 Task: Look for Airbnb options in Comitancillo, Guatemala from 3rd December, 2023 to 17th December, 2023 for 3 adults, 1 child.3 bedrooms having 4 beds and 2 bathrooms. Property type can be house. Amenities needed are: washing machine. Look for 3 properties as per requirement.
Action: Key pressed <Key.caps_lock>C<Key.caps_lock>omitanci
Screenshot: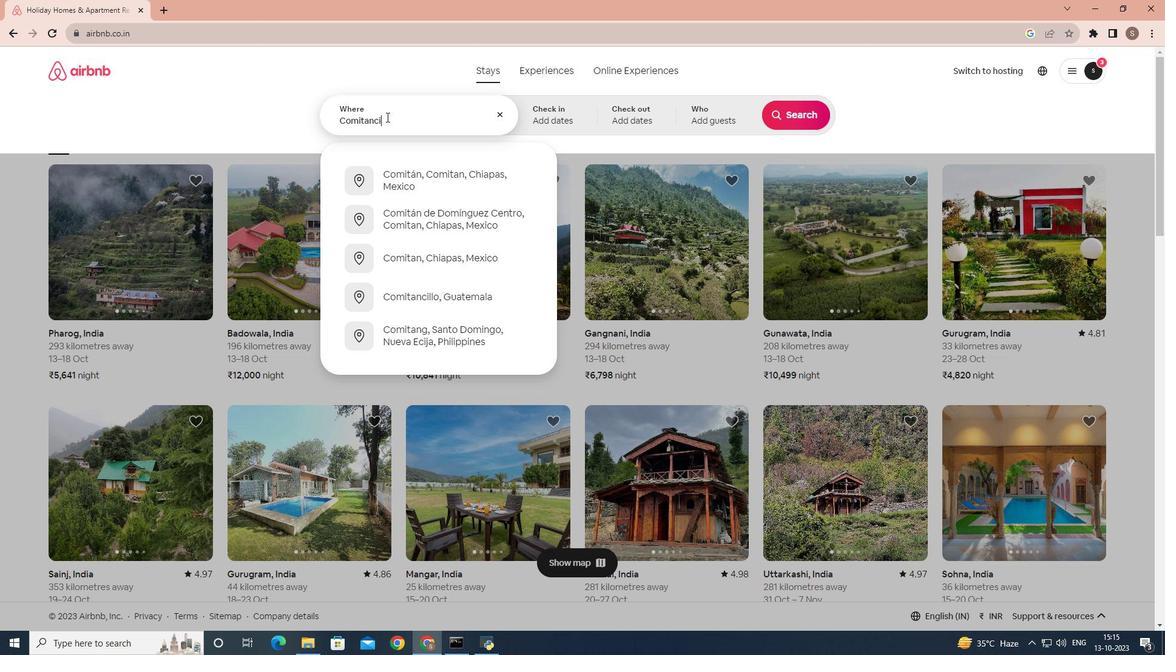
Action: Mouse moved to (412, 183)
Screenshot: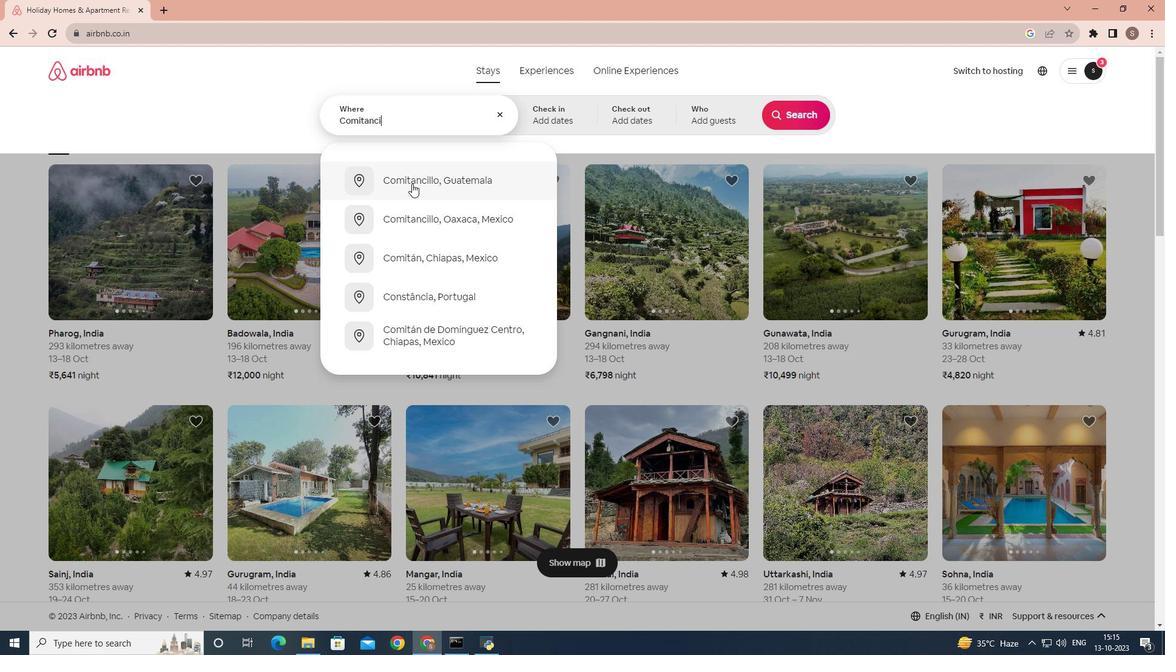 
Action: Mouse pressed left at (412, 183)
Screenshot: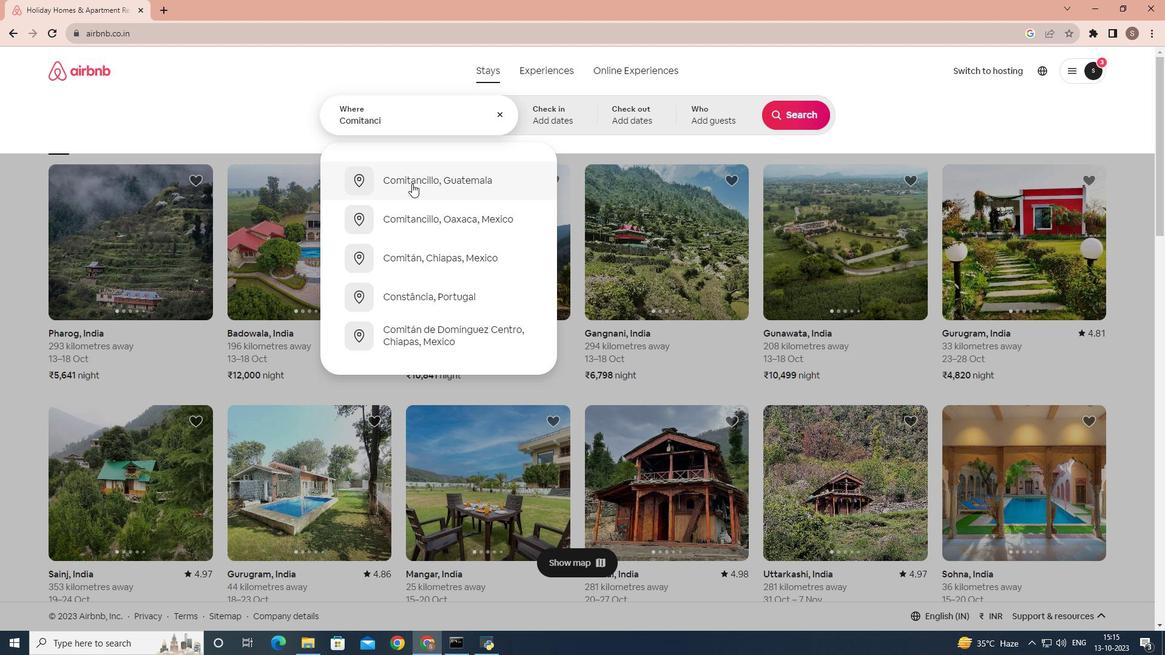 
Action: Mouse moved to (791, 217)
Screenshot: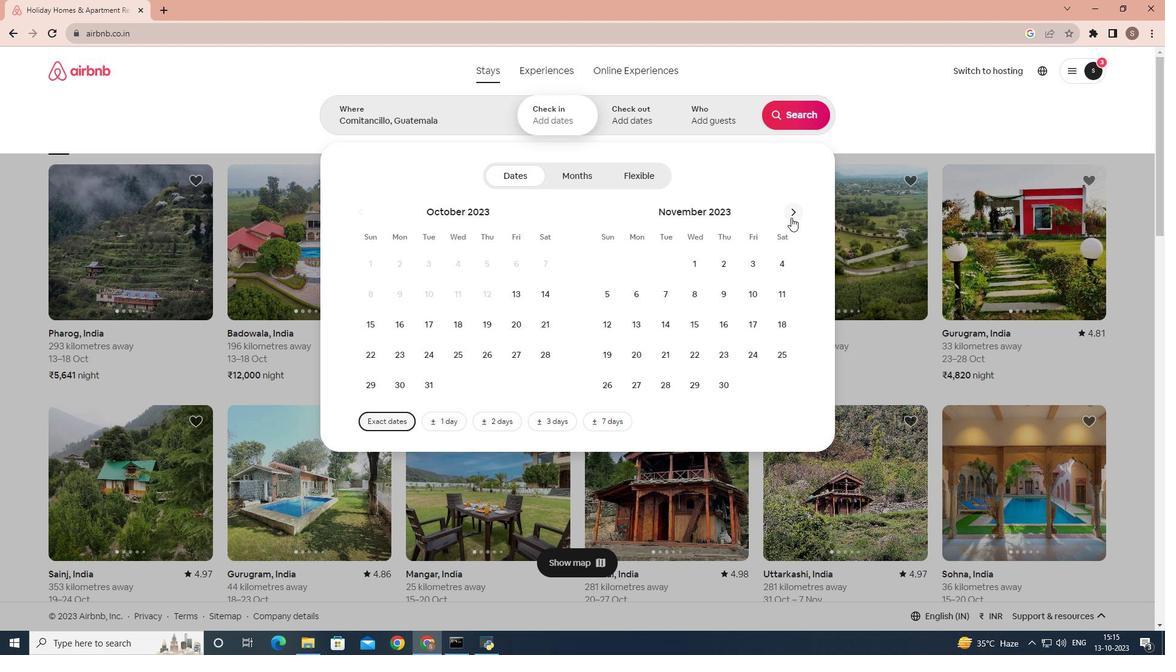 
Action: Mouse pressed left at (791, 217)
Screenshot: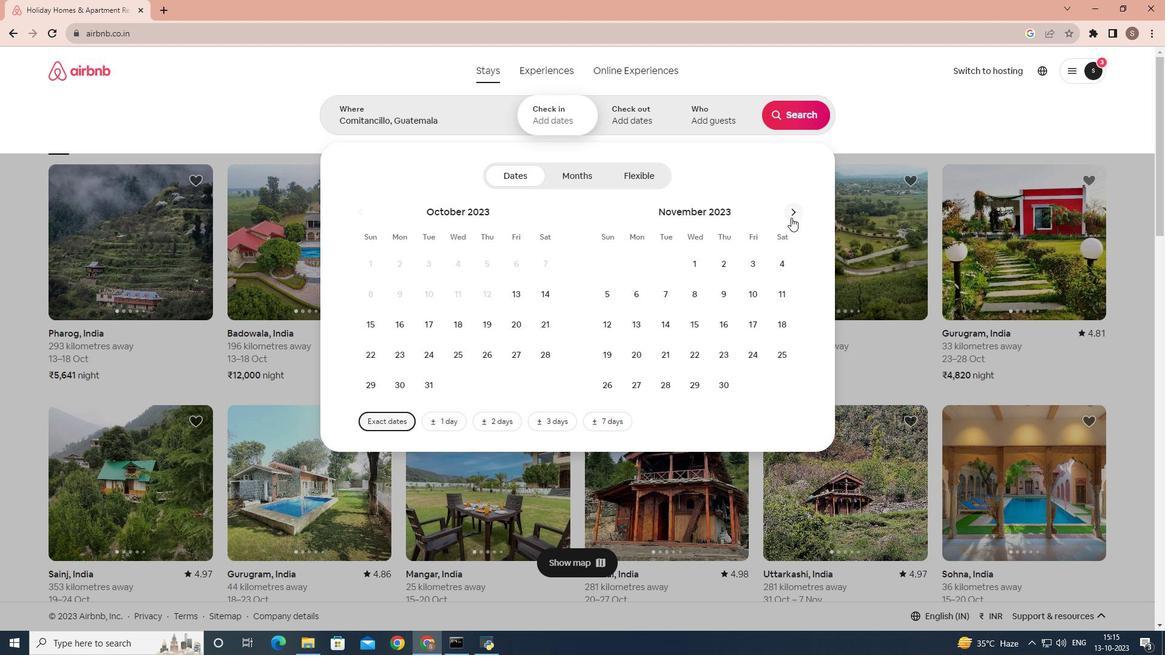 
Action: Mouse moved to (600, 293)
Screenshot: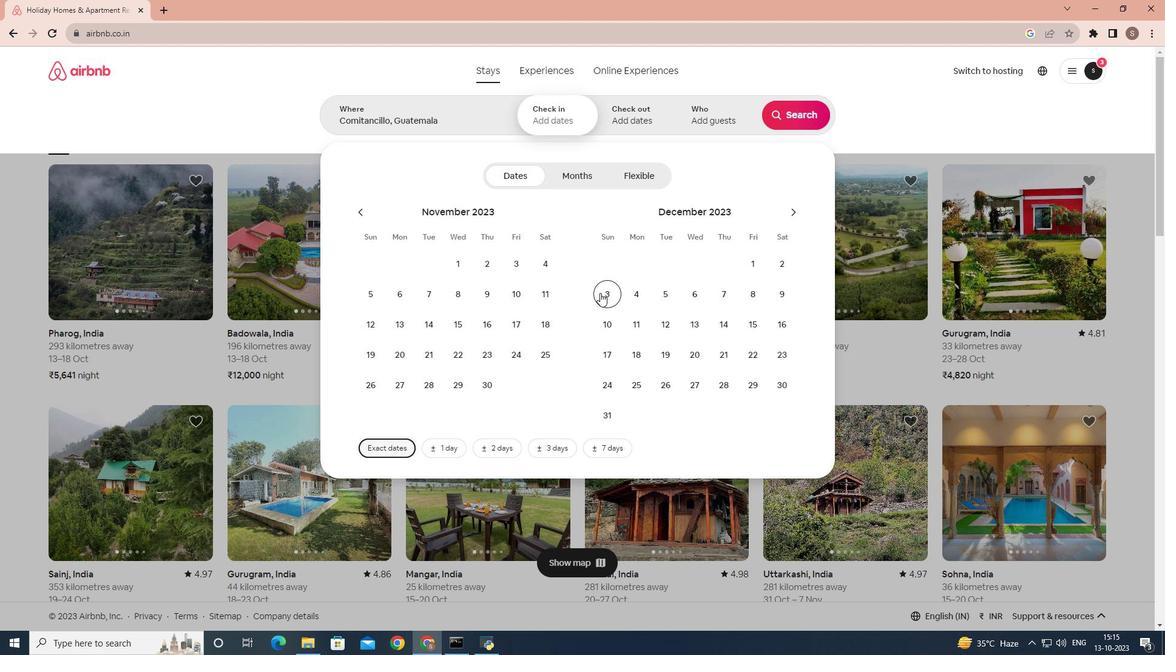 
Action: Mouse pressed left at (600, 293)
Screenshot: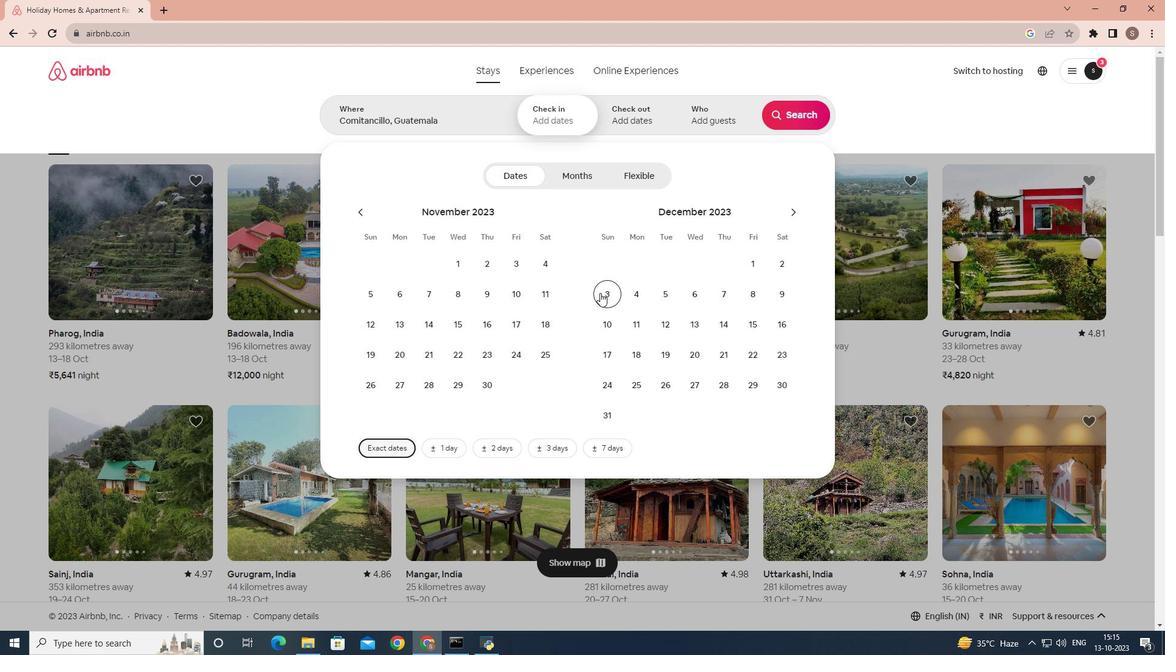 
Action: Mouse moved to (617, 355)
Screenshot: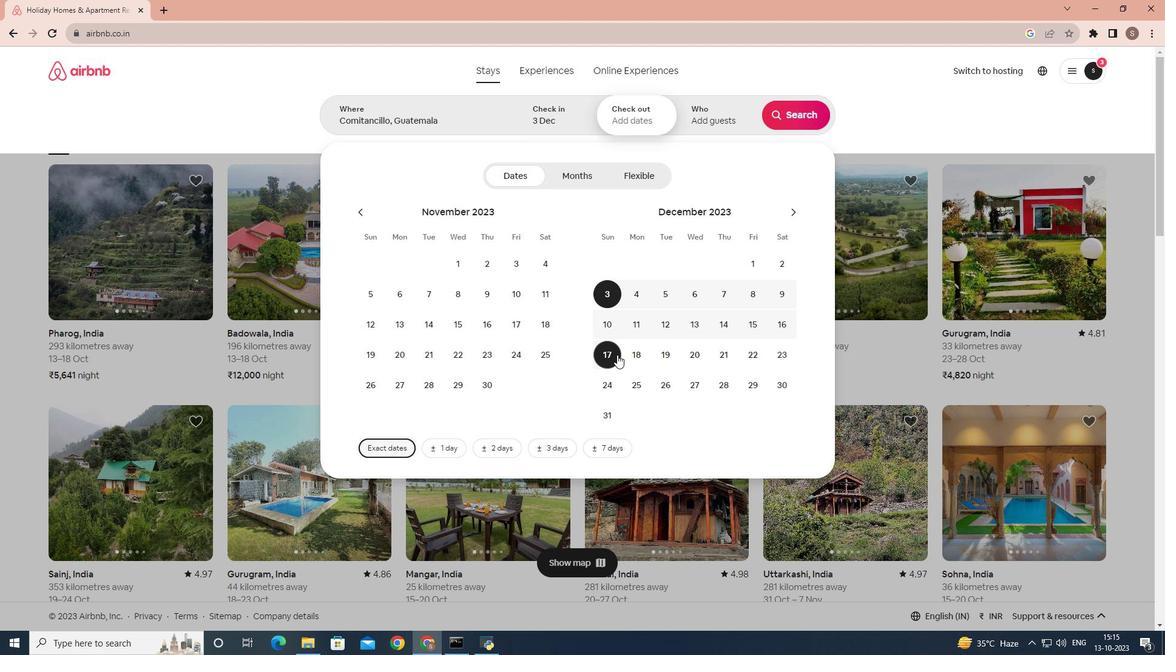 
Action: Mouse pressed left at (617, 355)
Screenshot: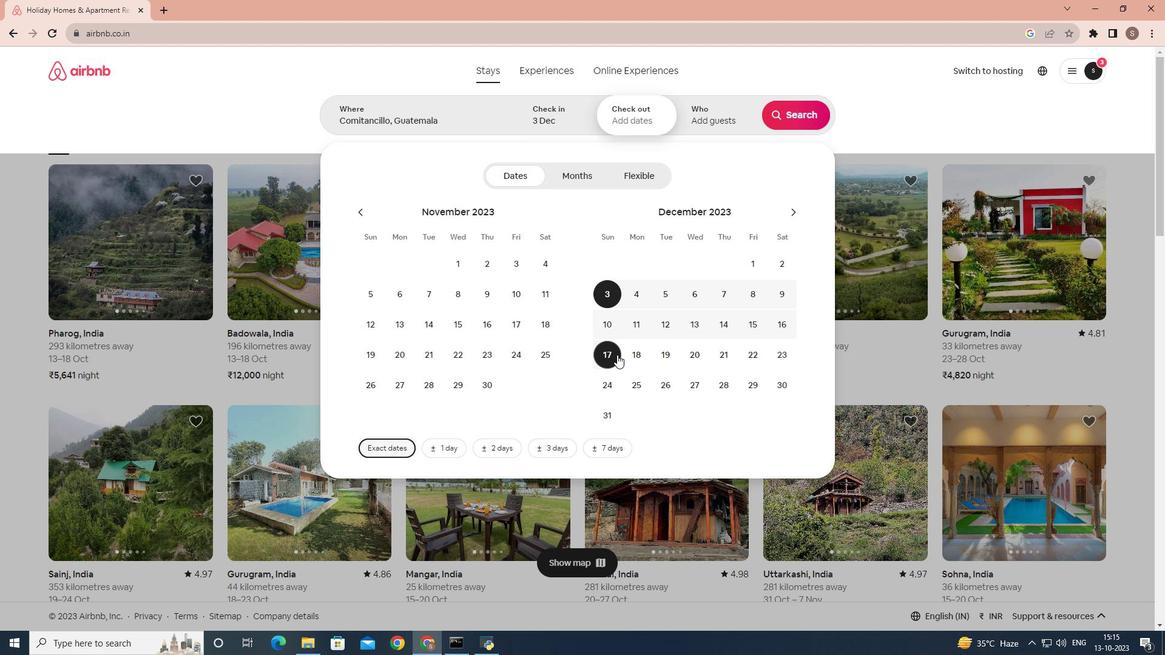 
Action: Mouse moved to (738, 113)
Screenshot: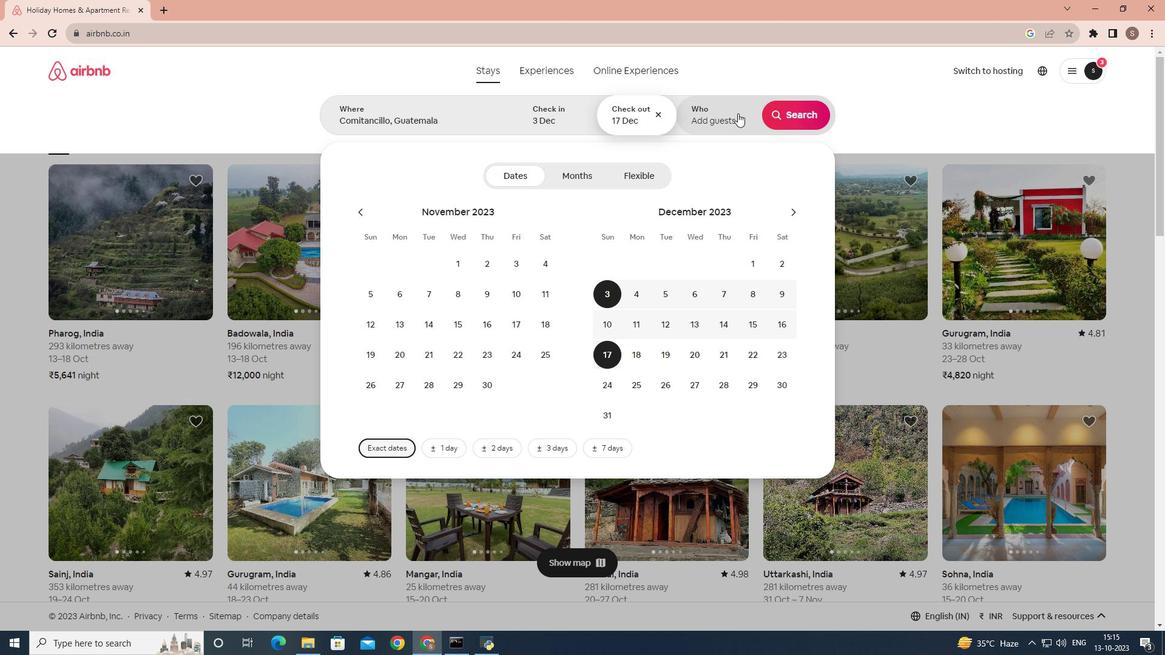 
Action: Mouse pressed left at (738, 113)
Screenshot: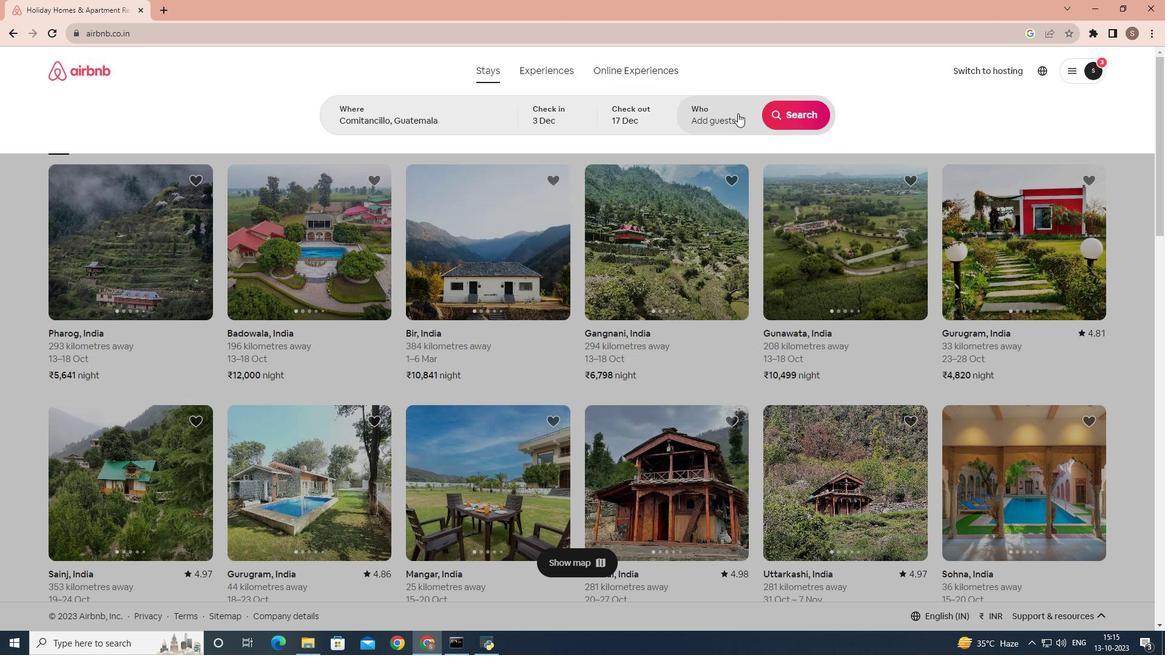 
Action: Mouse moved to (803, 180)
Screenshot: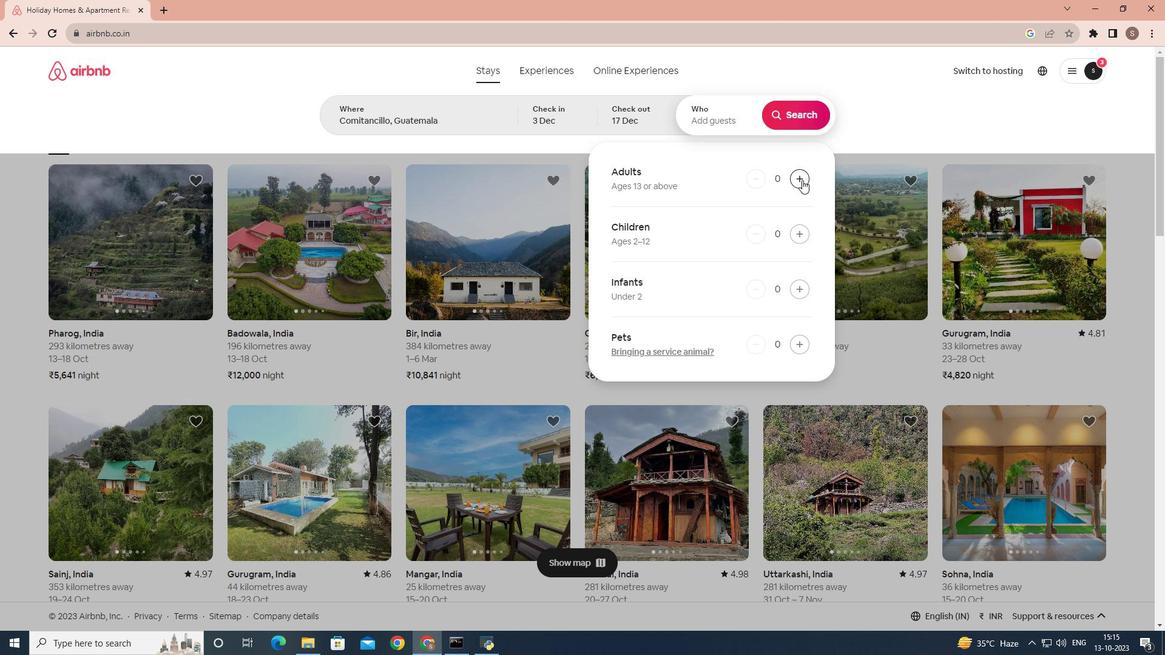 
Action: Mouse pressed left at (803, 180)
Screenshot: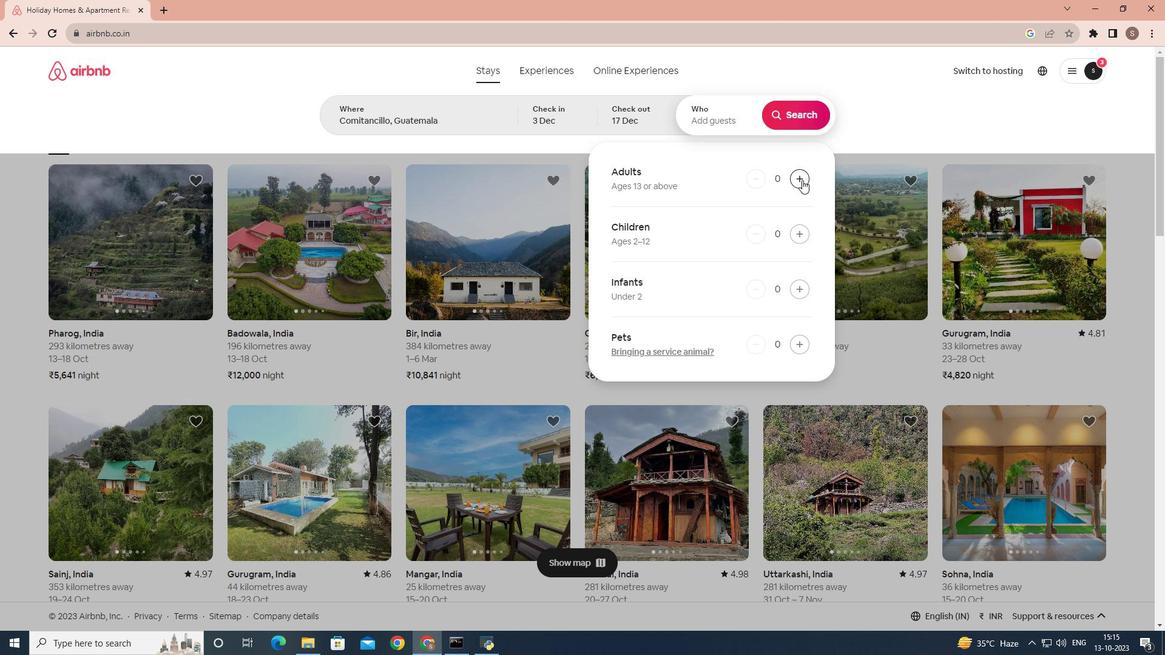 
Action: Mouse moved to (802, 180)
Screenshot: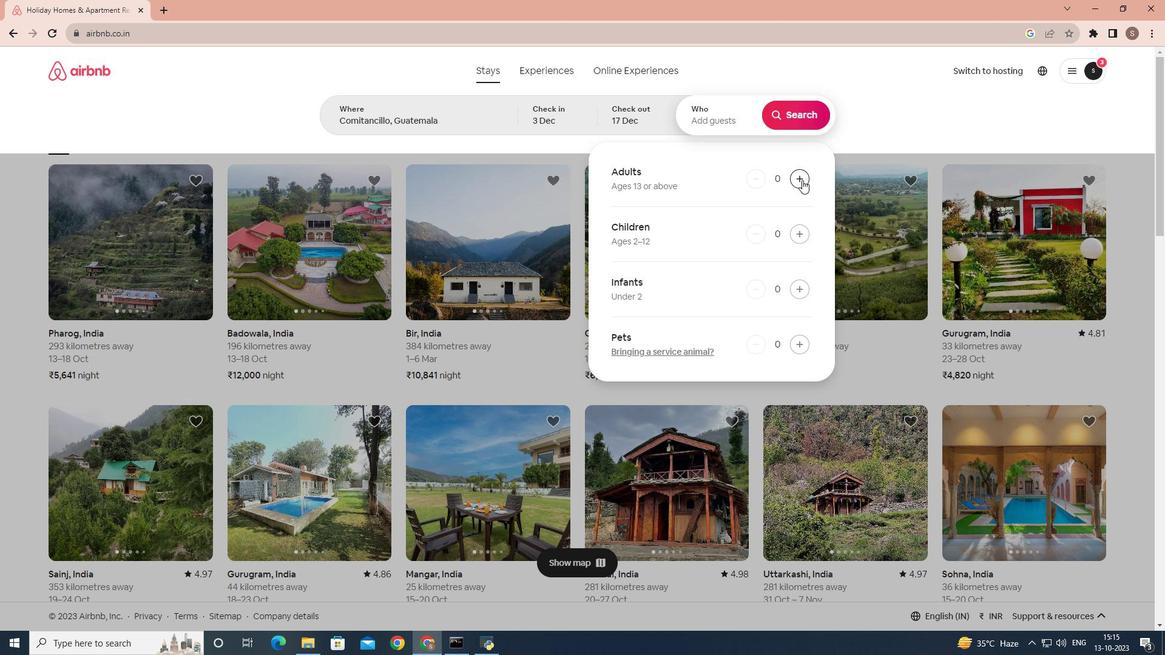 
Action: Mouse pressed left at (802, 180)
Screenshot: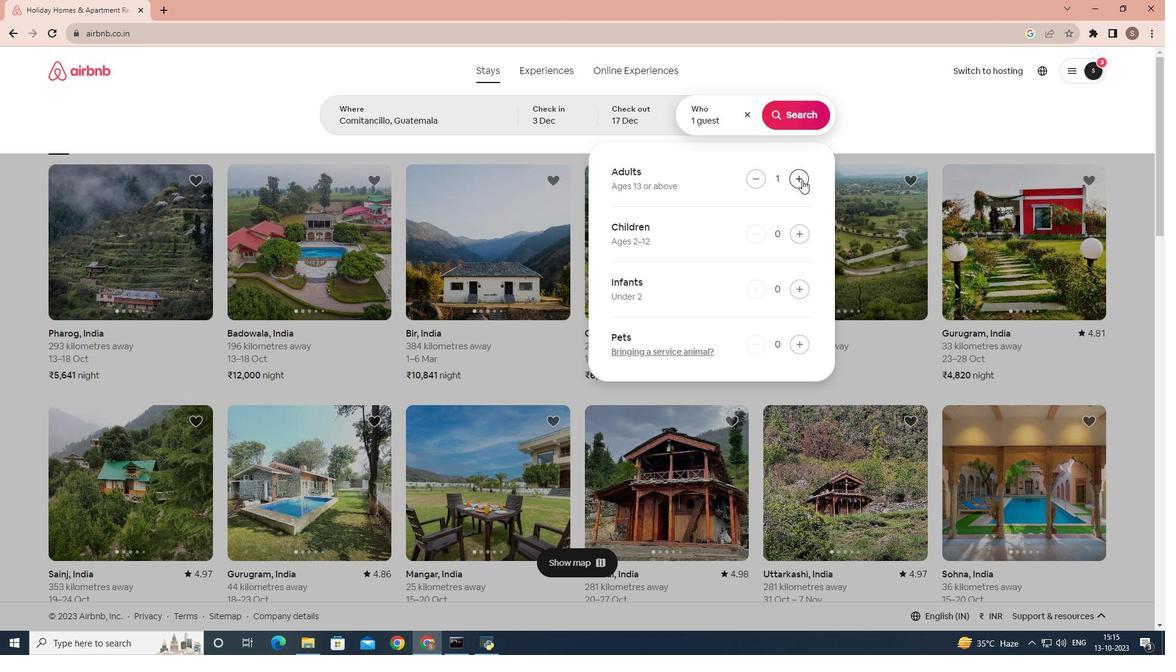 
Action: Mouse pressed left at (802, 180)
Screenshot: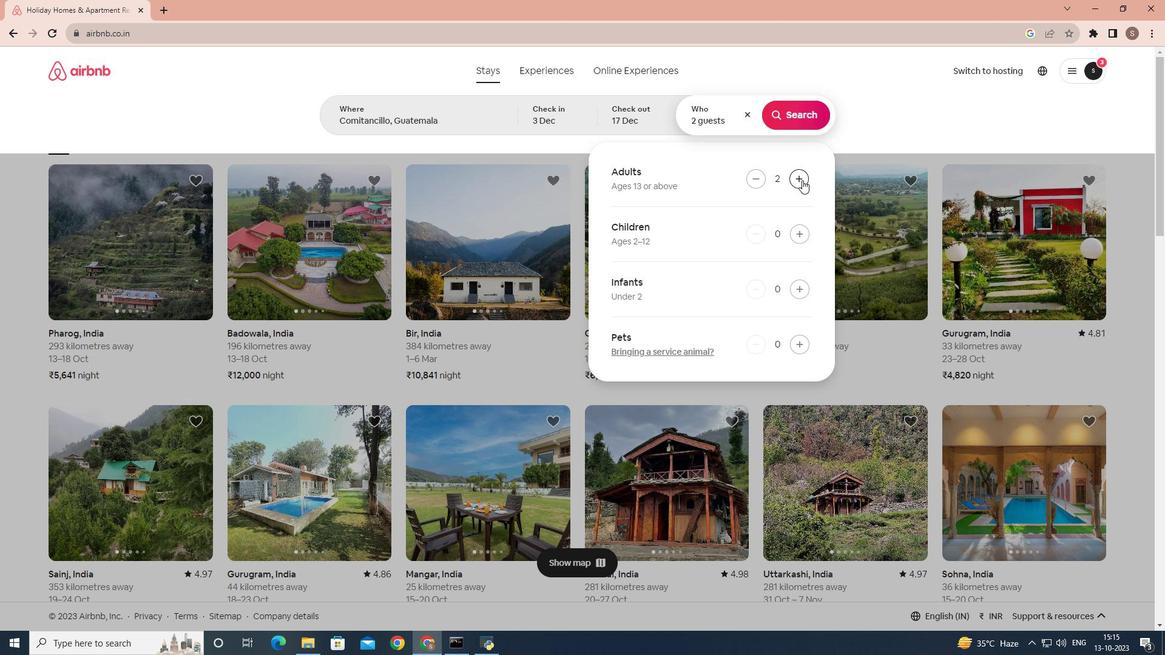
Action: Mouse moved to (799, 242)
Screenshot: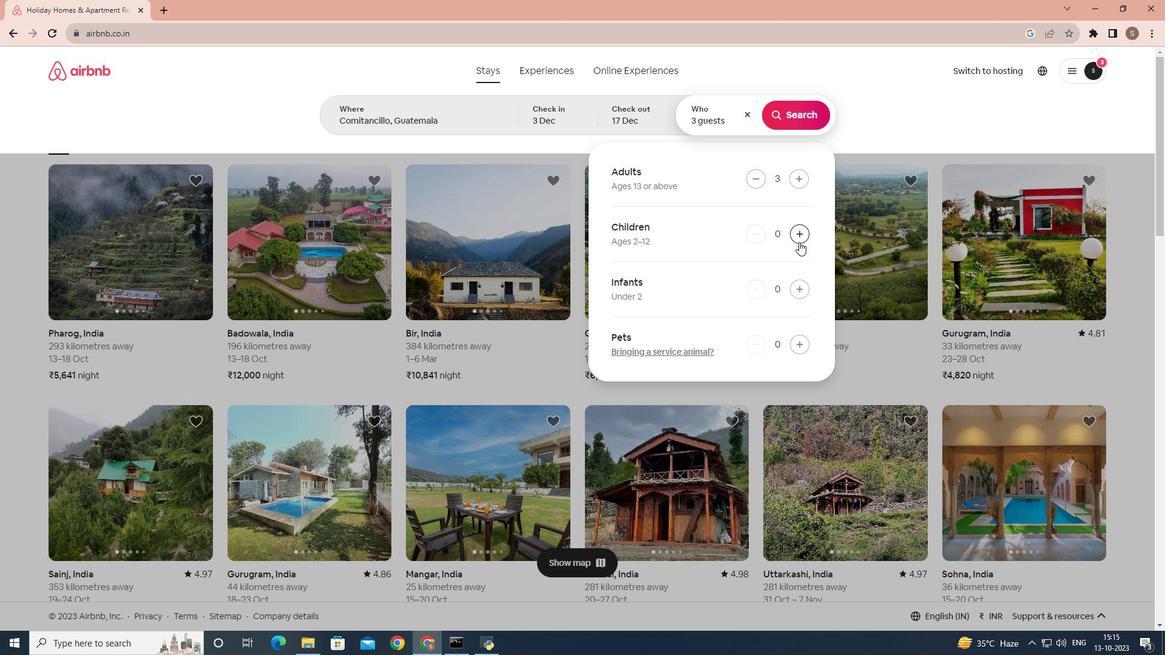 
Action: Mouse pressed left at (799, 242)
Screenshot: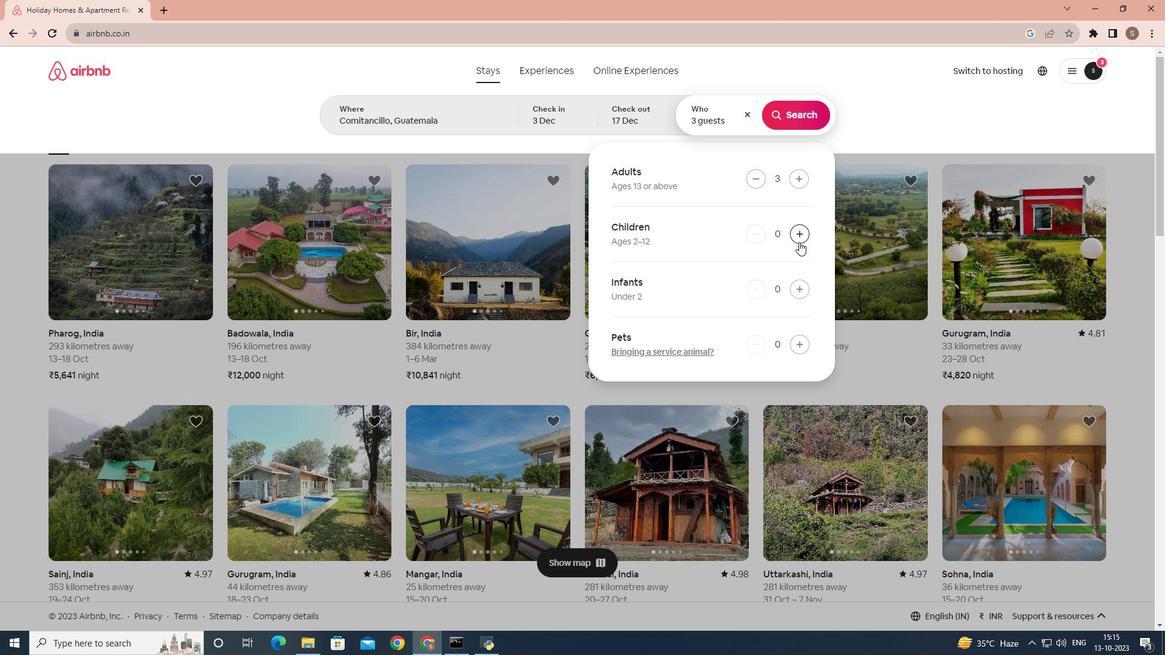 
Action: Mouse moved to (822, 120)
Screenshot: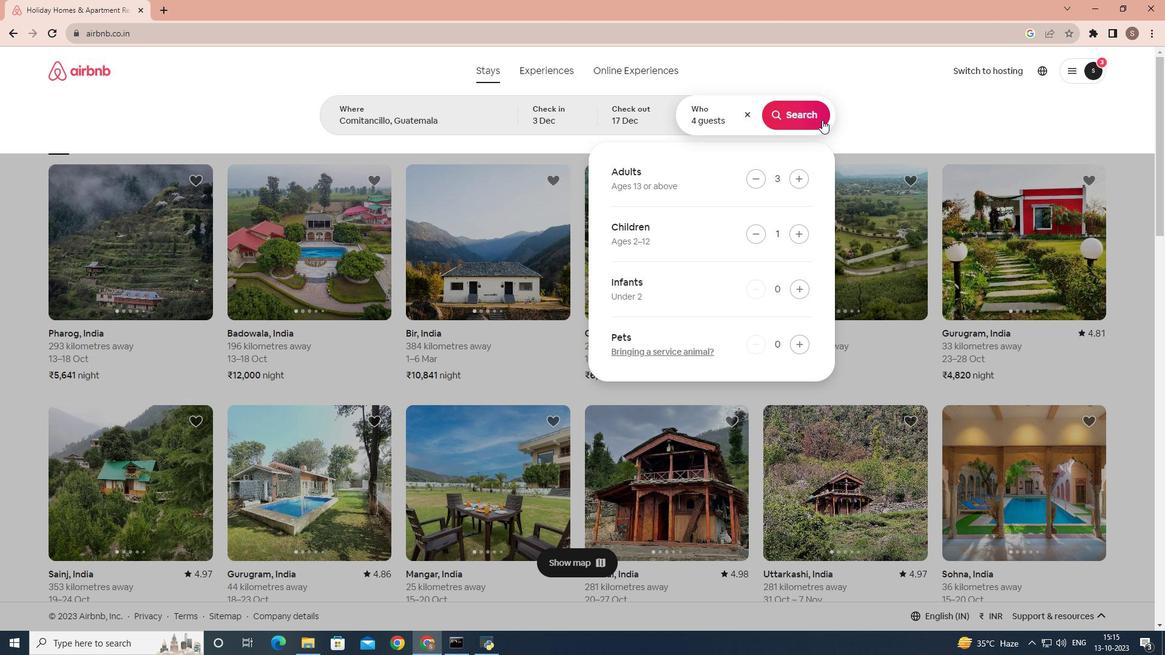 
Action: Mouse pressed left at (822, 120)
Screenshot: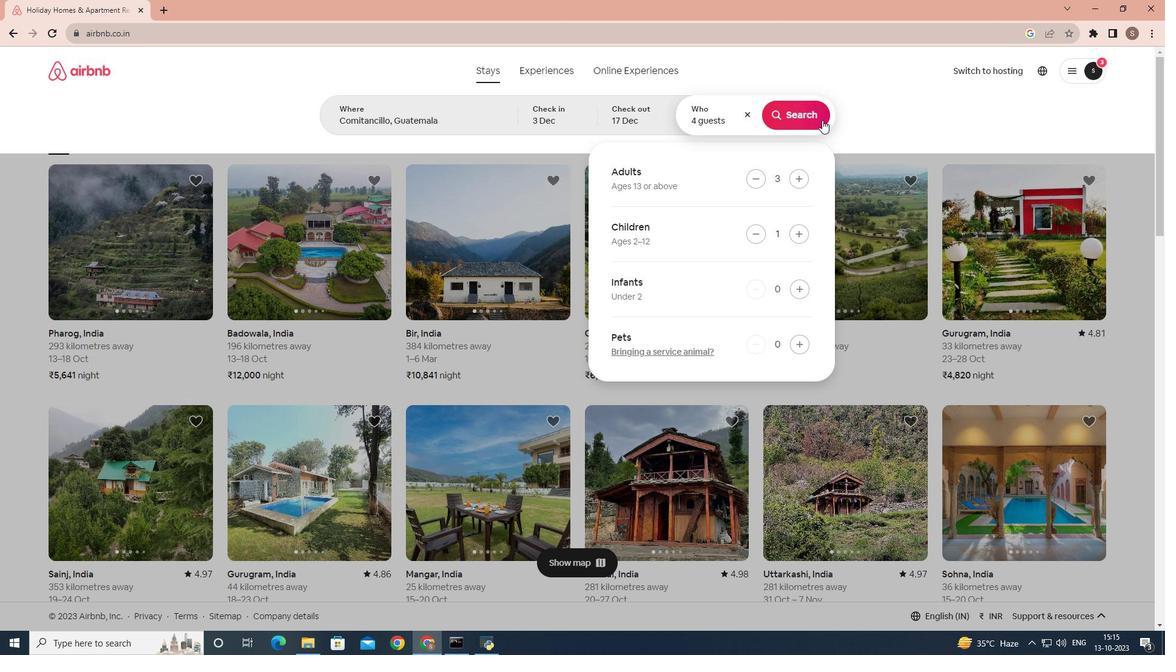 
Action: Mouse moved to (980, 120)
Screenshot: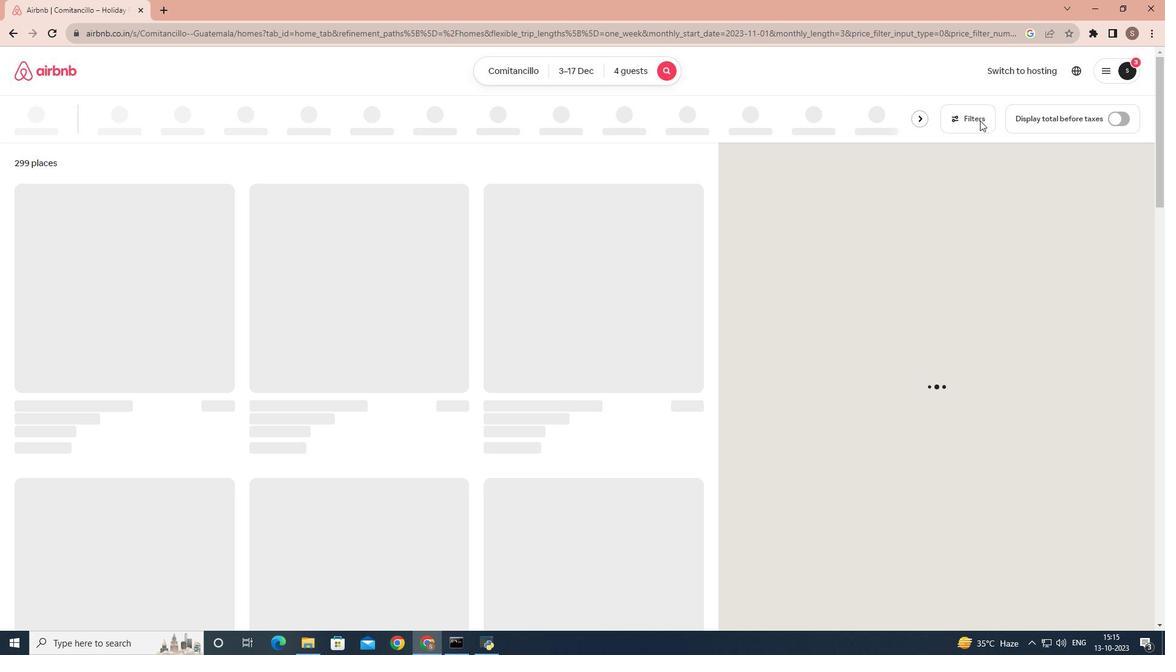 
Action: Mouse pressed left at (980, 120)
Screenshot: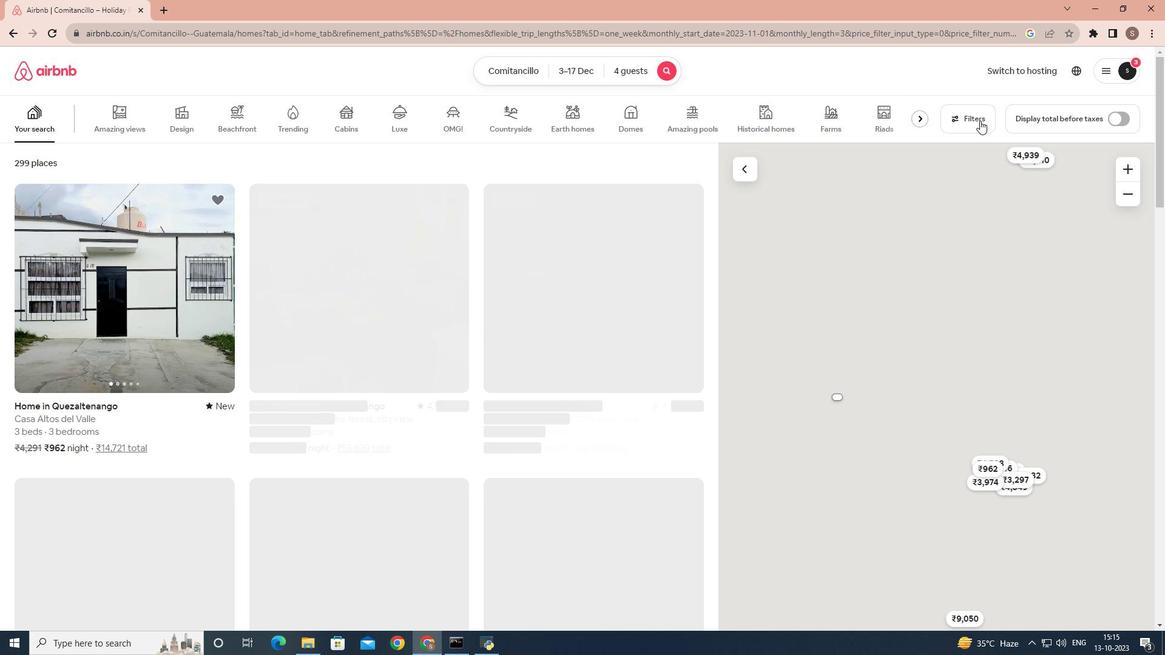 
Action: Mouse moved to (473, 365)
Screenshot: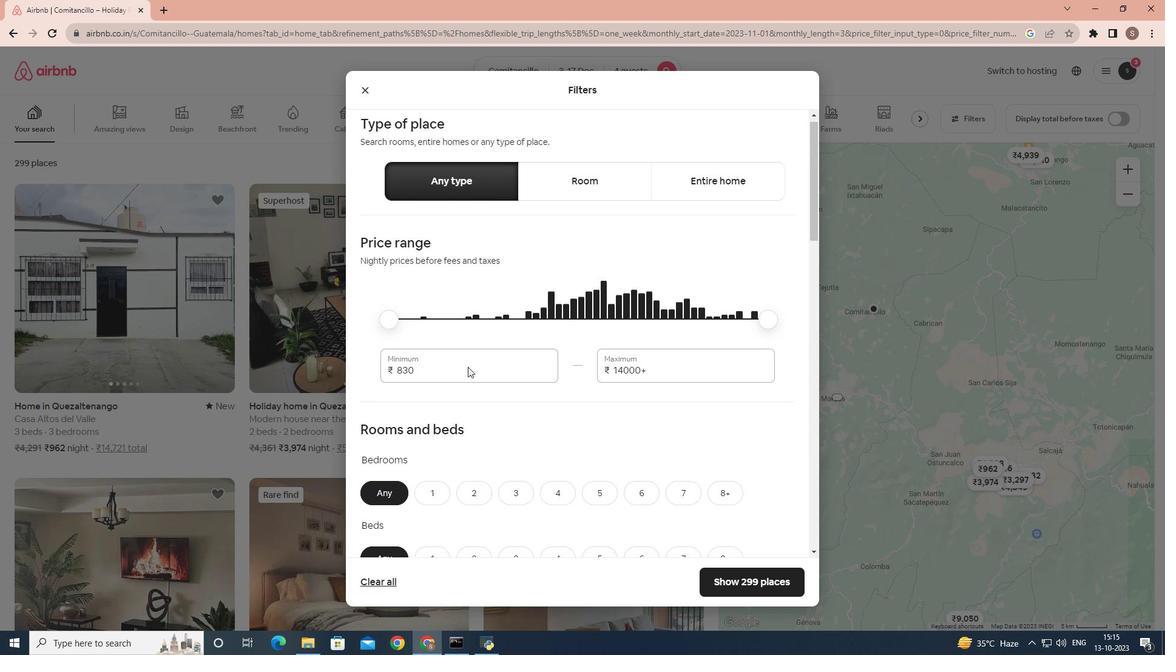 
Action: Mouse scrolled (473, 364) with delta (0, 0)
Screenshot: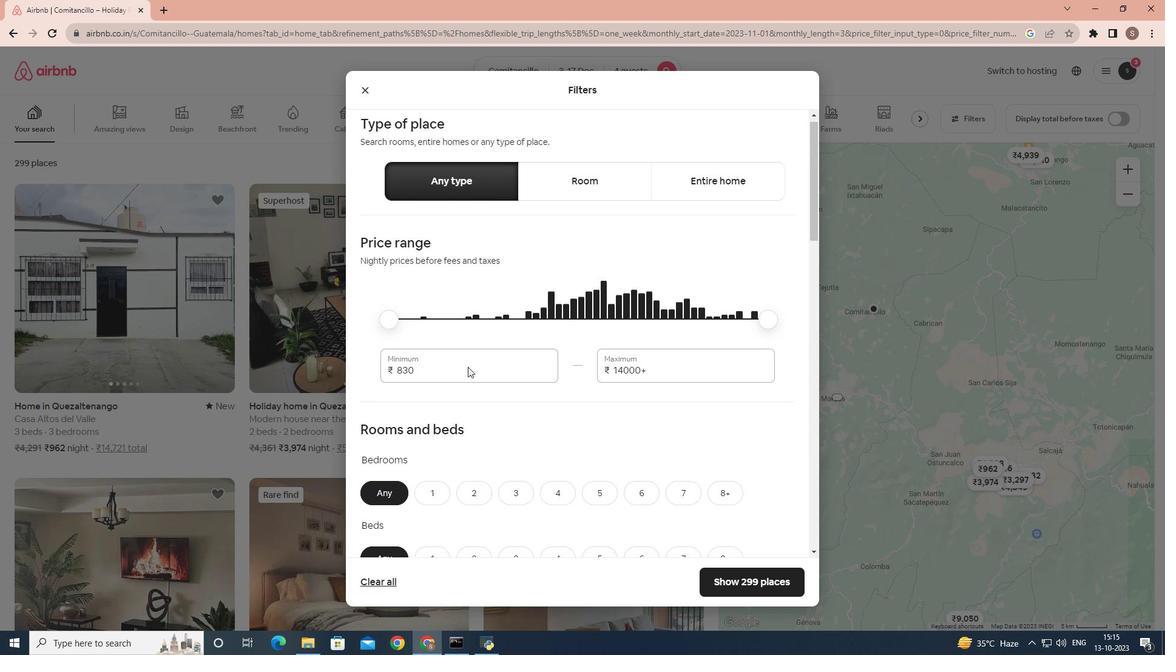 
Action: Mouse moved to (469, 367)
Screenshot: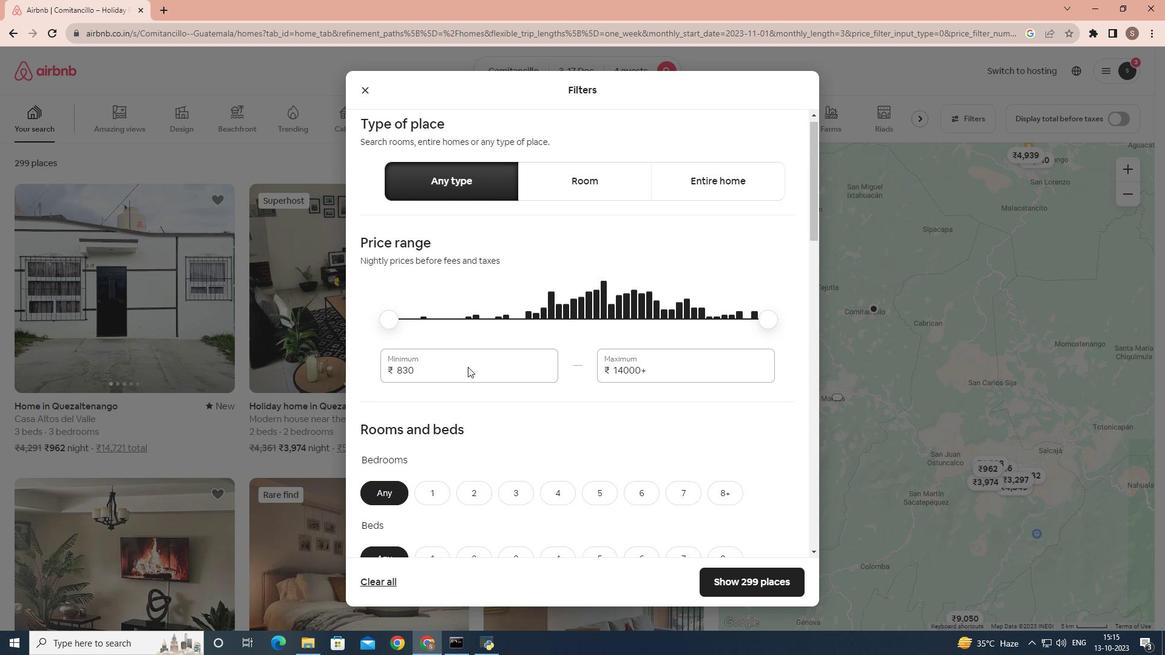 
Action: Mouse scrolled (469, 366) with delta (0, 0)
Screenshot: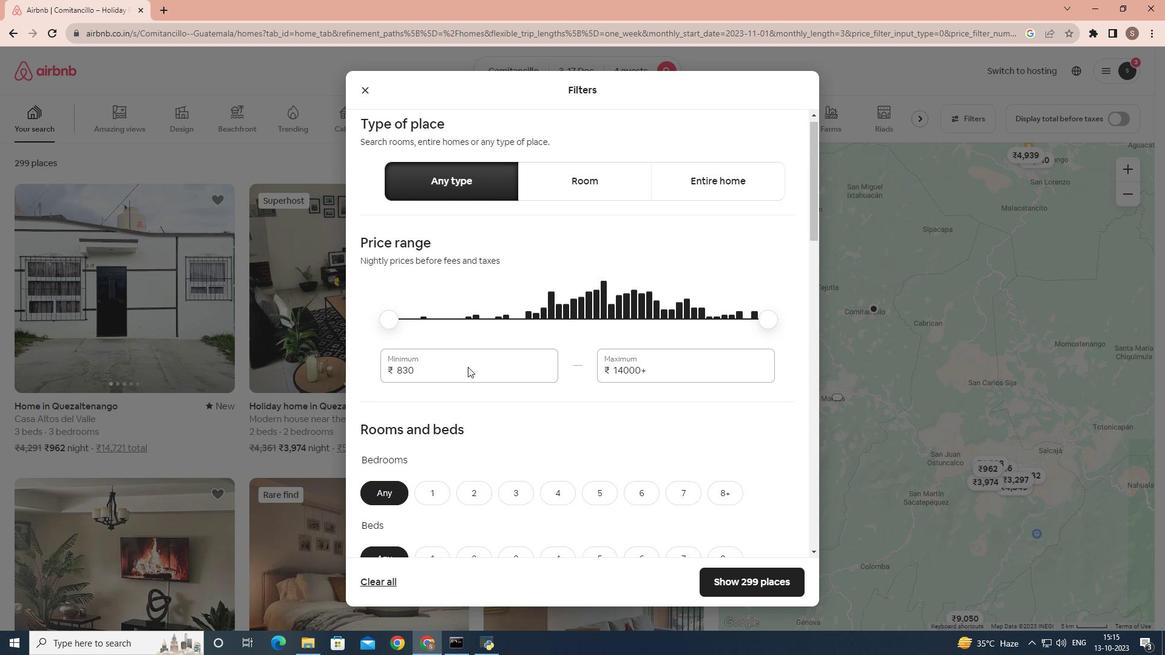 
Action: Mouse moved to (469, 367)
Screenshot: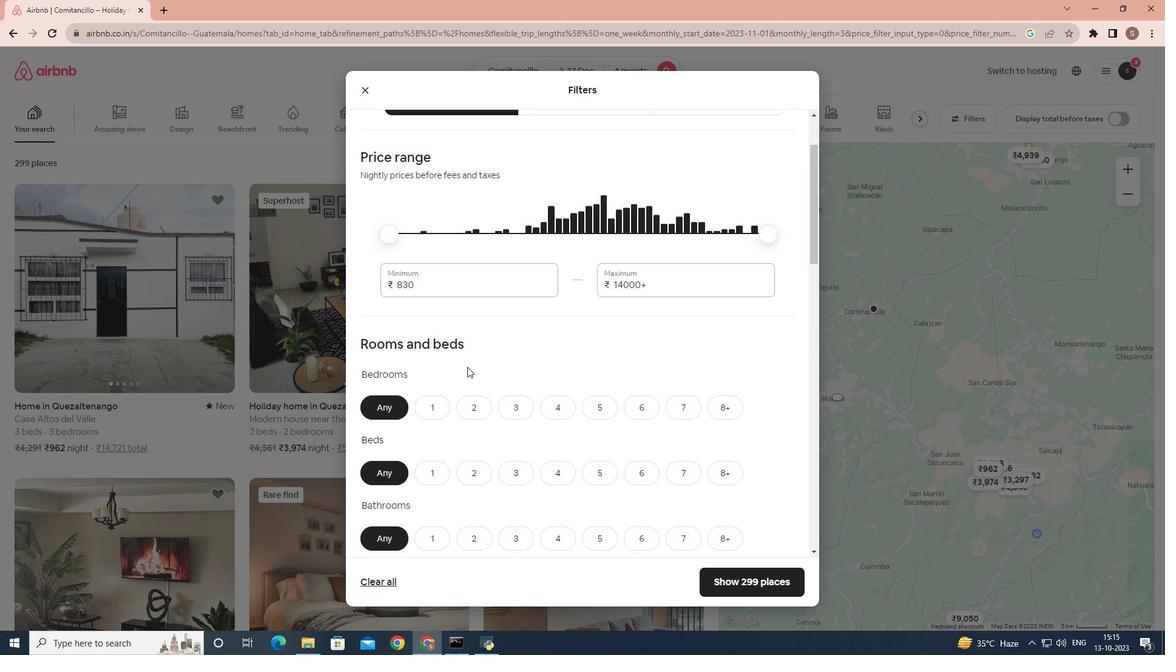 
Action: Mouse scrolled (469, 366) with delta (0, 0)
Screenshot: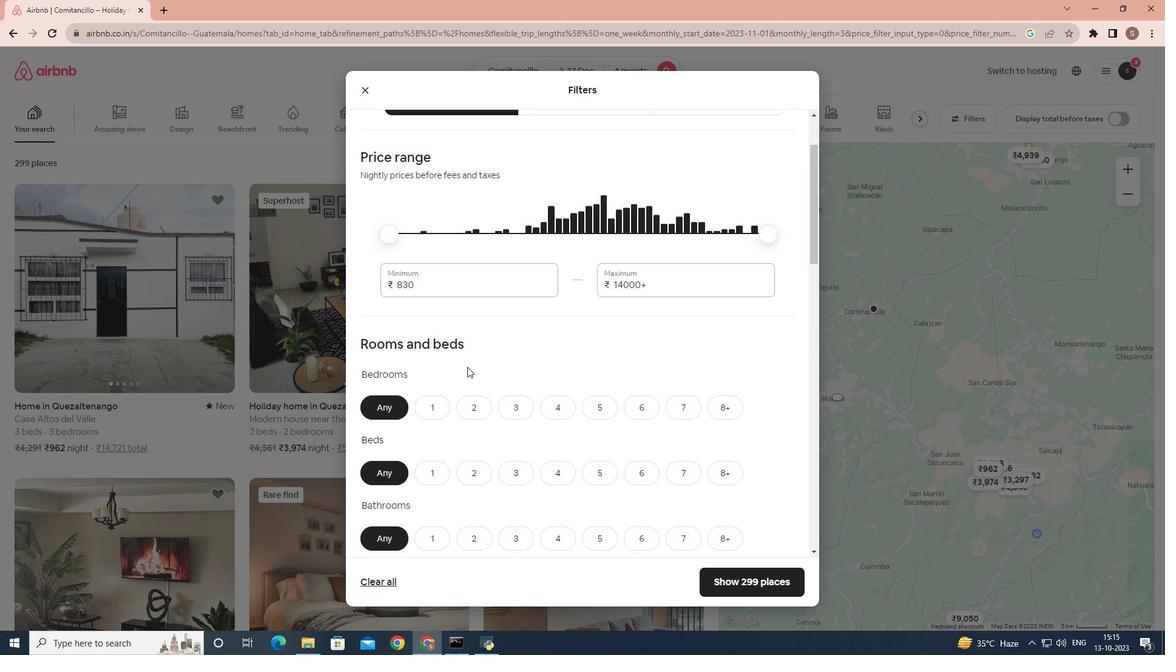 
Action: Mouse moved to (467, 367)
Screenshot: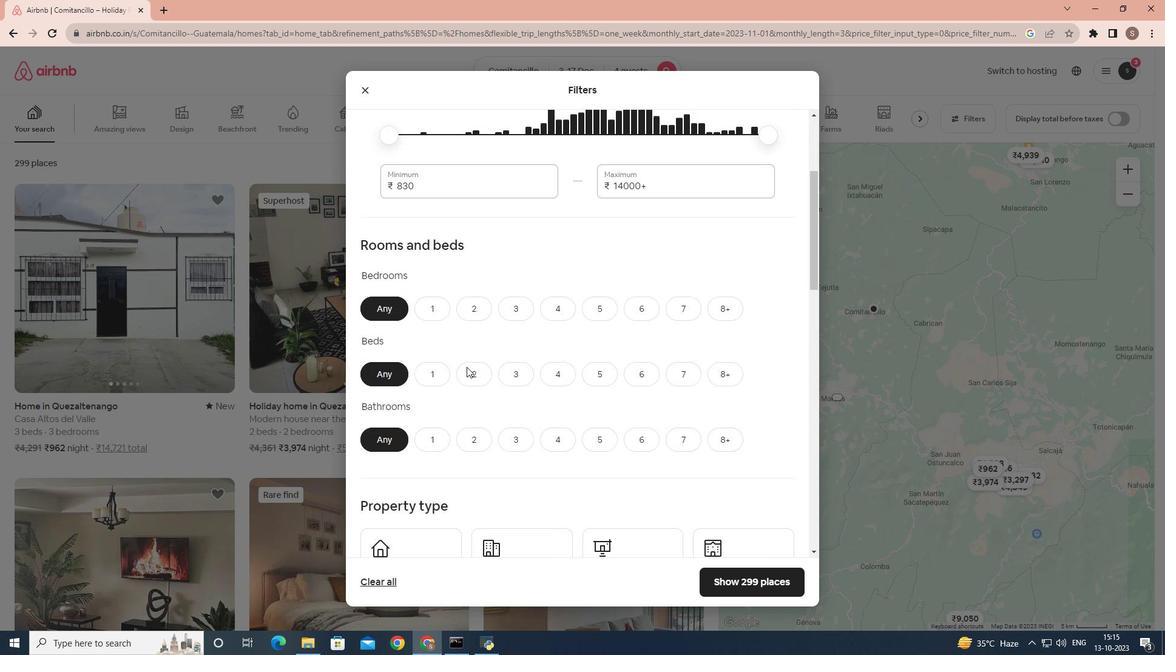 
Action: Mouse scrolled (467, 366) with delta (0, 0)
Screenshot: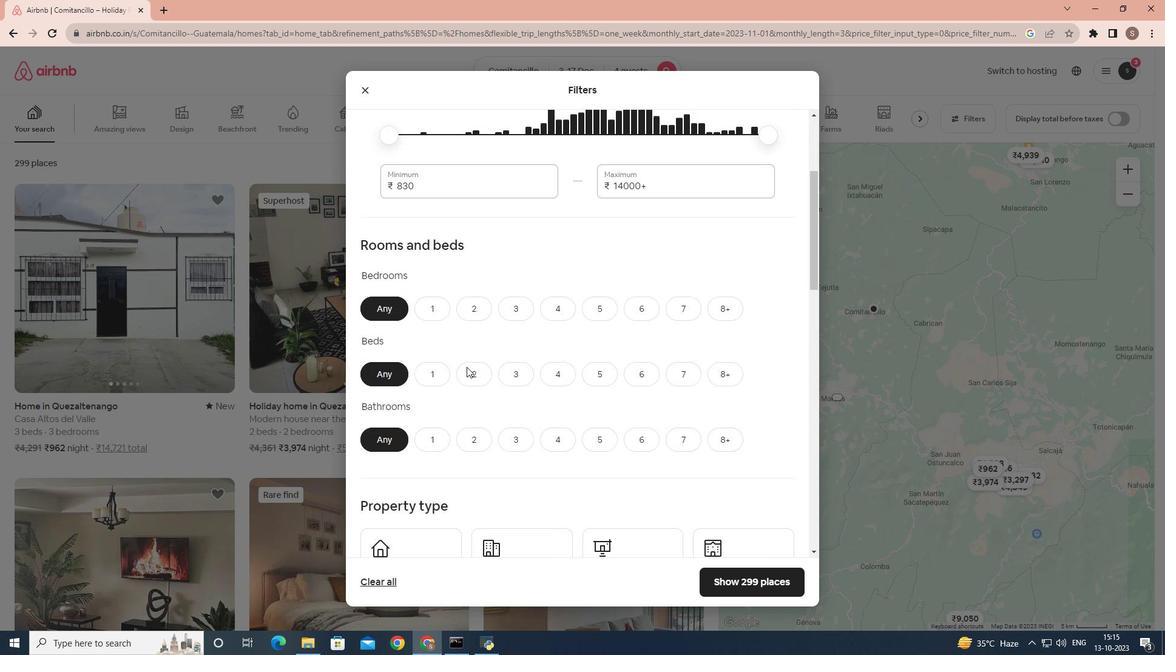 
Action: Mouse moved to (513, 261)
Screenshot: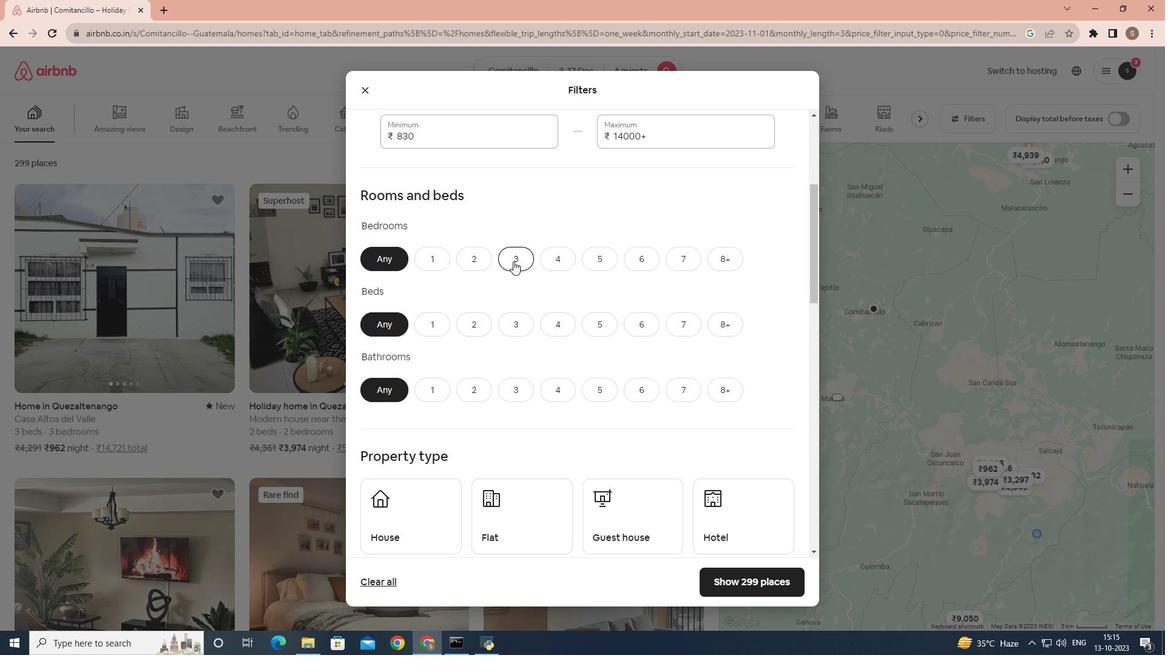 
Action: Mouse pressed left at (513, 261)
Screenshot: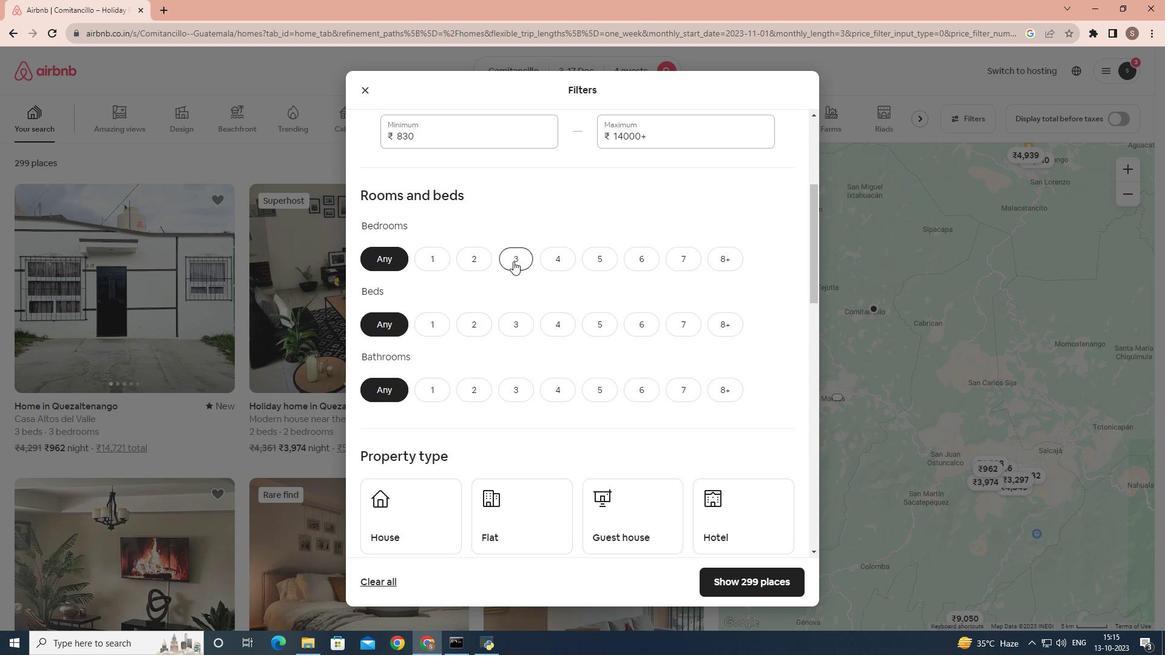 
Action: Mouse moved to (548, 329)
Screenshot: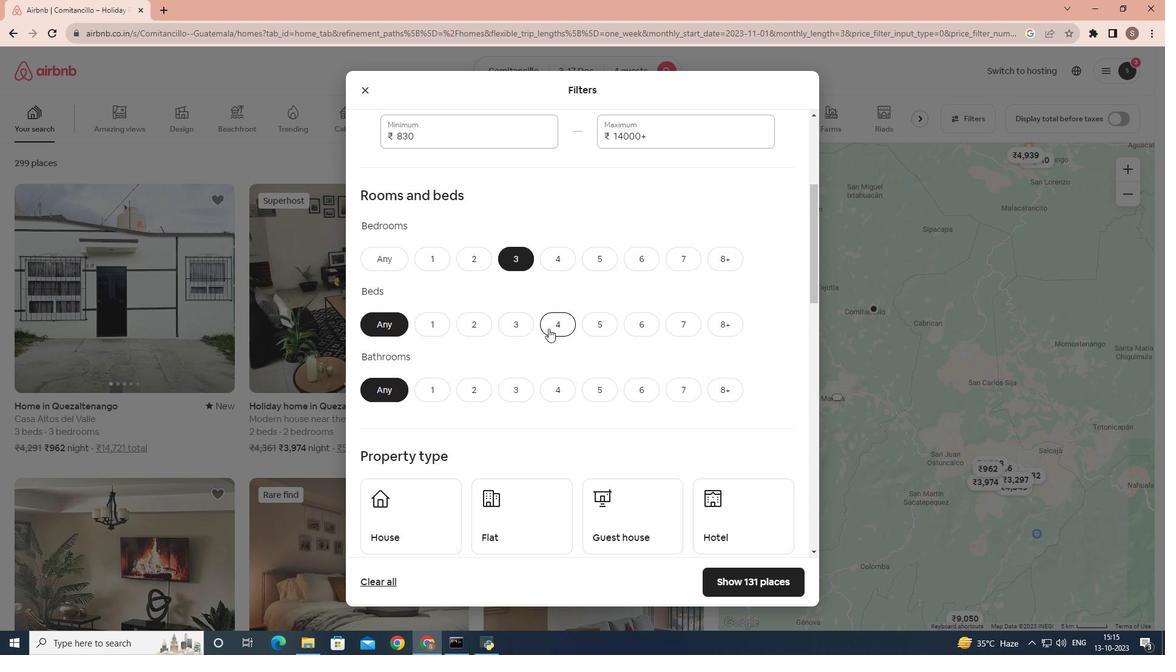 
Action: Mouse pressed left at (548, 329)
Screenshot: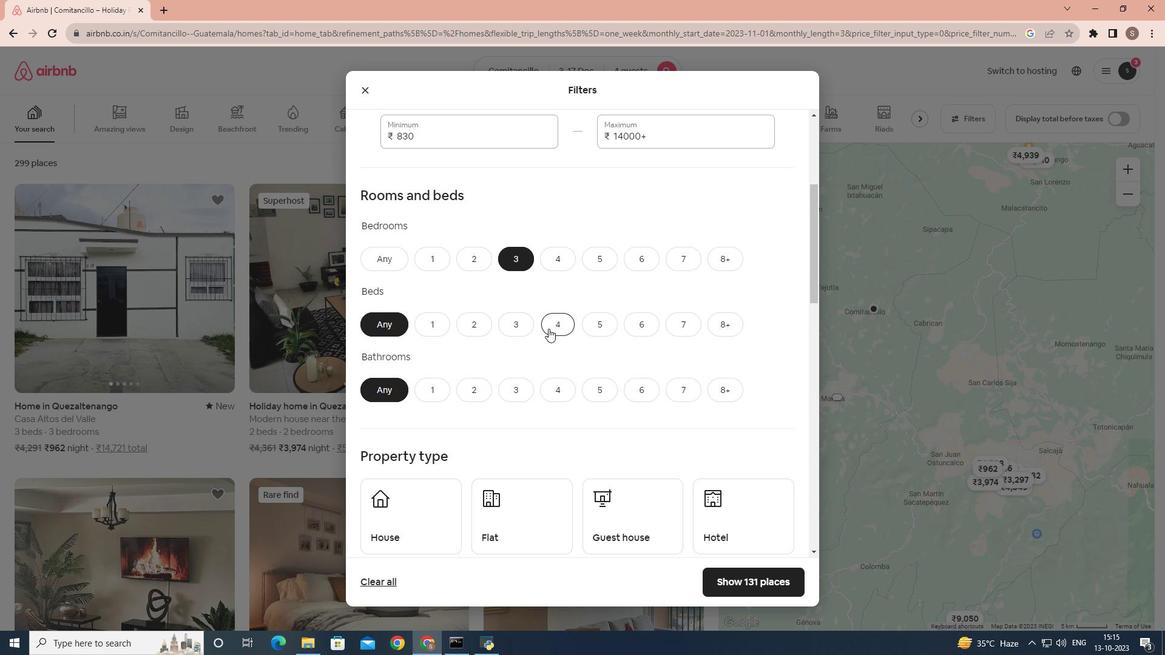 
Action: Mouse moved to (460, 384)
Screenshot: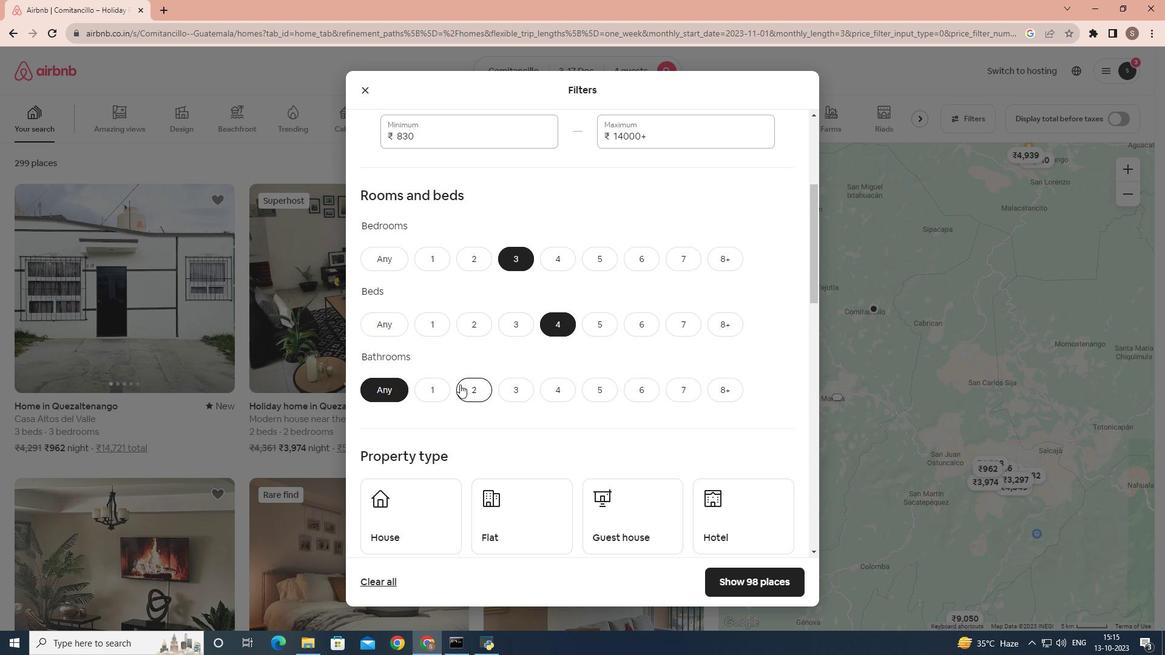 
Action: Mouse pressed left at (460, 384)
Screenshot: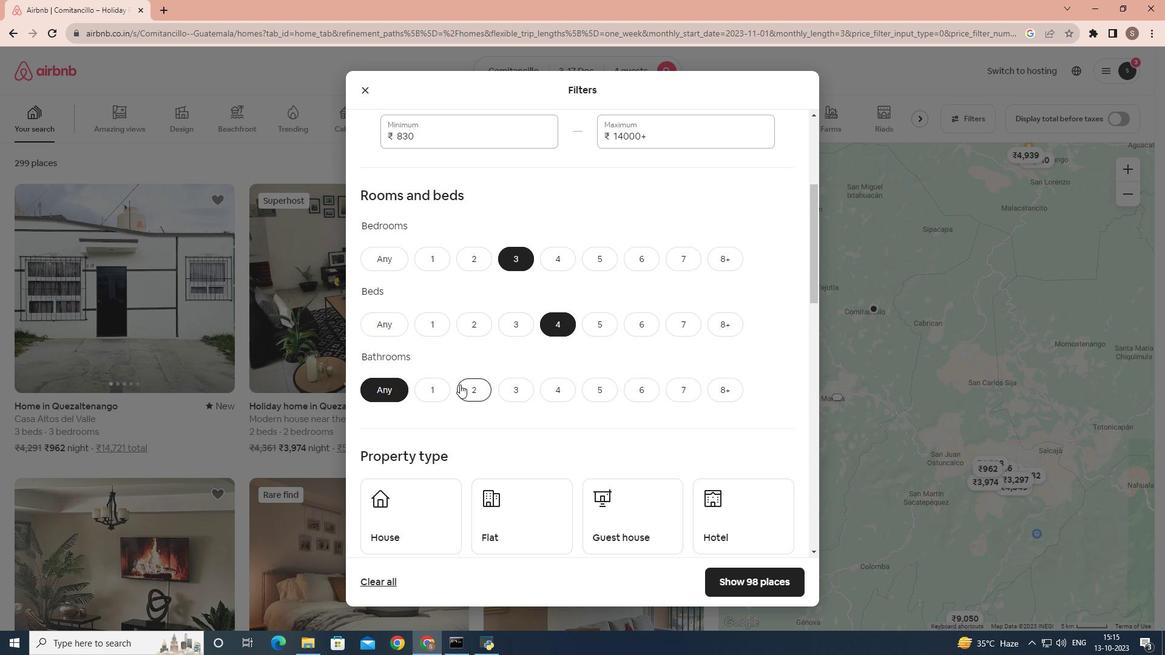 
Action: Mouse moved to (467, 372)
Screenshot: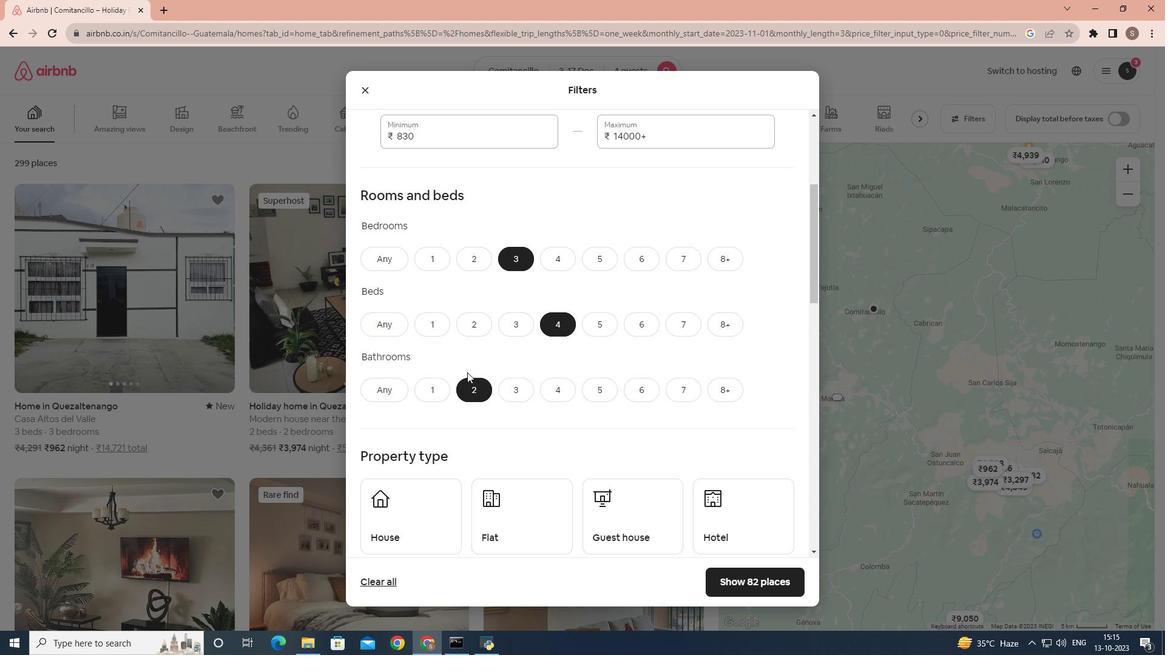 
Action: Mouse scrolled (467, 372) with delta (0, 0)
Screenshot: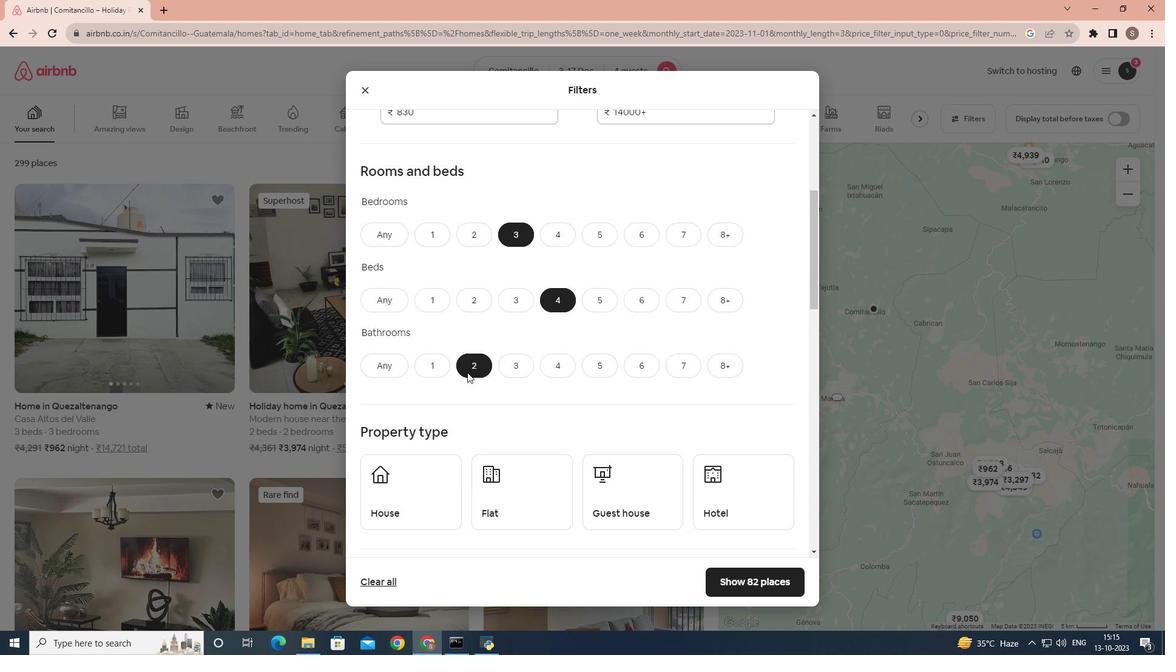
Action: Mouse scrolled (467, 372) with delta (0, 0)
Screenshot: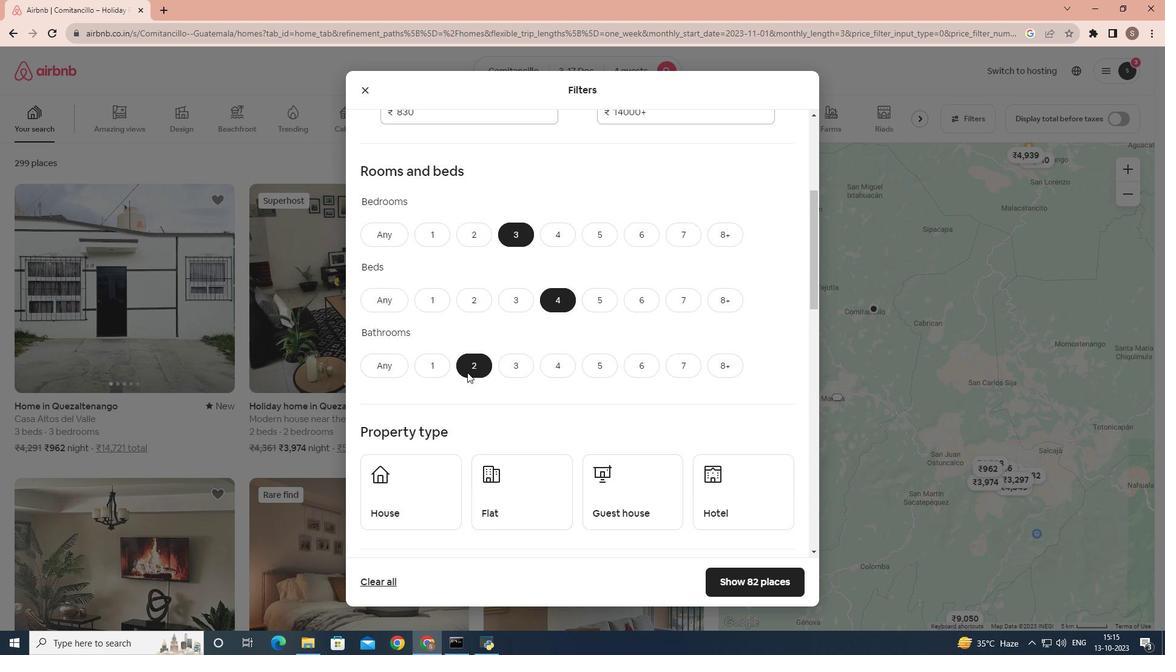 
Action: Mouse scrolled (467, 372) with delta (0, 0)
Screenshot: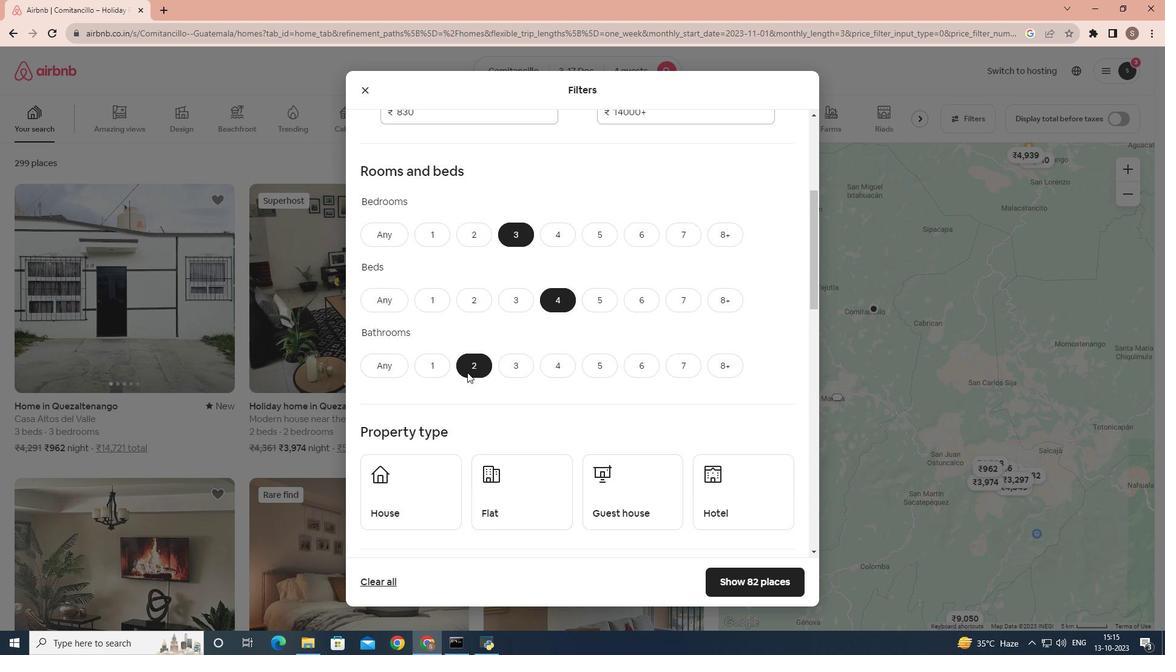 
Action: Mouse scrolled (467, 372) with delta (0, 0)
Screenshot: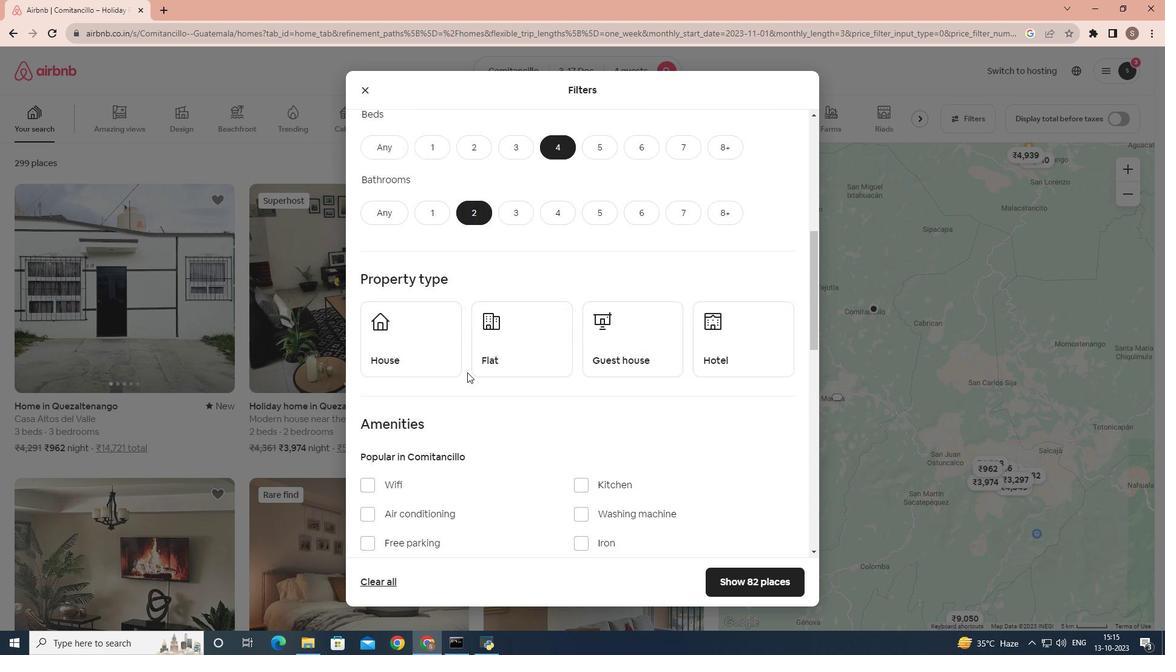 
Action: Mouse scrolled (467, 372) with delta (0, 0)
Screenshot: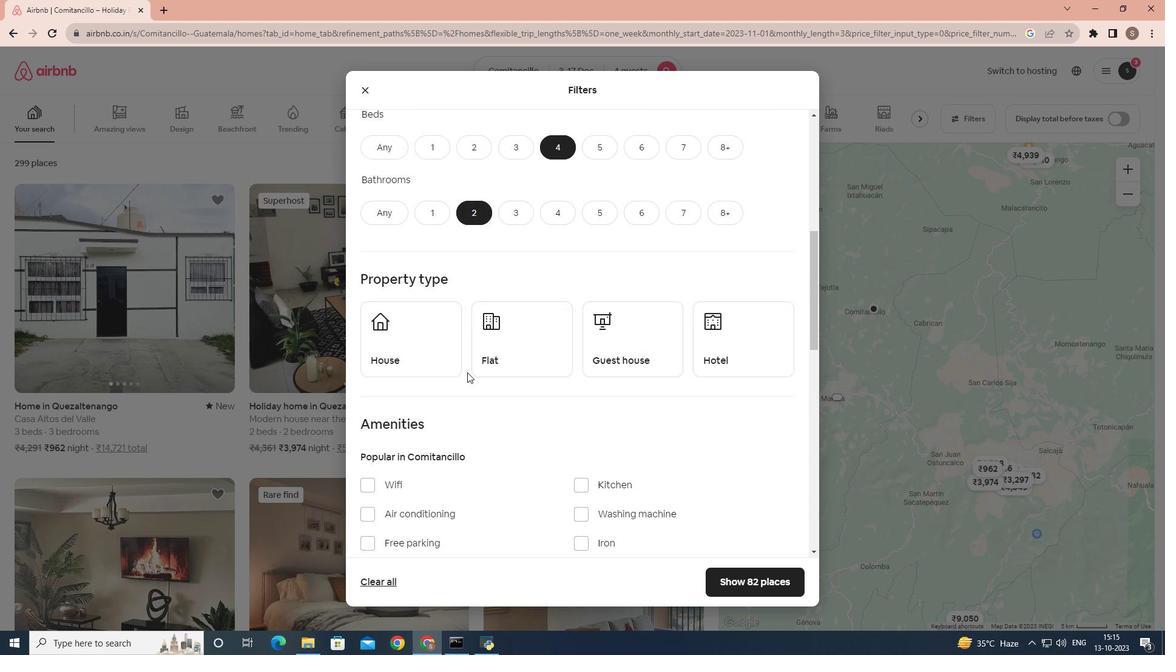 
Action: Mouse scrolled (467, 372) with delta (0, 0)
Screenshot: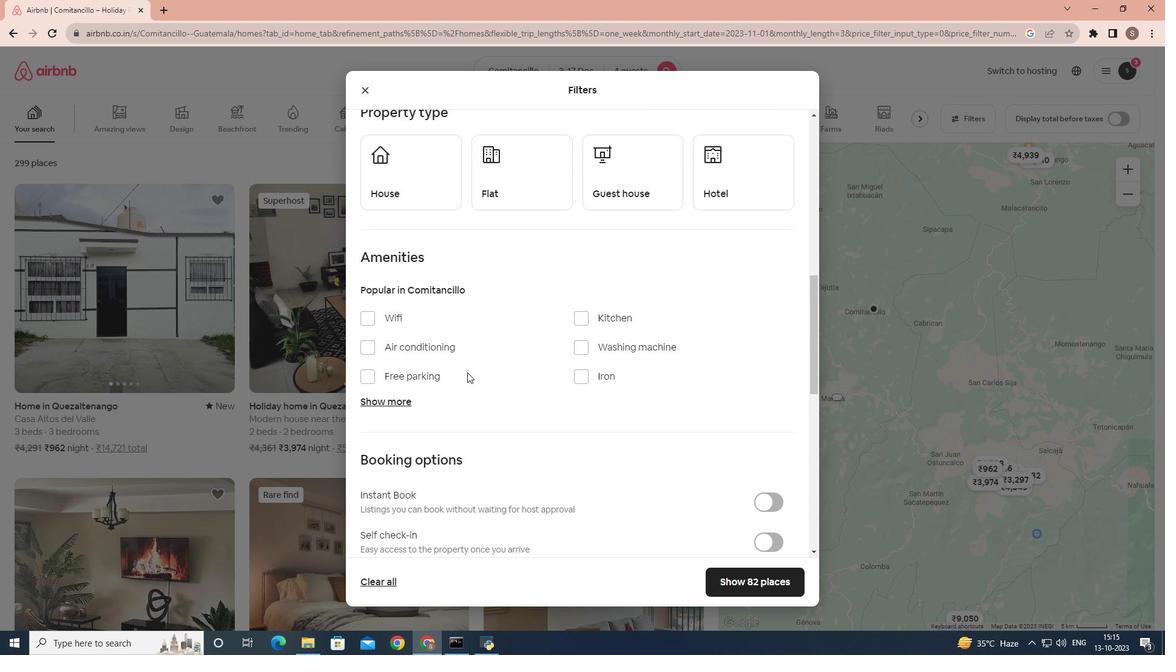 
Action: Mouse moved to (425, 162)
Screenshot: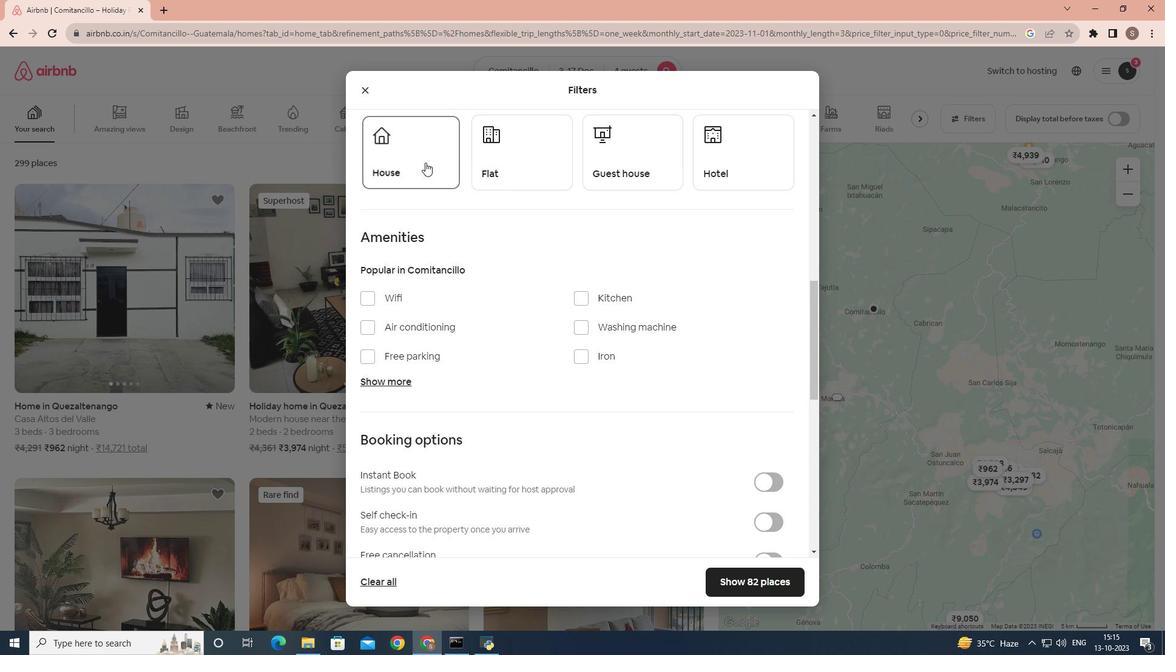 
Action: Mouse pressed left at (425, 162)
Screenshot: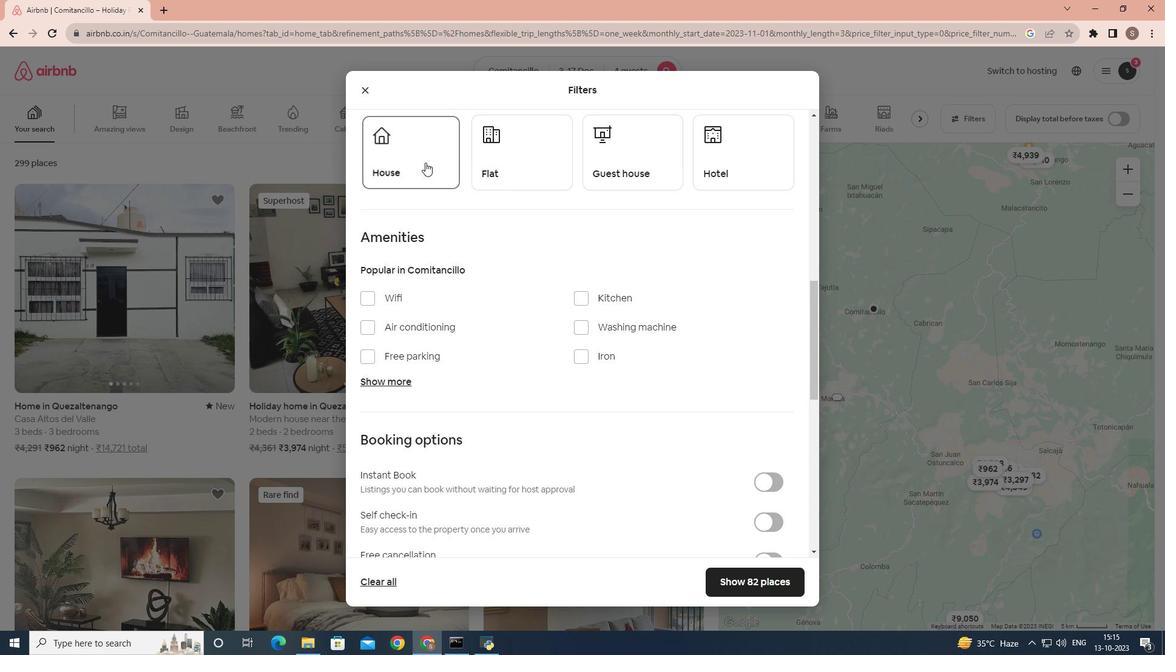 
Action: Mouse moved to (589, 330)
Screenshot: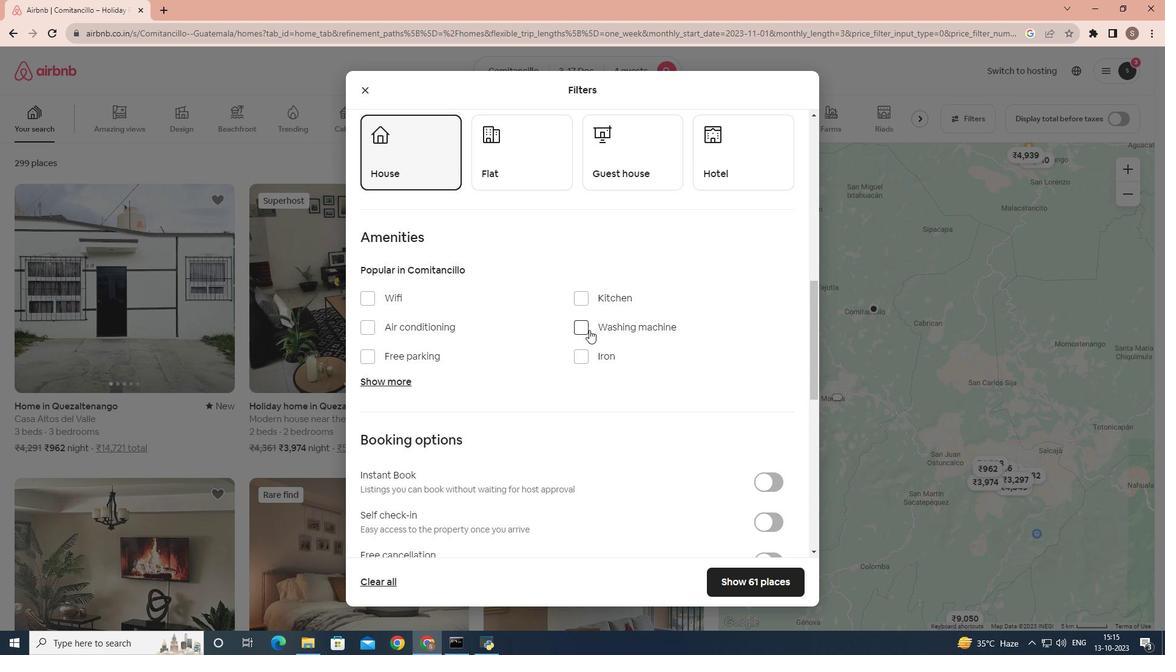 
Action: Mouse pressed left at (589, 330)
Screenshot: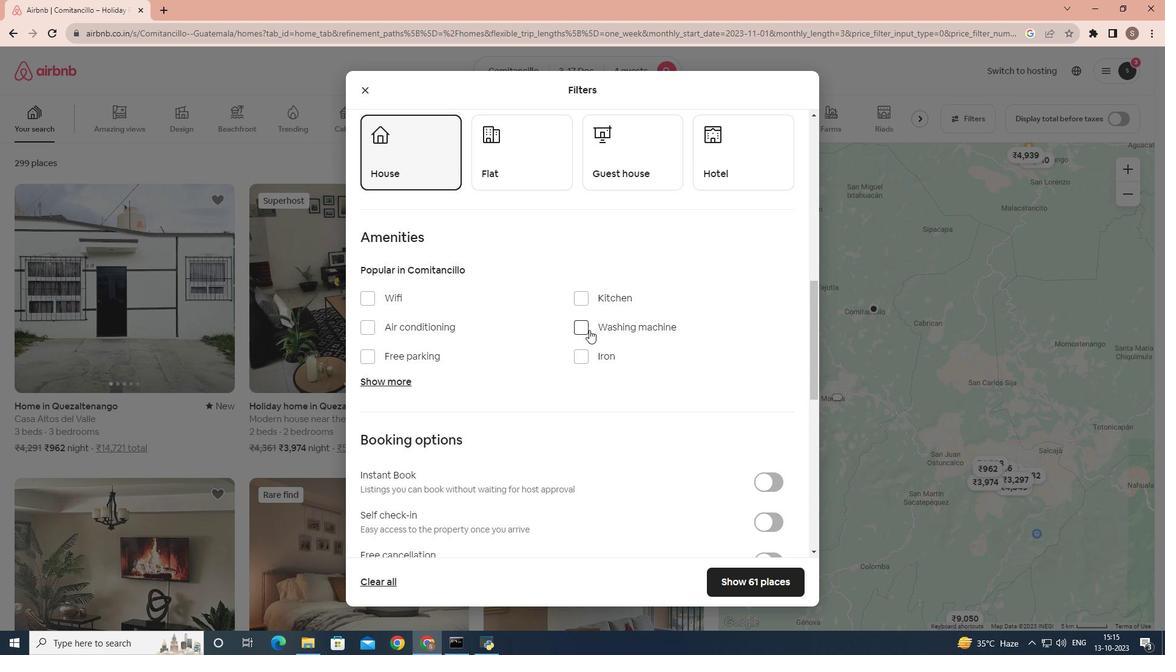 
Action: Mouse moved to (728, 394)
Screenshot: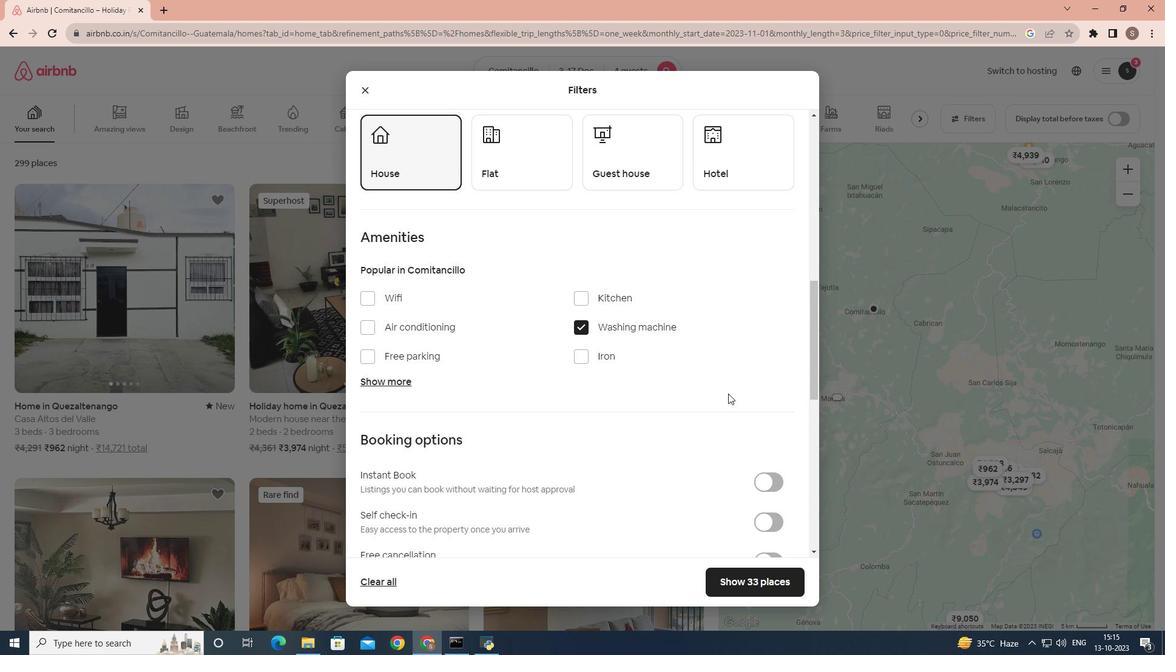
Action: Mouse scrolled (728, 393) with delta (0, 0)
Screenshot: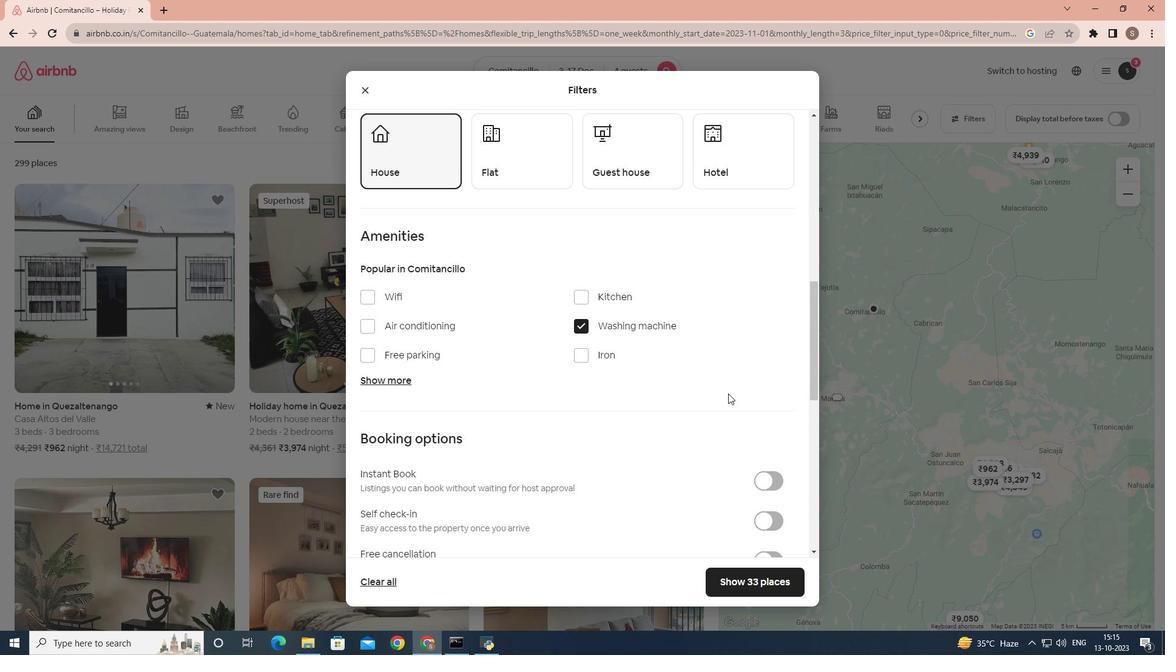 
Action: Mouse scrolled (728, 393) with delta (0, 0)
Screenshot: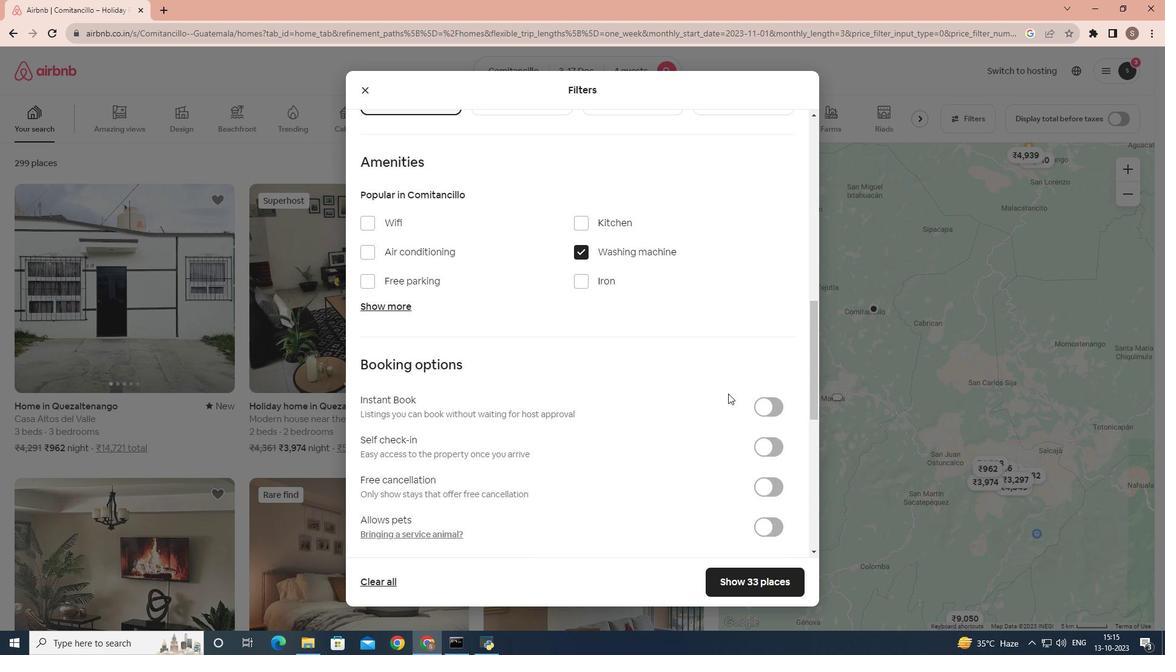 
Action: Mouse scrolled (728, 393) with delta (0, 0)
Screenshot: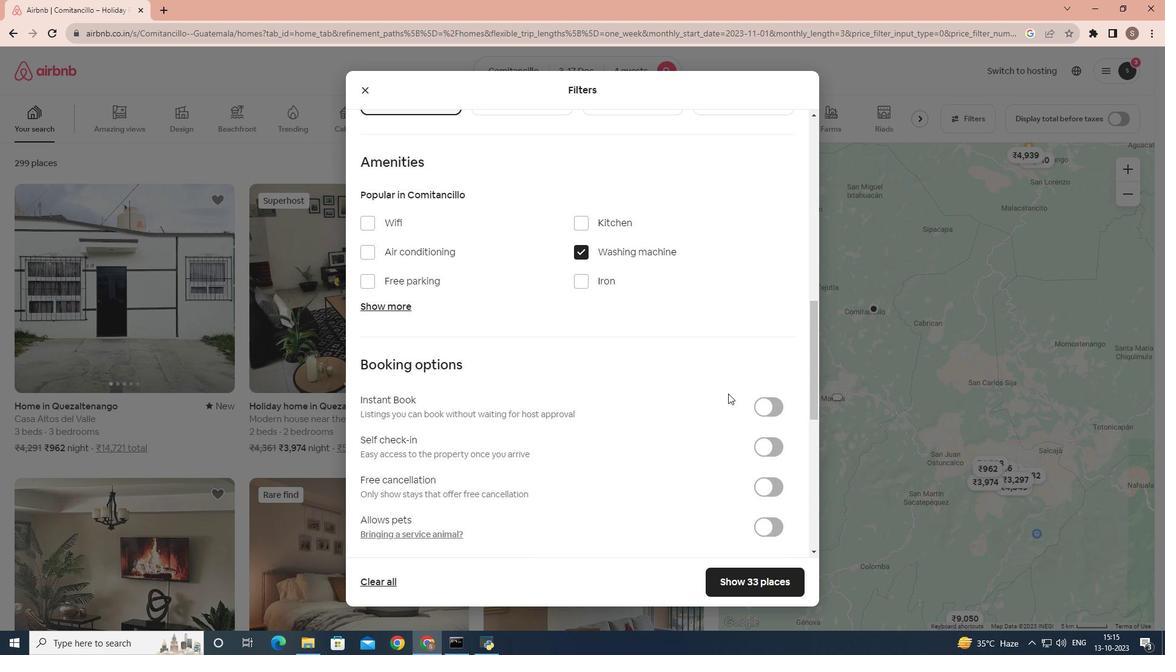 
Action: Mouse moved to (732, 573)
Screenshot: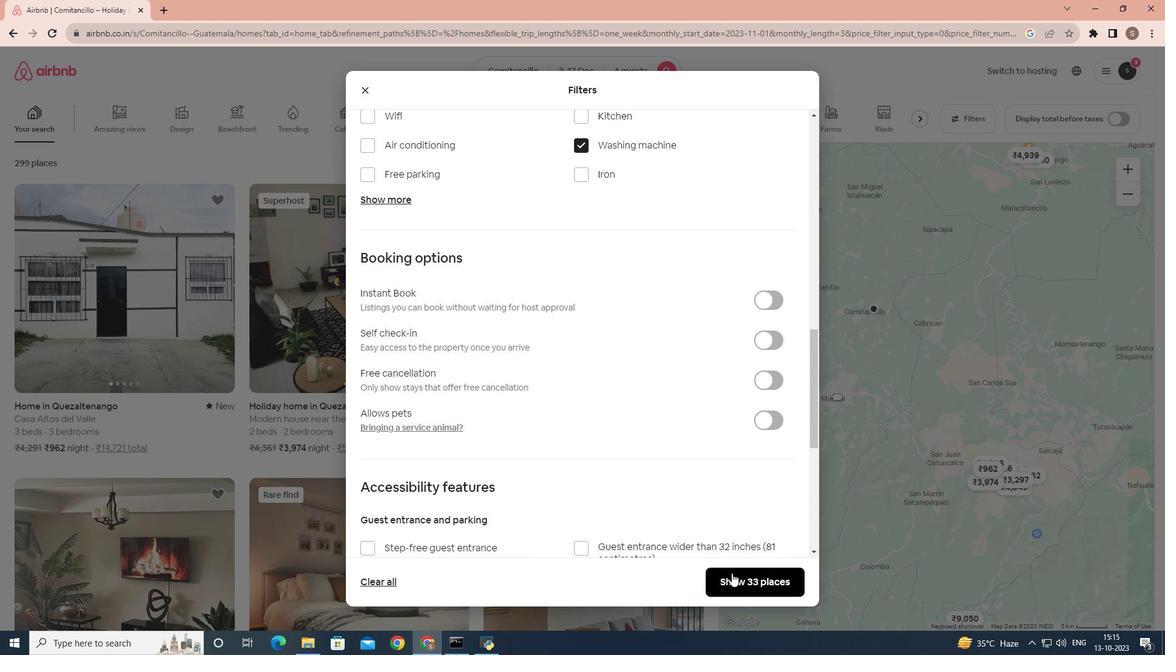 
Action: Mouse pressed left at (732, 573)
Screenshot: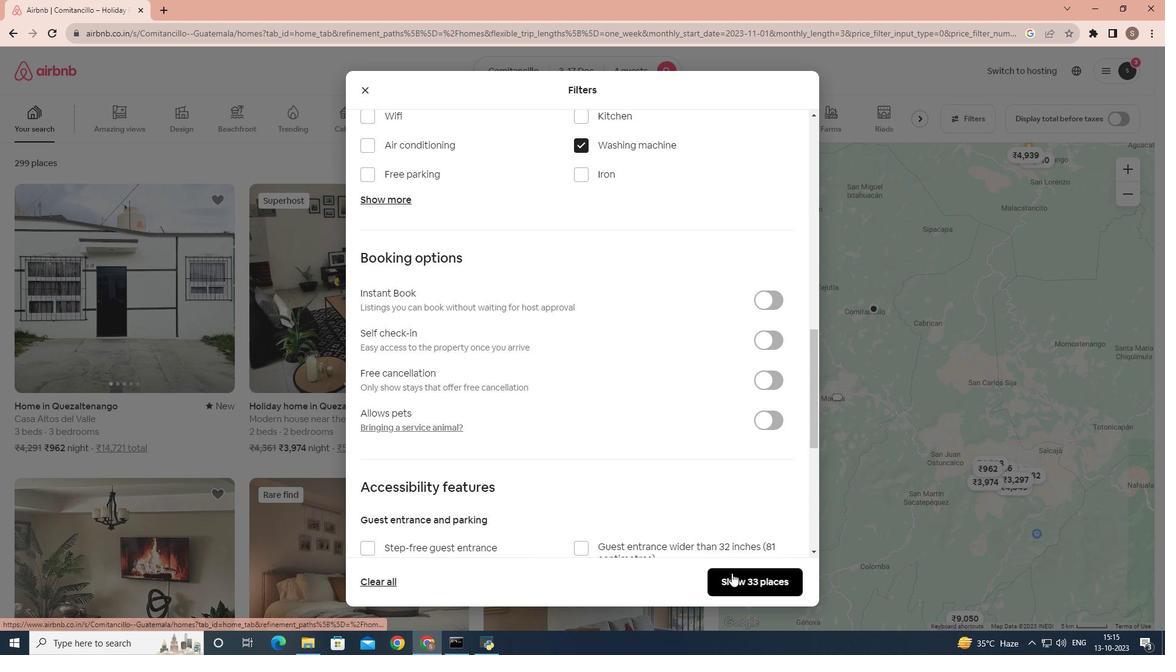
Action: Mouse moved to (318, 304)
Screenshot: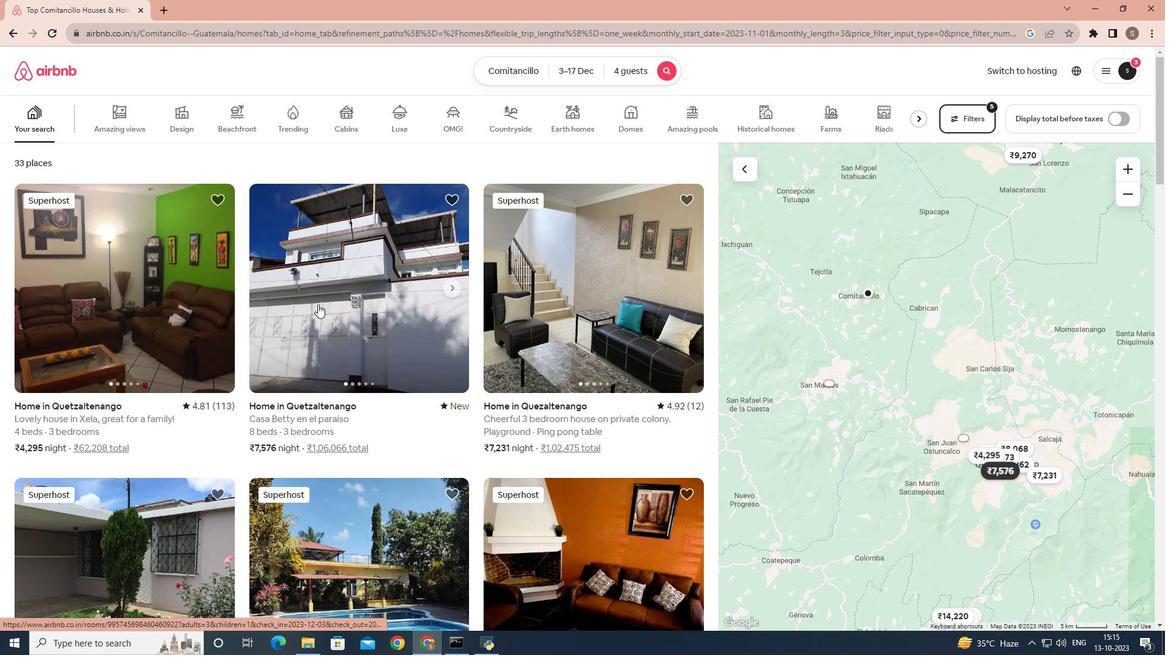 
Action: Mouse scrolled (318, 304) with delta (0, 0)
Screenshot: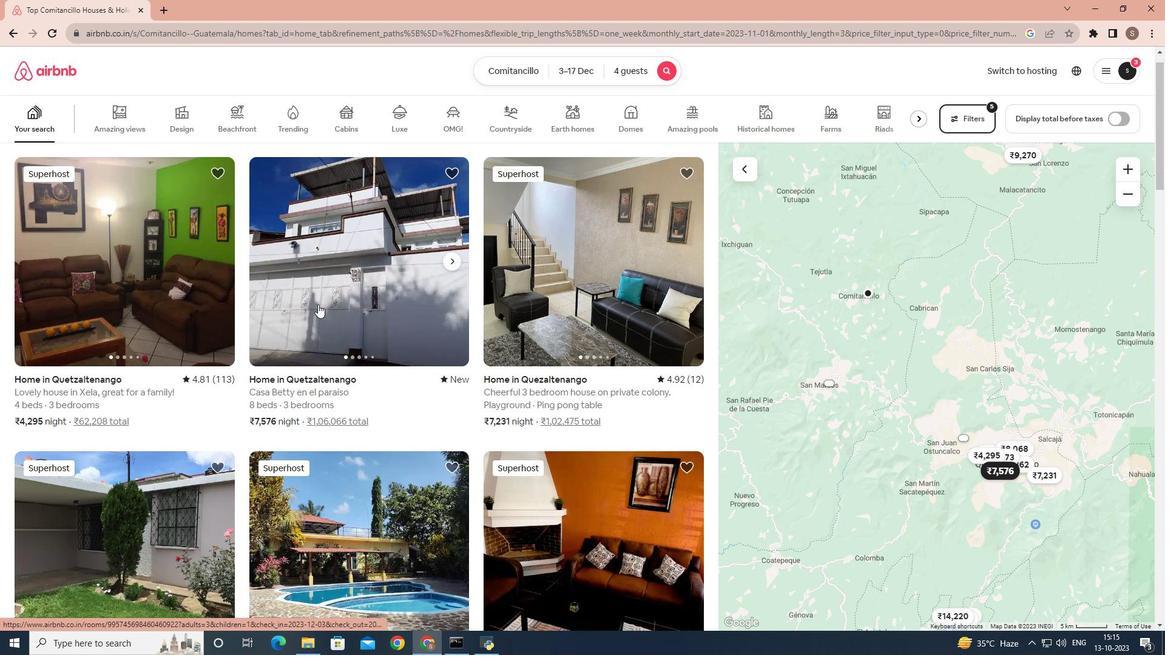 
Action: Mouse scrolled (318, 304) with delta (0, 0)
Screenshot: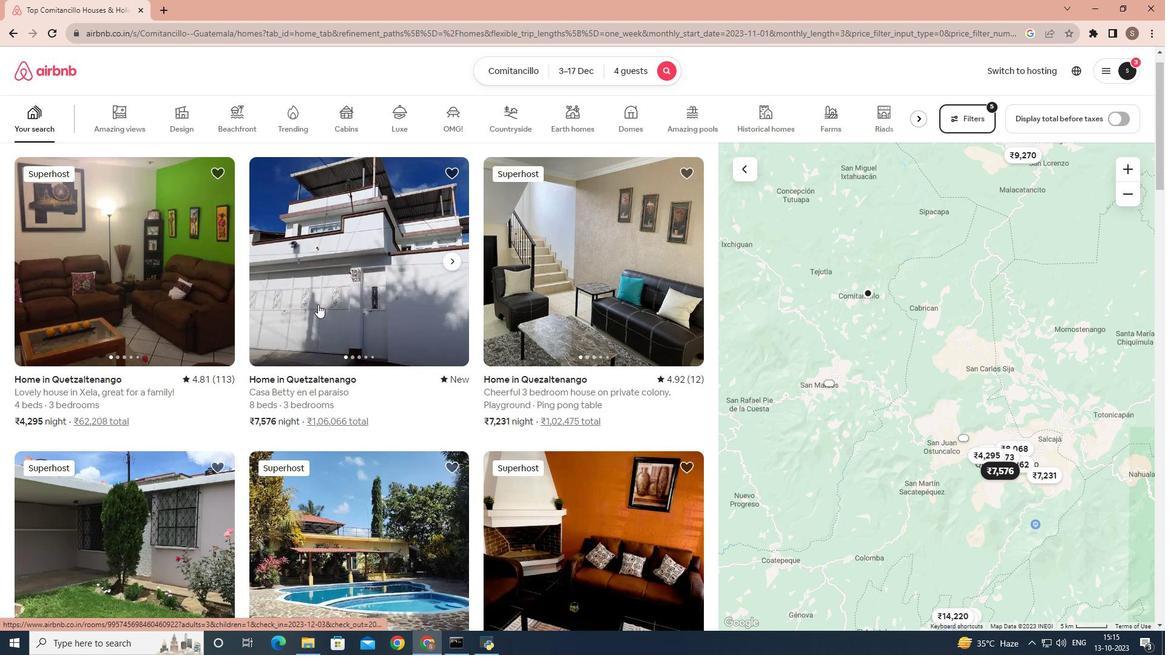 
Action: Mouse scrolled (318, 304) with delta (0, 0)
Screenshot: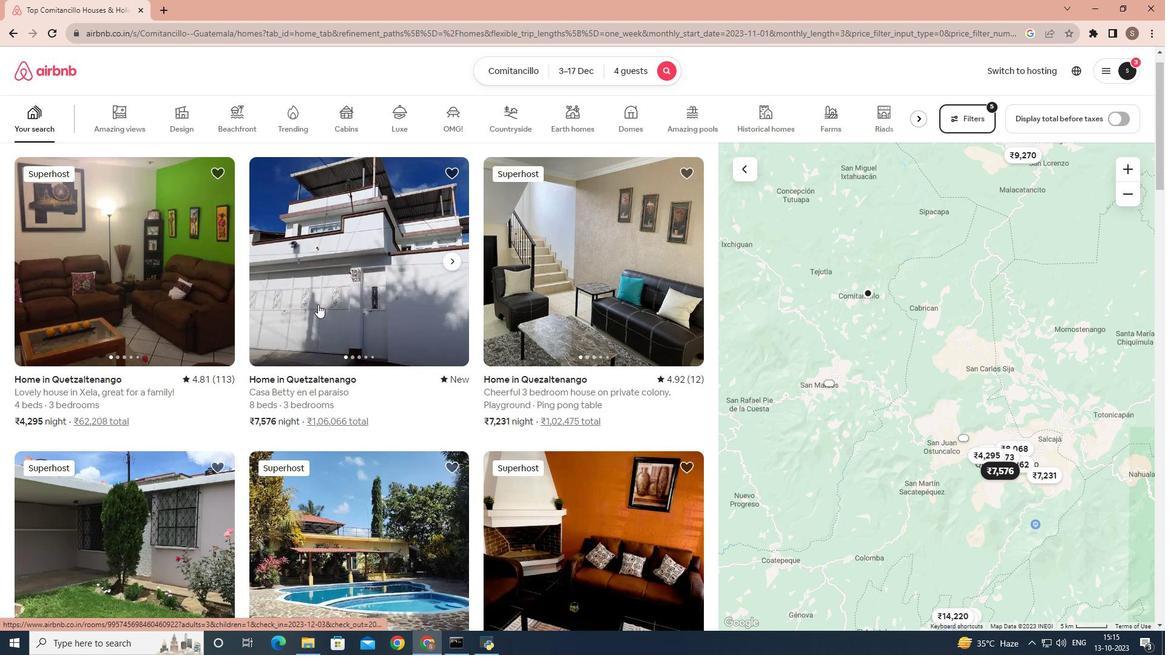
Action: Mouse scrolled (318, 304) with delta (0, 0)
Screenshot: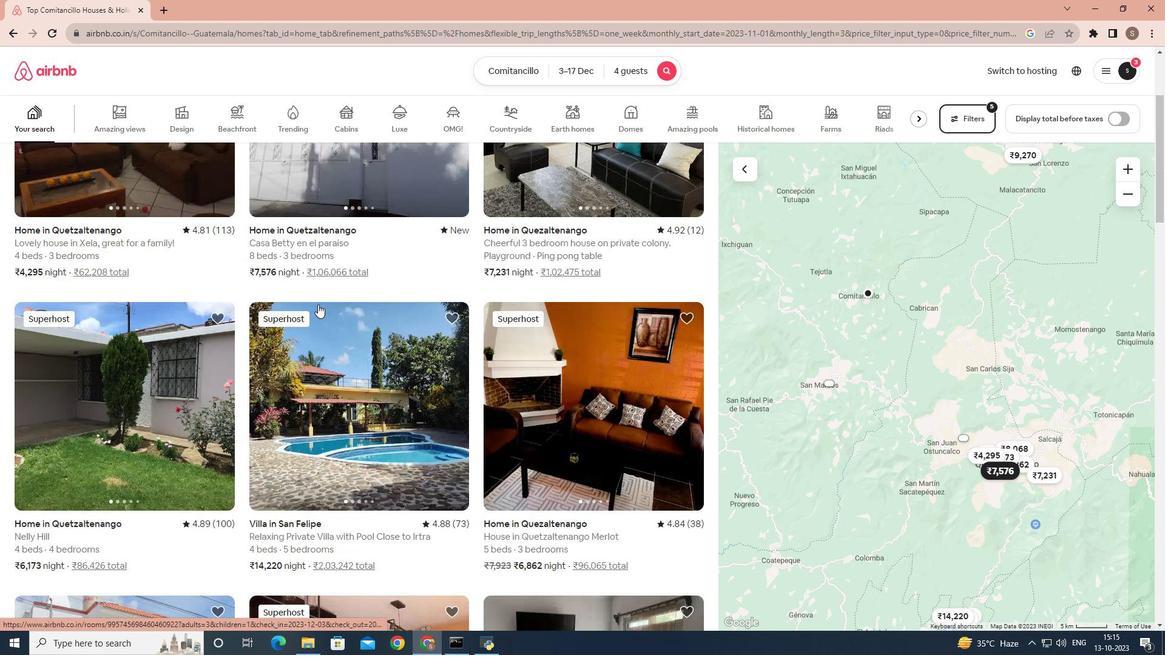 
Action: Mouse scrolled (318, 304) with delta (0, 0)
Screenshot: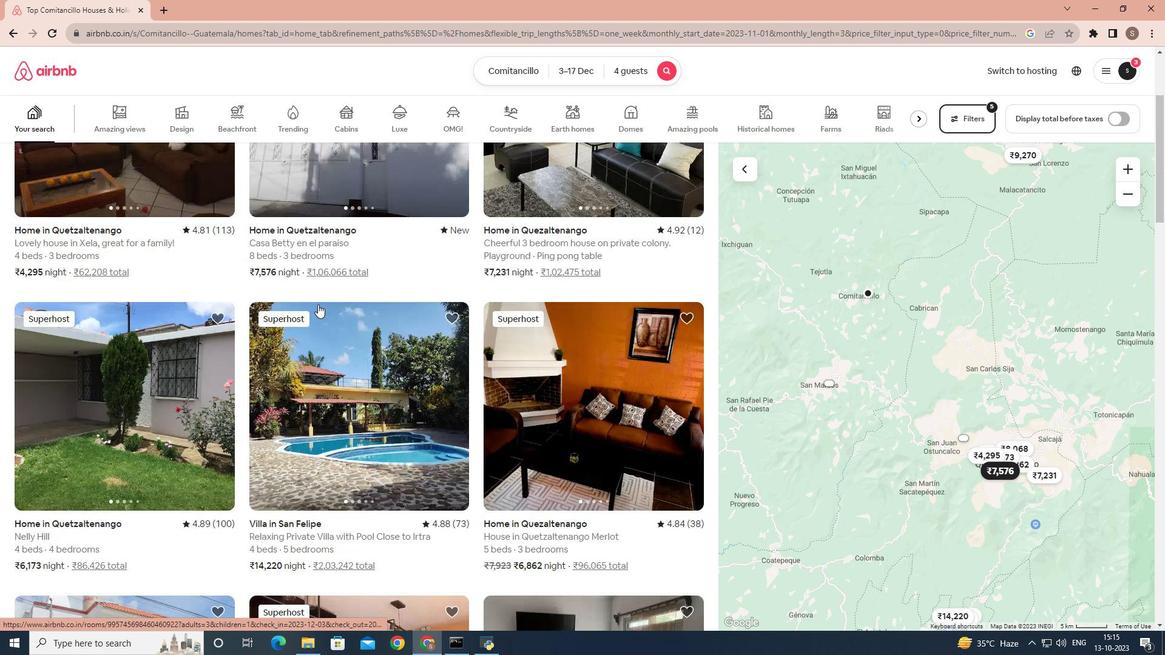 
Action: Mouse moved to (341, 300)
Screenshot: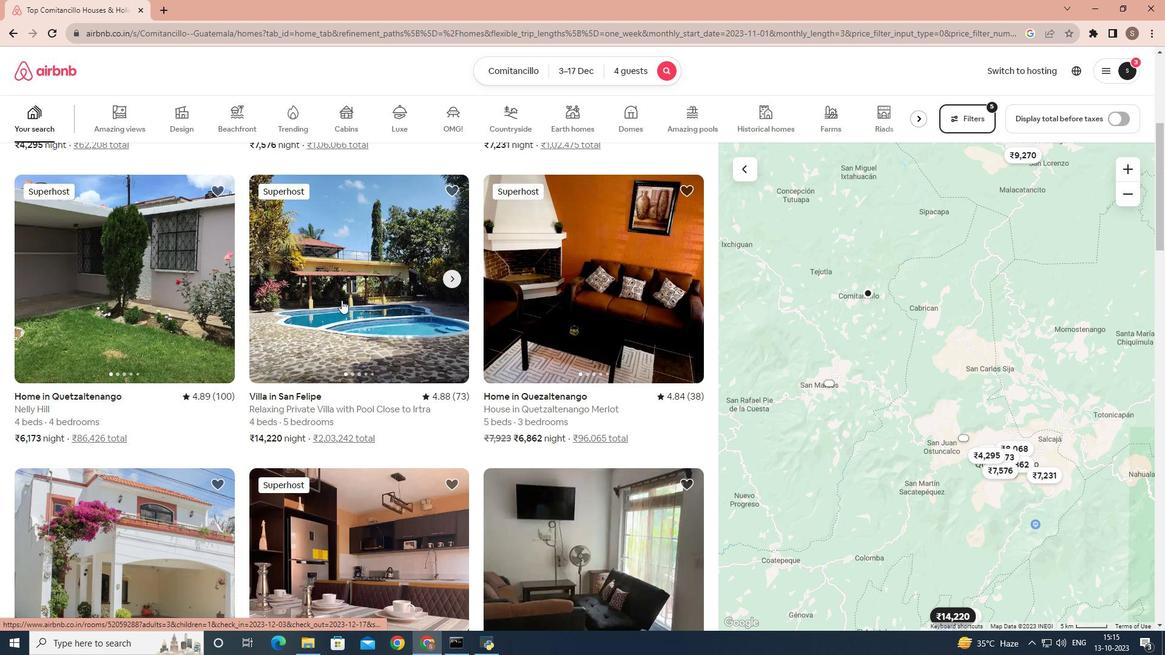 
Action: Mouse scrolled (341, 301) with delta (0, 0)
Screenshot: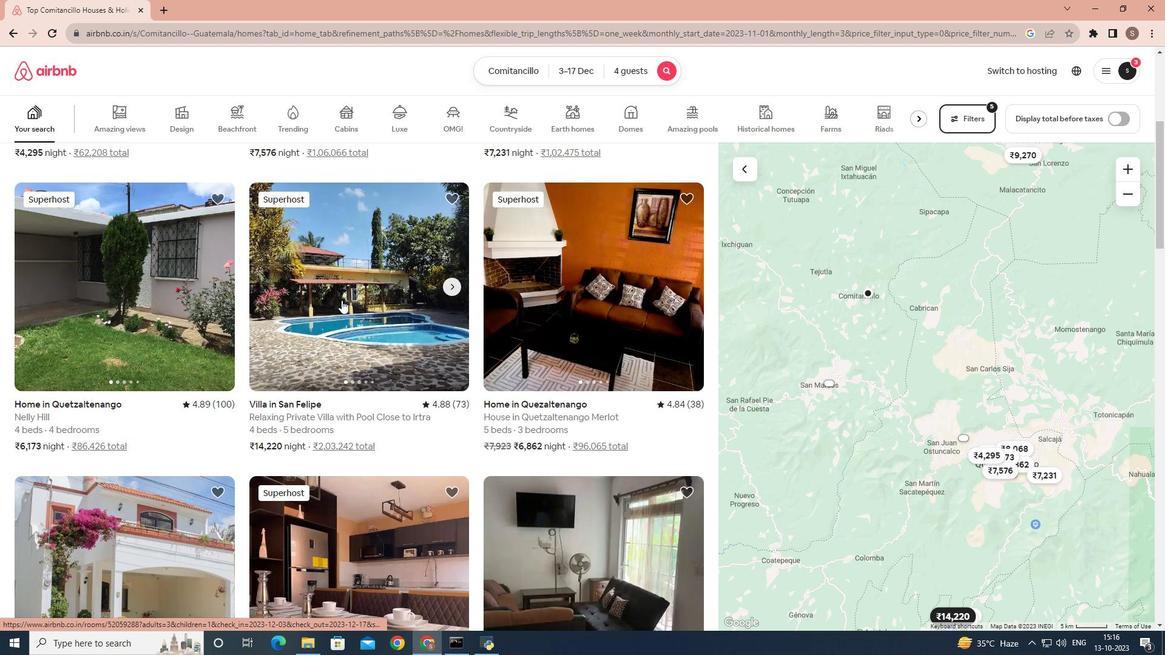 
Action: Mouse scrolled (341, 301) with delta (0, 0)
Screenshot: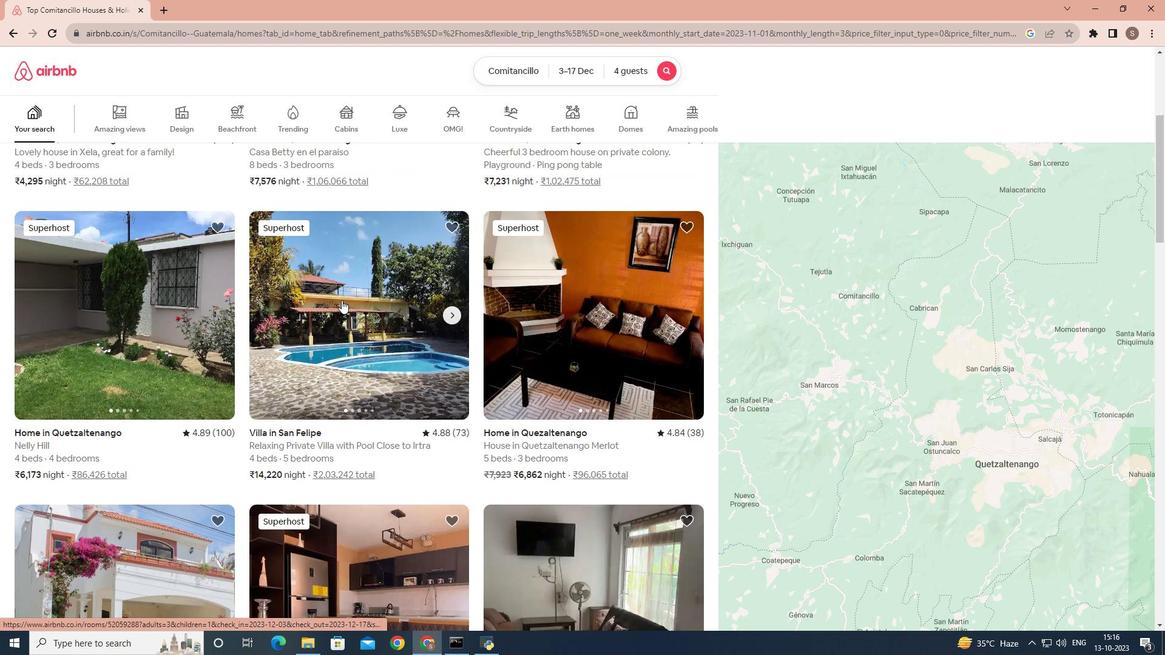 
Action: Mouse scrolled (341, 301) with delta (0, 0)
Screenshot: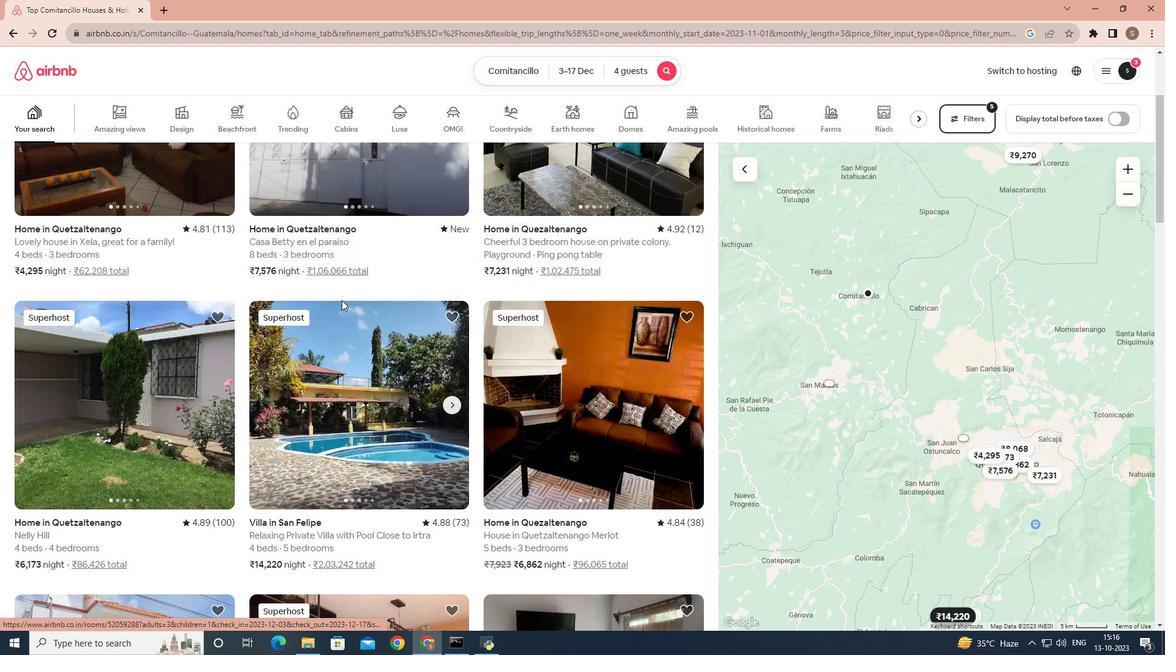 
Action: Mouse moved to (555, 417)
Screenshot: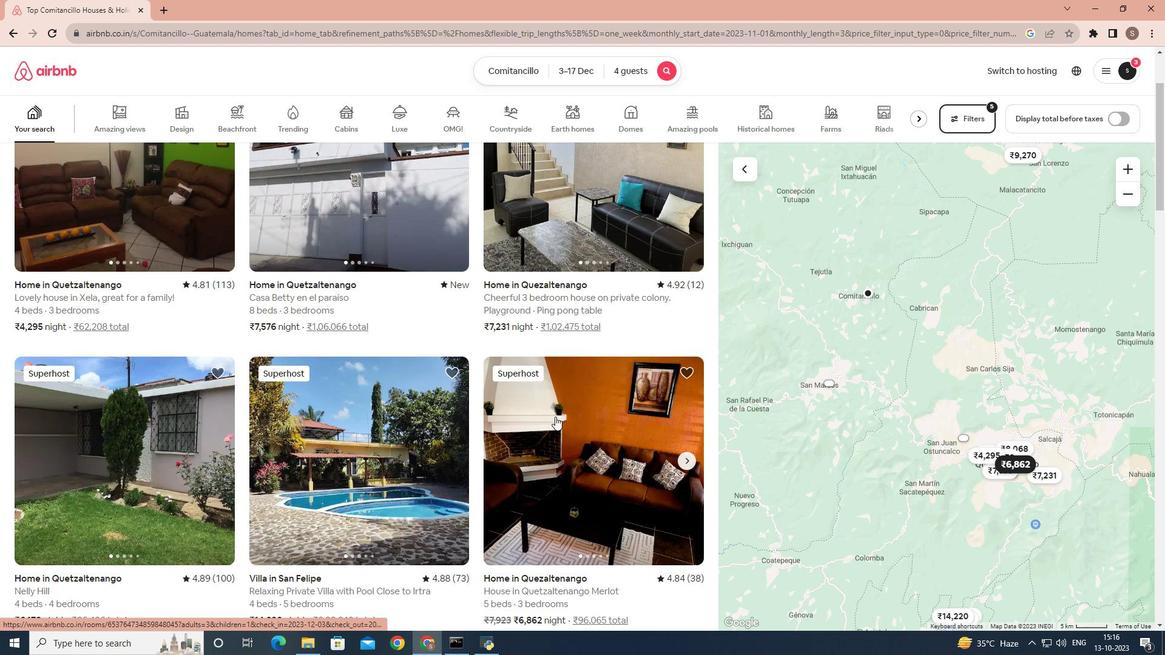 
Action: Mouse pressed left at (555, 417)
Screenshot: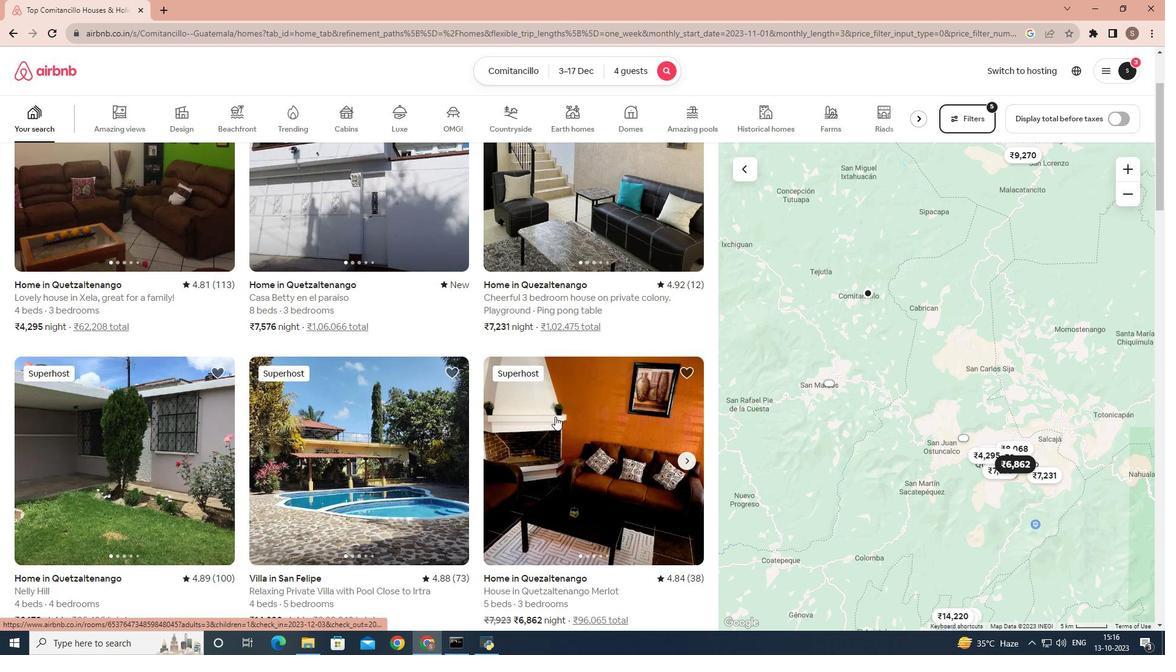
Action: Mouse moved to (564, 391)
Screenshot: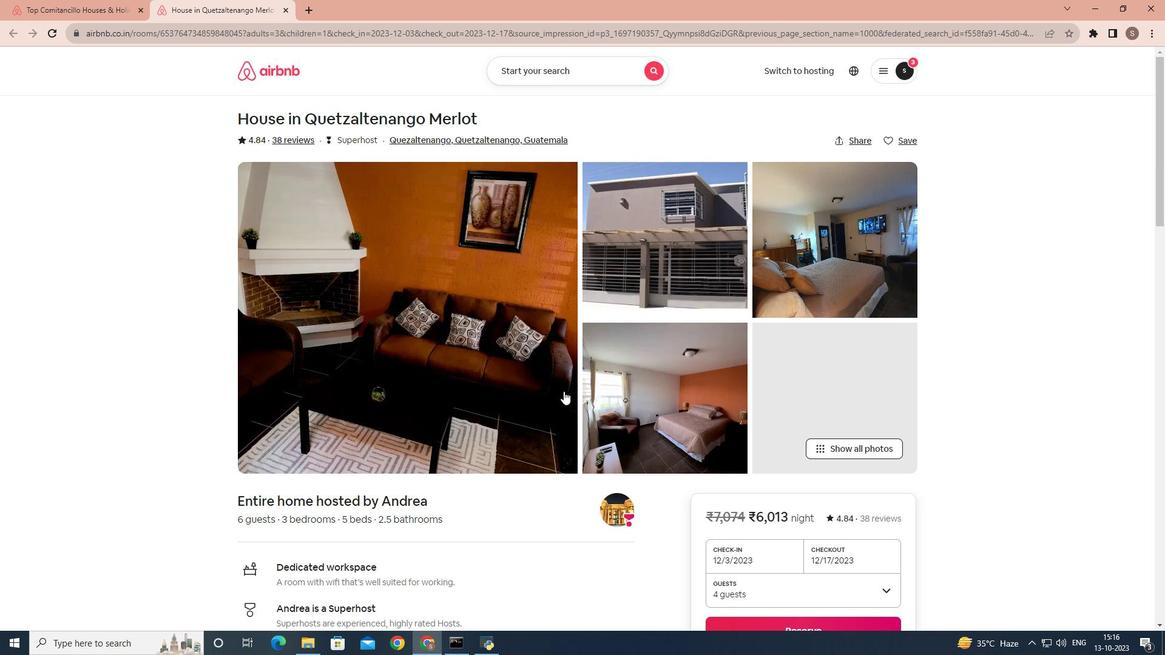 
Action: Mouse scrolled (564, 391) with delta (0, 0)
Screenshot: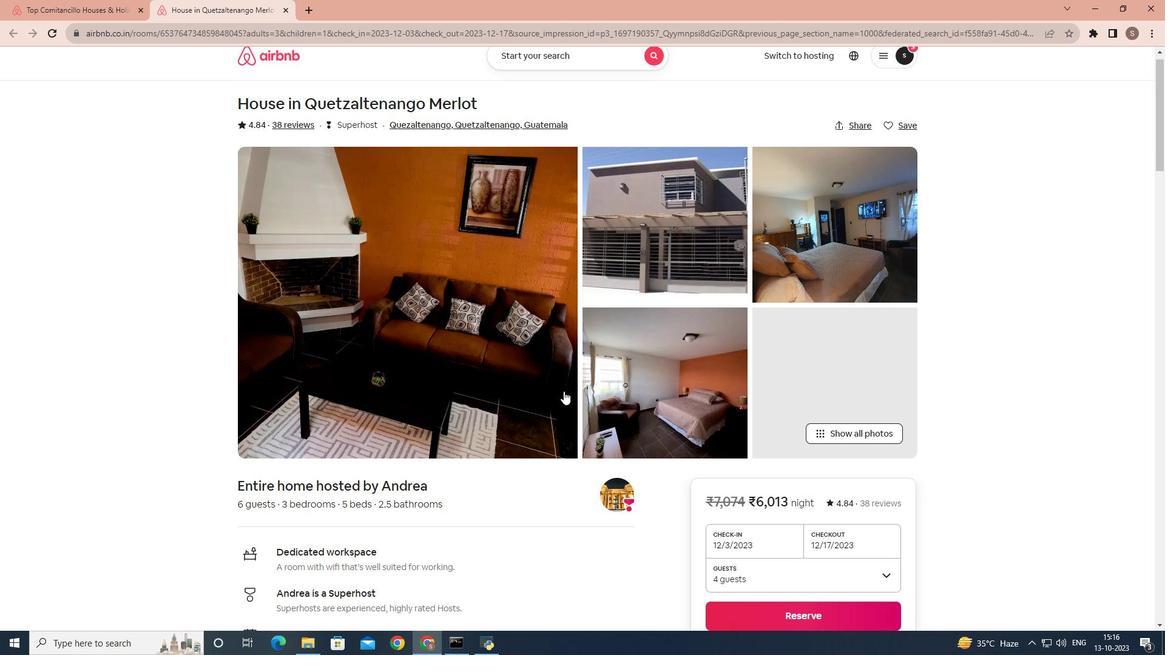 
Action: Mouse scrolled (564, 391) with delta (0, 0)
Screenshot: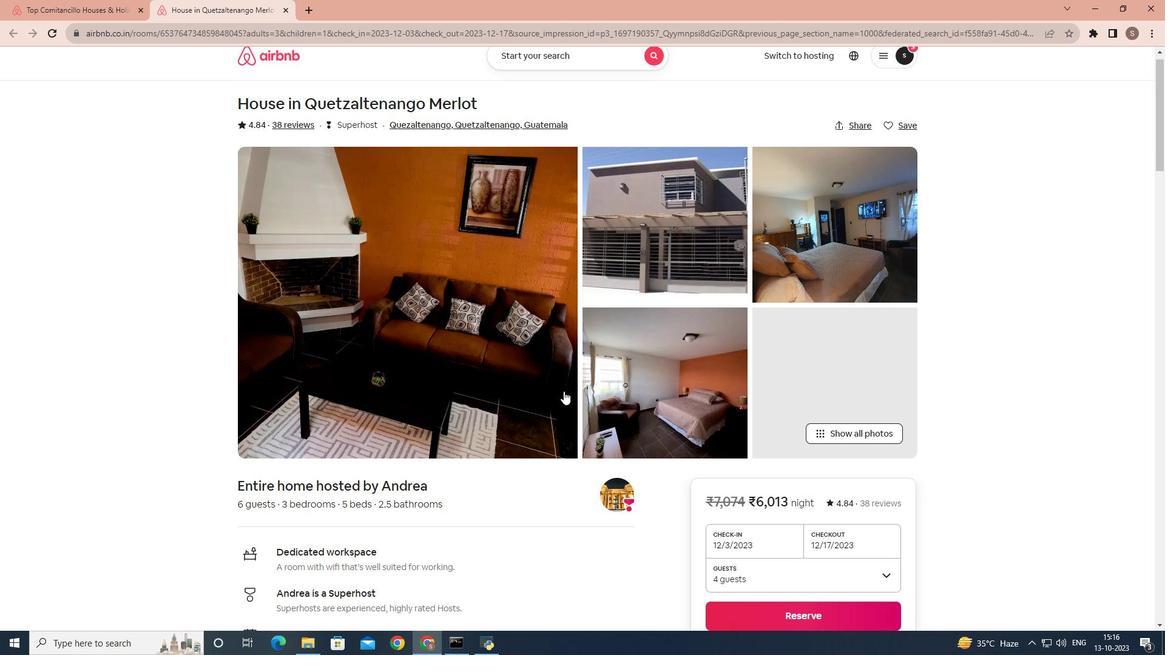 
Action: Mouse scrolled (564, 391) with delta (0, 0)
Screenshot: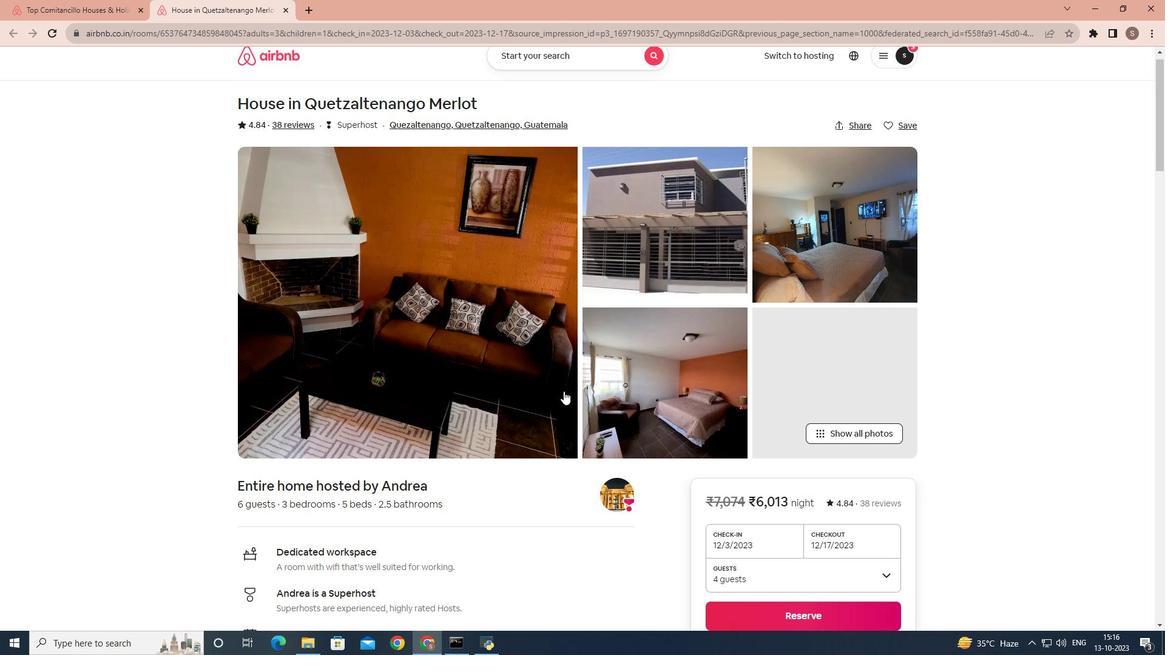 
Action: Mouse scrolled (564, 391) with delta (0, 0)
Screenshot: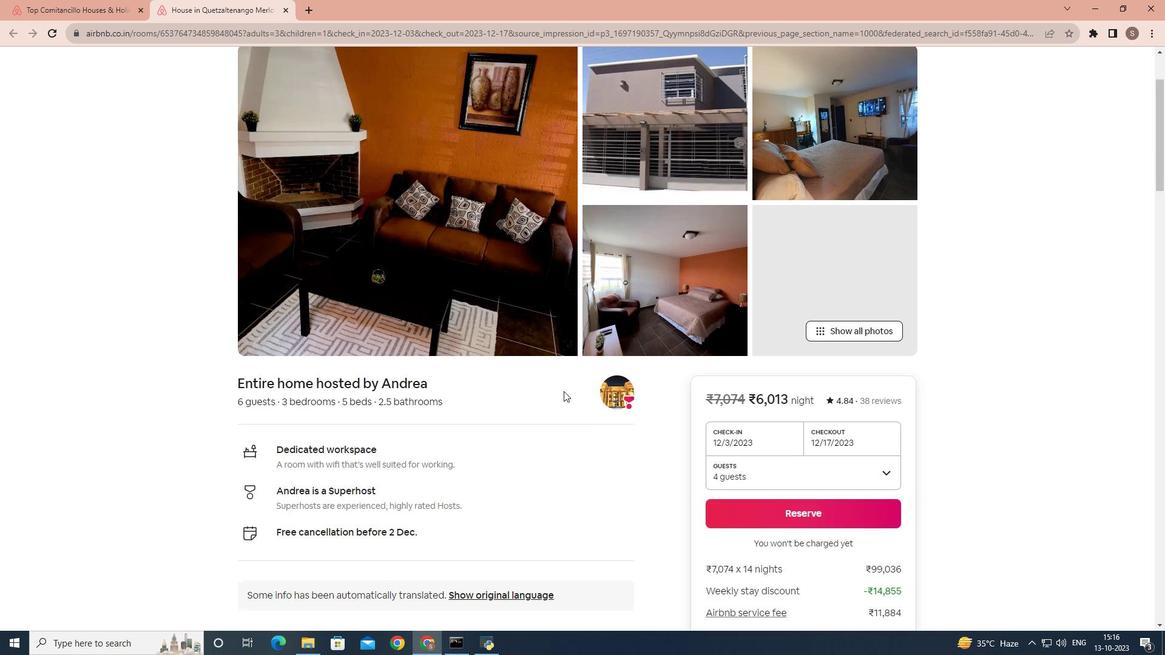 
Action: Mouse scrolled (564, 391) with delta (0, 0)
Screenshot: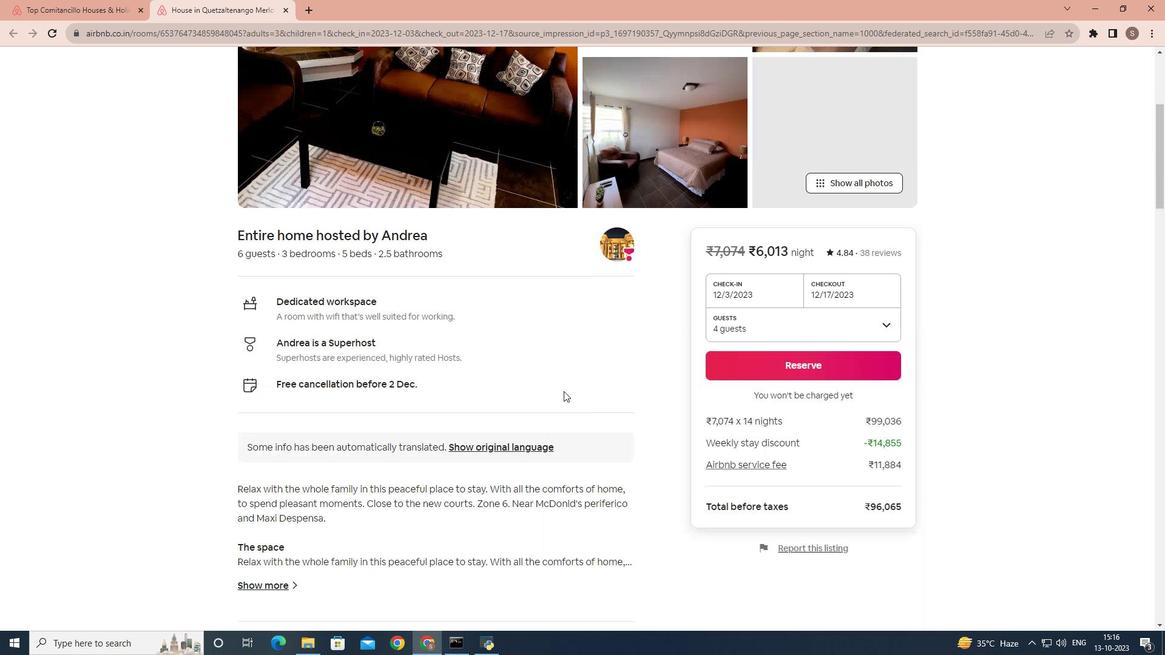 
Action: Mouse moved to (556, 391)
Screenshot: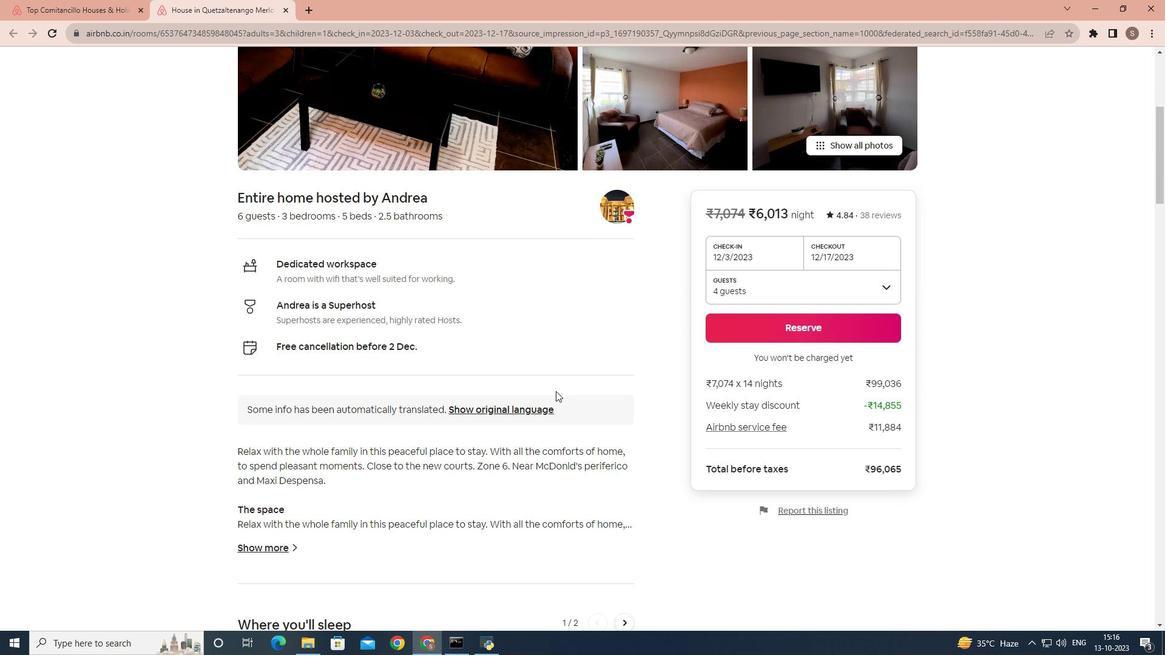 
Action: Mouse scrolled (556, 391) with delta (0, 0)
Screenshot: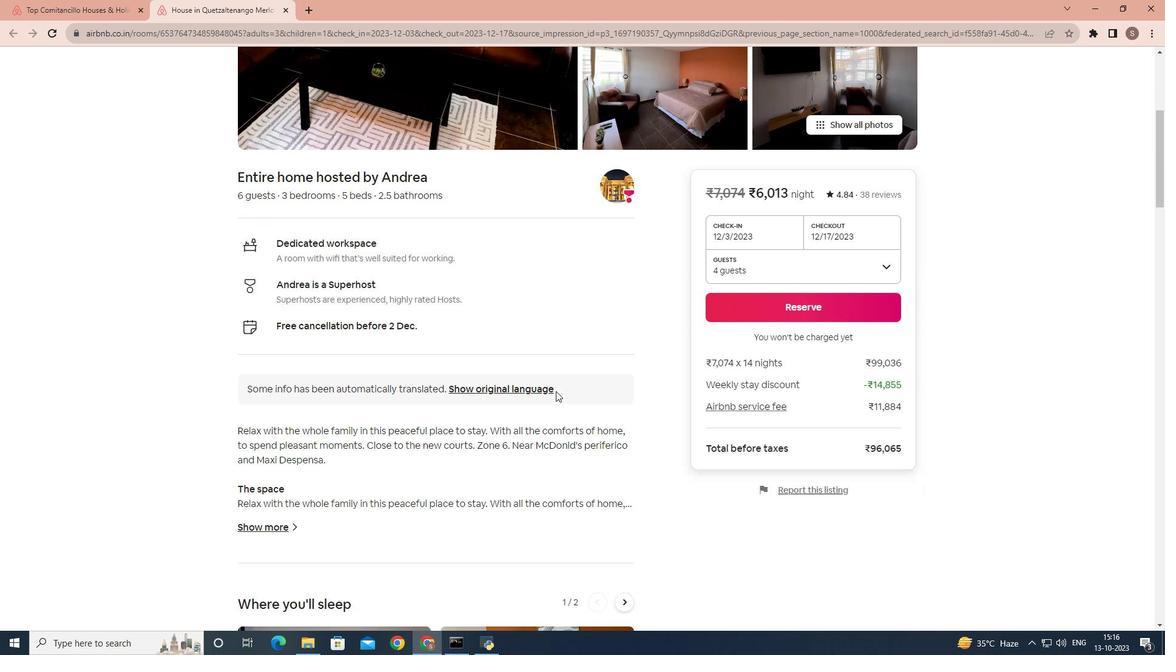 
Action: Mouse scrolled (556, 391) with delta (0, 0)
Screenshot: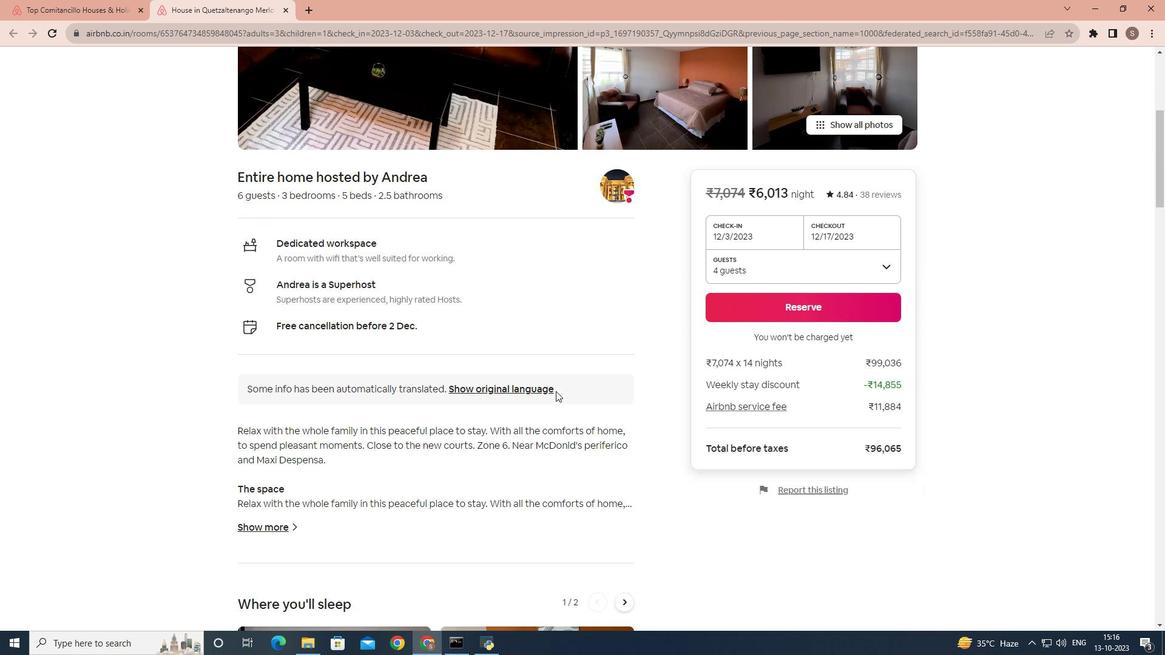 
Action: Mouse scrolled (556, 391) with delta (0, 0)
Screenshot: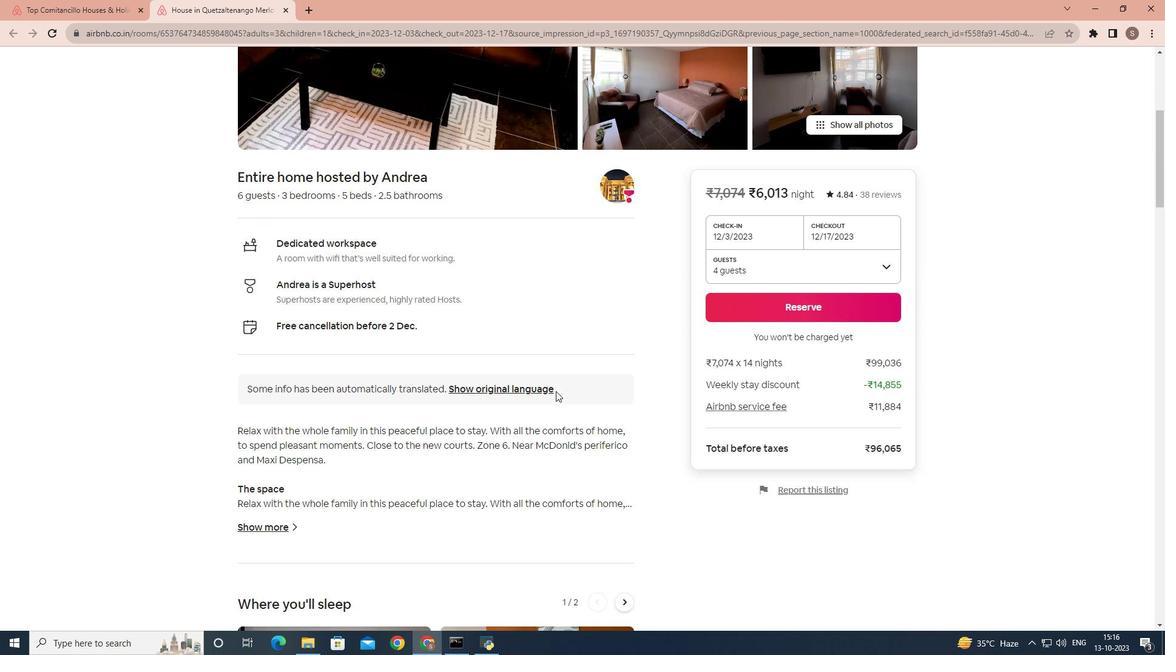
Action: Mouse scrolled (556, 391) with delta (0, 0)
Screenshot: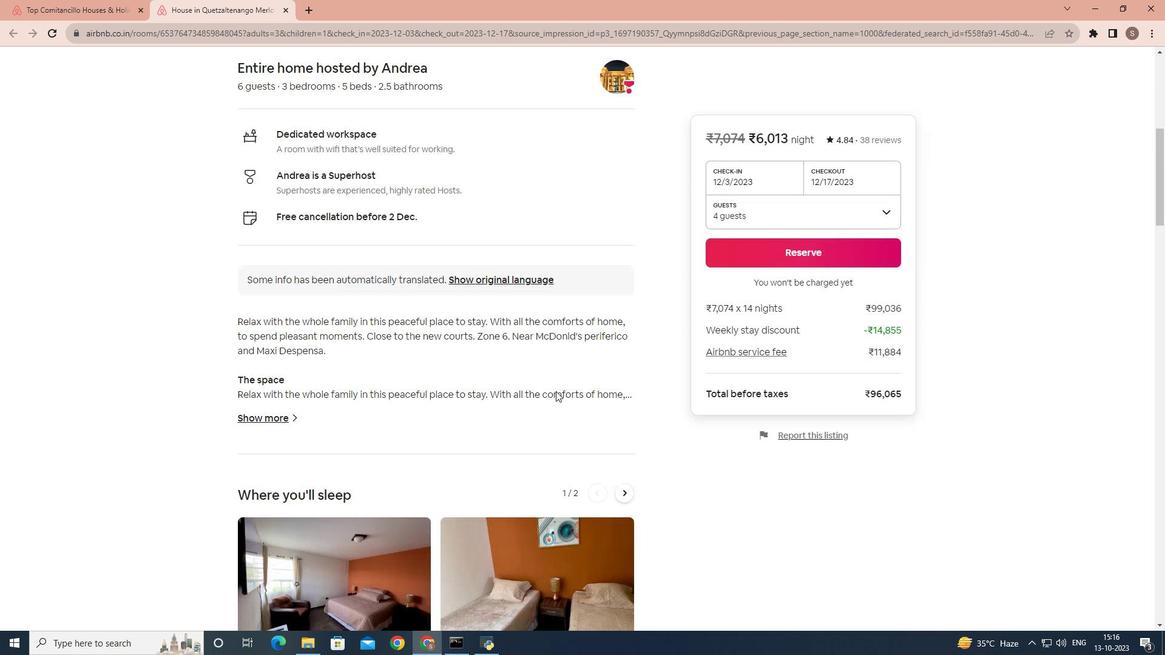 
Action: Mouse scrolled (556, 391) with delta (0, 0)
Screenshot: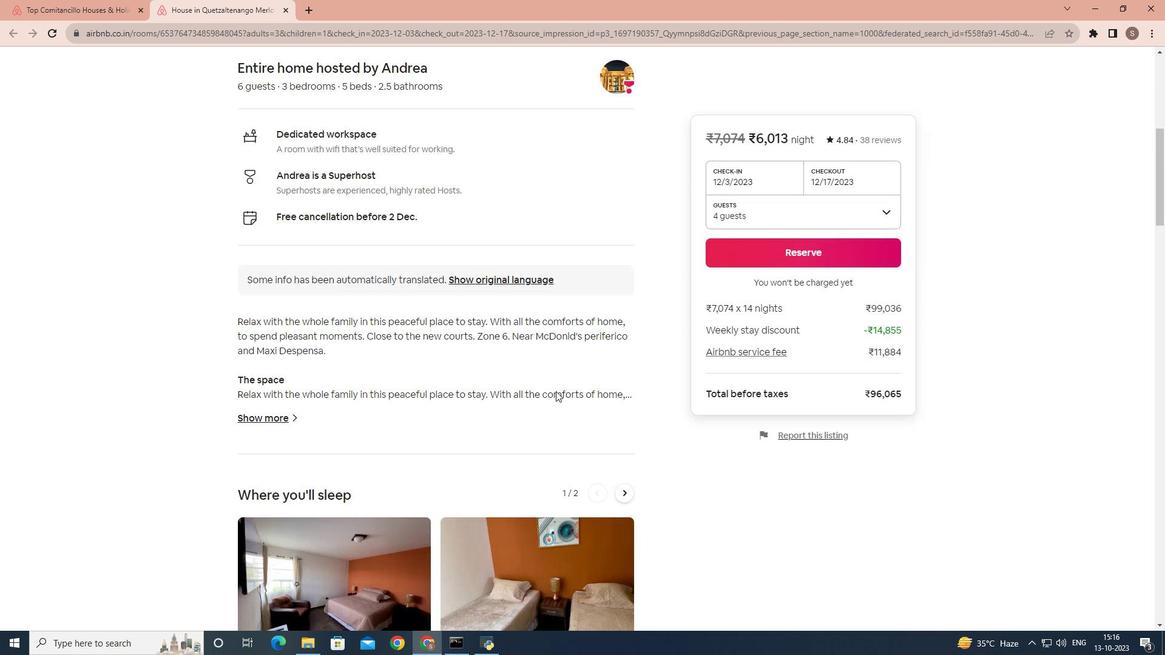 
Action: Mouse moved to (267, 237)
Screenshot: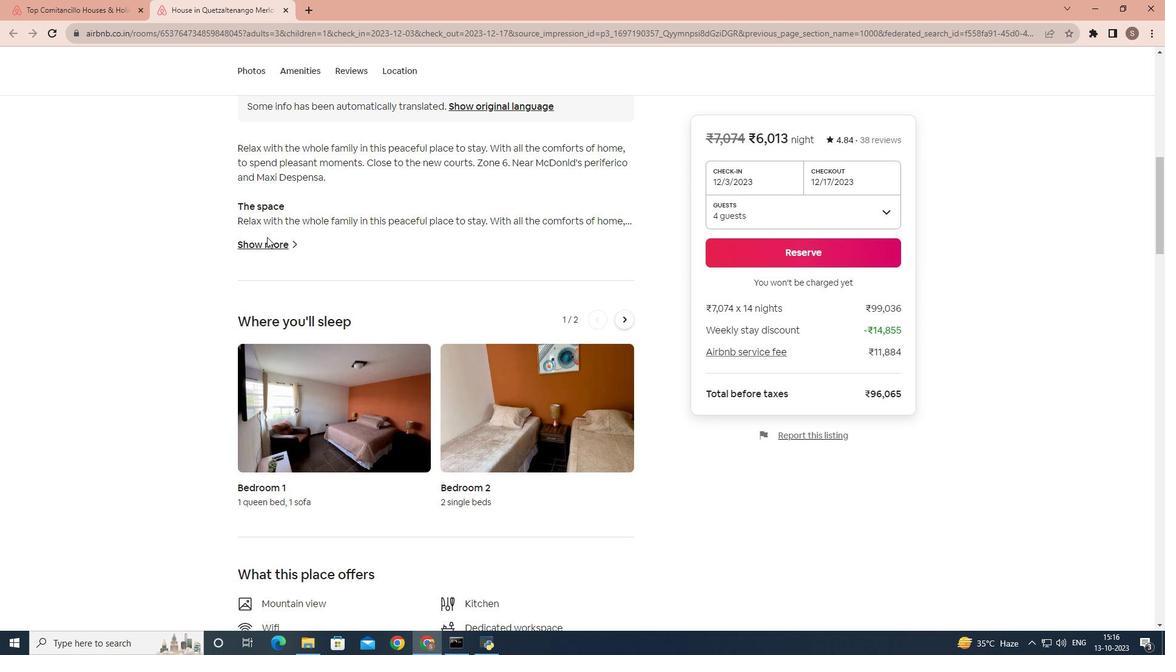 
Action: Mouse pressed left at (267, 237)
Screenshot: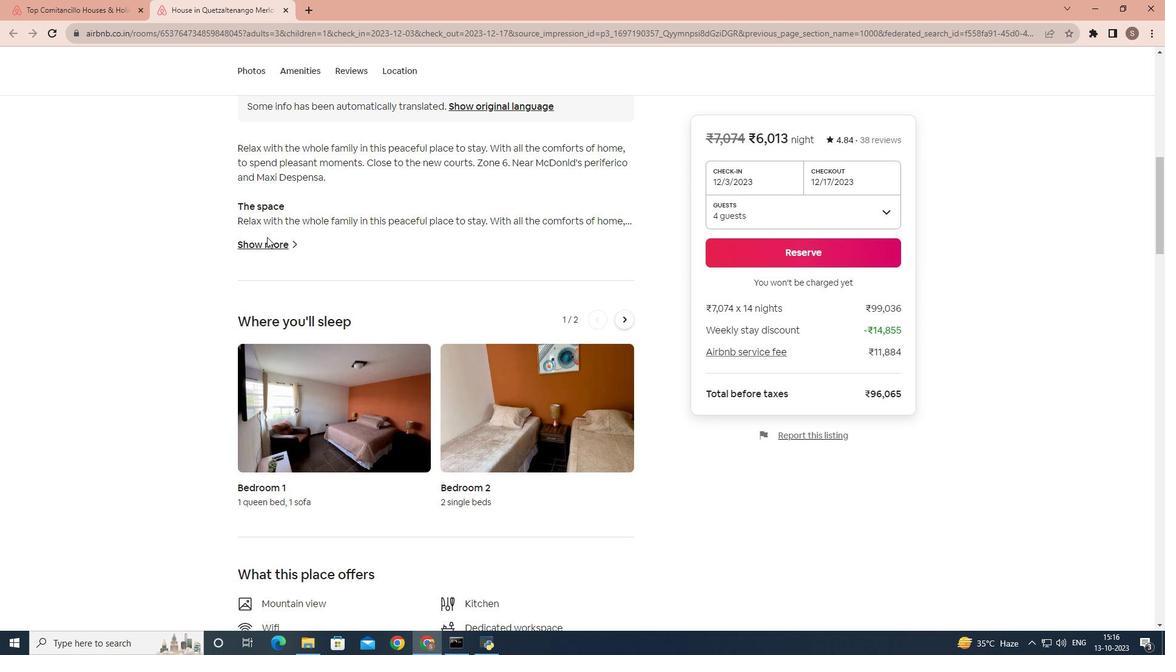 
Action: Mouse moved to (264, 242)
Screenshot: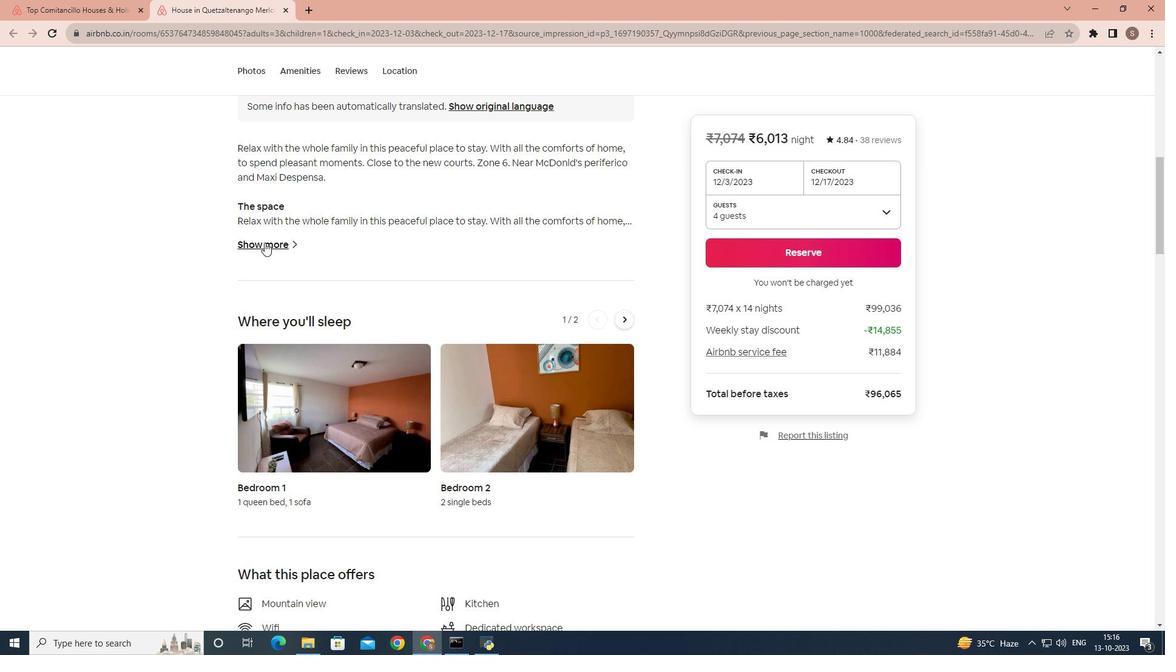 
Action: Mouse pressed left at (264, 242)
Screenshot: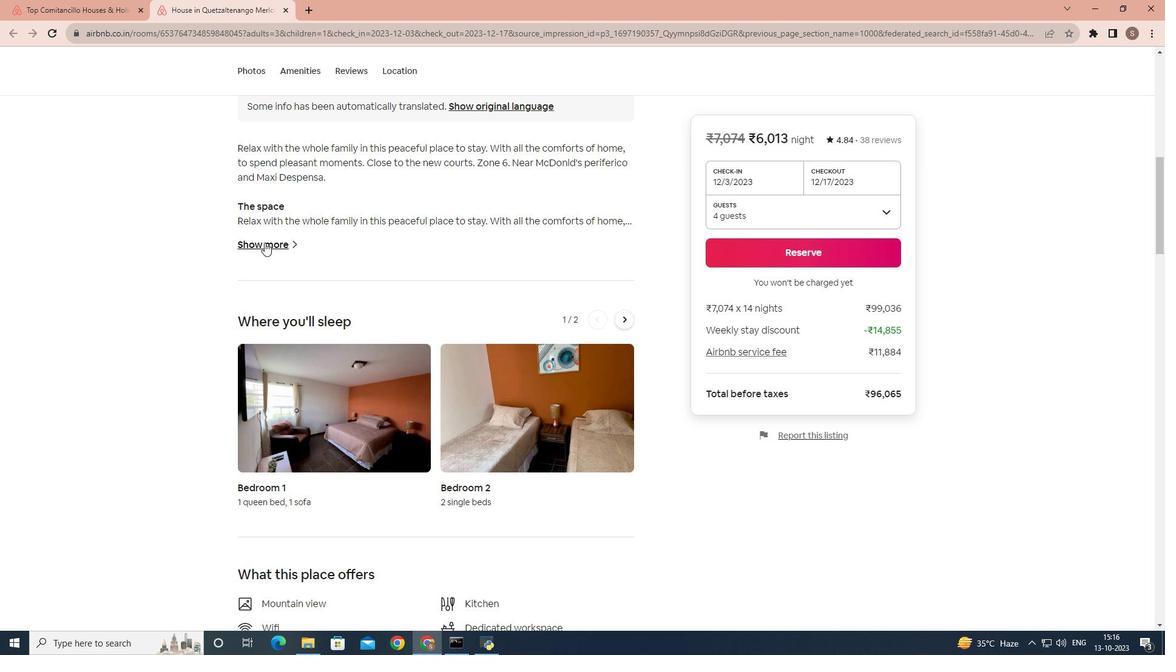 
Action: Mouse moved to (367, 225)
Screenshot: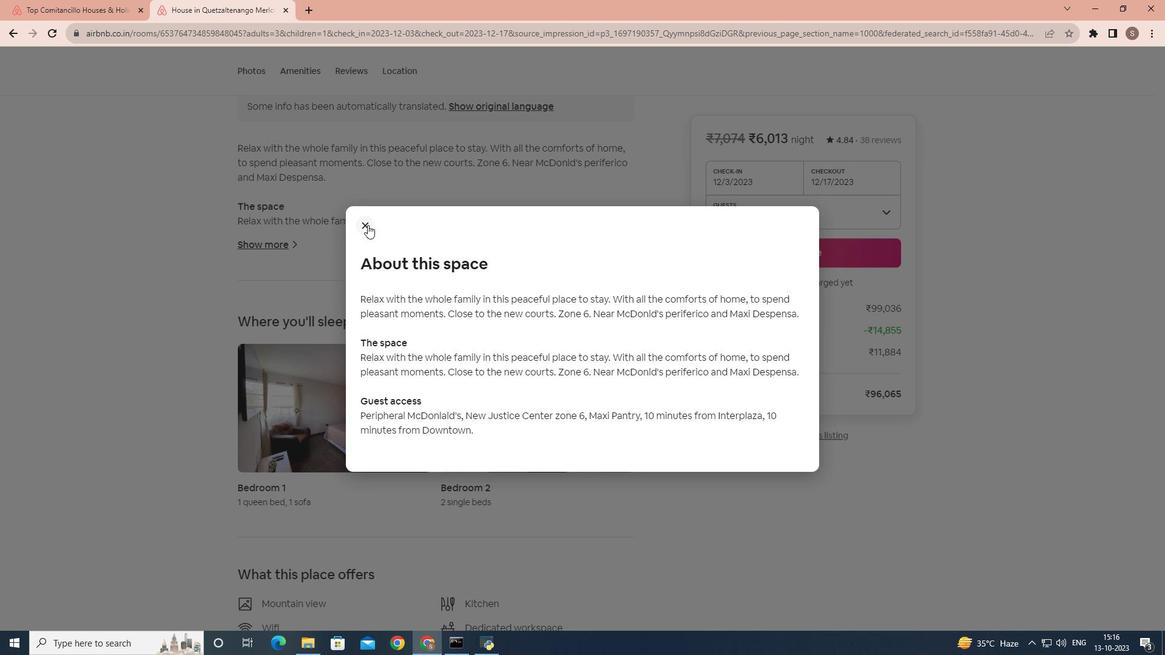 
Action: Mouse pressed left at (367, 225)
Screenshot: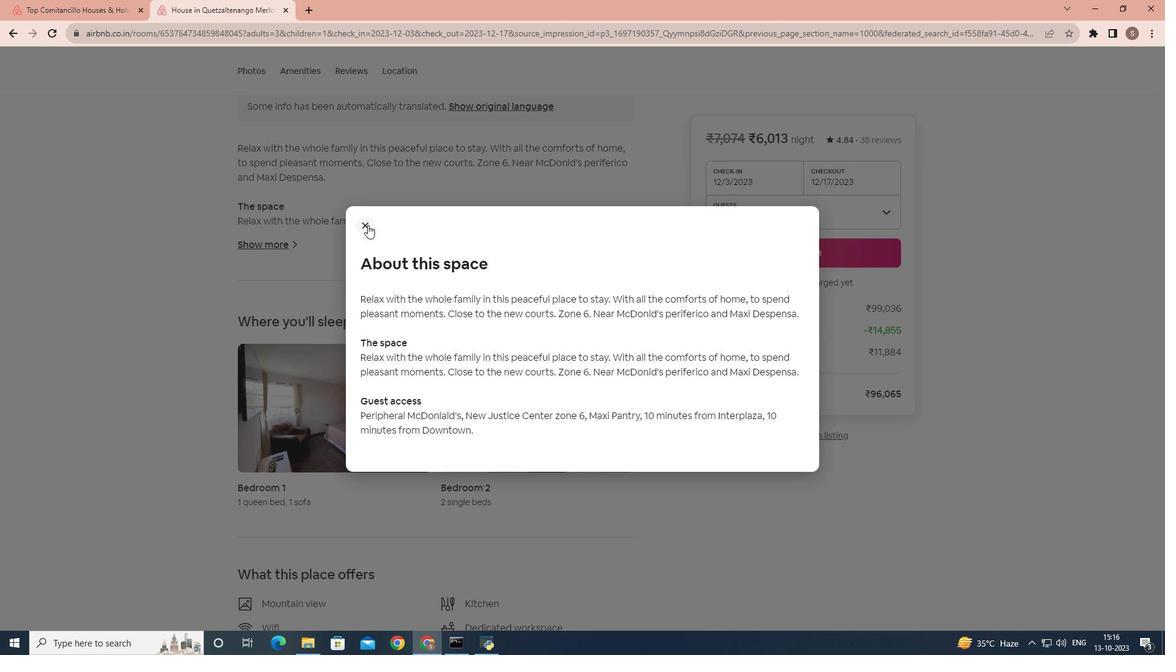 
Action: Mouse moved to (363, 292)
Screenshot: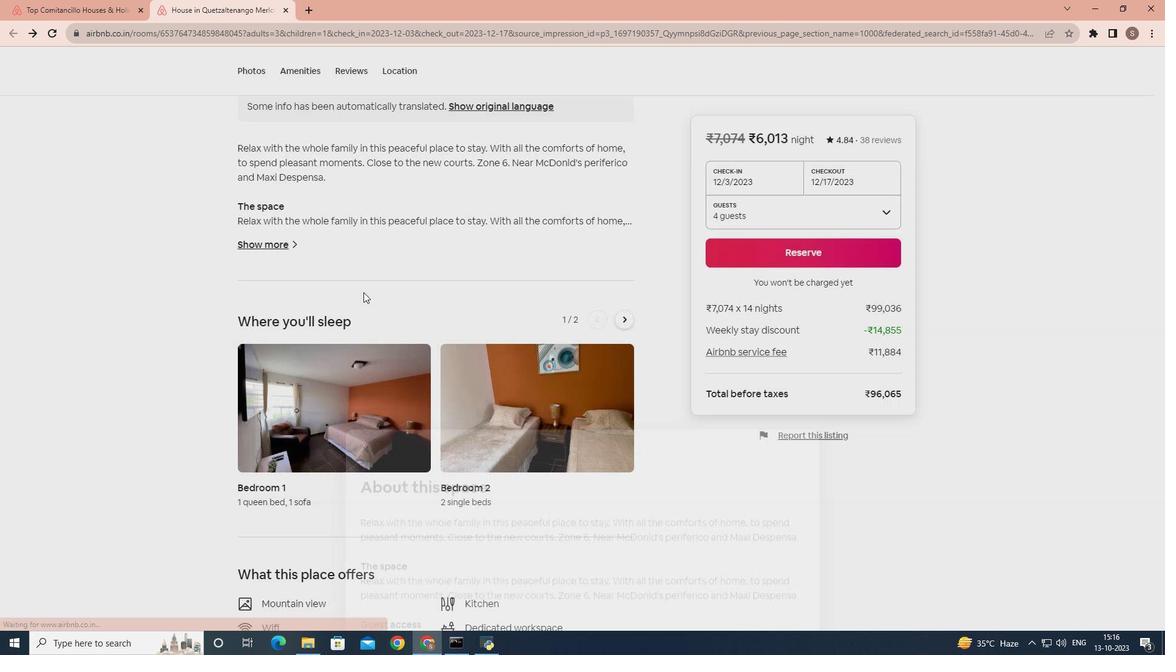 
Action: Mouse scrolled (363, 292) with delta (0, 0)
Screenshot: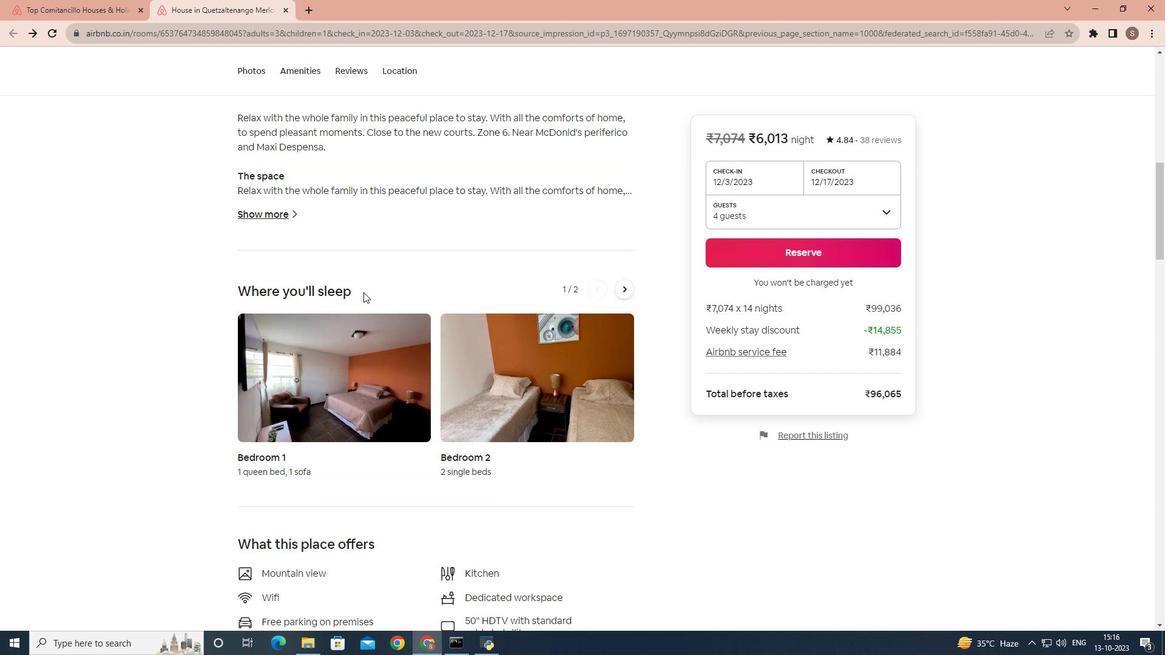 
Action: Mouse scrolled (363, 292) with delta (0, 0)
Screenshot: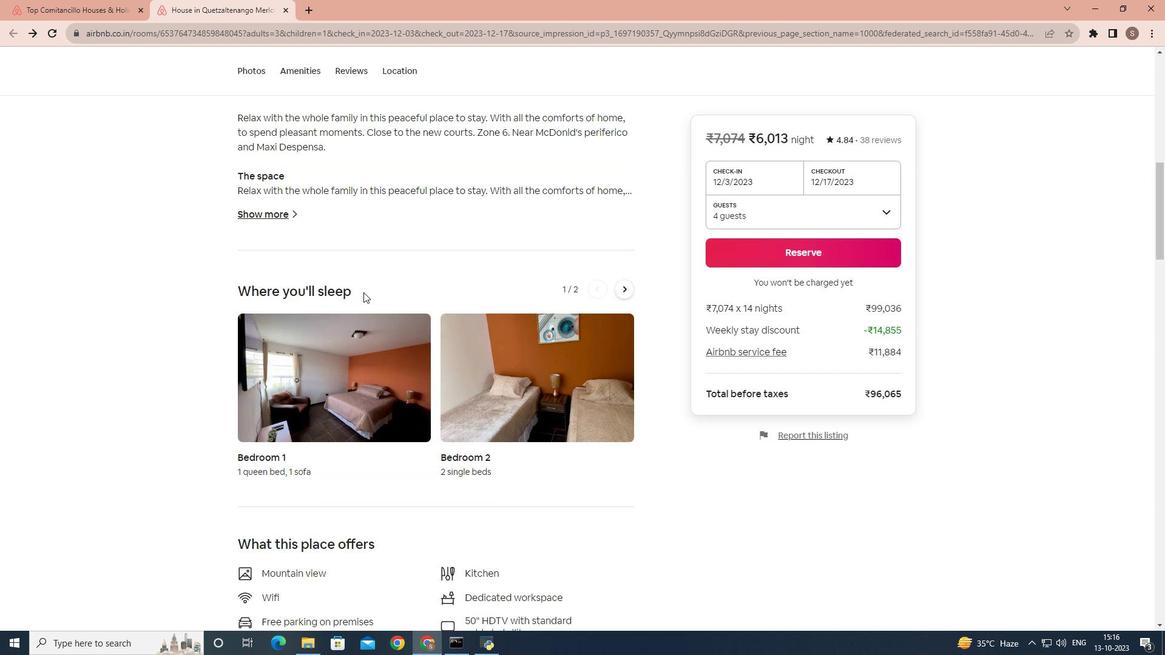 
Action: Mouse scrolled (363, 292) with delta (0, 0)
Screenshot: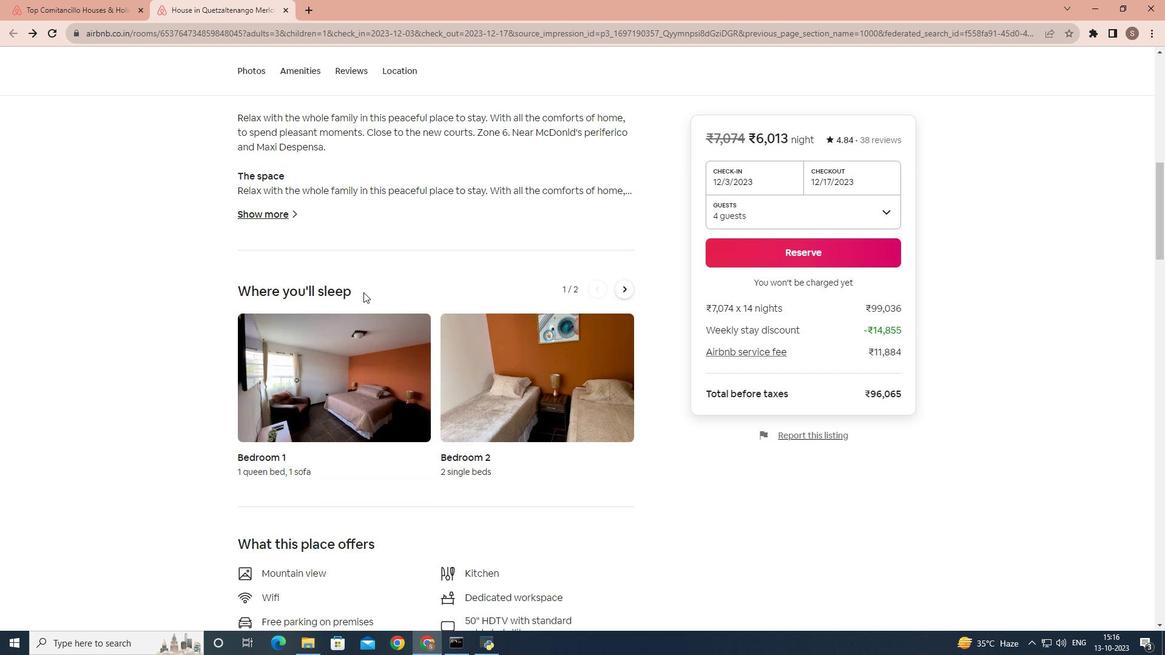 
Action: Mouse scrolled (363, 292) with delta (0, 0)
Screenshot: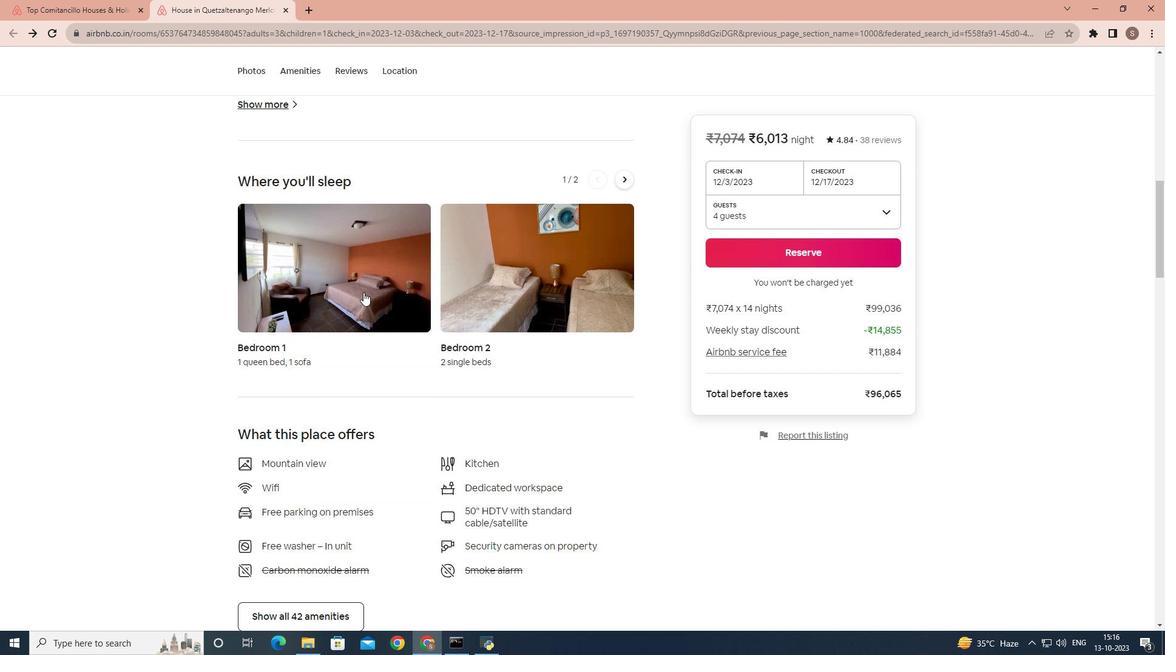 
Action: Mouse scrolled (363, 292) with delta (0, 0)
Screenshot: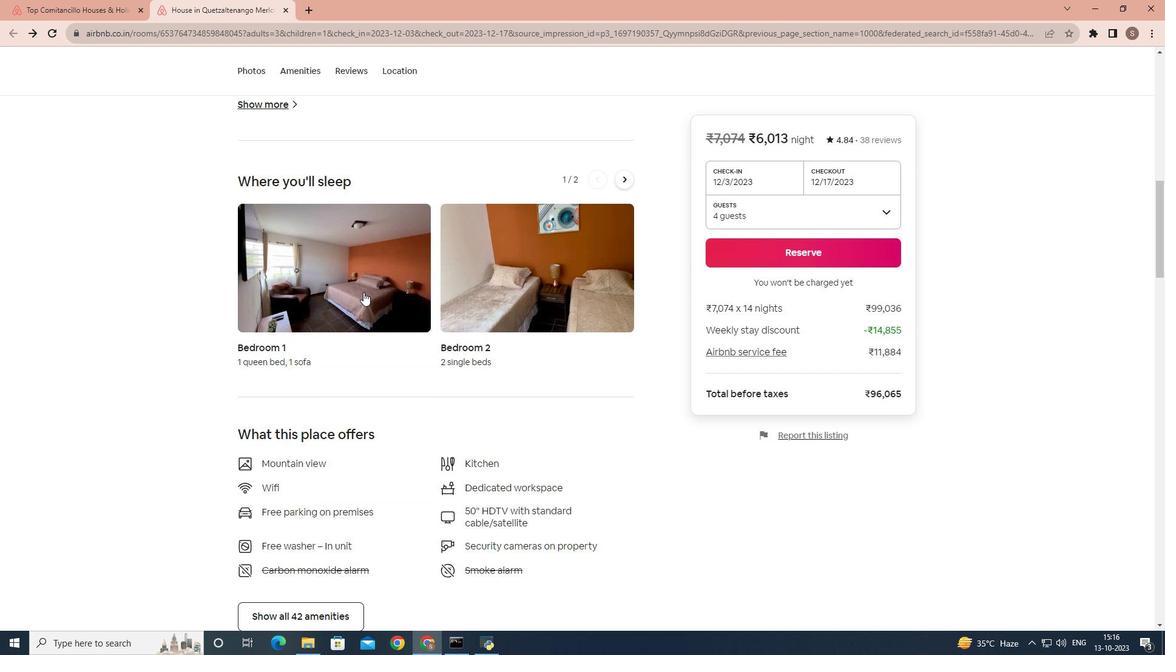 
Action: Mouse moved to (310, 447)
Screenshot: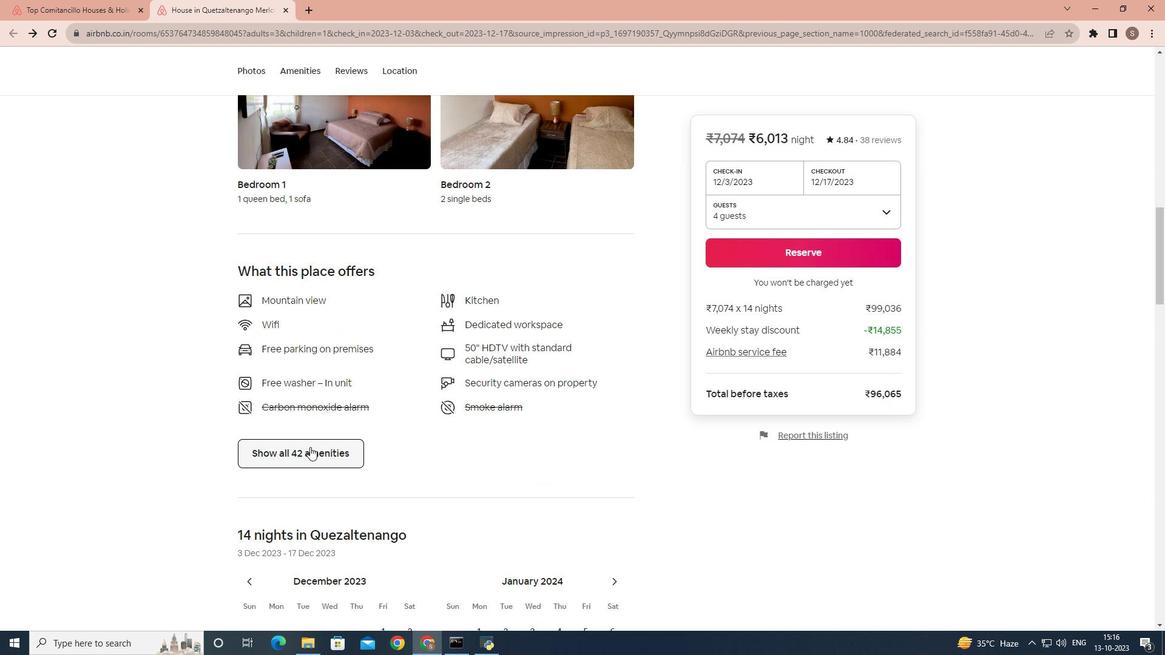 
Action: Mouse pressed left at (310, 447)
Screenshot: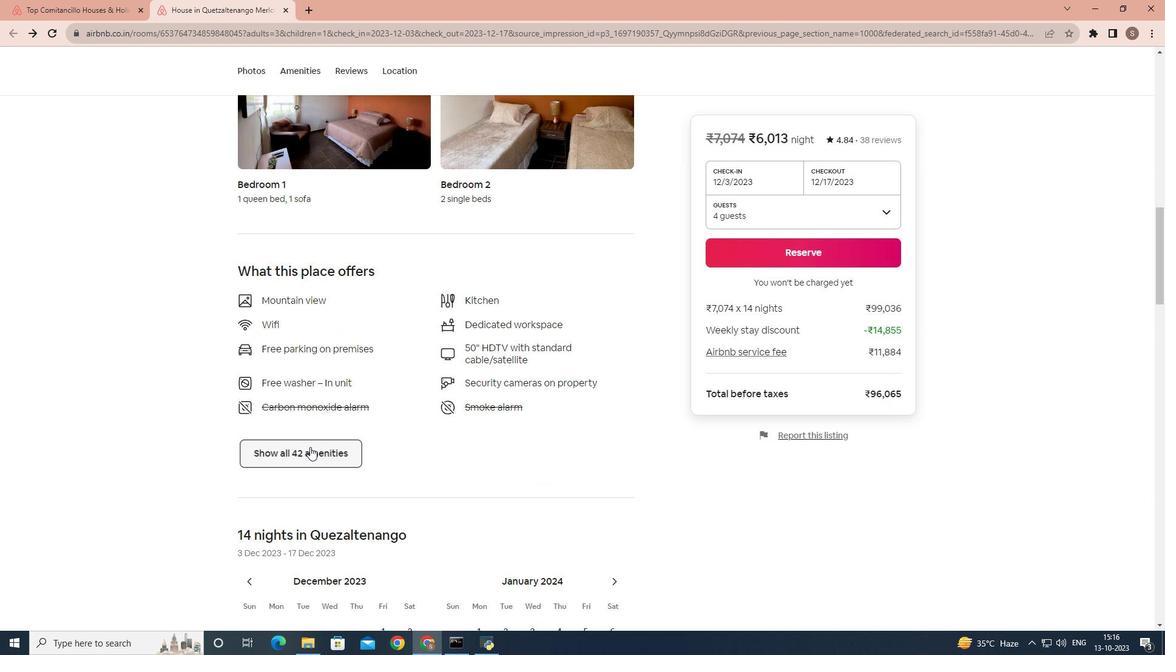 
Action: Mouse moved to (450, 357)
Screenshot: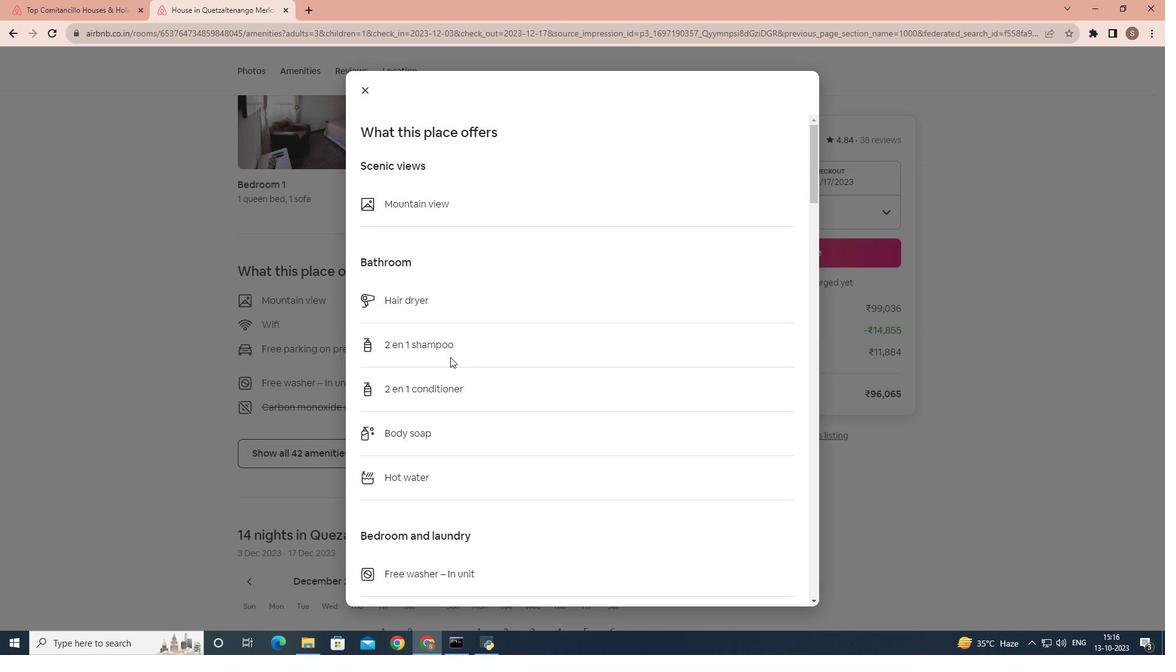 
Action: Mouse scrolled (450, 357) with delta (0, 0)
Screenshot: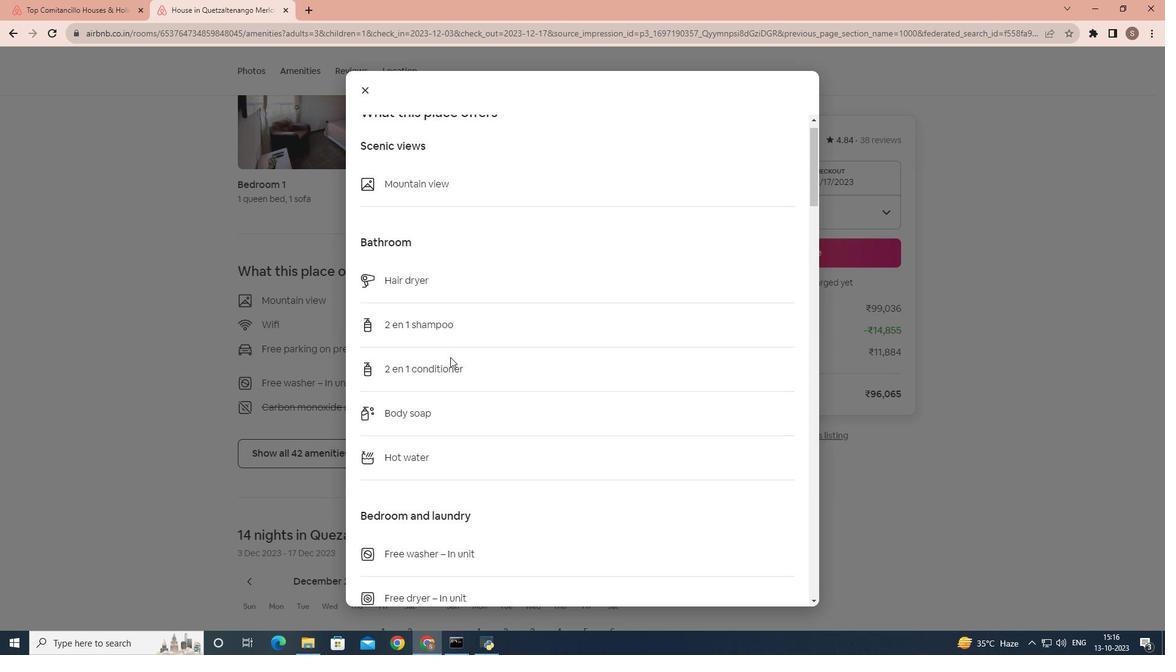 
Action: Mouse scrolled (450, 357) with delta (0, 0)
Screenshot: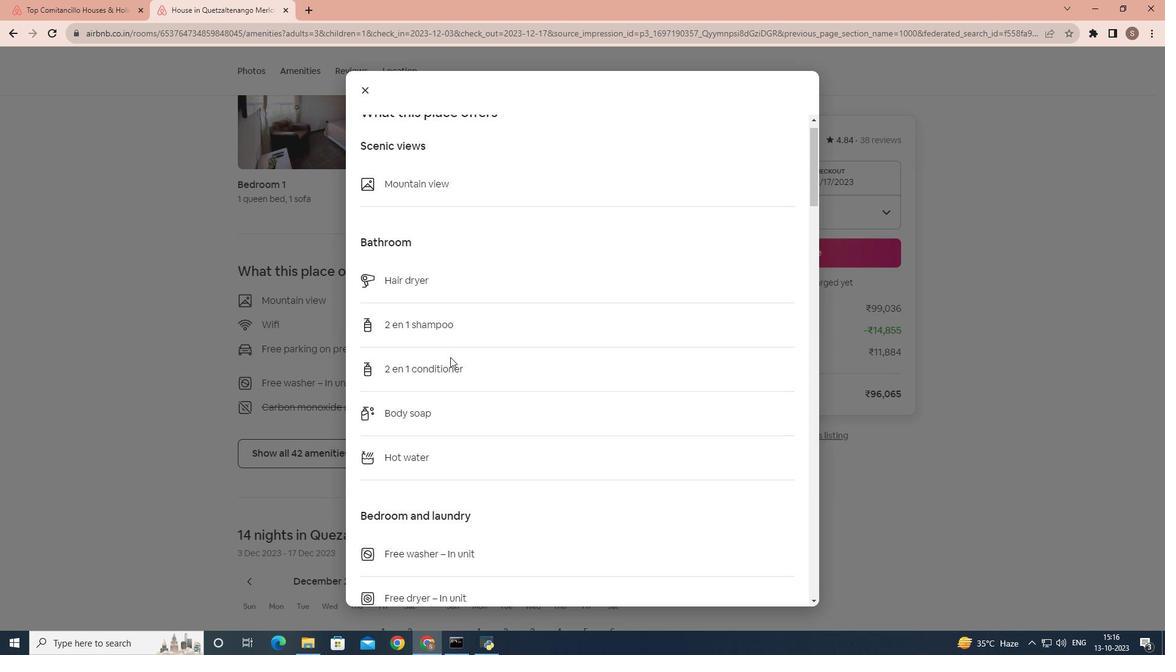 
Action: Mouse scrolled (450, 357) with delta (0, 0)
Screenshot: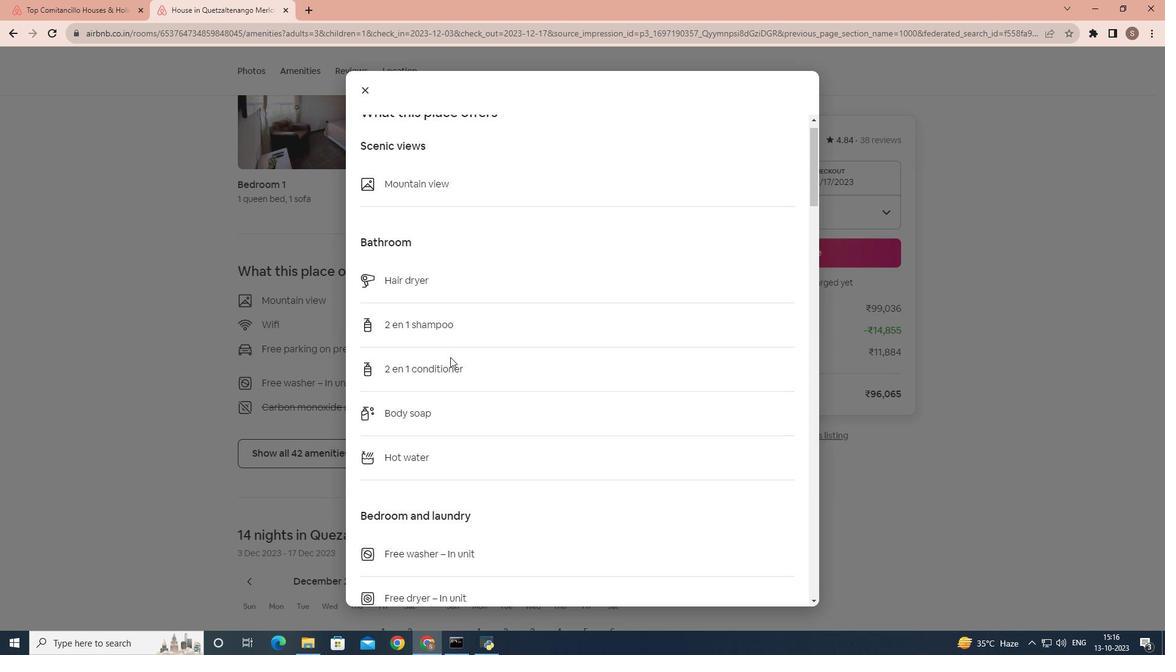 
Action: Mouse scrolled (450, 357) with delta (0, 0)
Screenshot: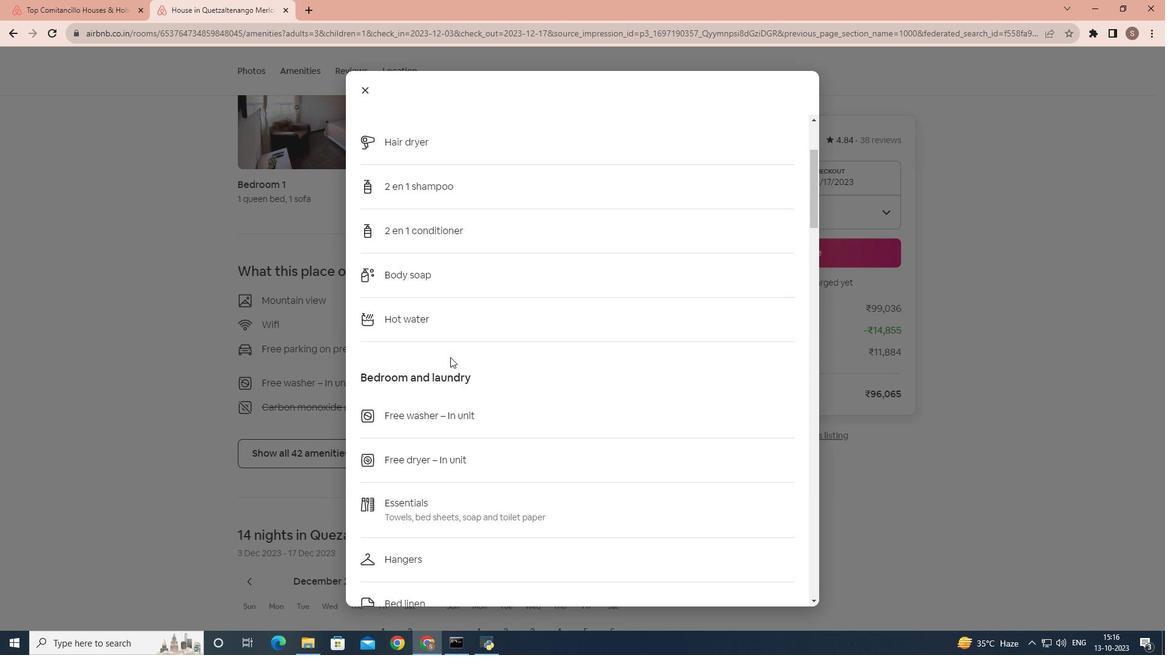 
Action: Mouse scrolled (450, 357) with delta (0, 0)
Screenshot: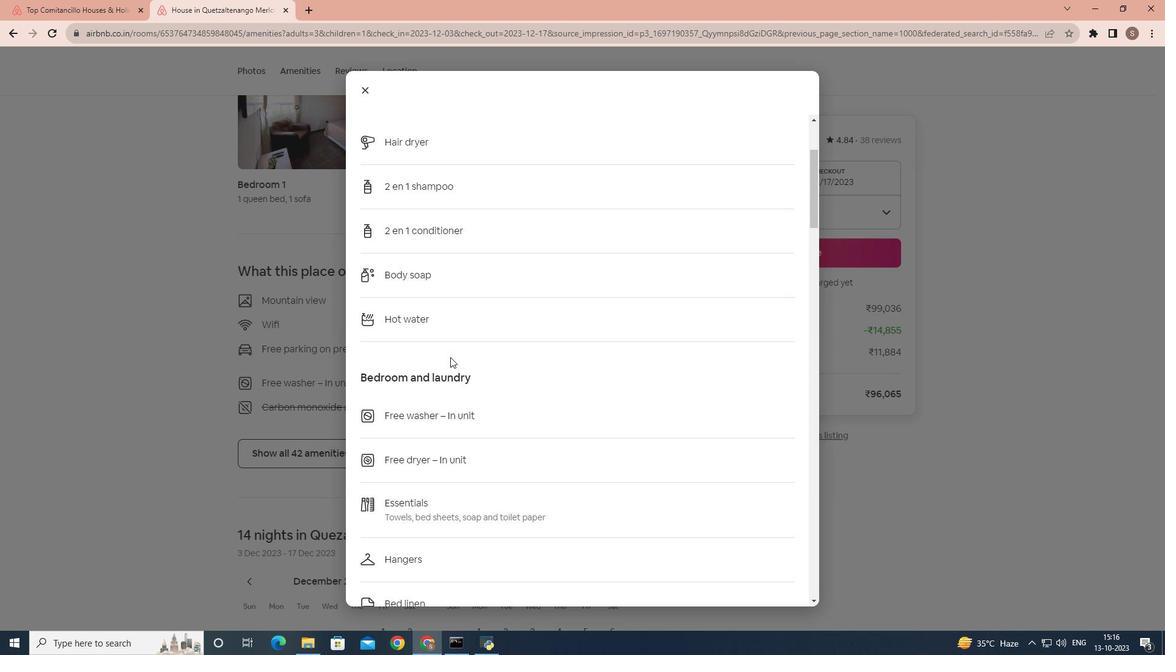 
Action: Mouse scrolled (450, 357) with delta (0, 0)
Screenshot: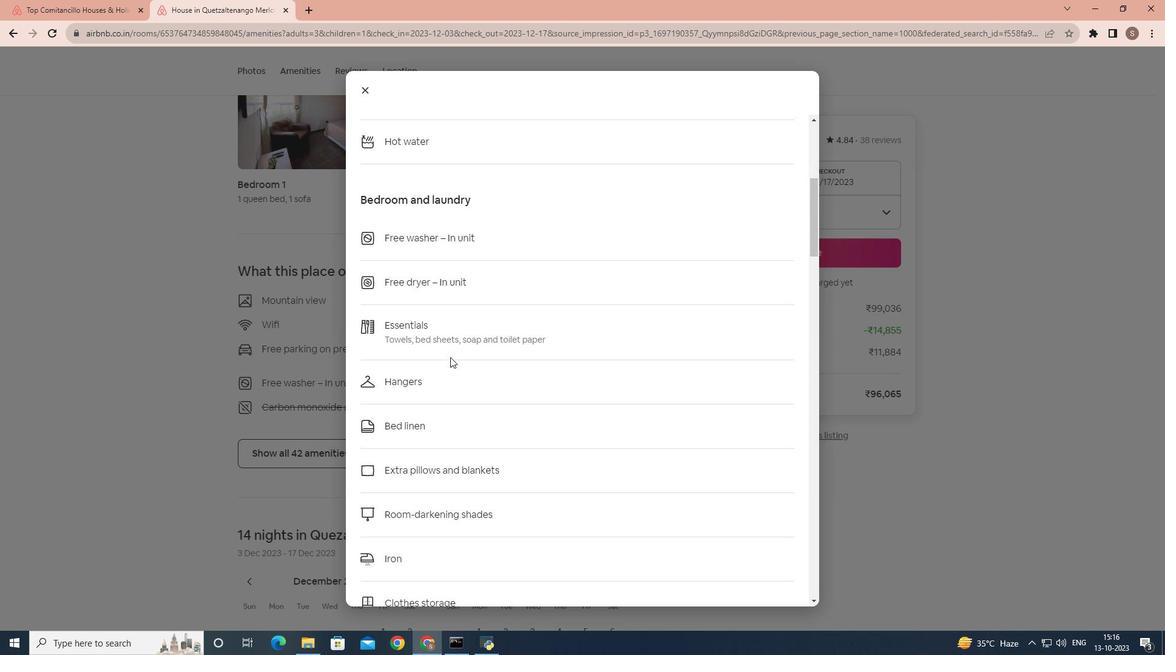 
Action: Mouse scrolled (450, 358) with delta (0, 0)
Screenshot: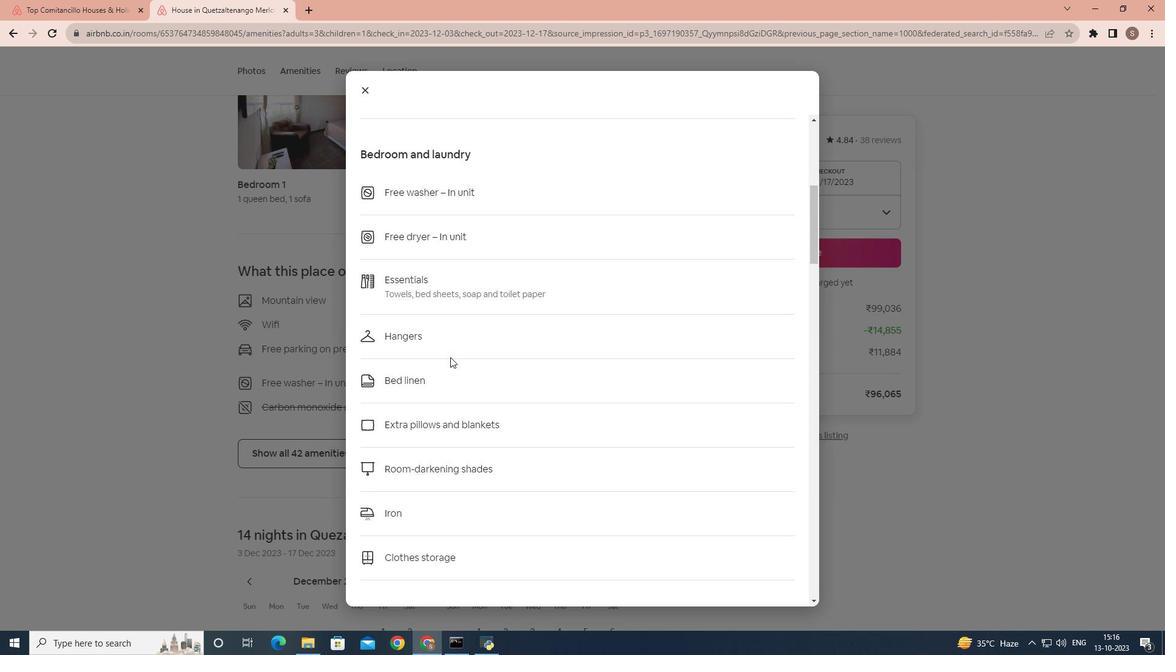 
Action: Mouse scrolled (450, 357) with delta (0, 0)
Screenshot: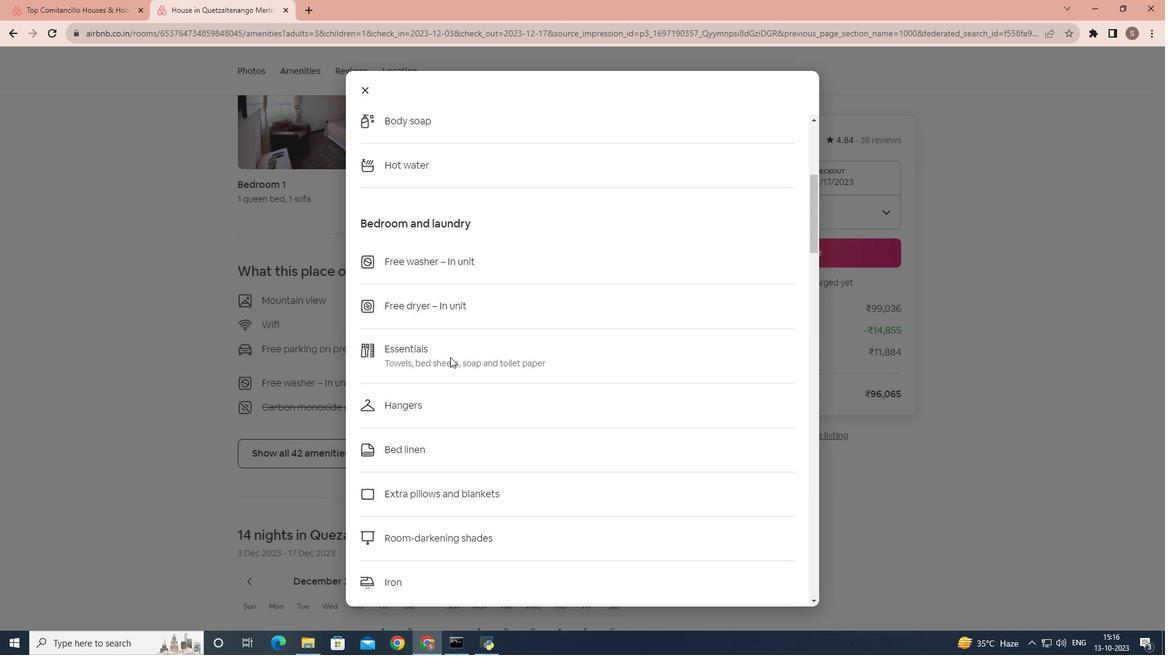 
Action: Mouse scrolled (450, 357) with delta (0, 0)
Screenshot: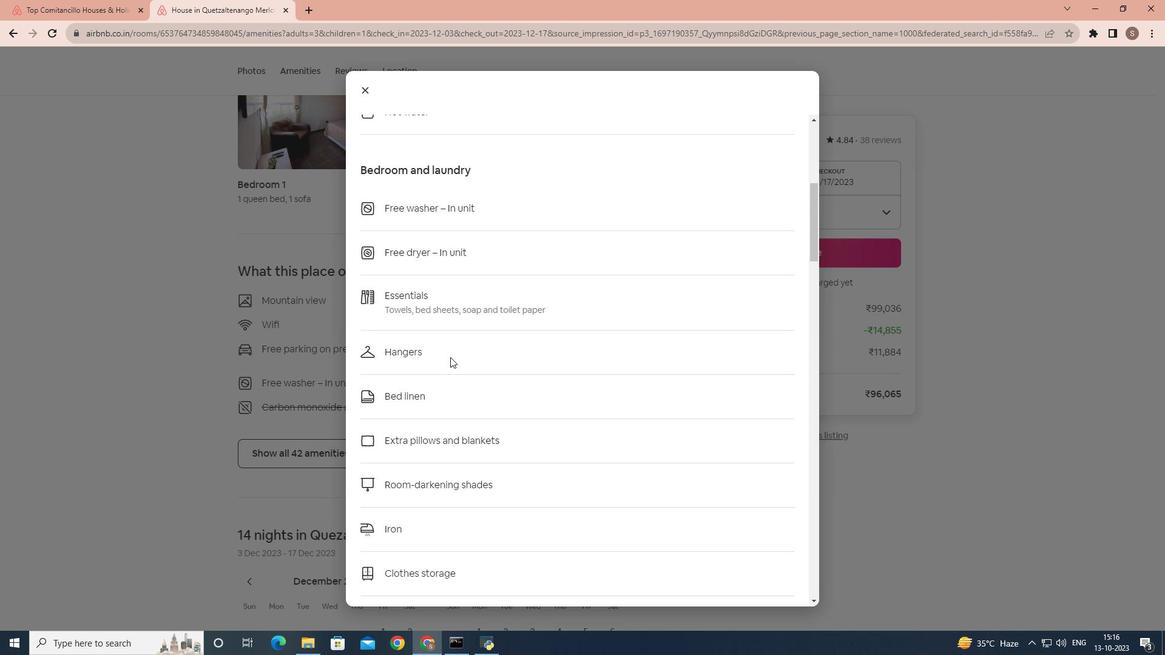 
Action: Mouse scrolled (450, 357) with delta (0, 0)
Screenshot: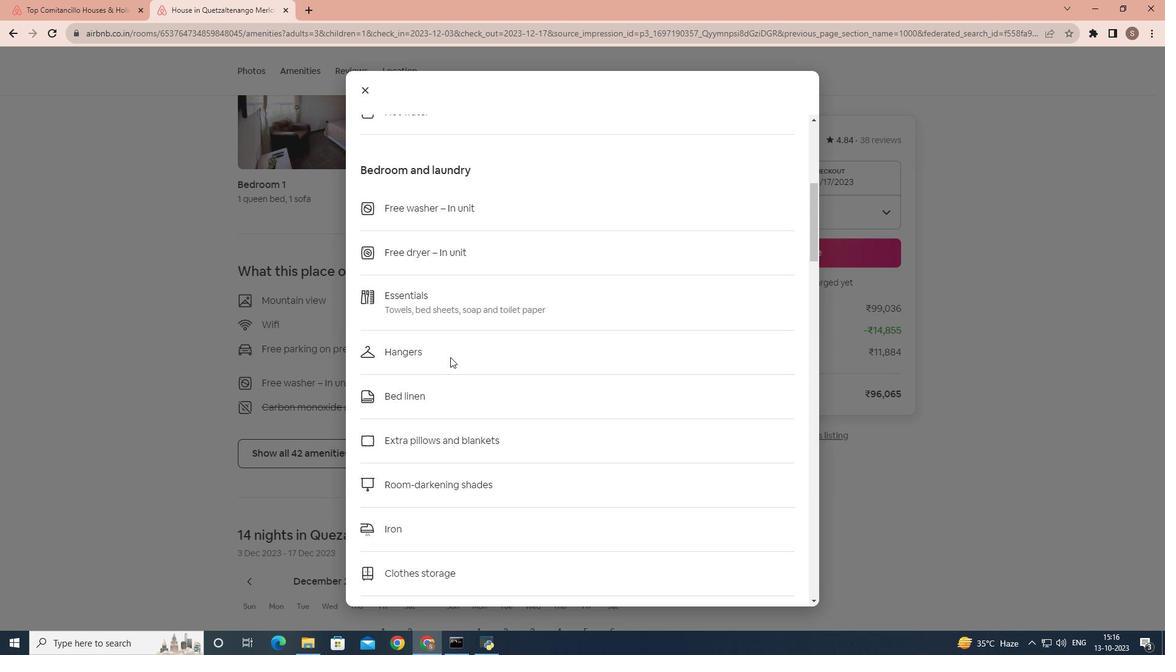 
Action: Mouse scrolled (450, 357) with delta (0, 0)
Screenshot: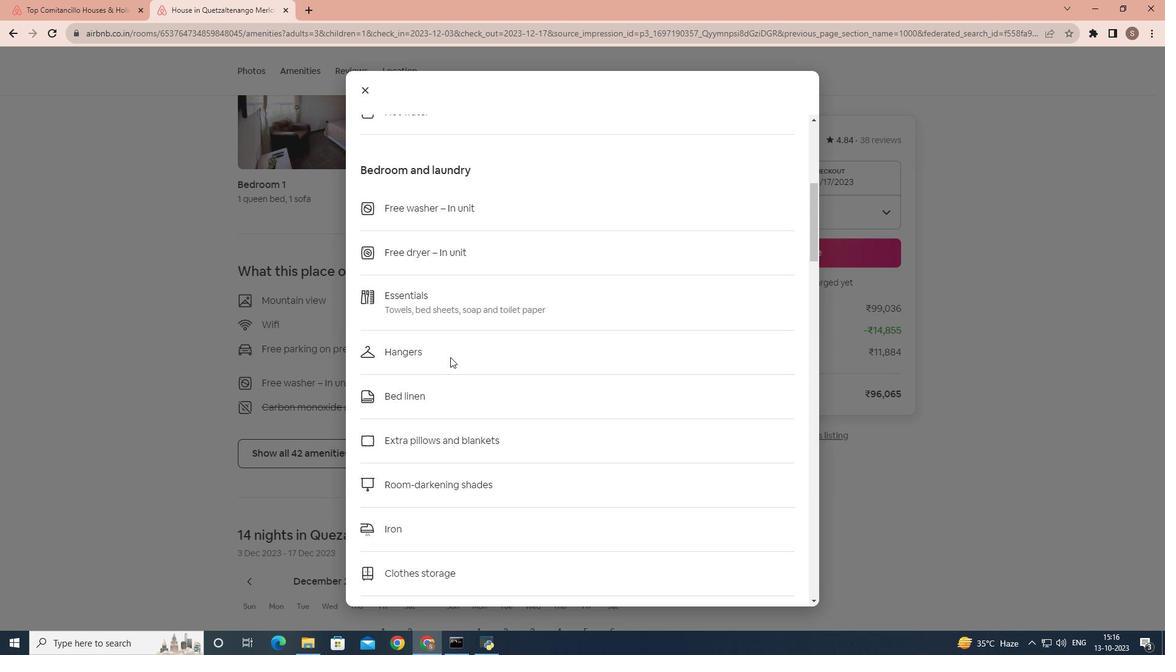 
Action: Mouse scrolled (450, 357) with delta (0, 0)
Screenshot: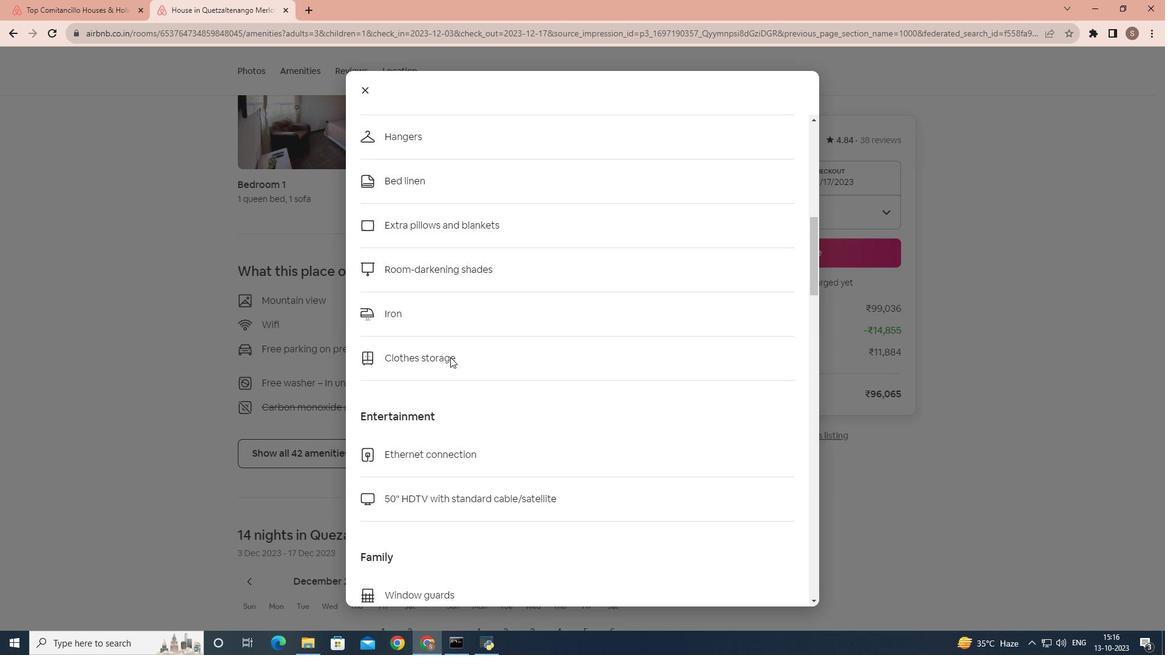 
Action: Mouse scrolled (450, 357) with delta (0, 0)
Screenshot: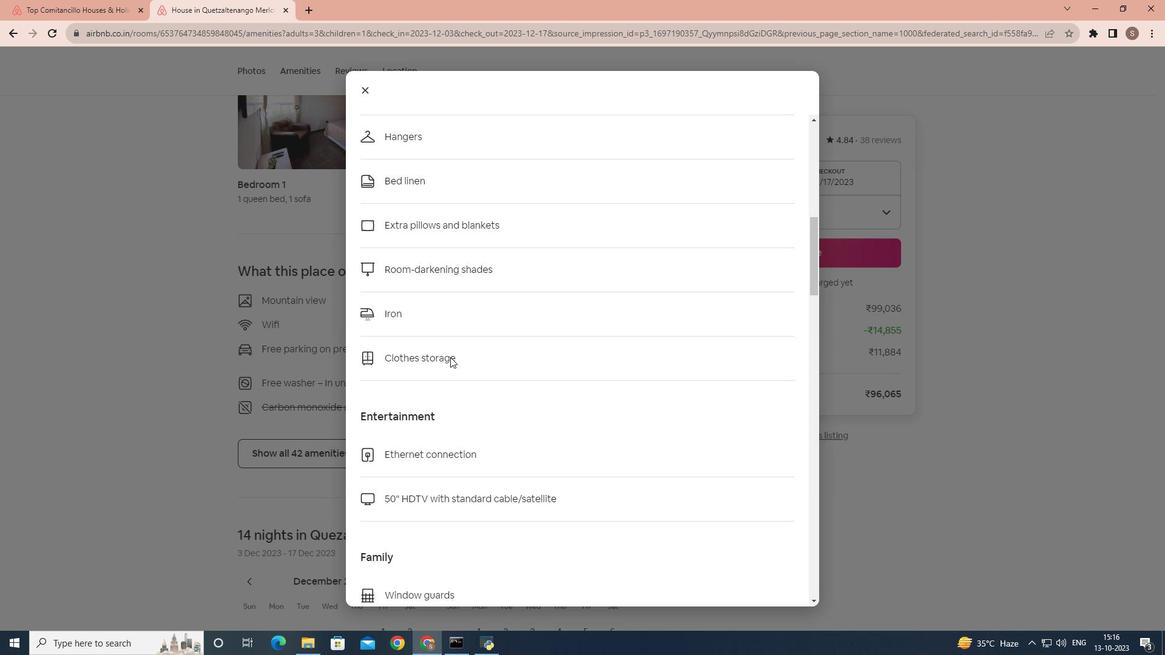 
Action: Mouse scrolled (450, 357) with delta (0, 0)
Screenshot: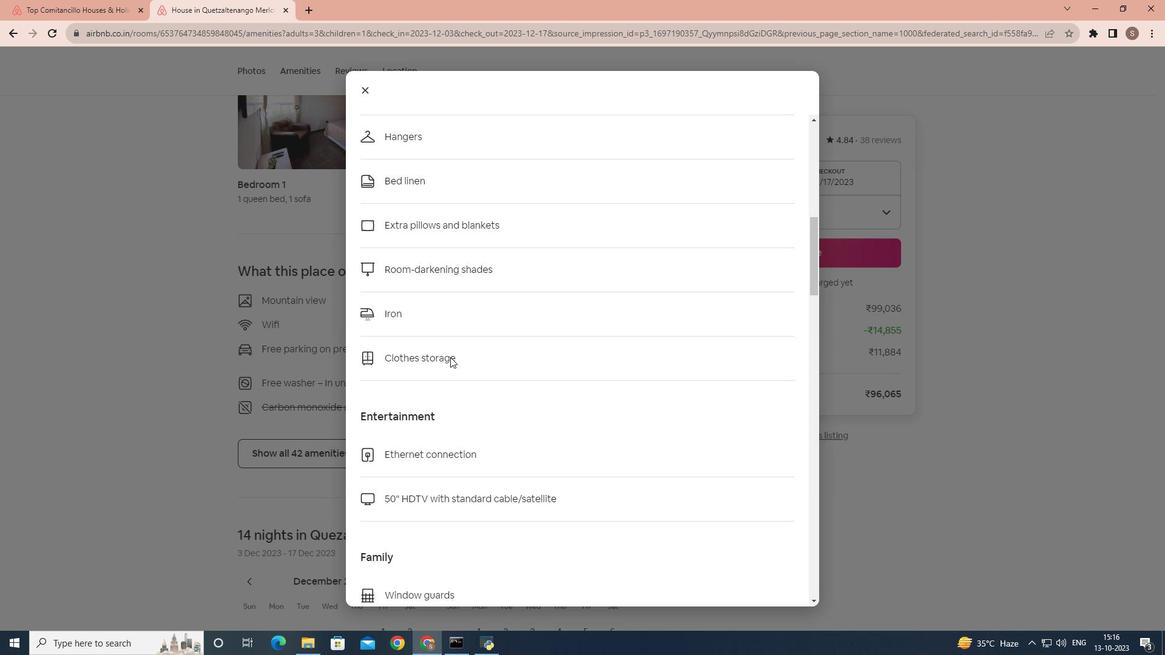 
Action: Mouse scrolled (450, 357) with delta (0, 0)
Screenshot: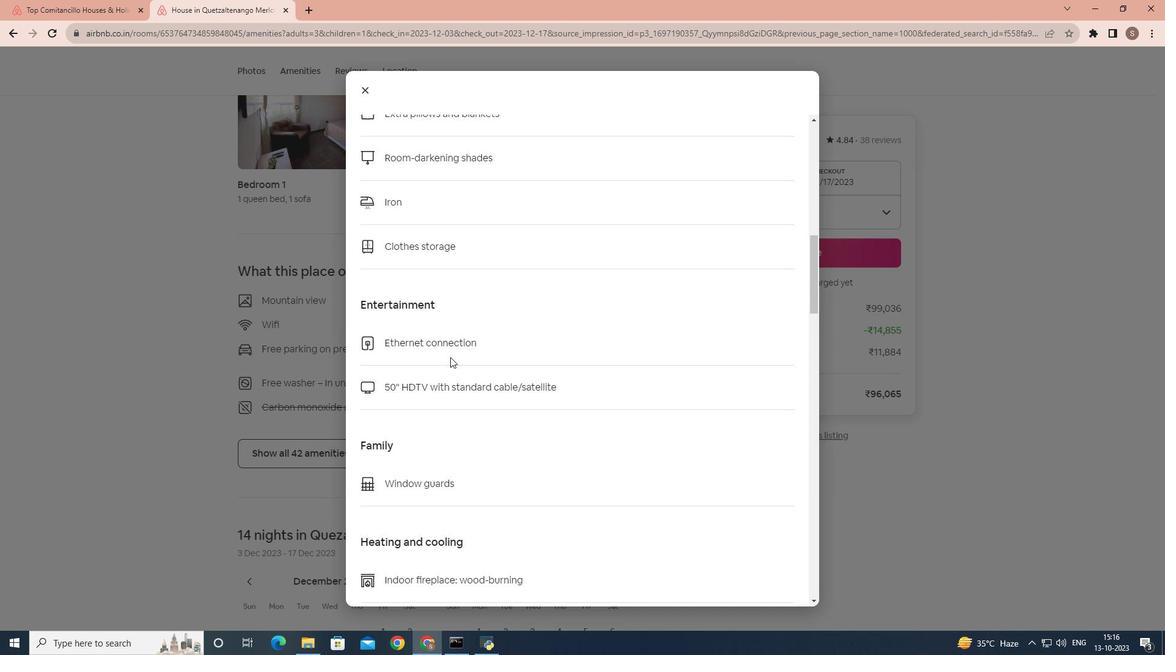 
Action: Mouse scrolled (450, 357) with delta (0, 0)
Screenshot: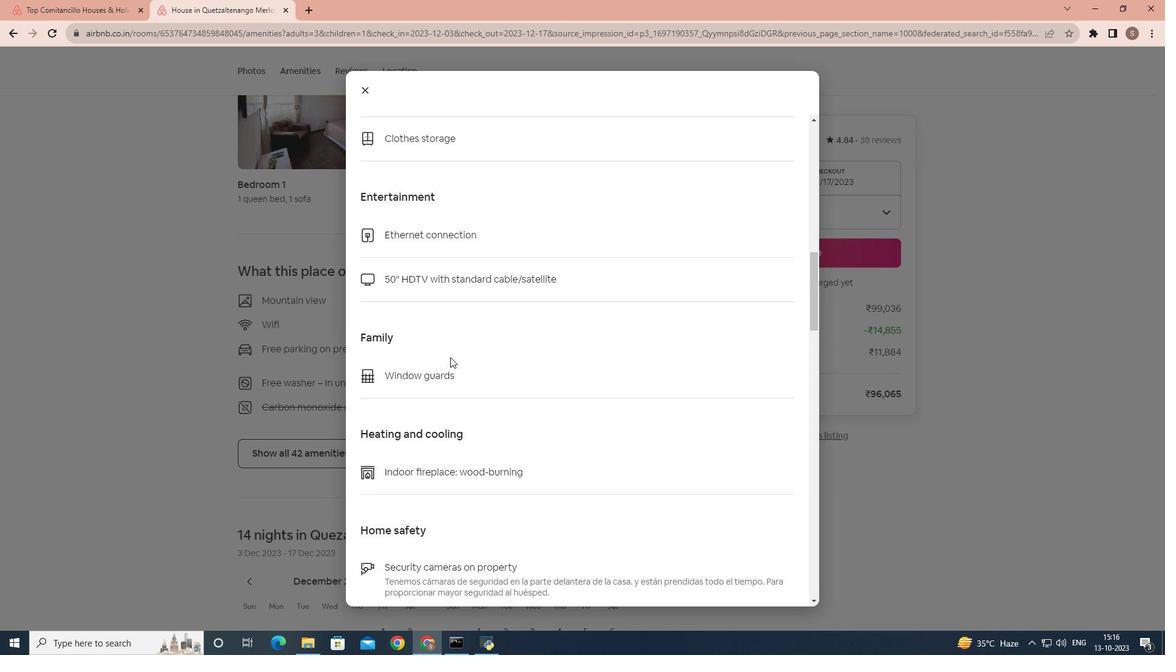 
Action: Mouse scrolled (450, 358) with delta (0, 0)
Screenshot: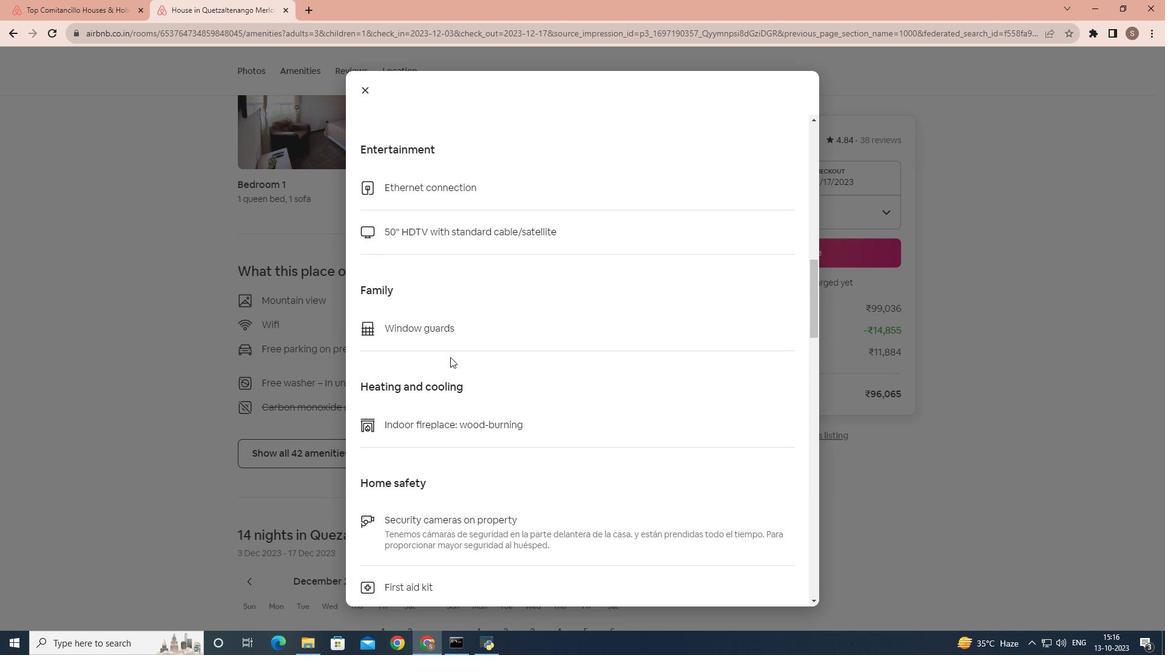 
Action: Mouse scrolled (450, 357) with delta (0, 0)
Screenshot: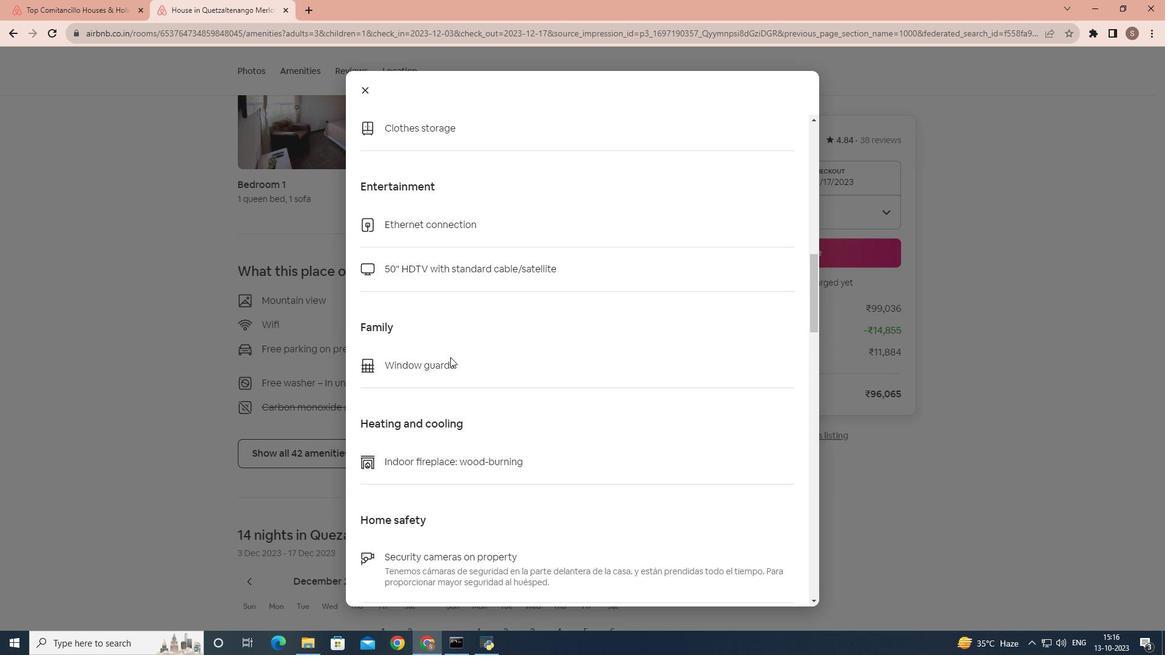 
Action: Mouse scrolled (450, 357) with delta (0, 0)
Screenshot: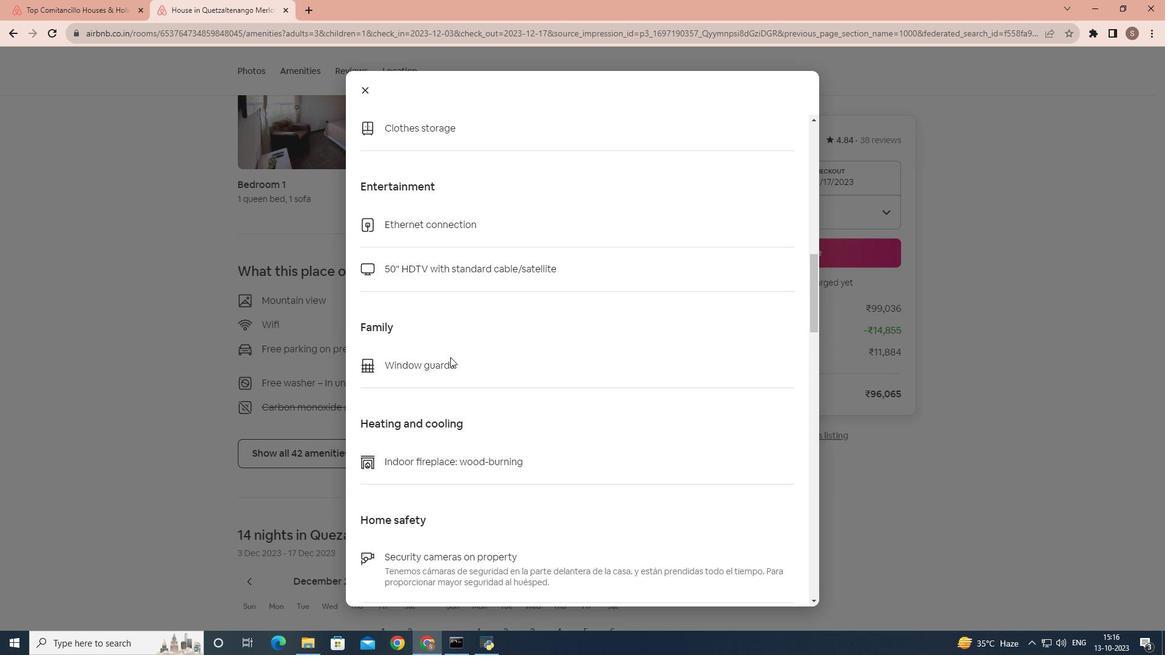 
Action: Mouse scrolled (450, 357) with delta (0, 0)
Screenshot: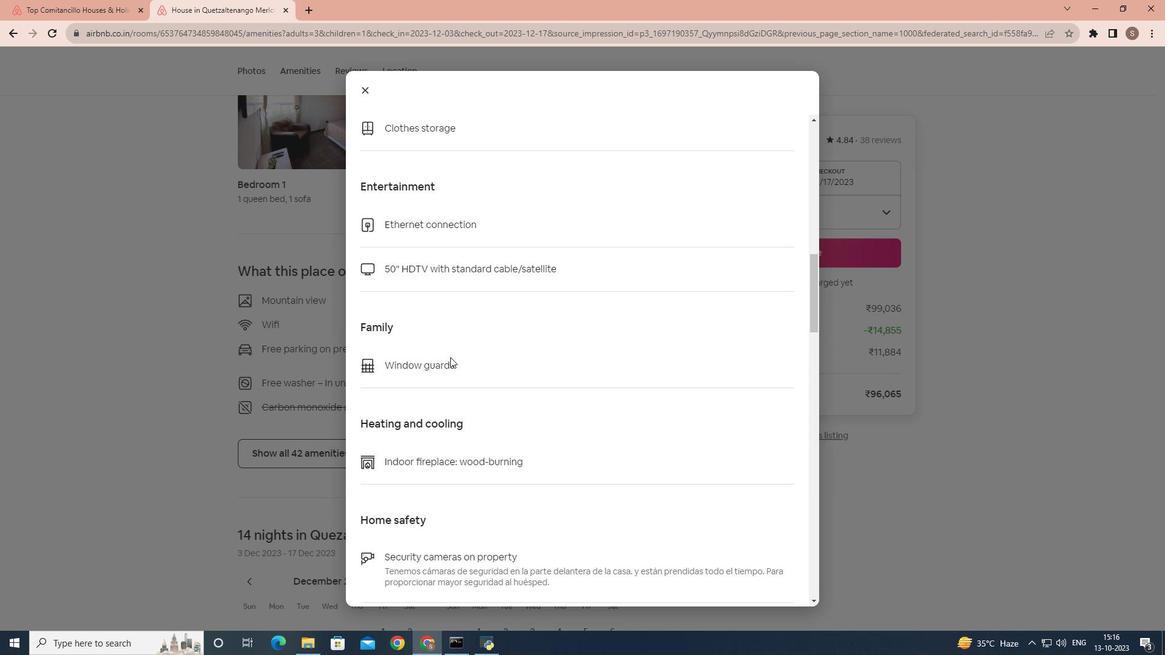 
Action: Mouse scrolled (450, 357) with delta (0, 0)
Screenshot: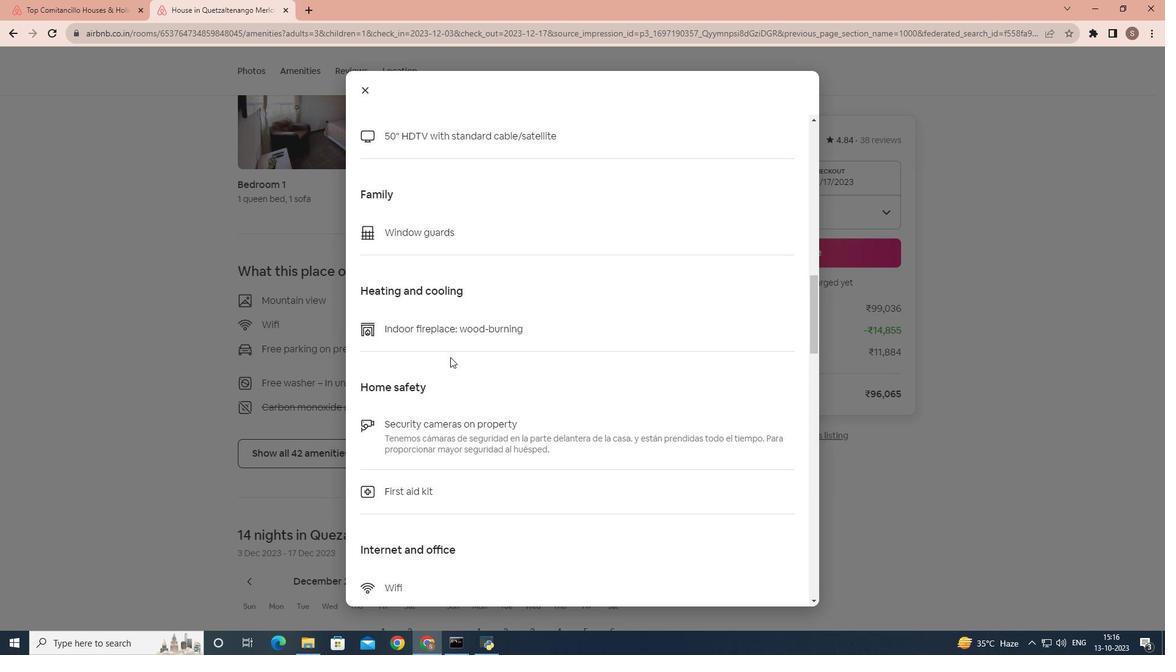 
Action: Mouse scrolled (450, 357) with delta (0, 0)
Screenshot: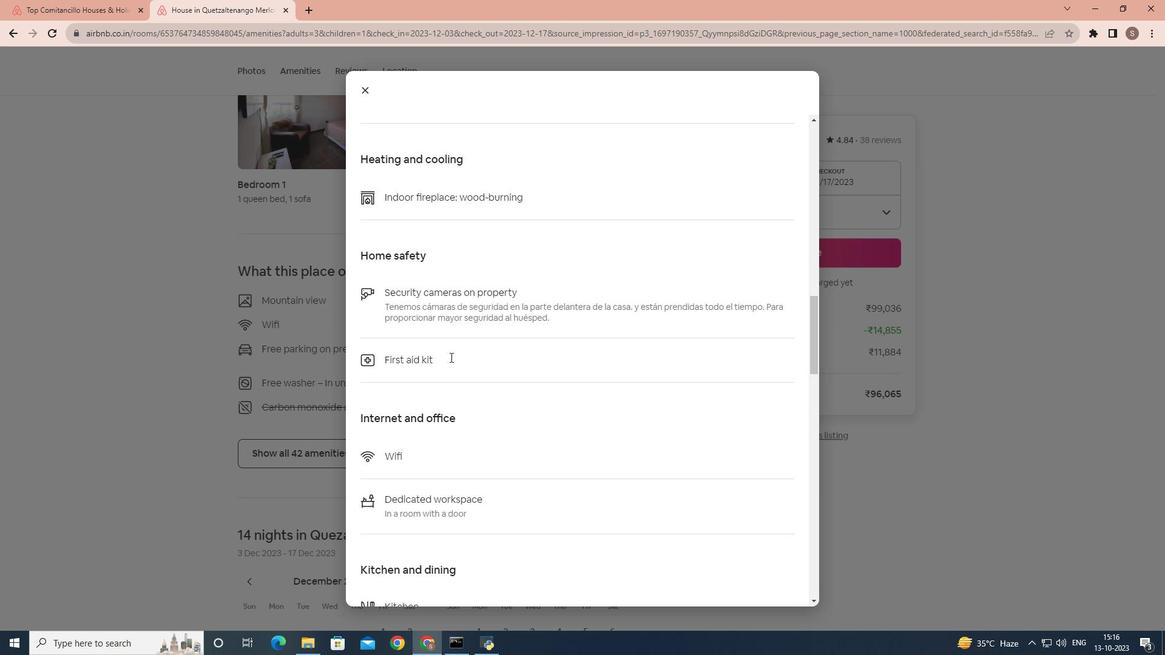 
Action: Mouse scrolled (450, 357) with delta (0, 0)
Screenshot: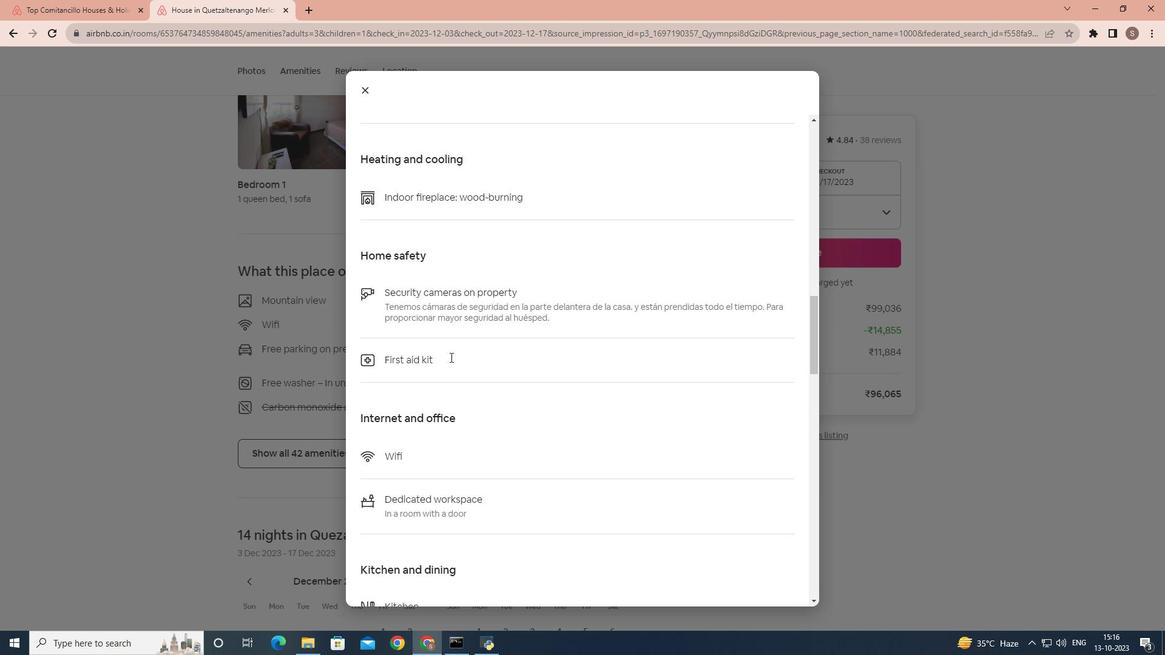 
Action: Mouse scrolled (450, 357) with delta (0, 0)
Screenshot: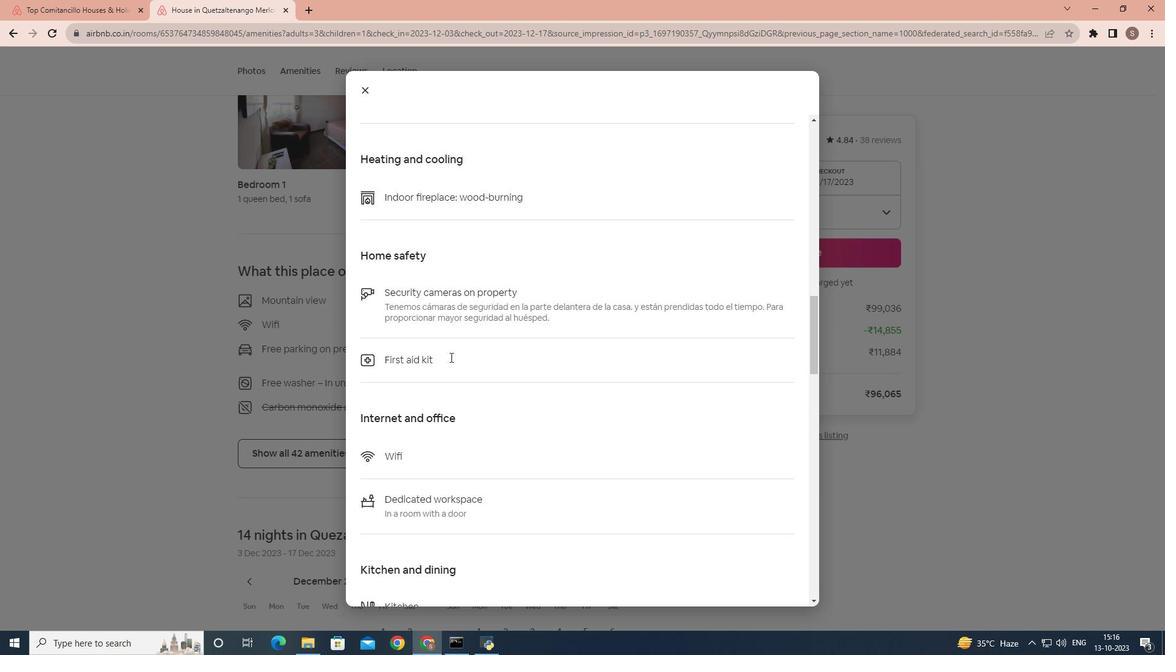 
Action: Mouse scrolled (450, 357) with delta (0, 0)
Screenshot: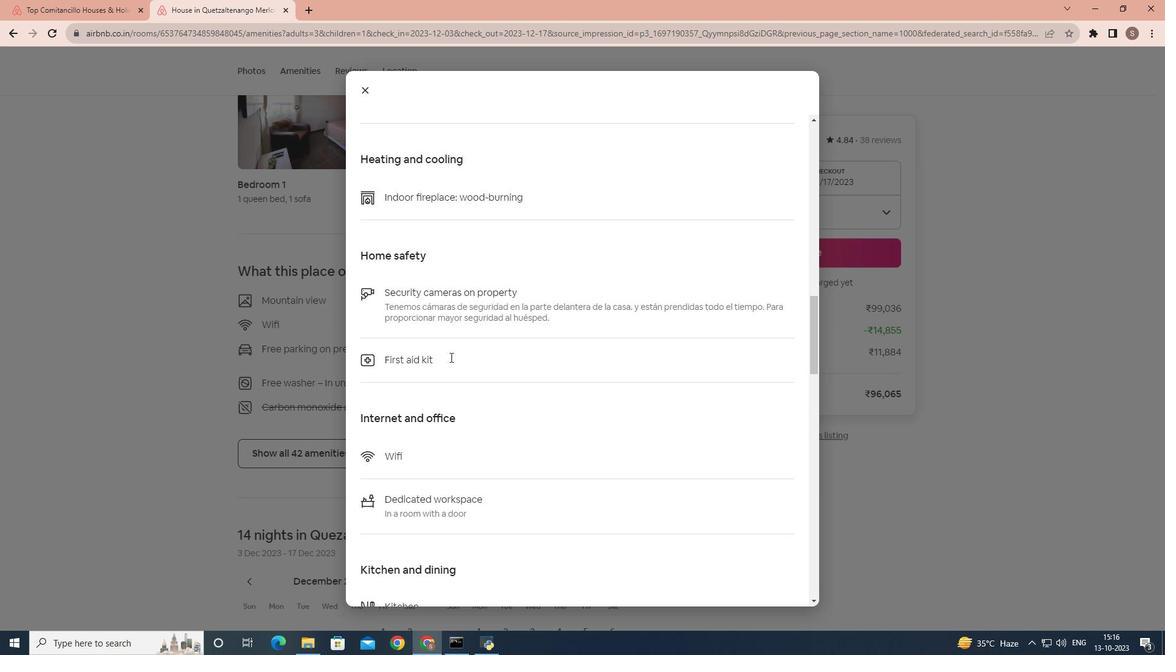 
Action: Mouse scrolled (450, 357) with delta (0, 0)
Screenshot: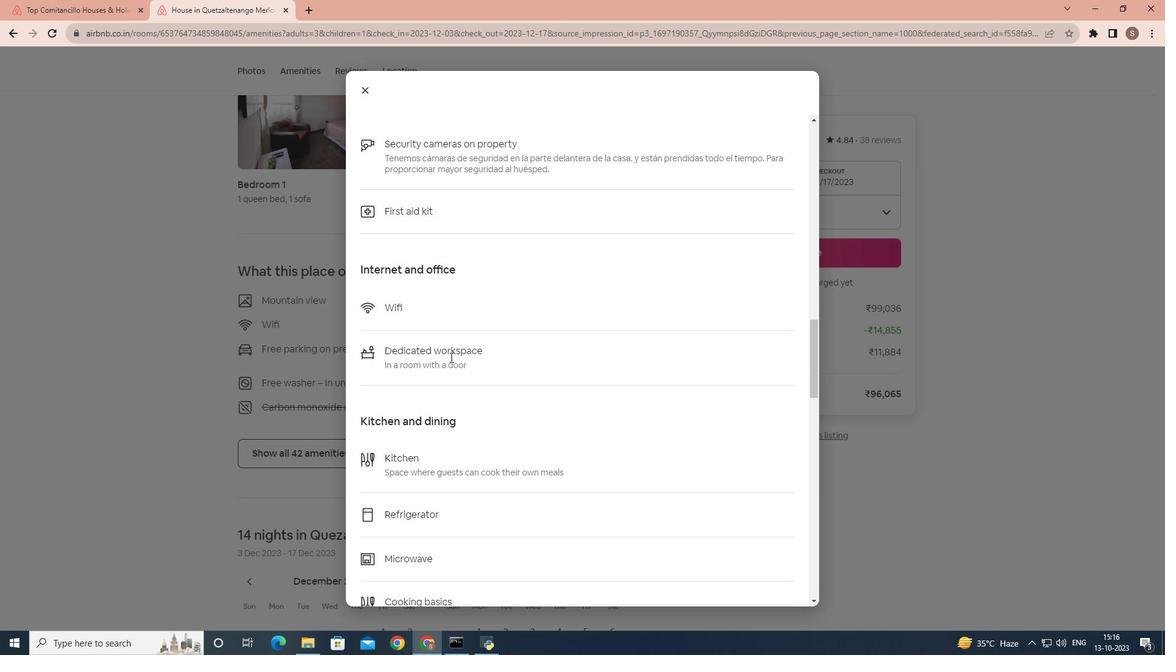 
Action: Mouse scrolled (450, 358) with delta (0, 0)
Screenshot: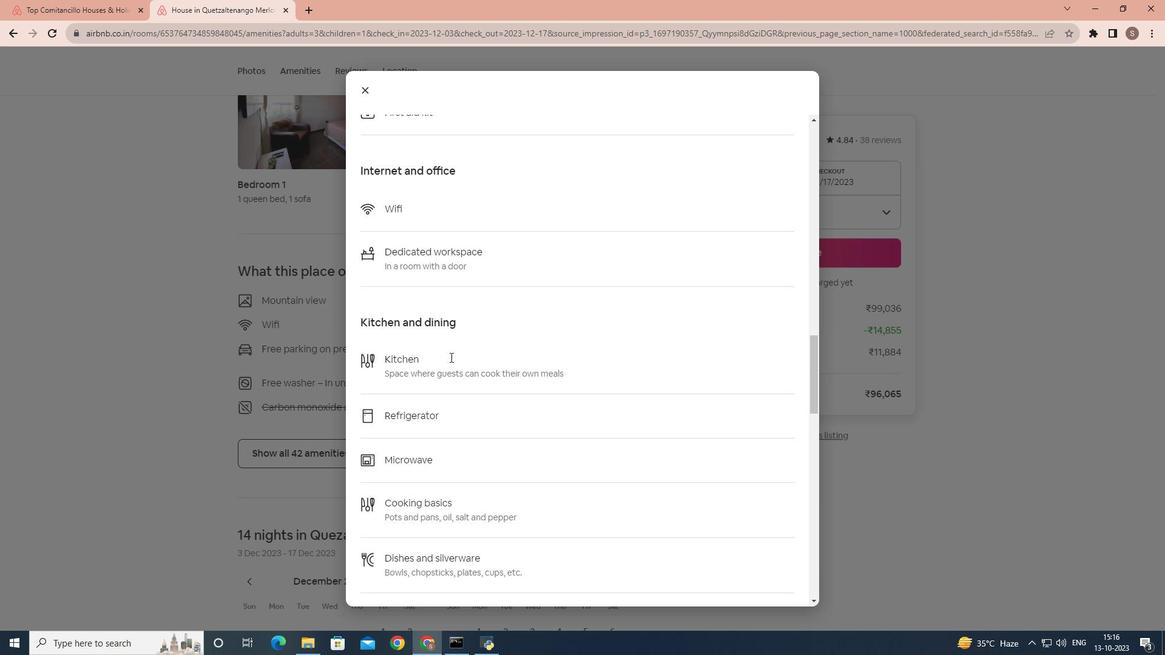 
Action: Mouse scrolled (450, 357) with delta (0, 0)
Screenshot: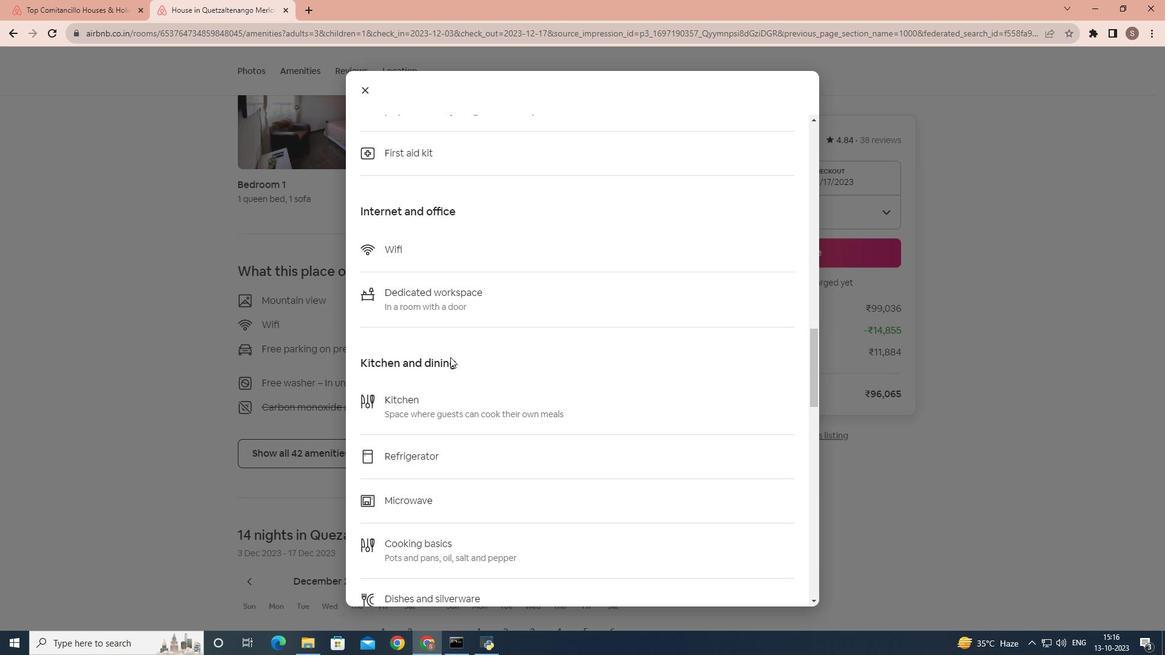 
Action: Mouse scrolled (450, 357) with delta (0, 0)
Screenshot: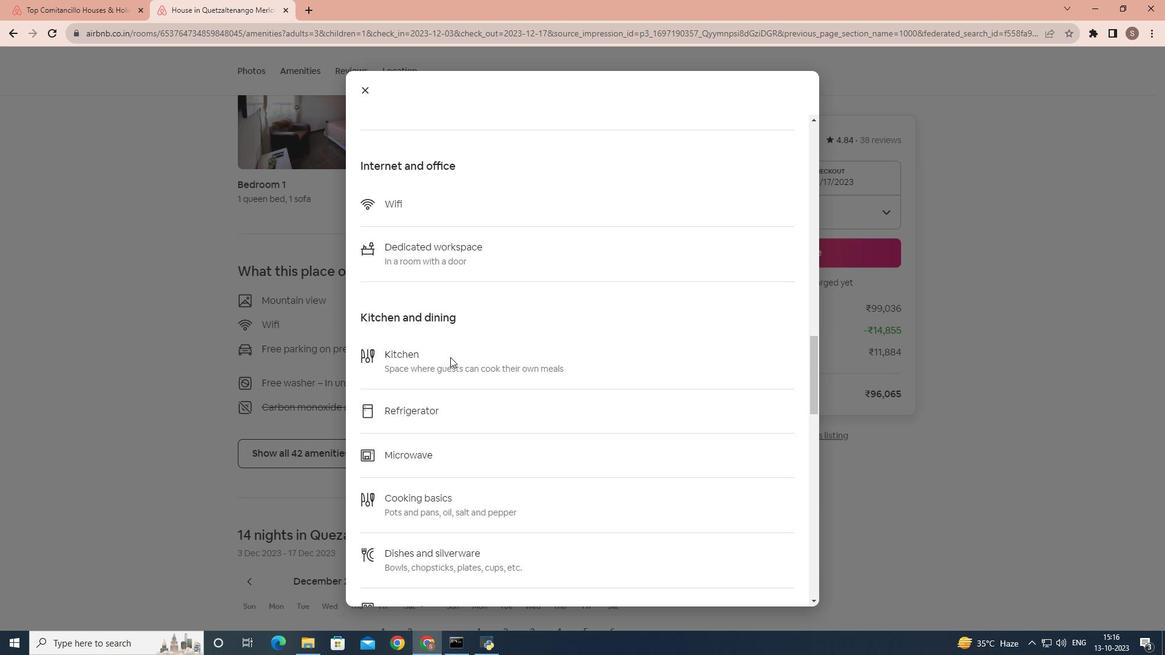 
Action: Mouse scrolled (450, 357) with delta (0, 0)
Screenshot: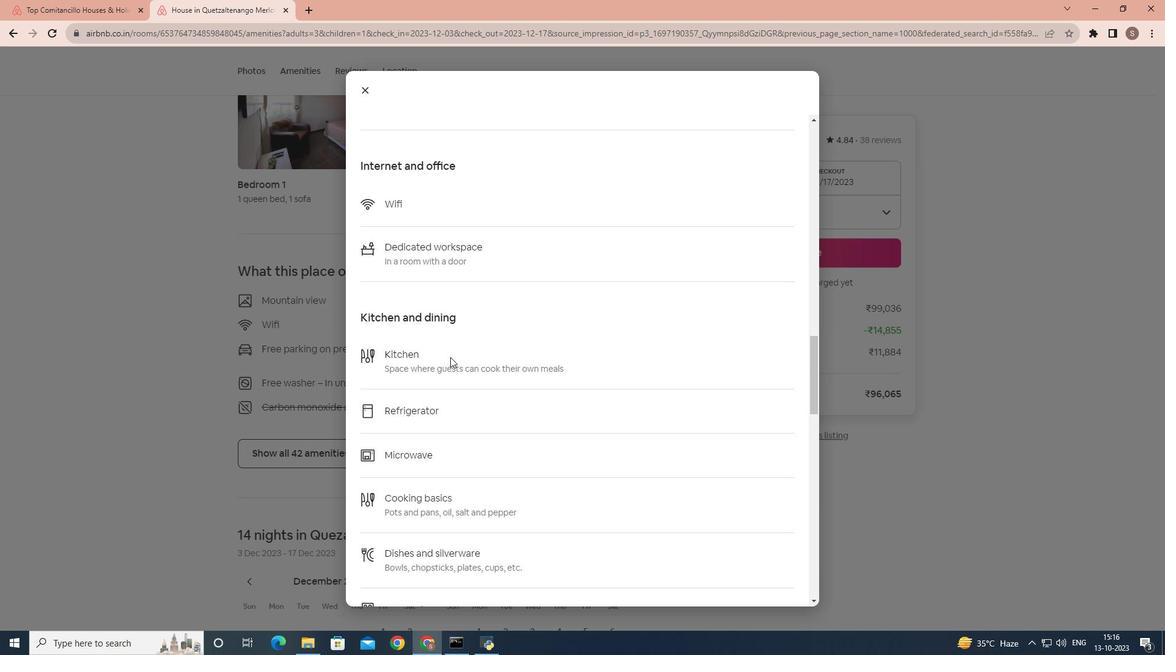 
Action: Mouse scrolled (450, 357) with delta (0, 0)
Screenshot: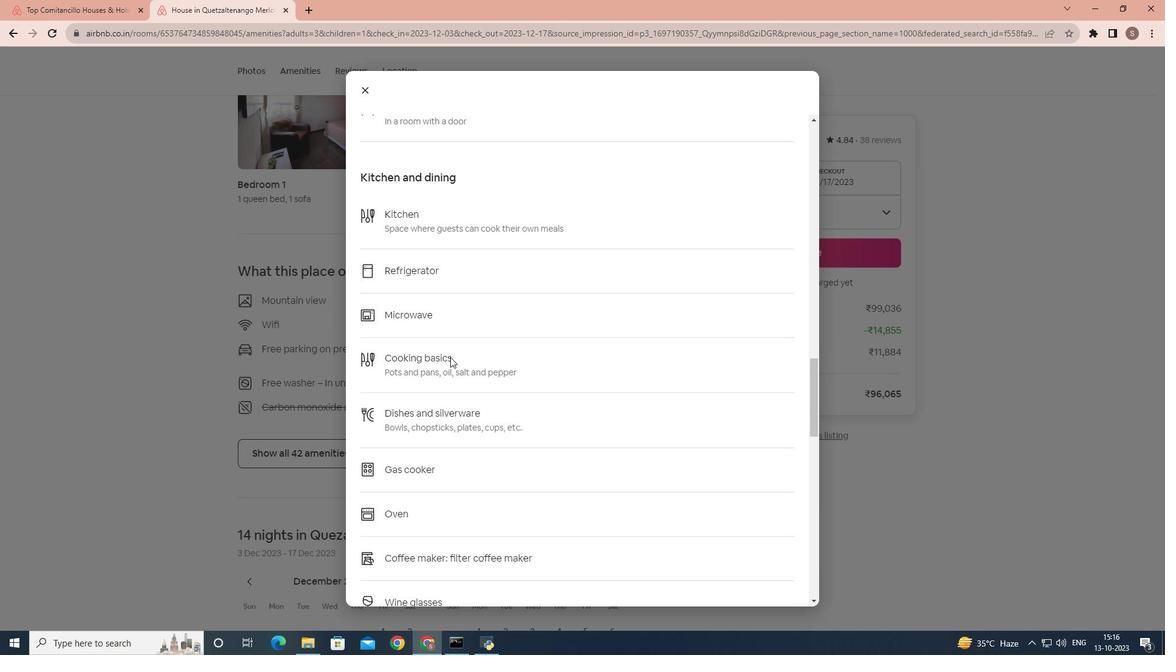 
Action: Mouse scrolled (450, 357) with delta (0, 0)
Screenshot: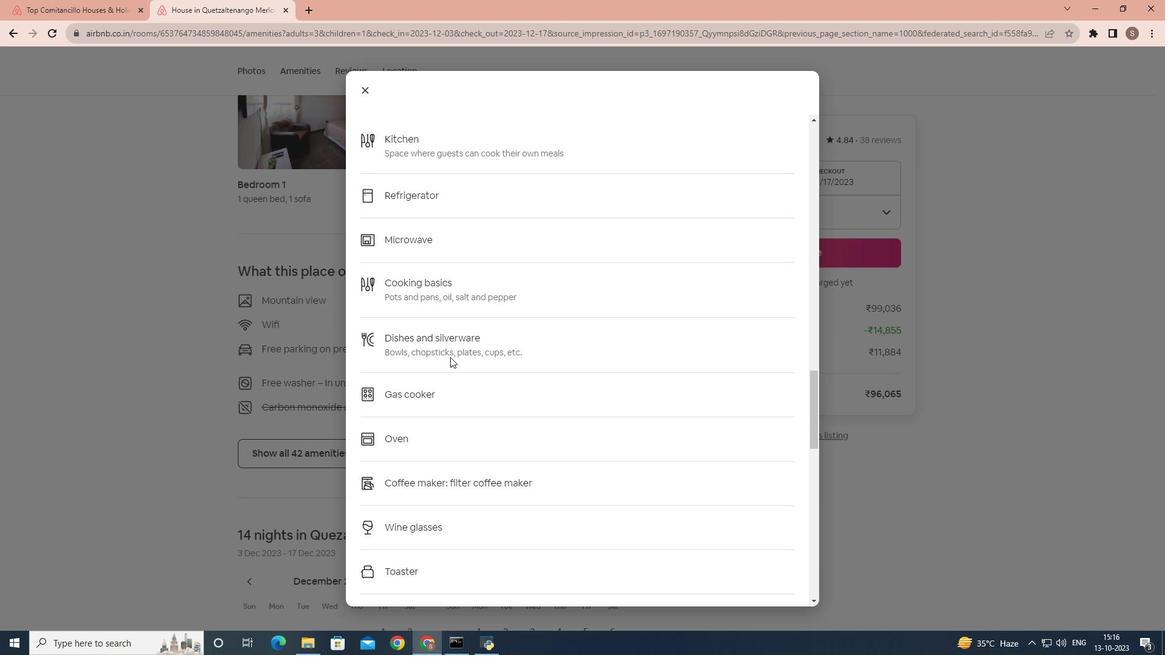 
Action: Mouse scrolled (450, 357) with delta (0, 0)
Screenshot: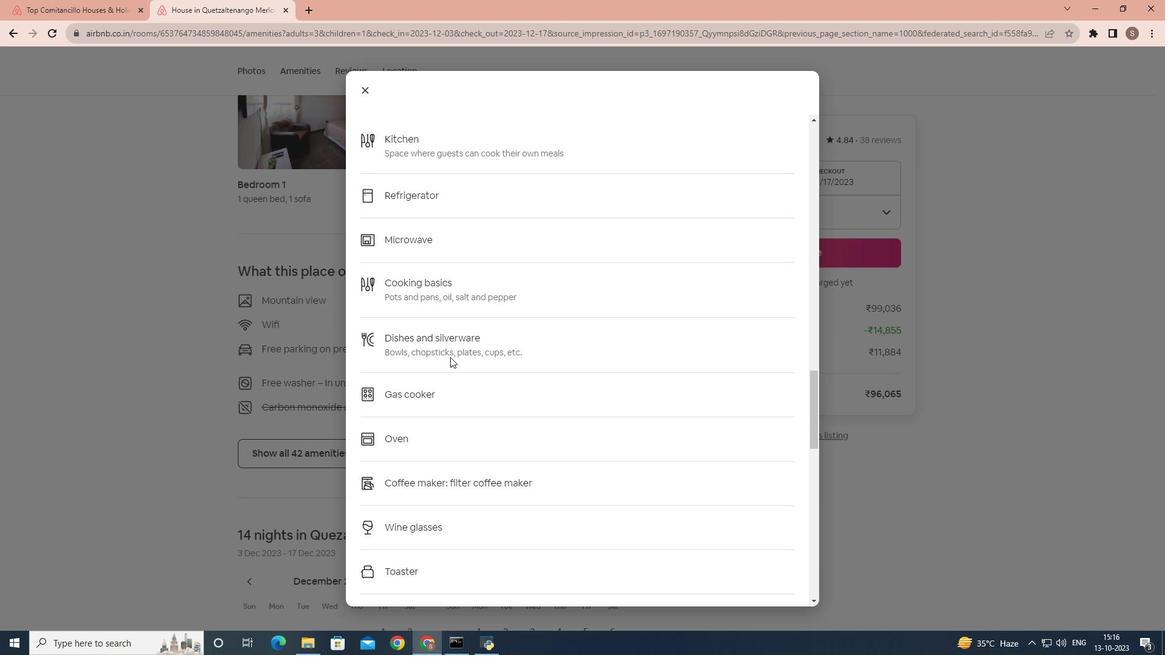 
Action: Mouse scrolled (450, 357) with delta (0, 0)
Screenshot: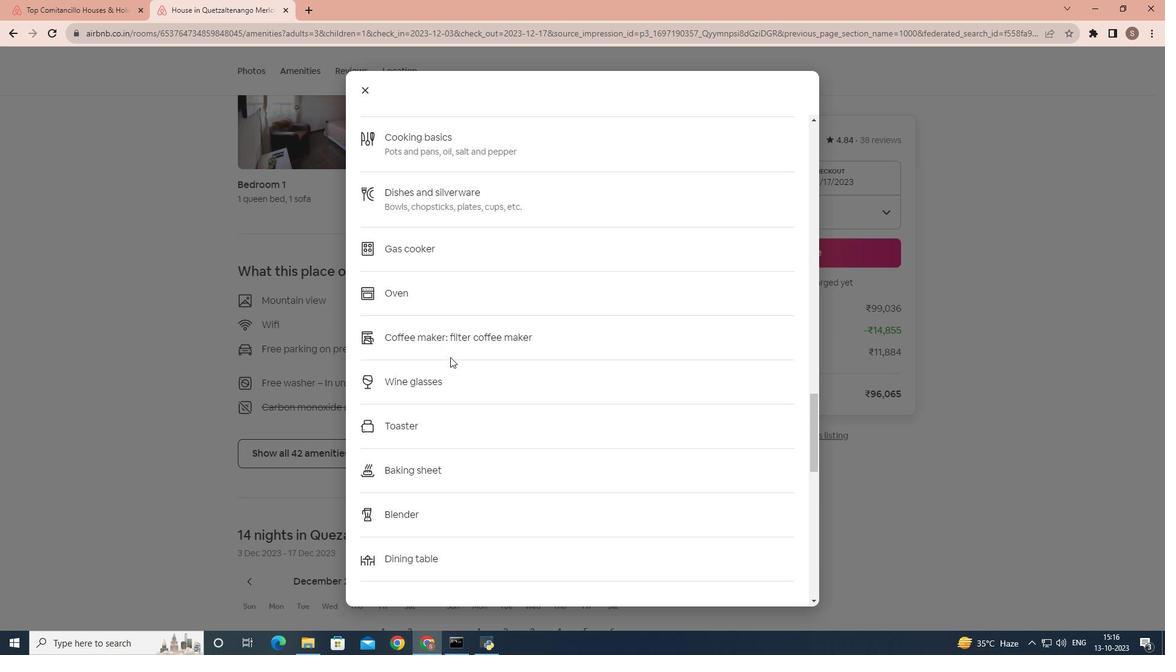 
Action: Mouse scrolled (450, 357) with delta (0, 0)
Screenshot: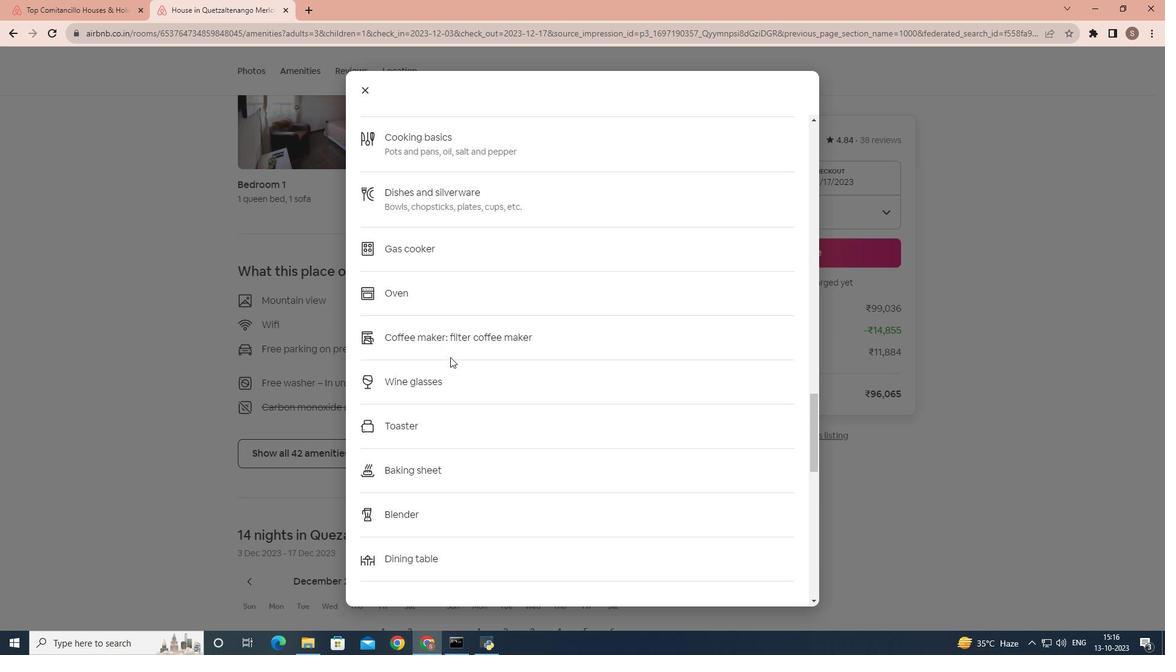 
Action: Mouse scrolled (450, 357) with delta (0, 0)
Screenshot: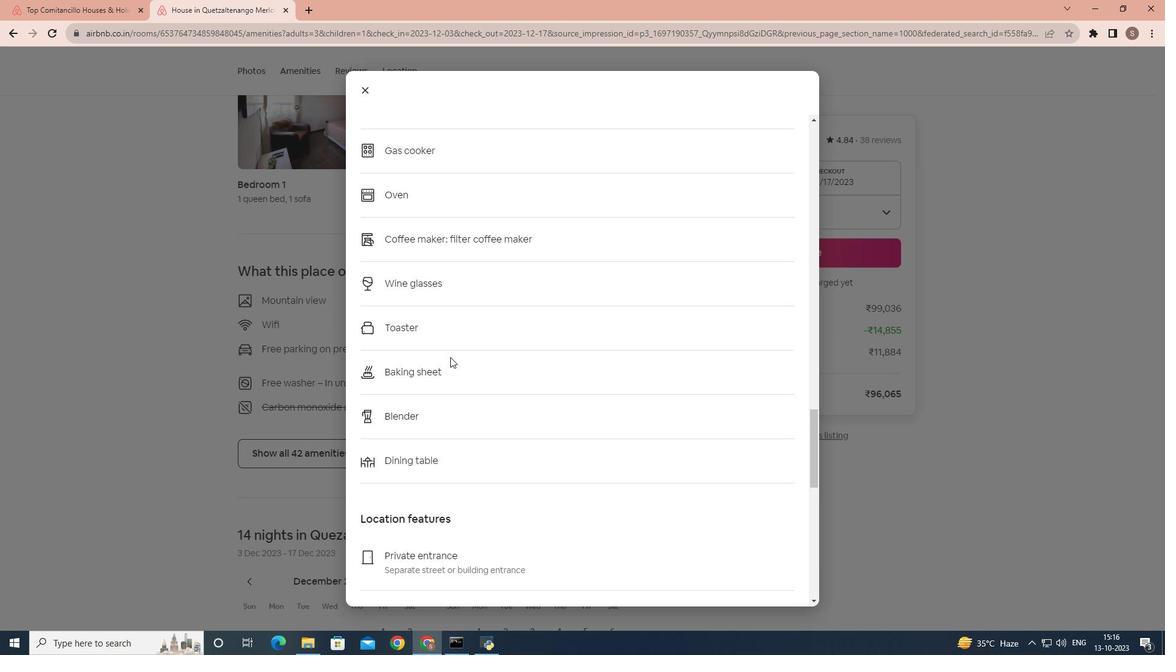 
Action: Mouse scrolled (450, 358) with delta (0, 0)
Screenshot: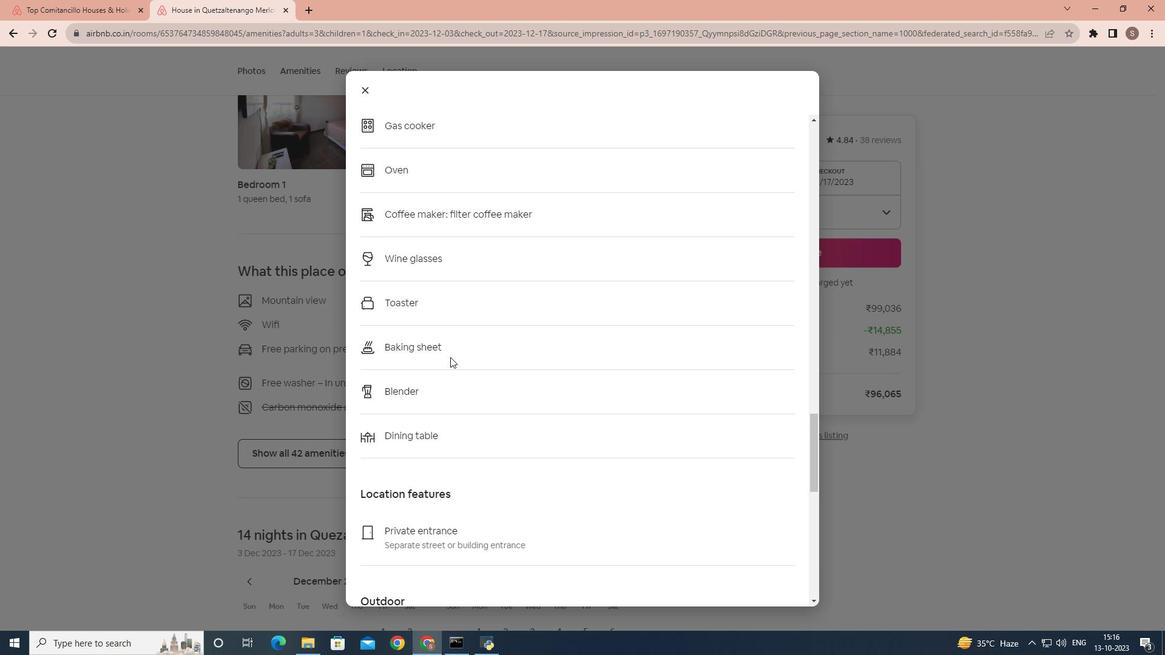 
Action: Mouse scrolled (450, 357) with delta (0, 0)
Screenshot: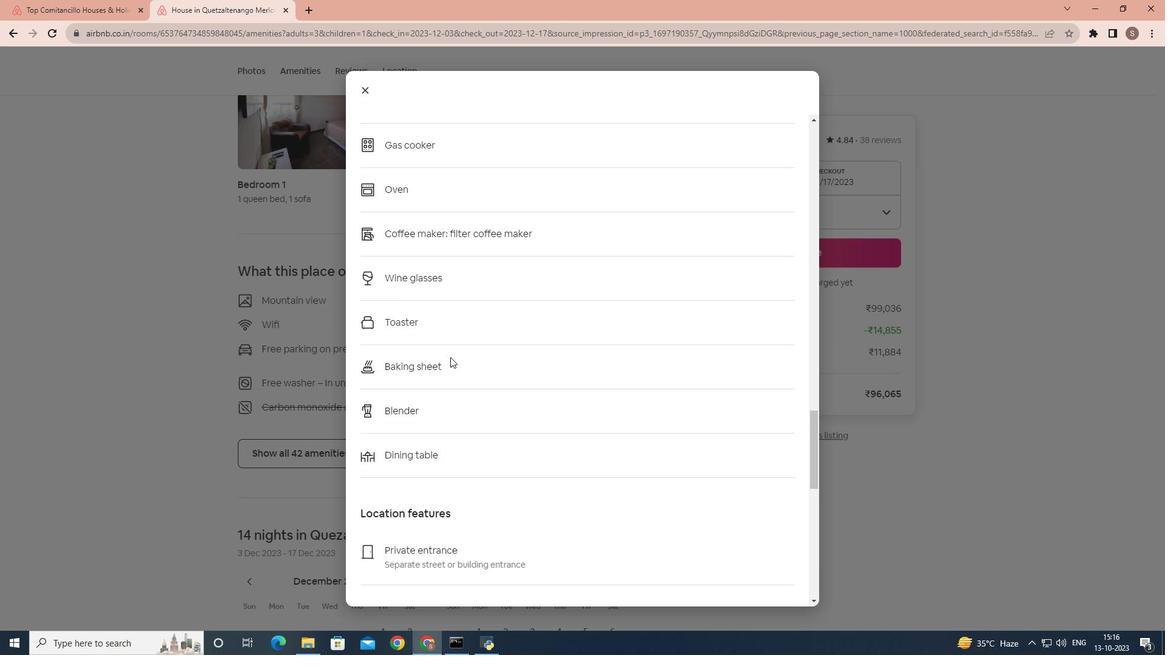 
Action: Mouse scrolled (450, 357) with delta (0, 0)
Screenshot: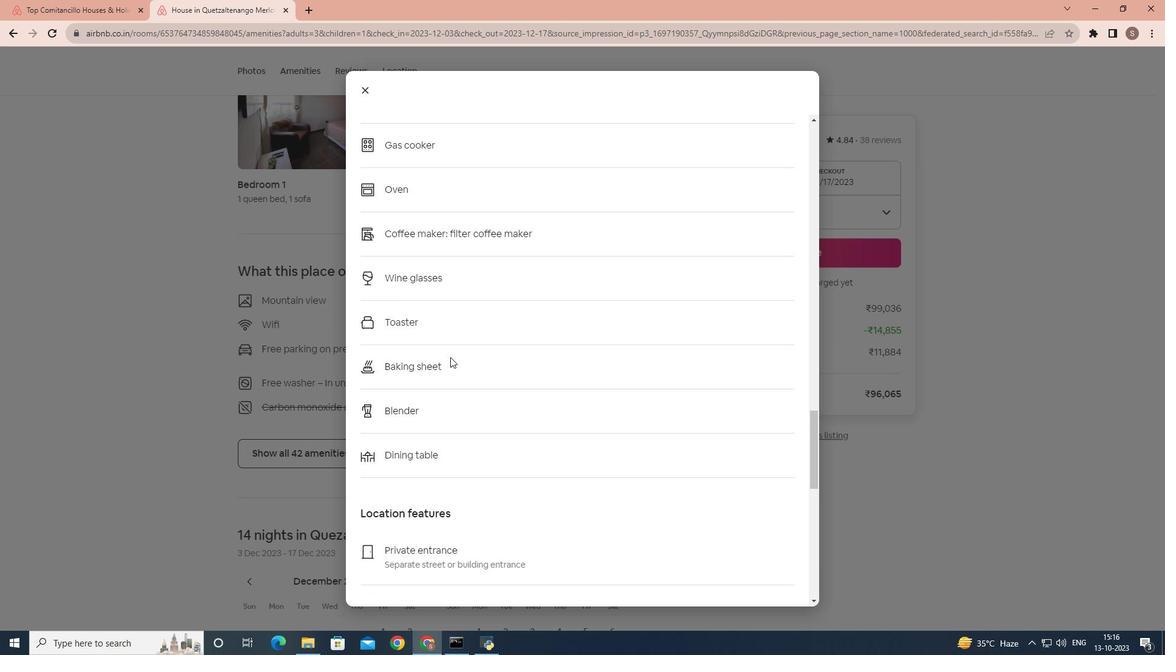 
Action: Mouse scrolled (450, 357) with delta (0, 0)
Screenshot: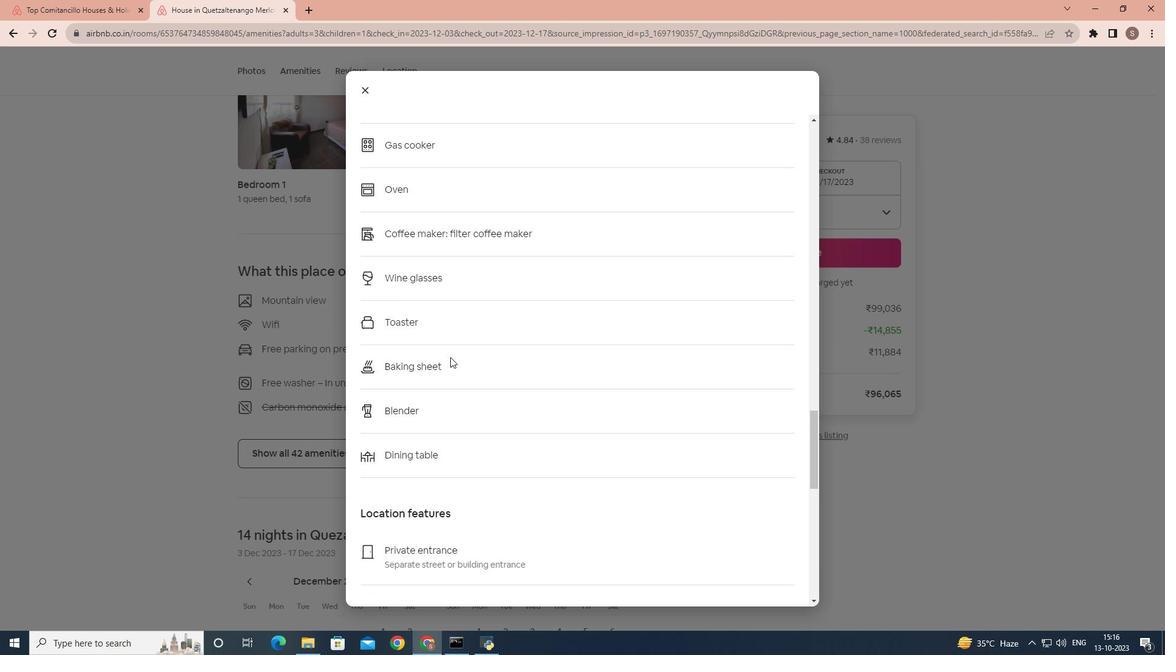 
Action: Mouse scrolled (450, 357) with delta (0, 0)
Screenshot: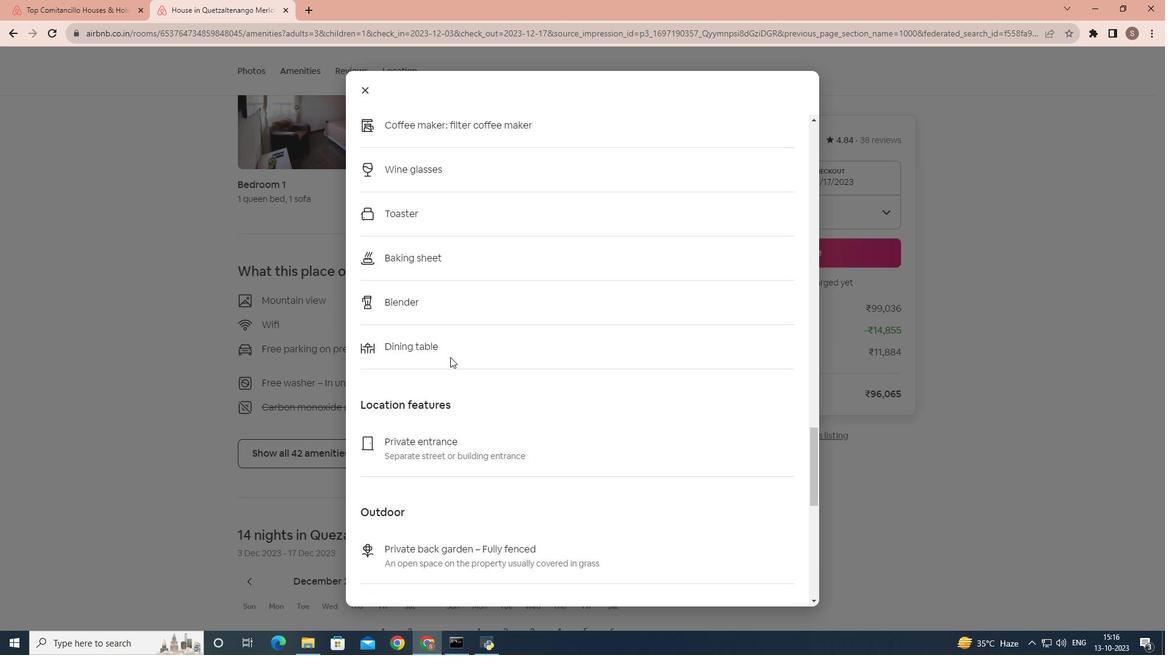 
Action: Mouse scrolled (450, 357) with delta (0, 0)
Screenshot: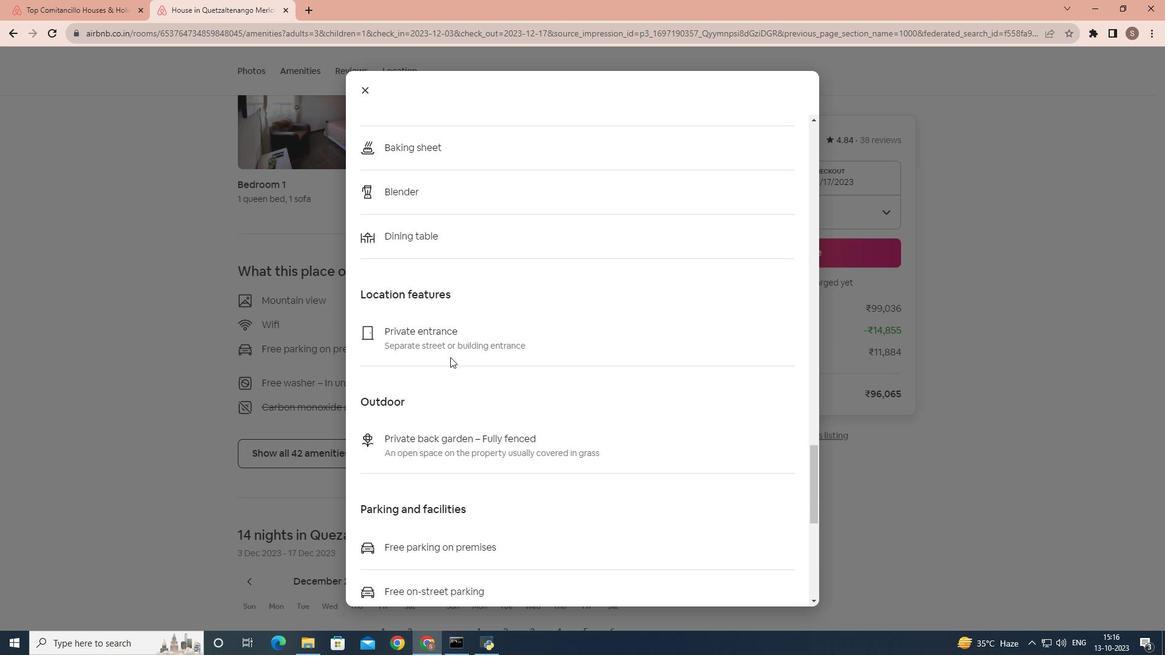 
Action: Mouse scrolled (450, 358) with delta (0, 0)
Screenshot: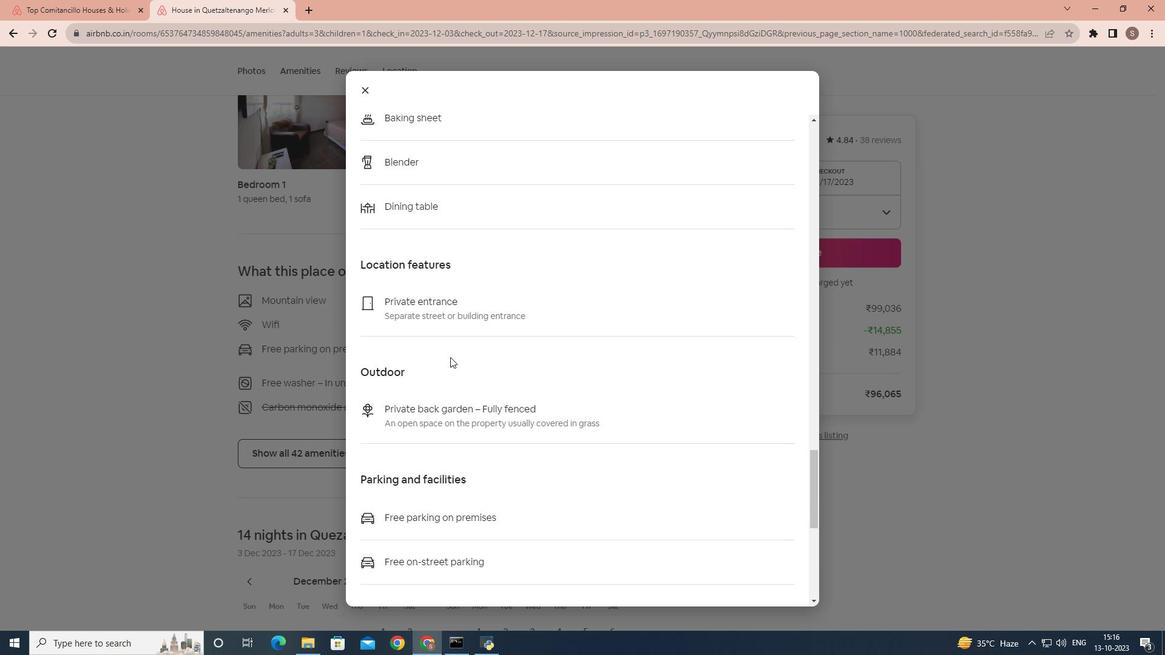 
Action: Mouse scrolled (450, 357) with delta (0, 0)
Screenshot: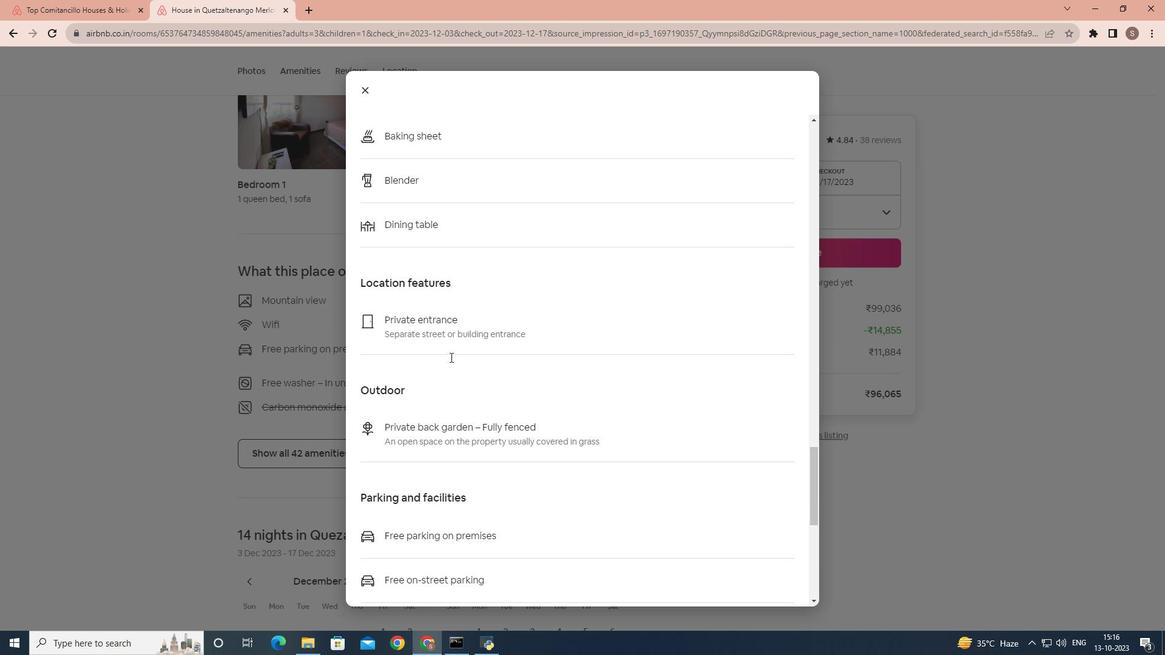 
Action: Mouse scrolled (450, 357) with delta (0, 0)
Screenshot: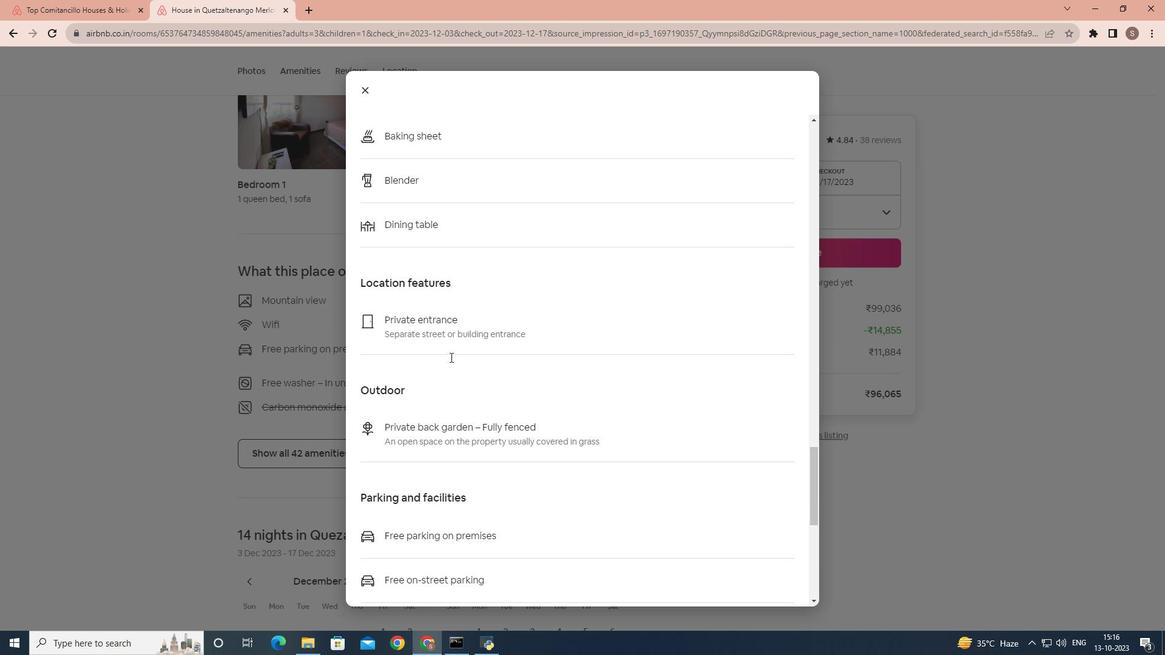 
Action: Mouse scrolled (450, 357) with delta (0, 0)
Screenshot: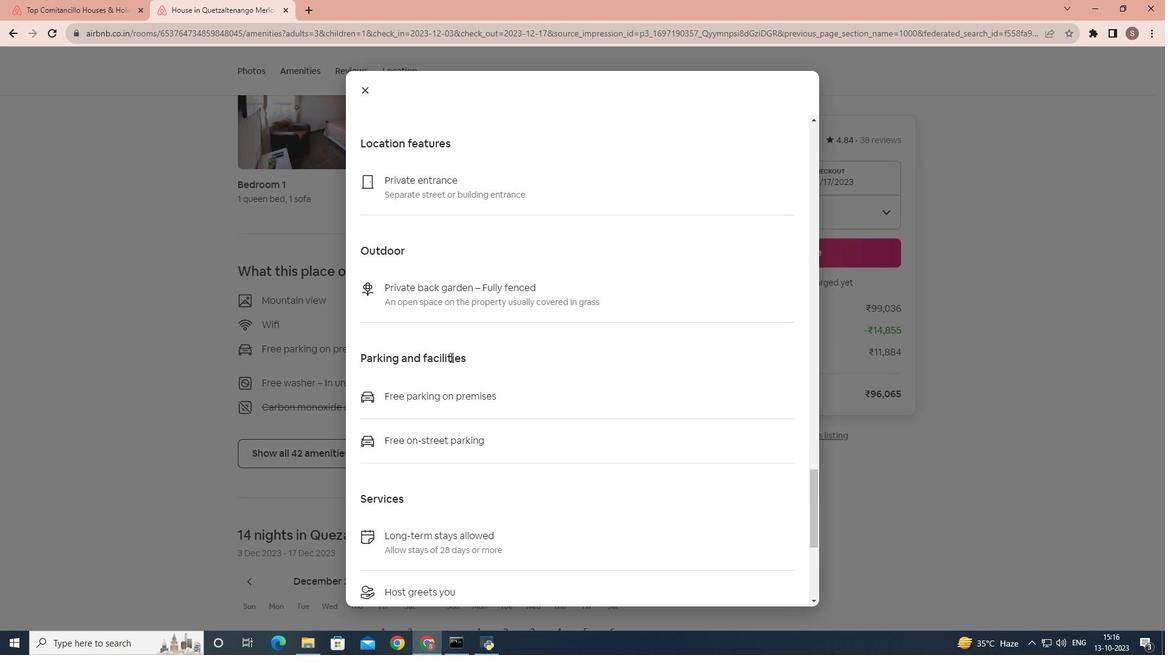 
Action: Mouse scrolled (450, 357) with delta (0, 0)
Screenshot: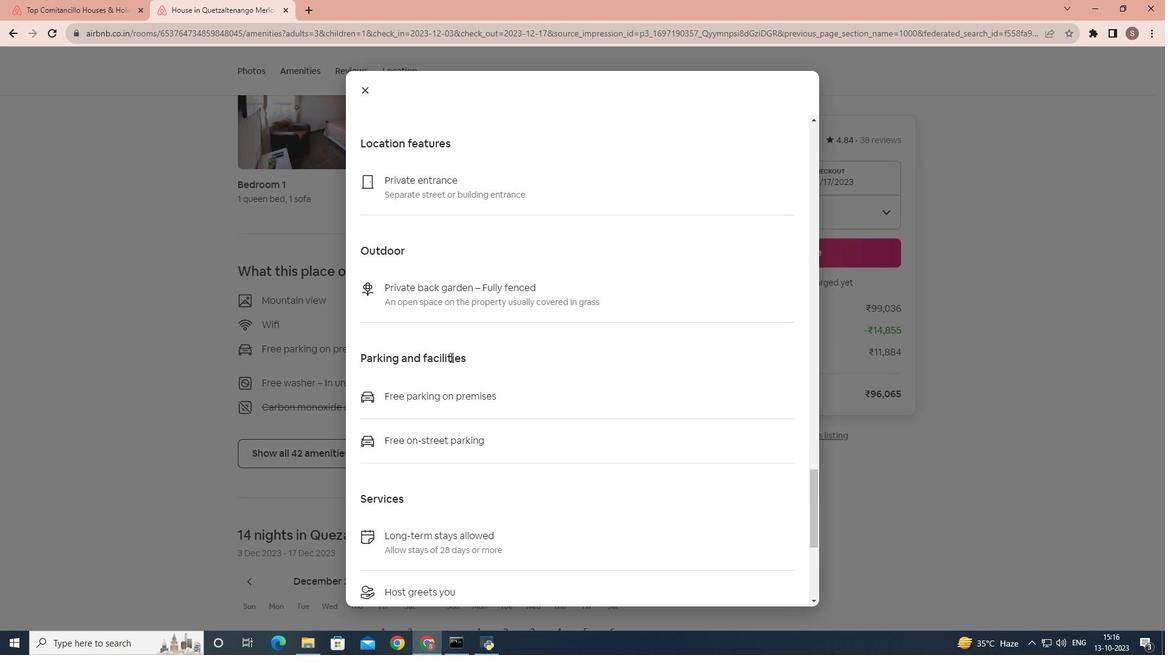 
Action: Mouse scrolled (450, 357) with delta (0, 0)
Screenshot: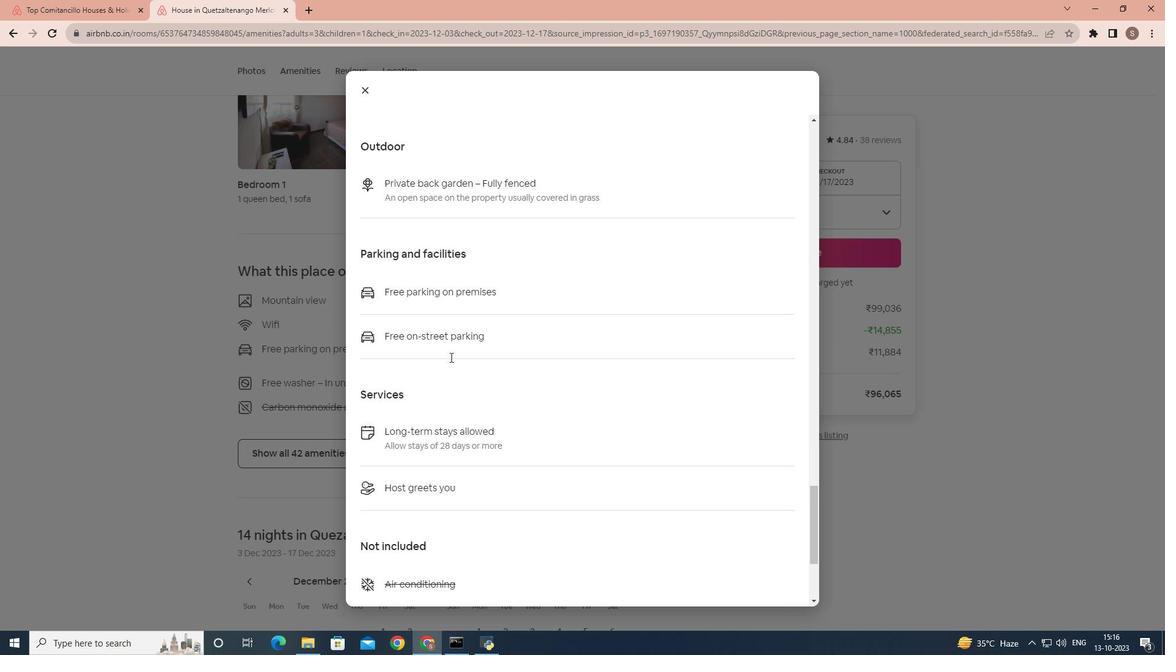 
Action: Mouse scrolled (450, 357) with delta (0, 0)
Screenshot: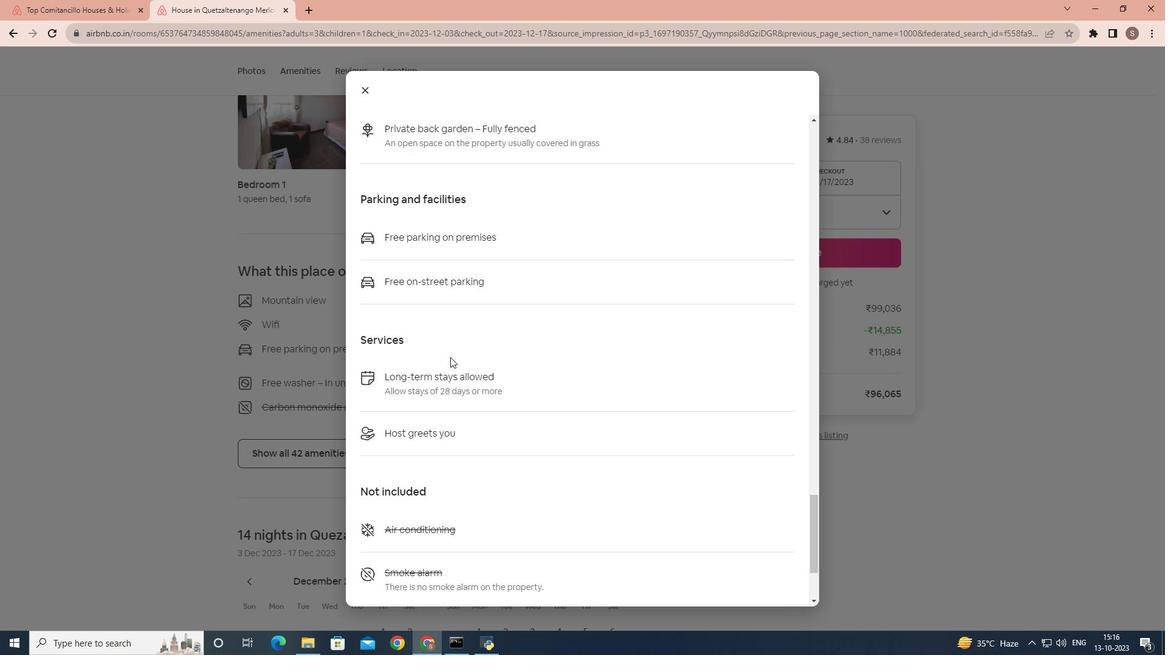 
Action: Mouse scrolled (450, 357) with delta (0, 0)
Screenshot: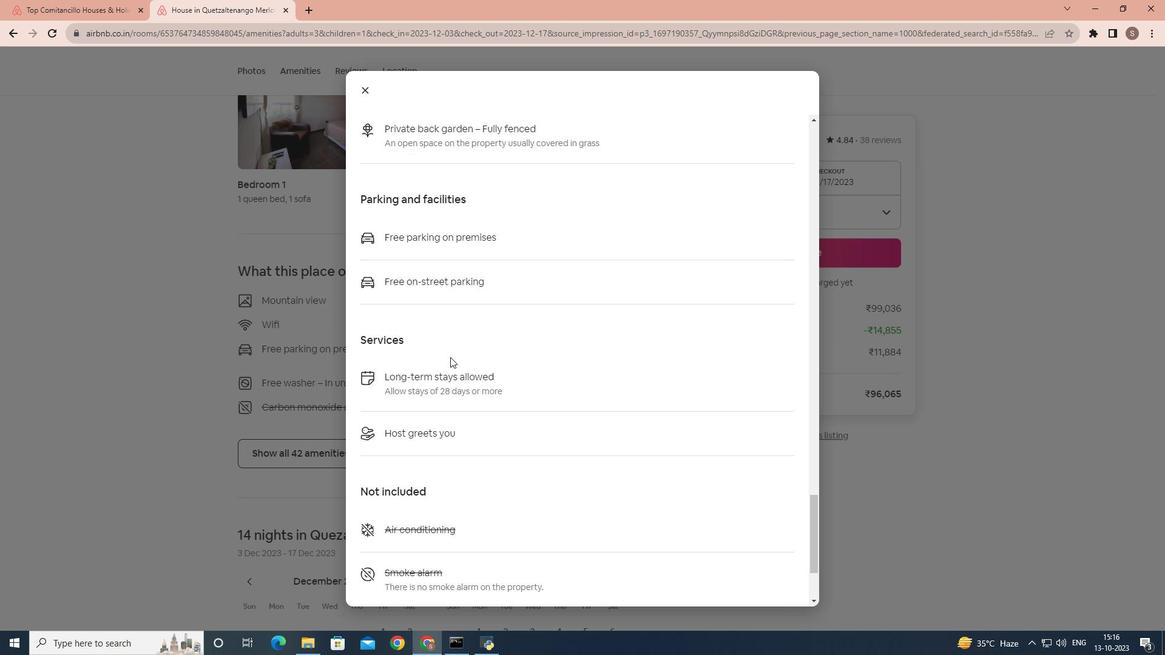 
Action: Mouse scrolled (450, 357) with delta (0, 0)
Screenshot: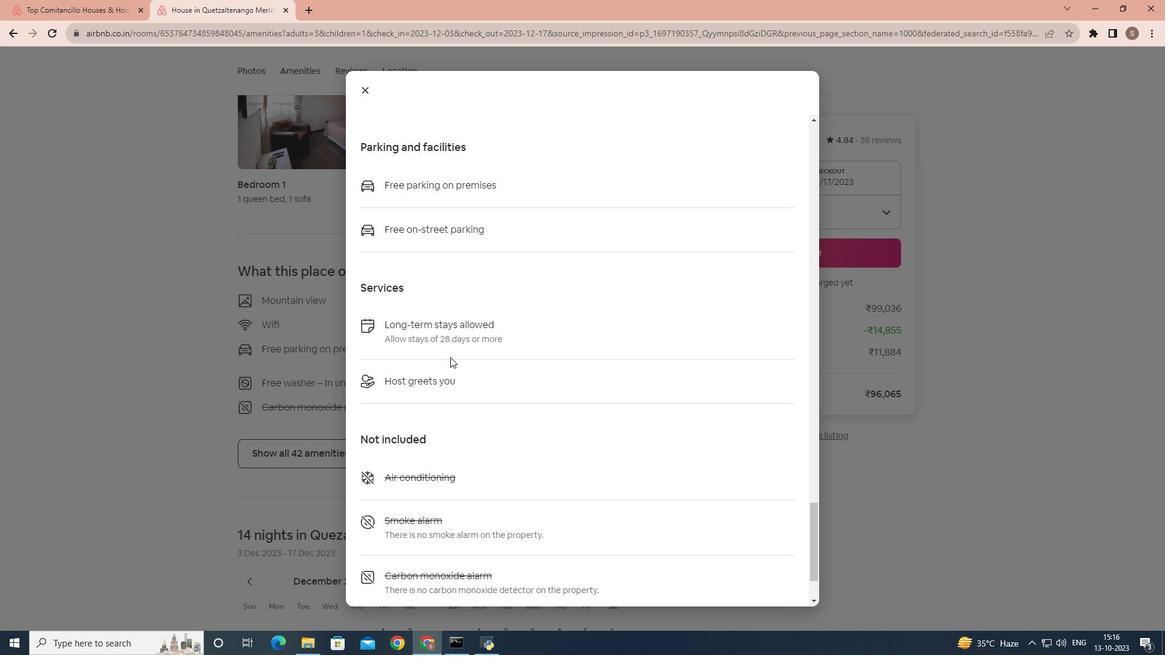 
Action: Mouse scrolled (450, 357) with delta (0, 0)
Screenshot: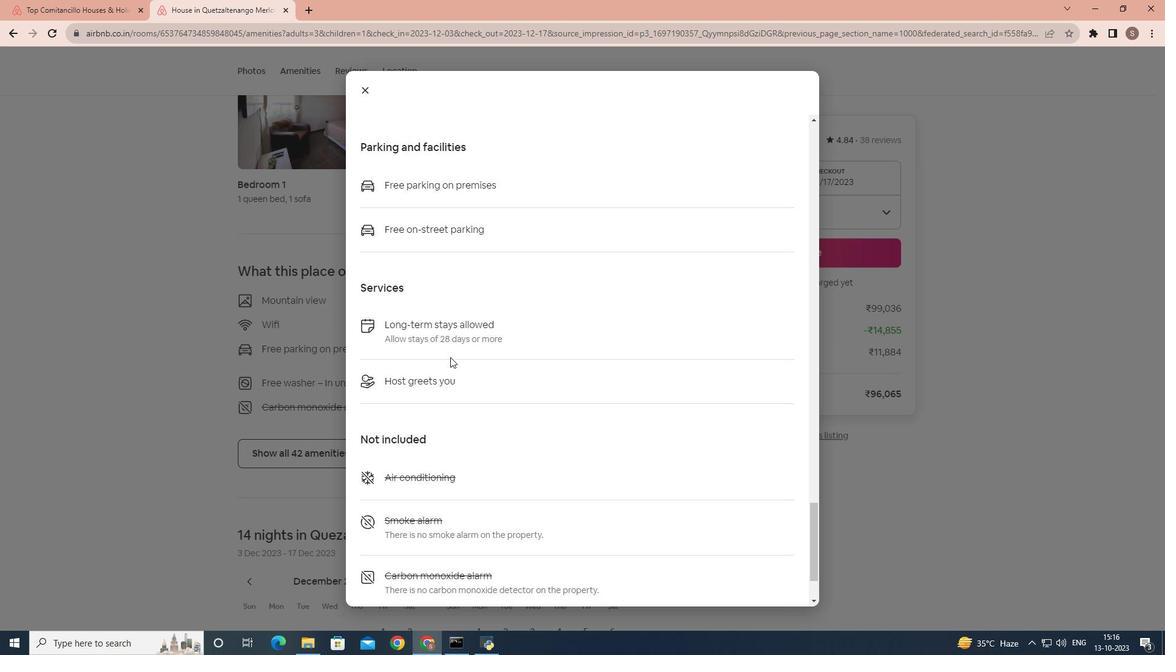 
Action: Mouse scrolled (450, 357) with delta (0, 0)
Screenshot: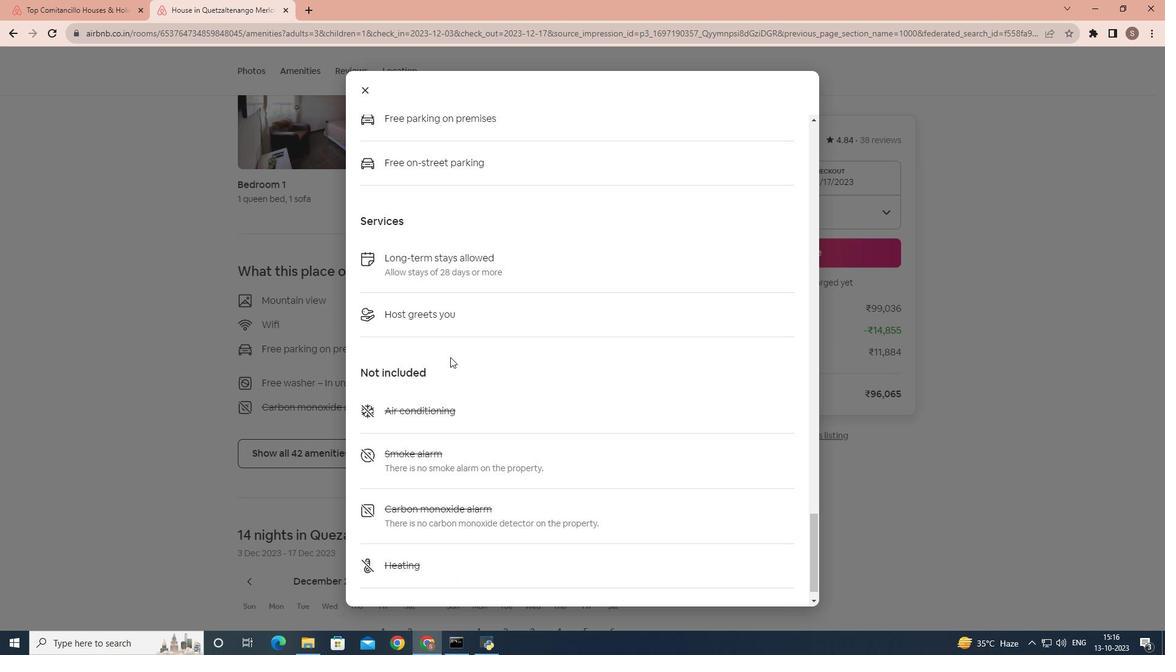 
Action: Mouse moved to (387, 239)
Screenshot: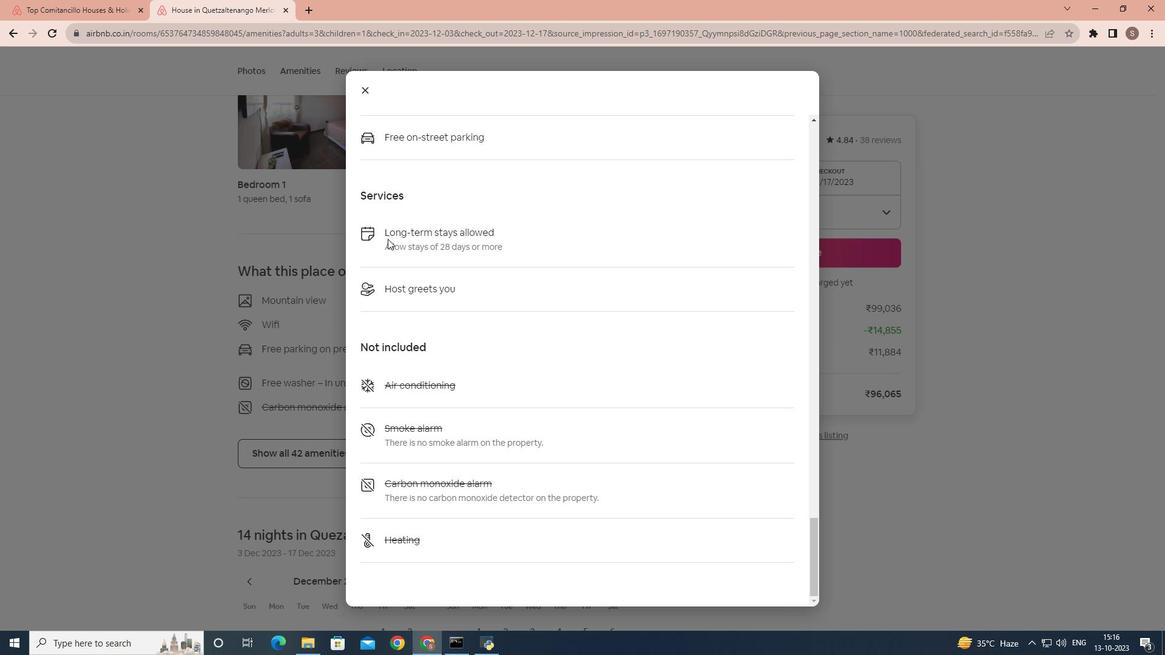 
Action: Mouse scrolled (387, 238) with delta (0, 0)
Screenshot: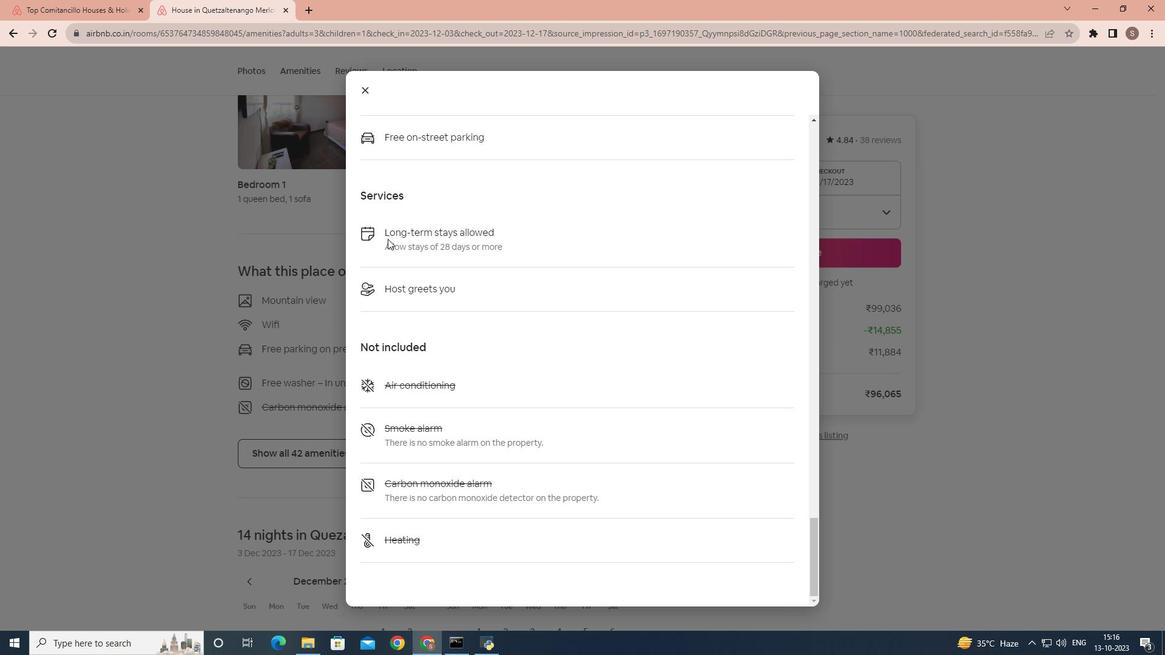 
Action: Mouse scrolled (387, 238) with delta (0, 0)
Screenshot: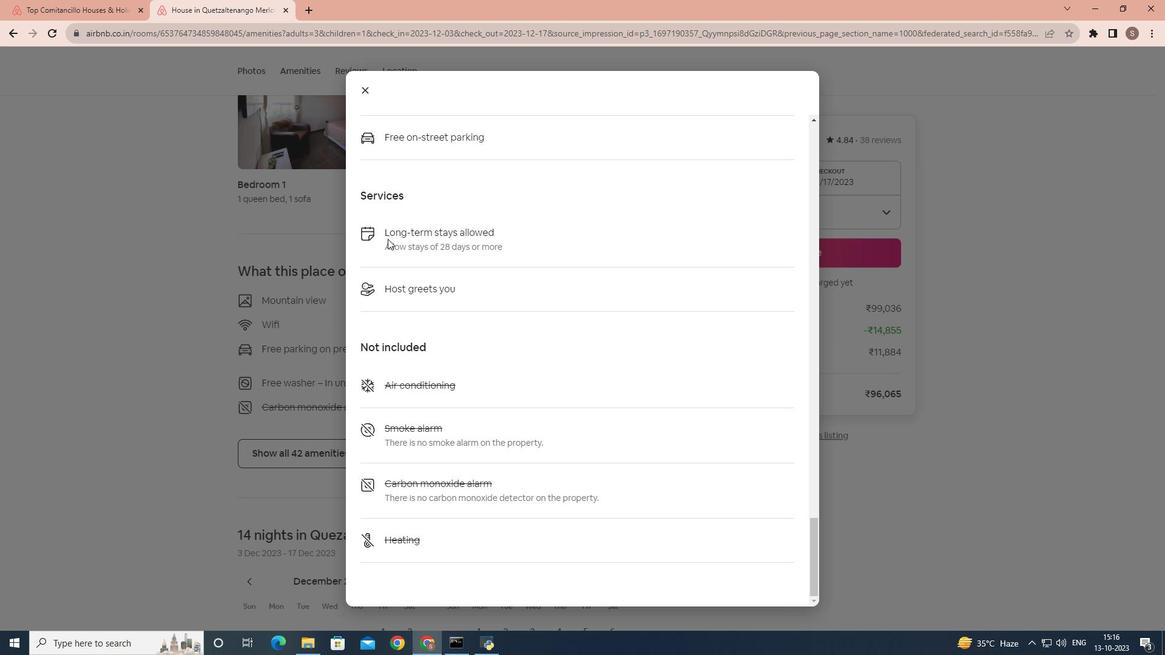 
Action: Mouse scrolled (387, 238) with delta (0, 0)
Screenshot: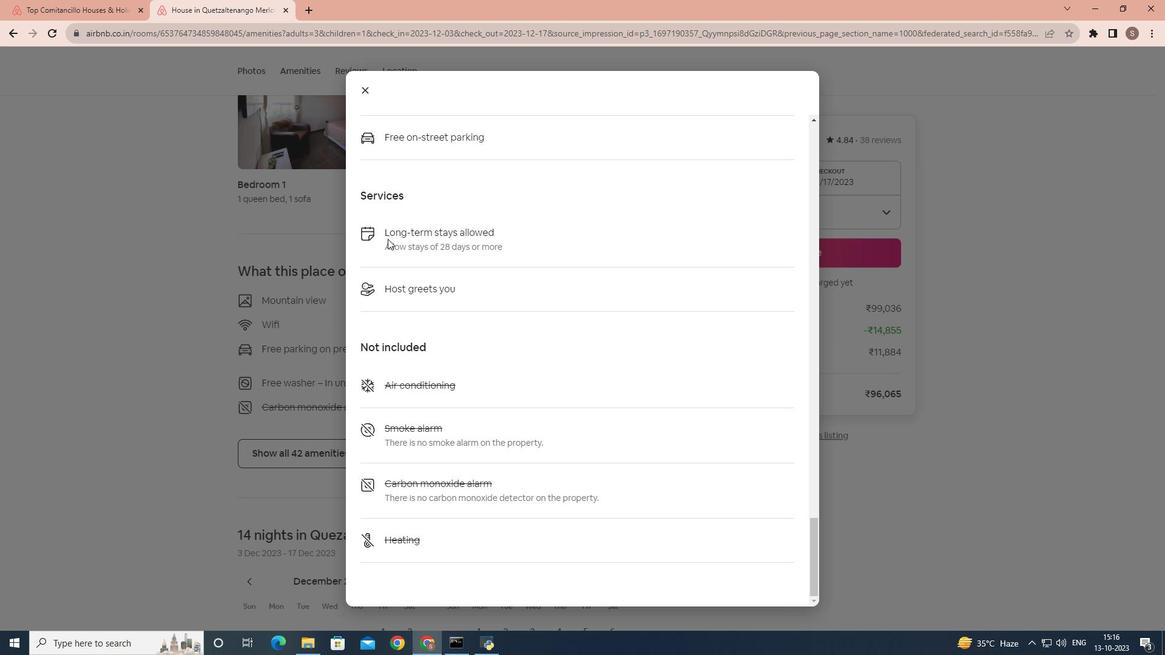 
Action: Mouse scrolled (387, 238) with delta (0, 0)
Screenshot: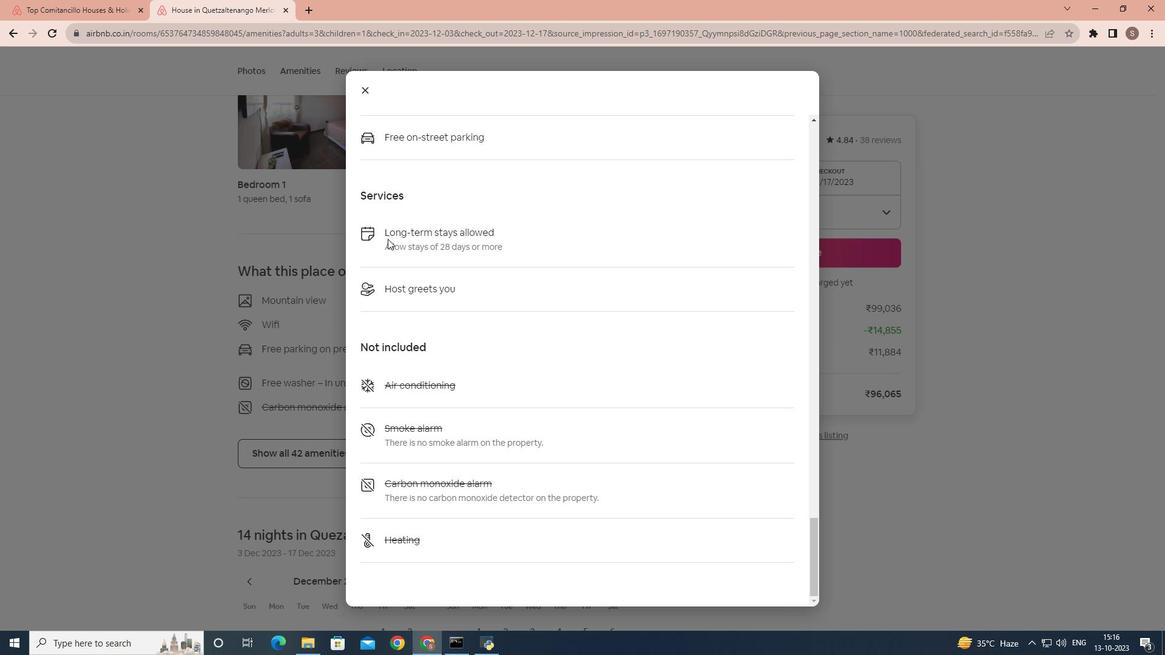 
Action: Mouse moved to (370, 95)
Screenshot: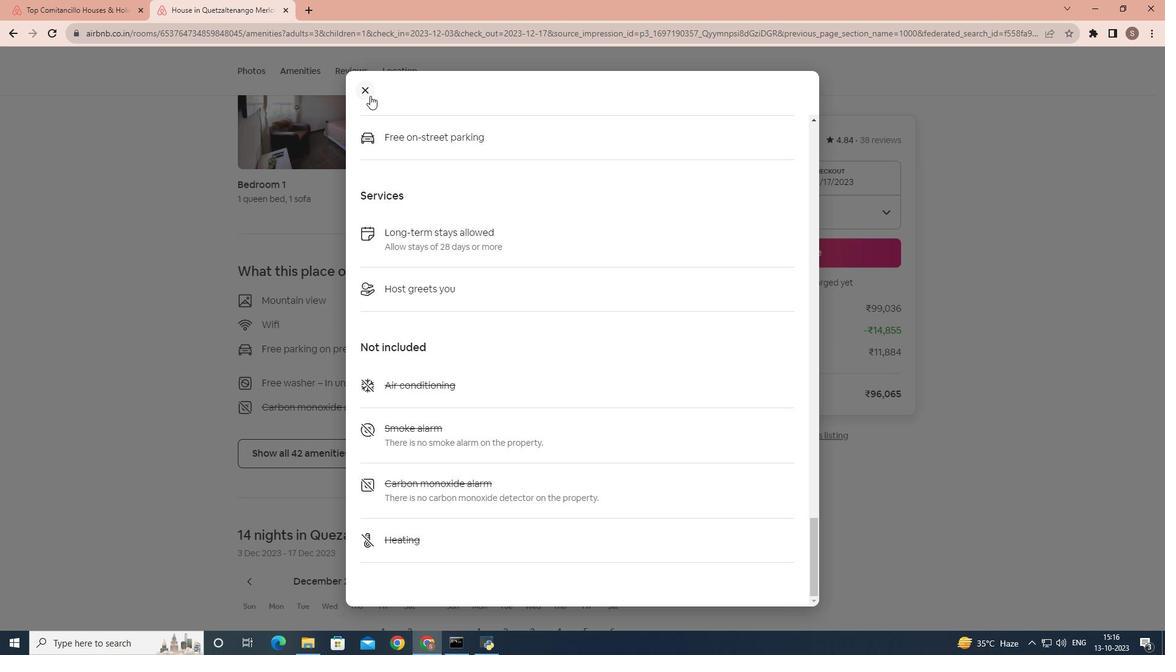 
Action: Mouse pressed left at (370, 95)
Screenshot: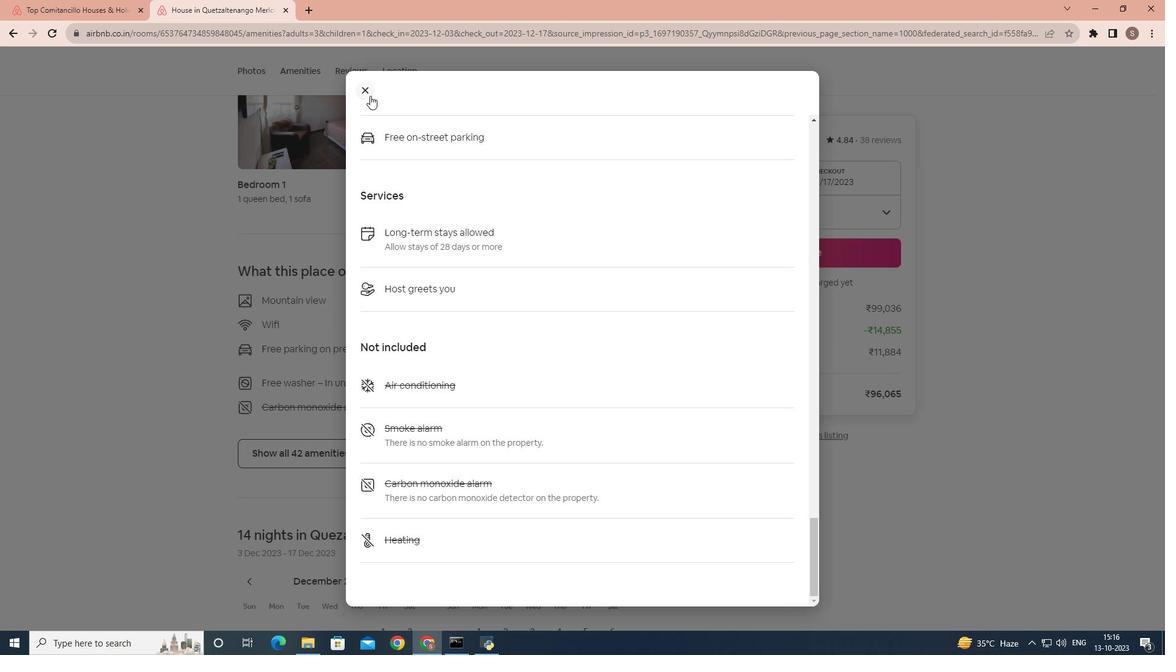 
Action: Mouse moved to (378, 305)
Screenshot: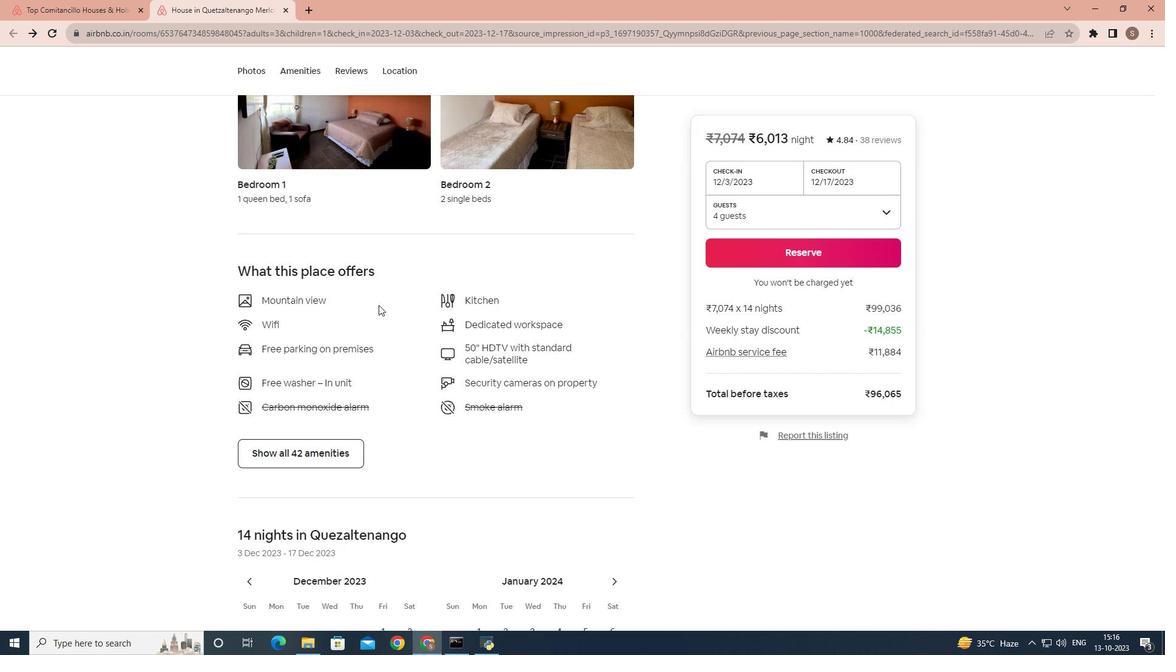 
Action: Mouse scrolled (378, 304) with delta (0, 0)
Screenshot: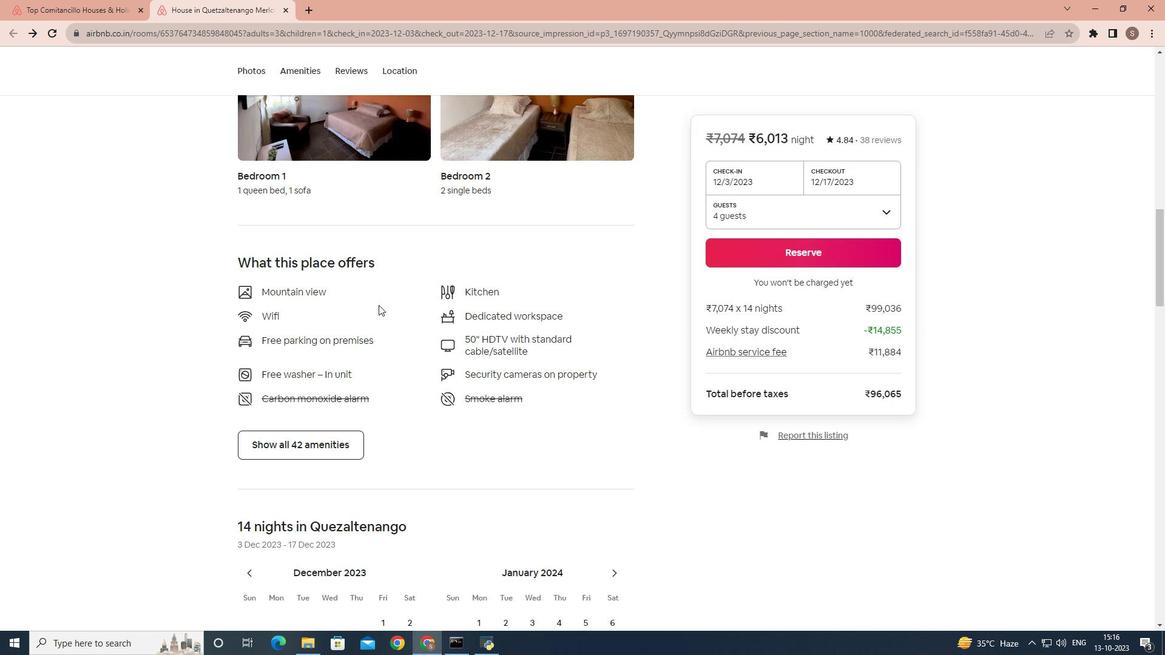 
Action: Mouse scrolled (378, 304) with delta (0, 0)
Screenshot: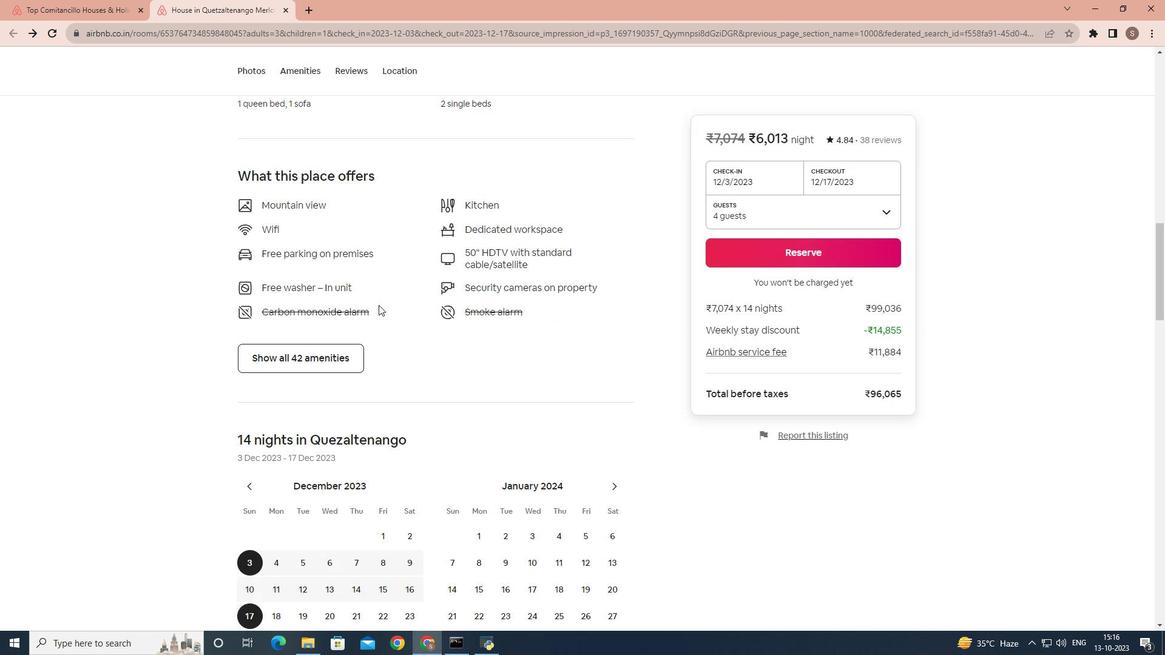 
Action: Mouse scrolled (378, 304) with delta (0, 0)
Screenshot: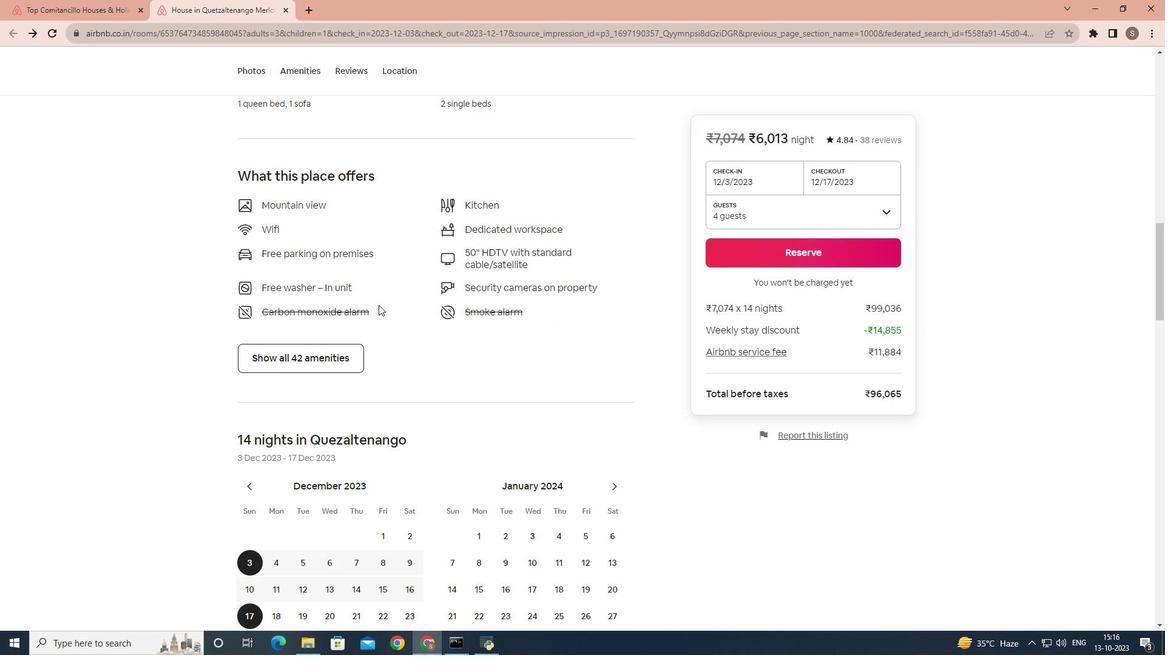 
Action: Mouse scrolled (378, 304) with delta (0, 0)
Screenshot: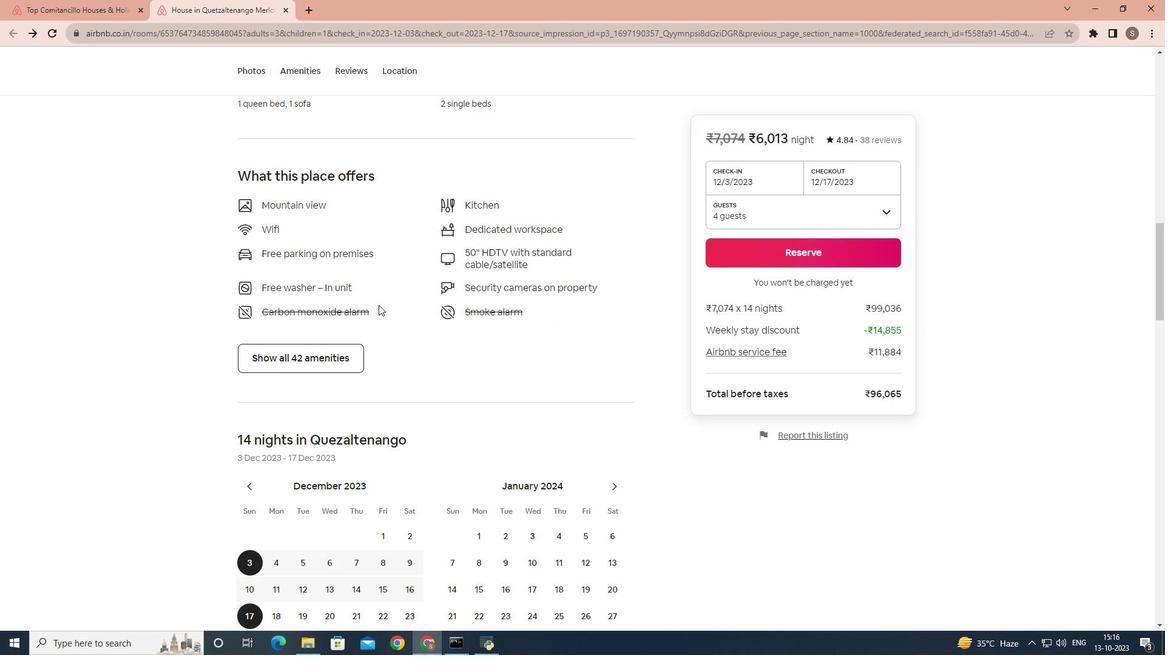 
Action: Mouse moved to (378, 306)
Screenshot: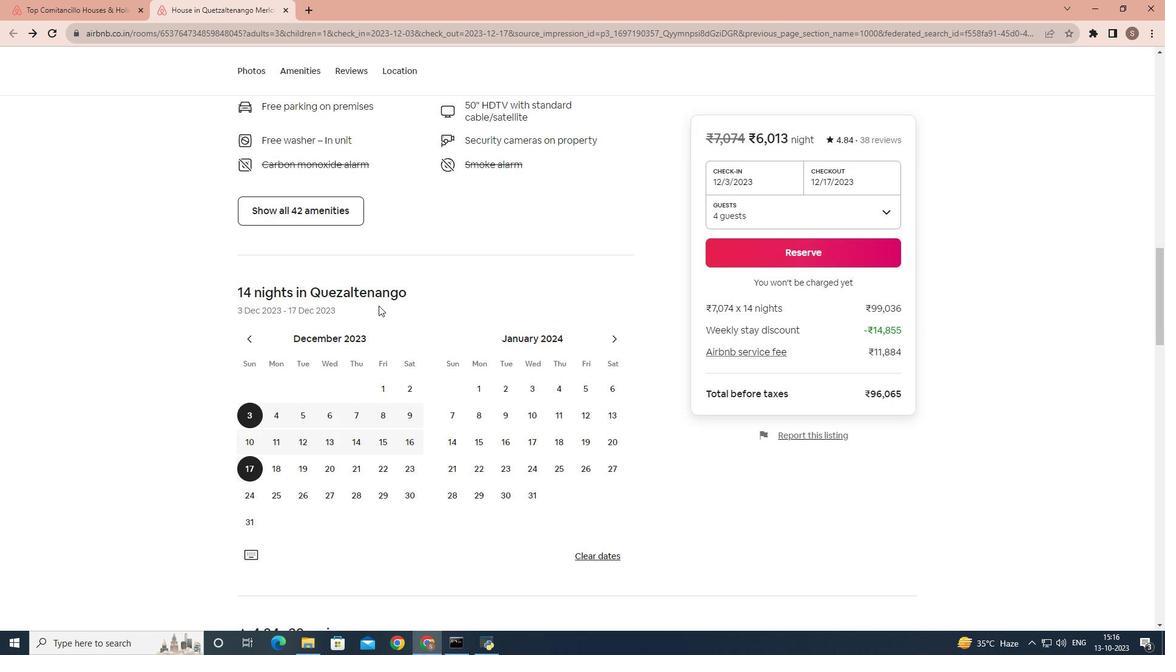 
Action: Mouse scrolled (378, 305) with delta (0, 0)
Screenshot: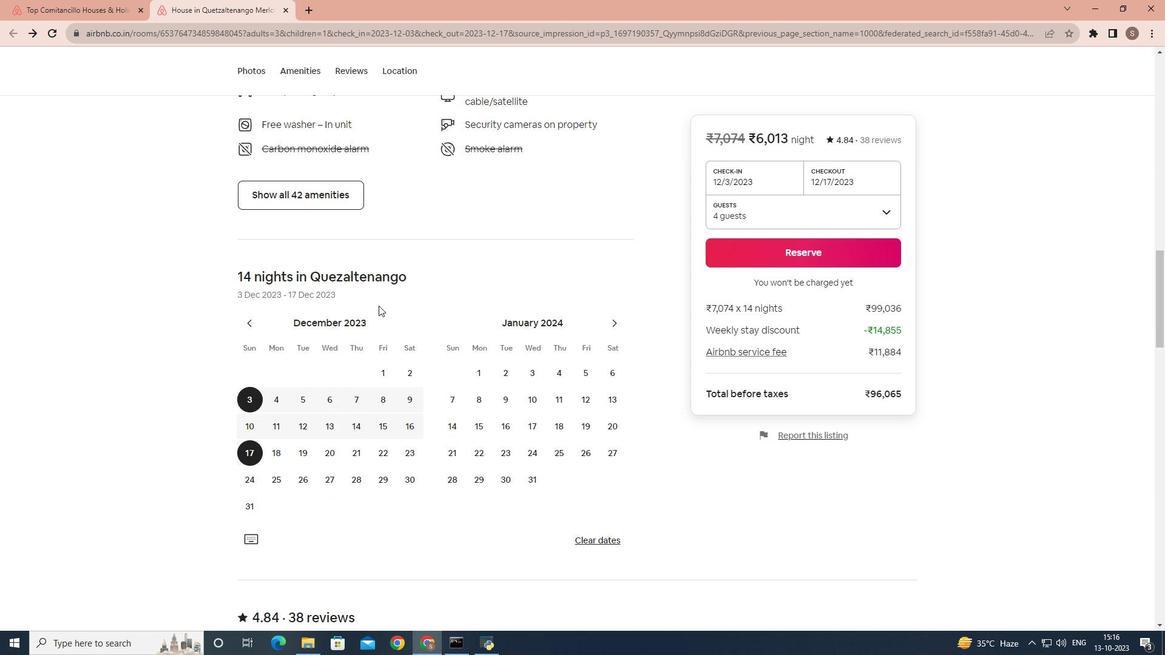 
Action: Mouse scrolled (378, 305) with delta (0, 0)
Screenshot: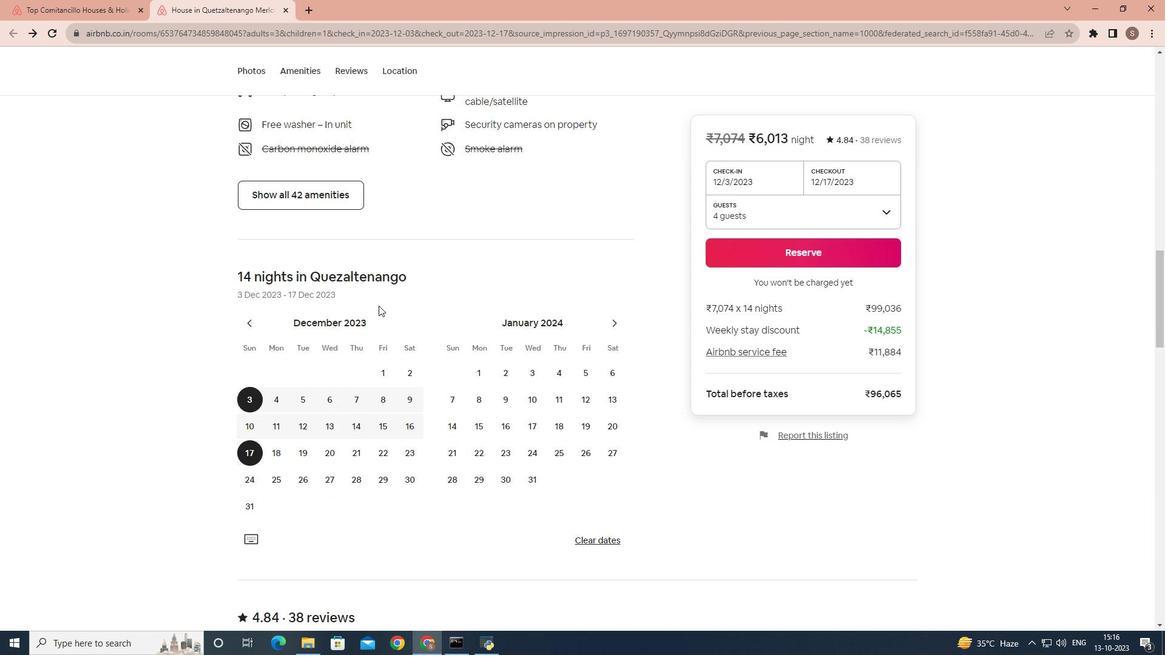 
Action: Mouse scrolled (378, 305) with delta (0, 0)
Screenshot: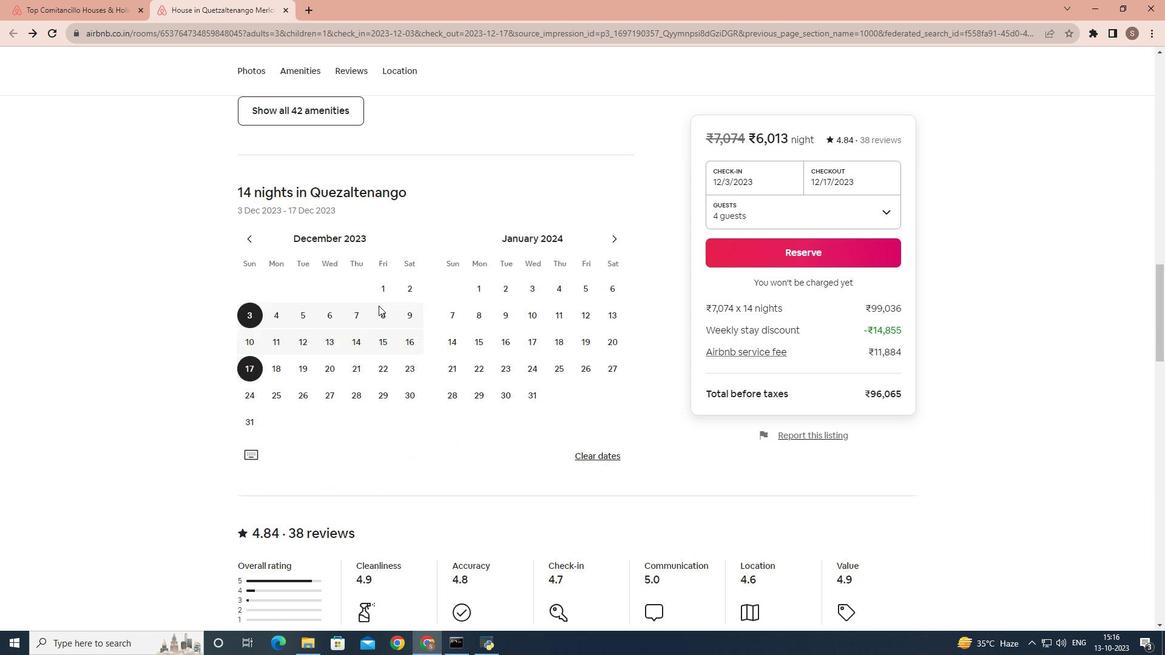 
Action: Mouse scrolled (378, 305) with delta (0, 0)
Screenshot: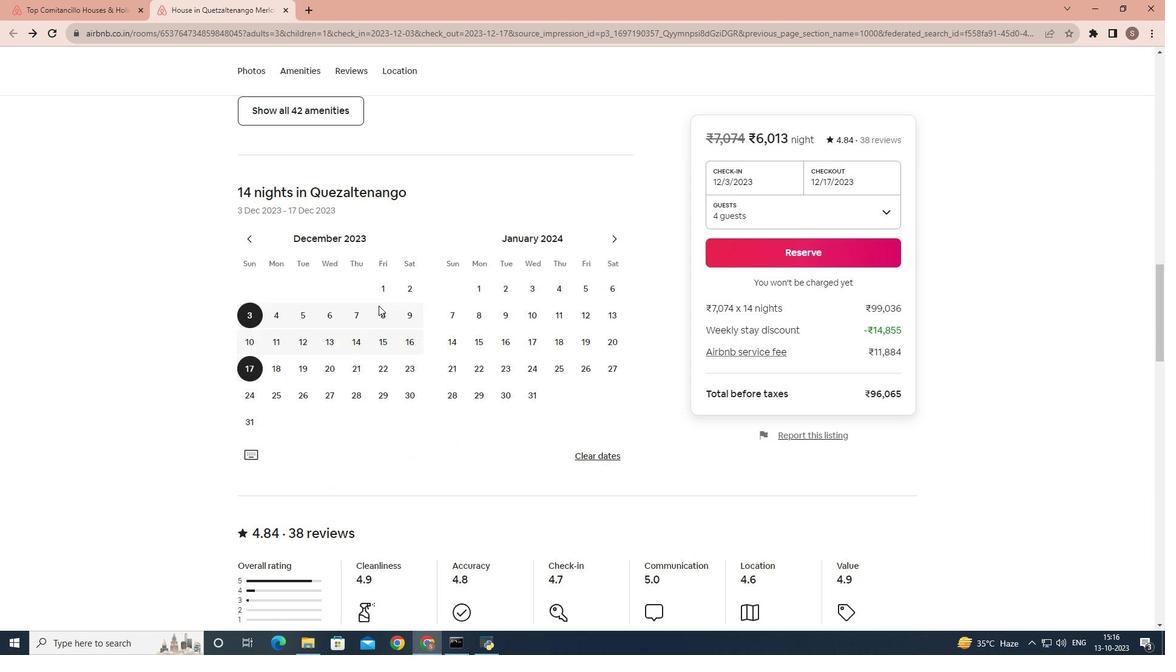 
Action: Mouse scrolled (378, 306) with delta (0, 0)
Screenshot: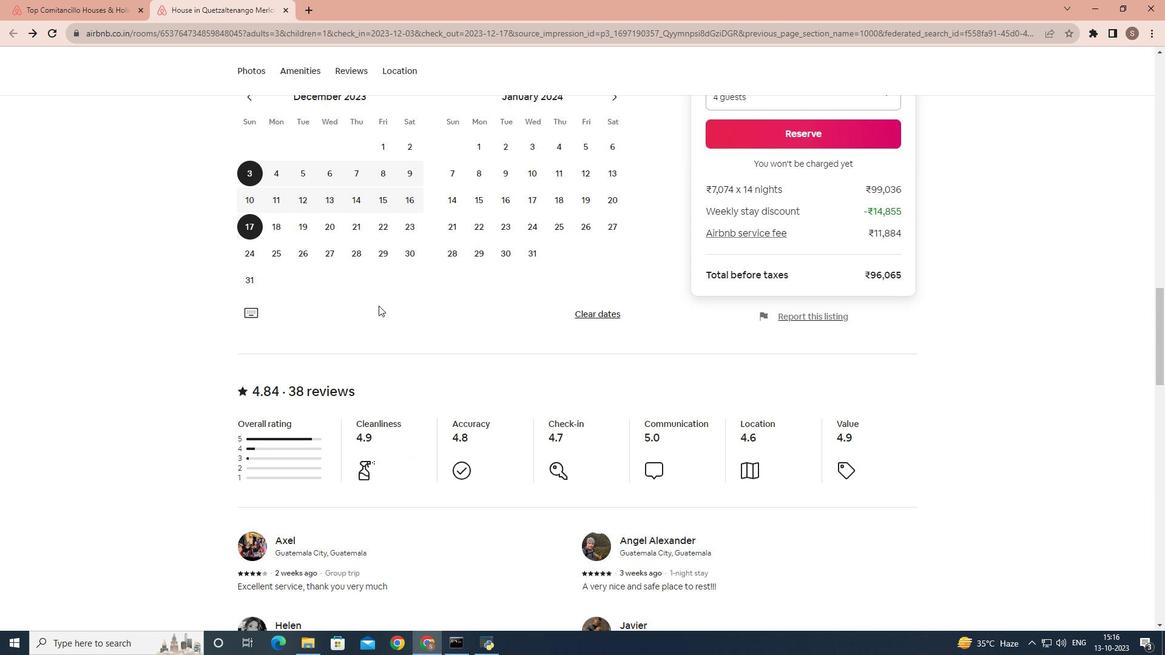 
Action: Mouse scrolled (378, 306) with delta (0, 0)
Screenshot: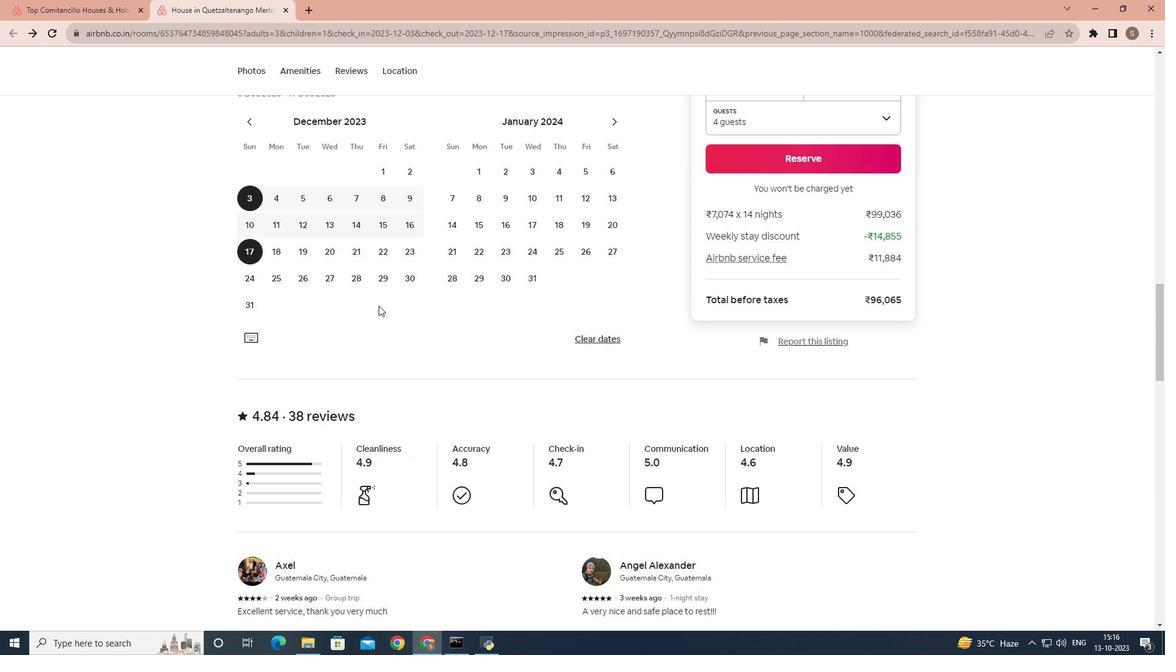 
Action: Mouse scrolled (378, 306) with delta (0, 0)
Screenshot: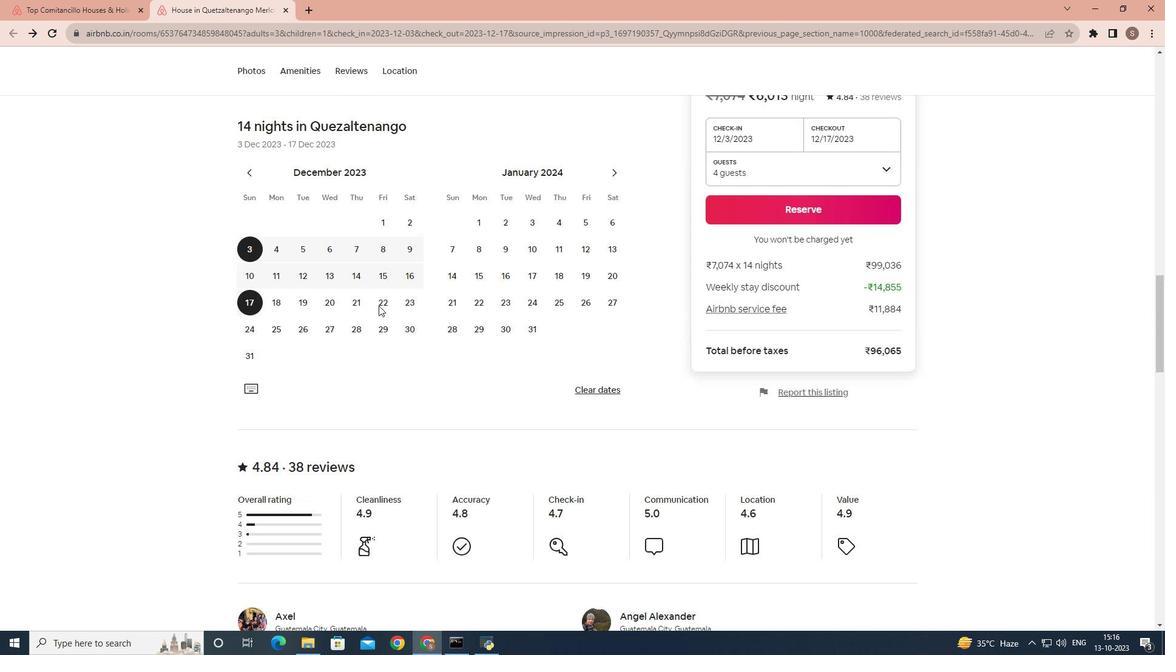 
Action: Mouse scrolled (378, 306) with delta (0, 0)
Screenshot: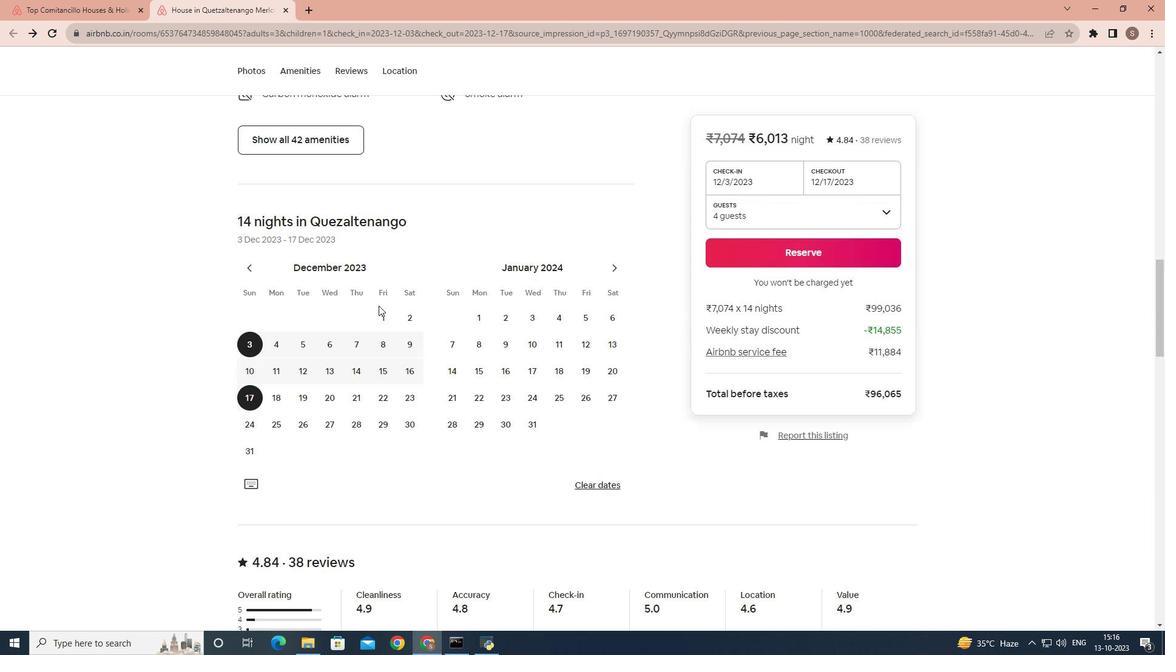 
Action: Mouse scrolled (378, 305) with delta (0, 0)
Screenshot: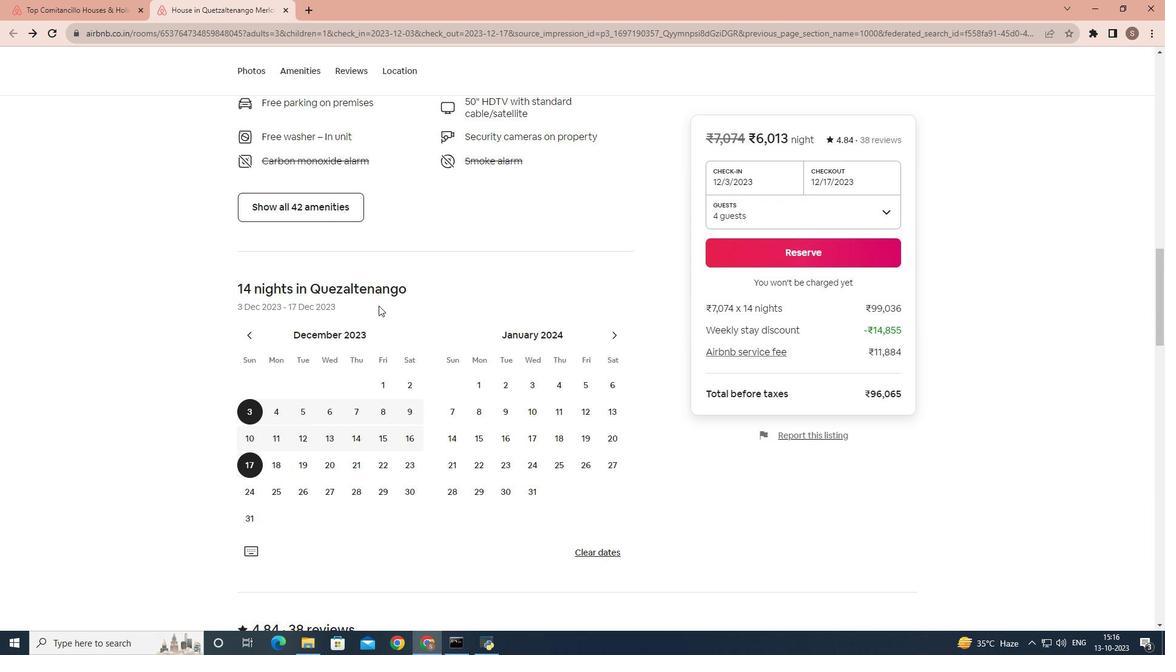
Action: Mouse scrolled (378, 305) with delta (0, 0)
Screenshot: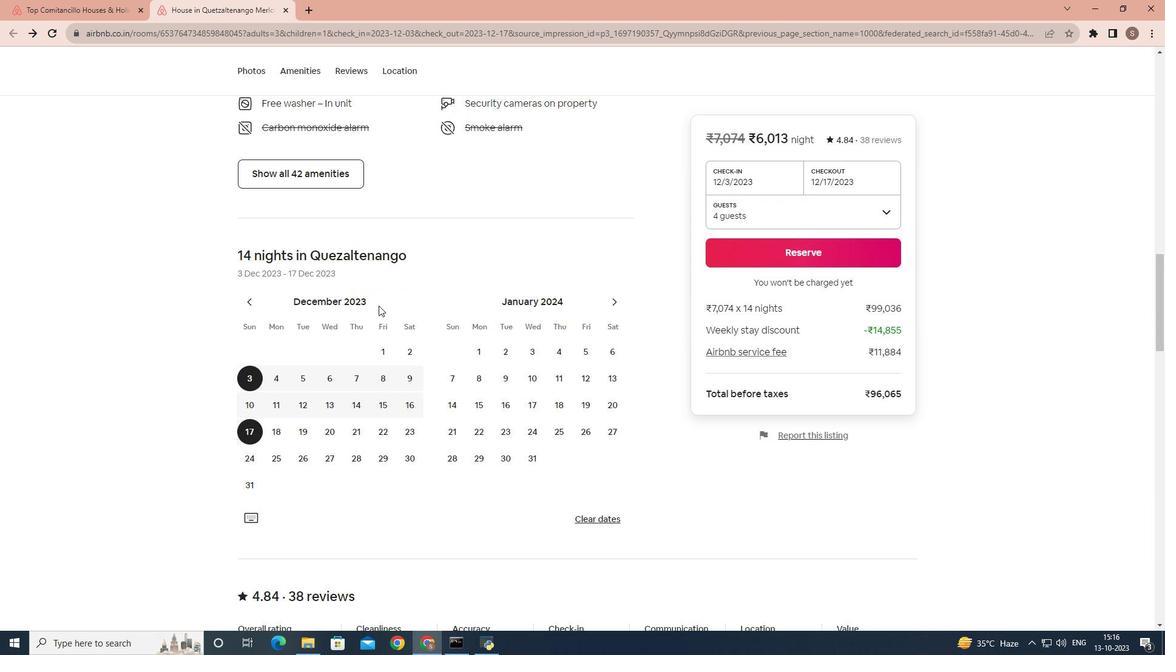 
Action: Mouse scrolled (378, 305) with delta (0, 0)
Screenshot: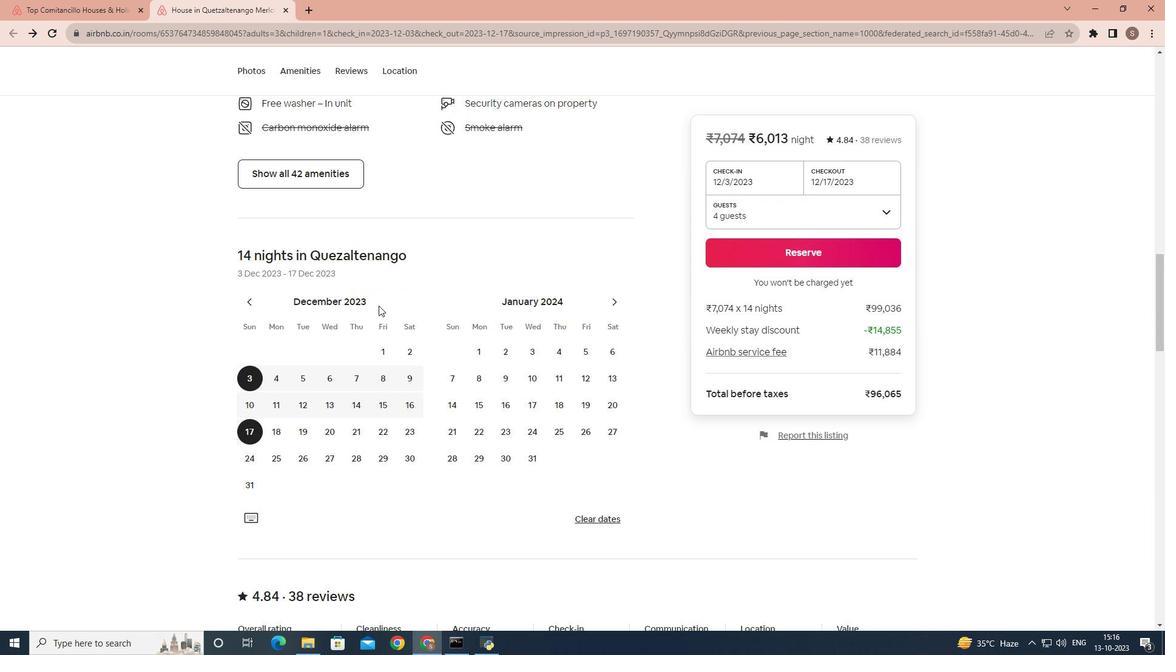 
Action: Mouse scrolled (378, 305) with delta (0, 0)
Screenshot: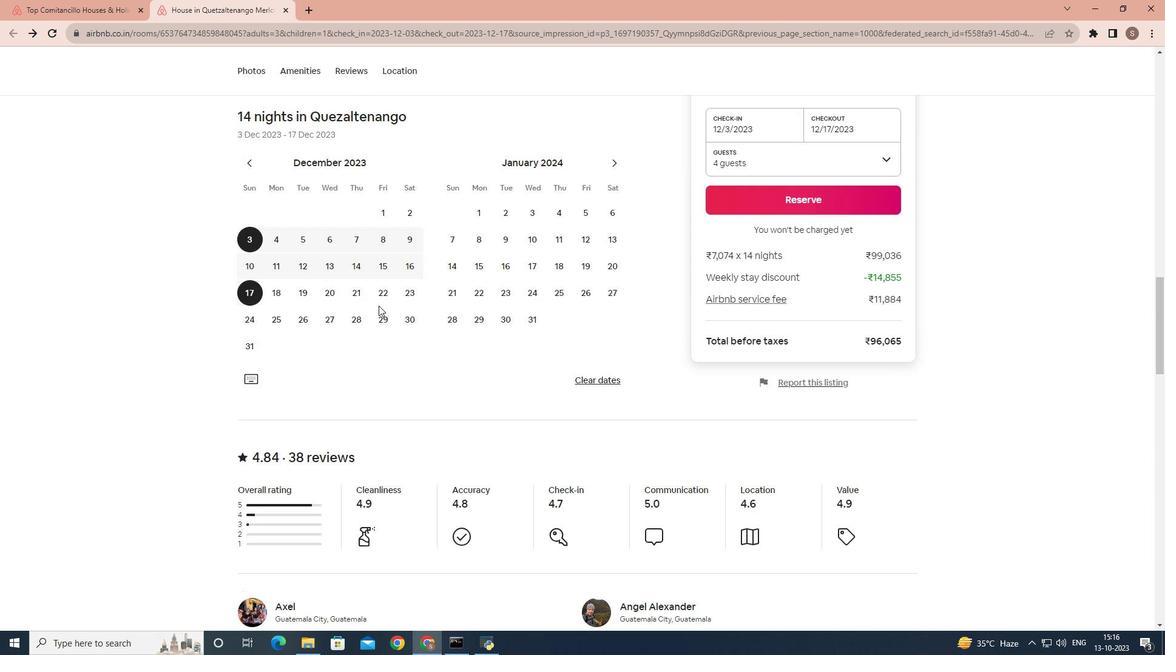 
Action: Mouse scrolled (378, 305) with delta (0, 0)
Screenshot: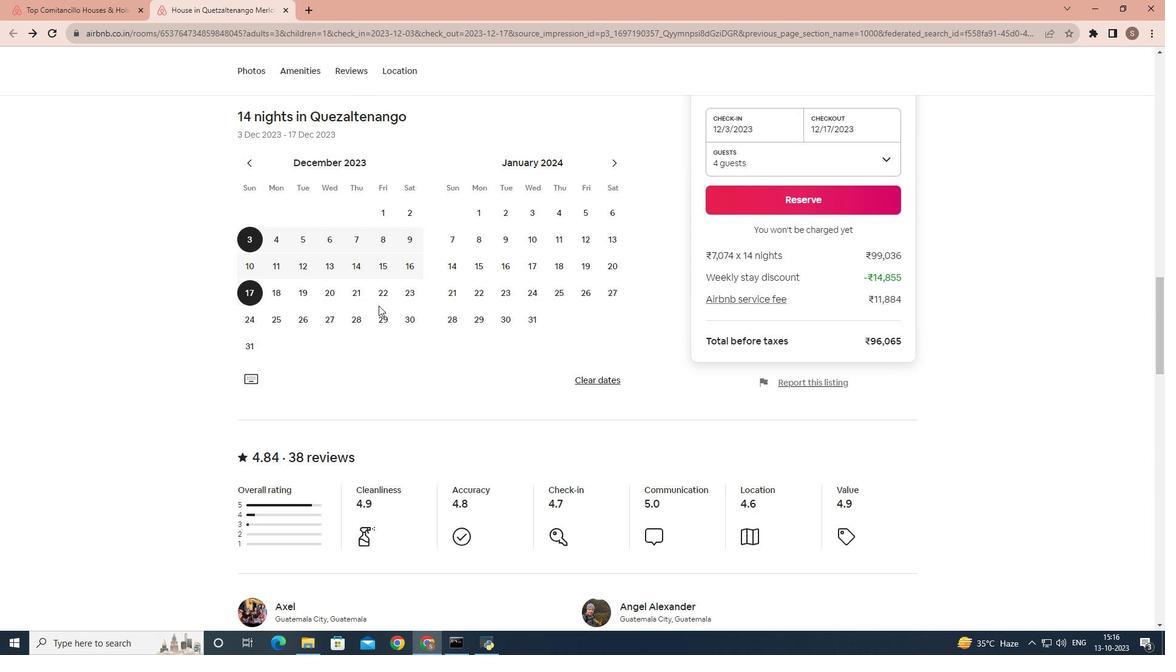
Action: Mouse scrolled (378, 306) with delta (0, 0)
Screenshot: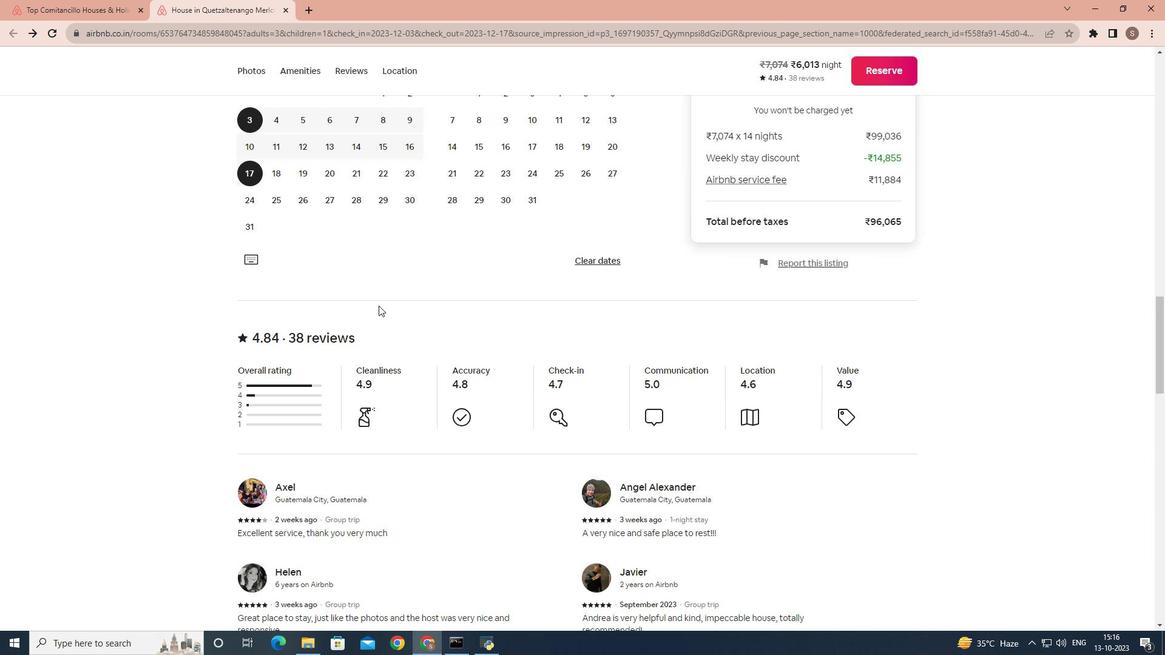 
Action: Mouse scrolled (378, 305) with delta (0, 0)
Screenshot: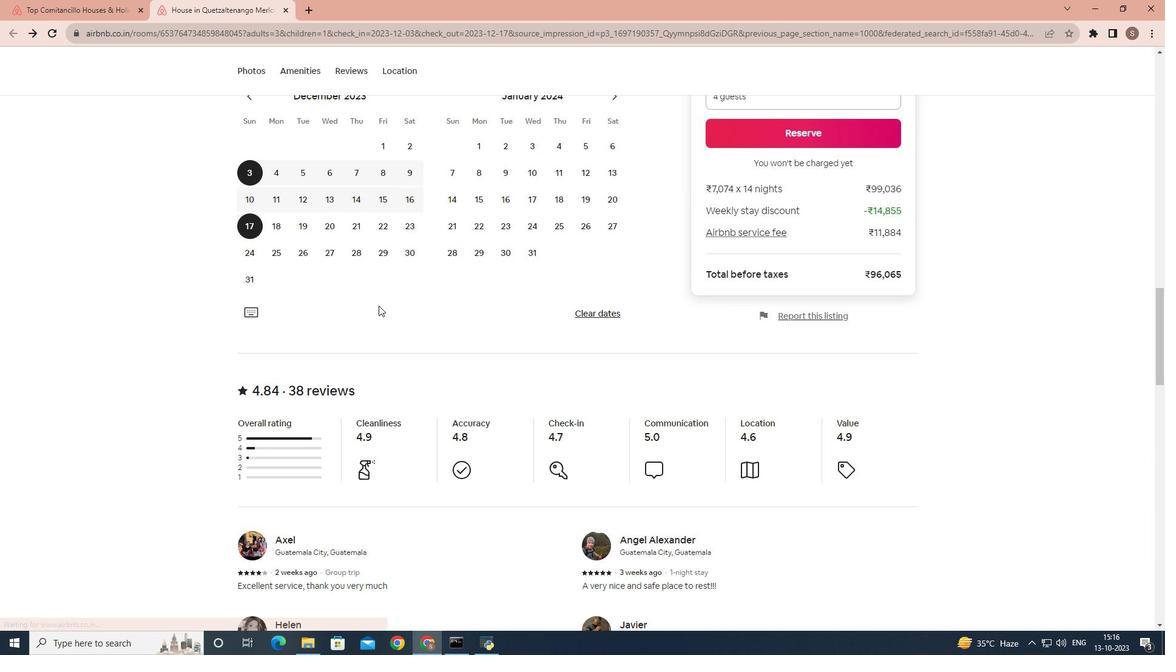 
Action: Mouse scrolled (378, 305) with delta (0, 0)
Screenshot: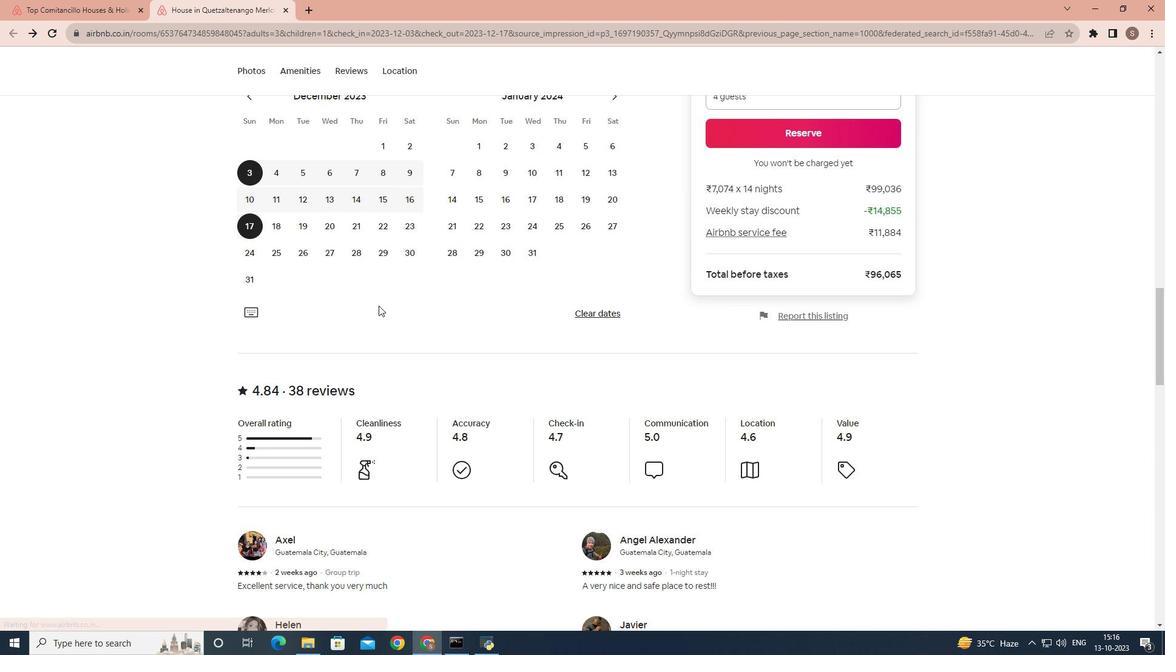 
Action: Mouse scrolled (378, 305) with delta (0, 0)
Screenshot: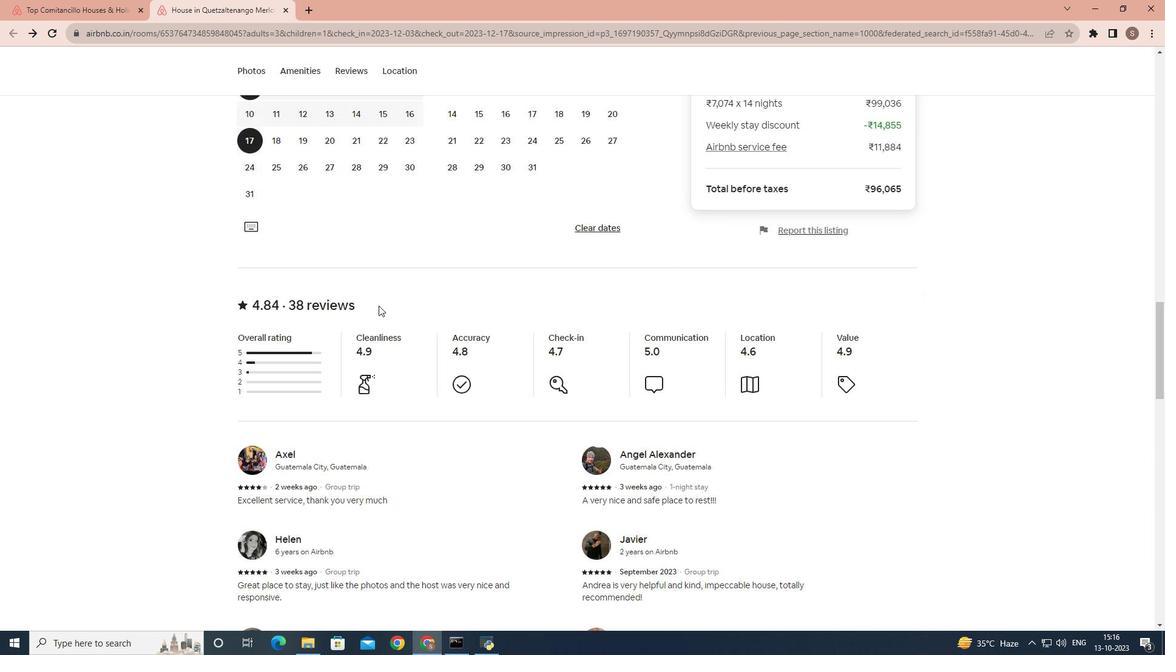 
Action: Mouse scrolled (378, 305) with delta (0, 0)
Screenshot: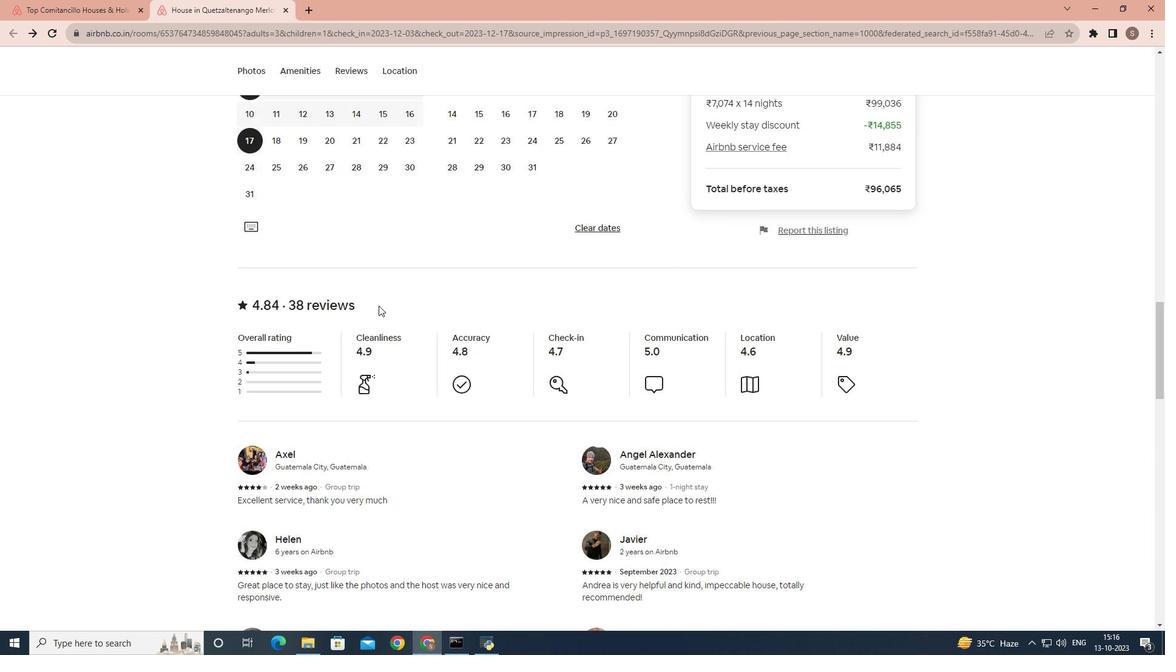 
Action: Mouse scrolled (378, 305) with delta (0, 0)
Screenshot: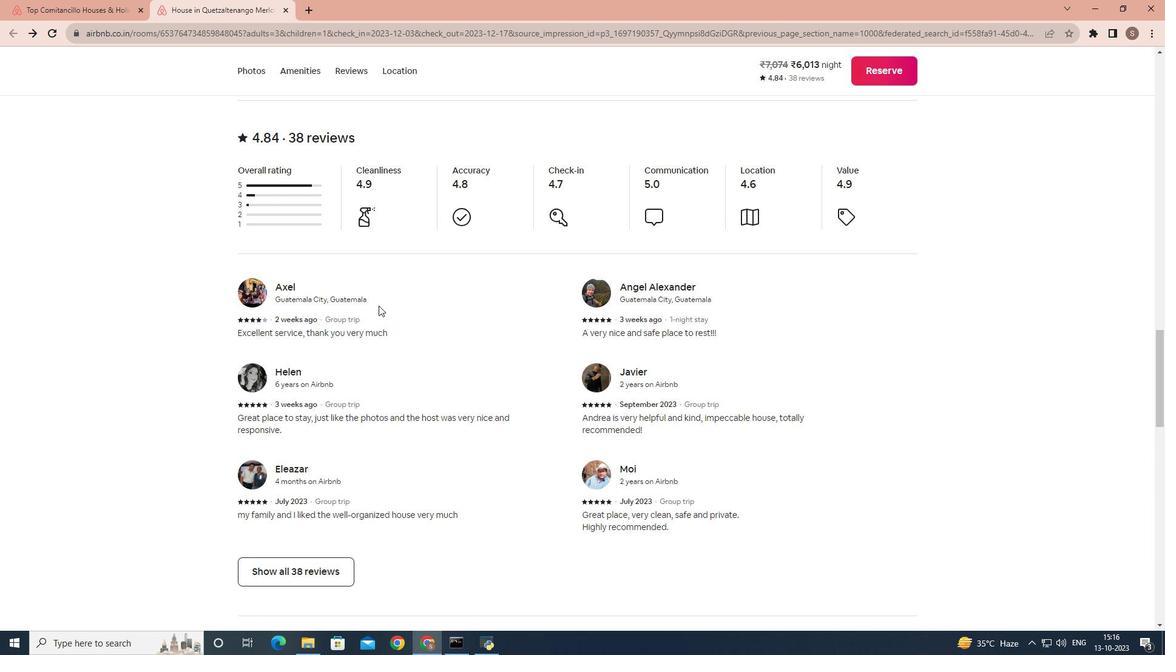 
Action: Mouse scrolled (378, 305) with delta (0, 0)
Screenshot: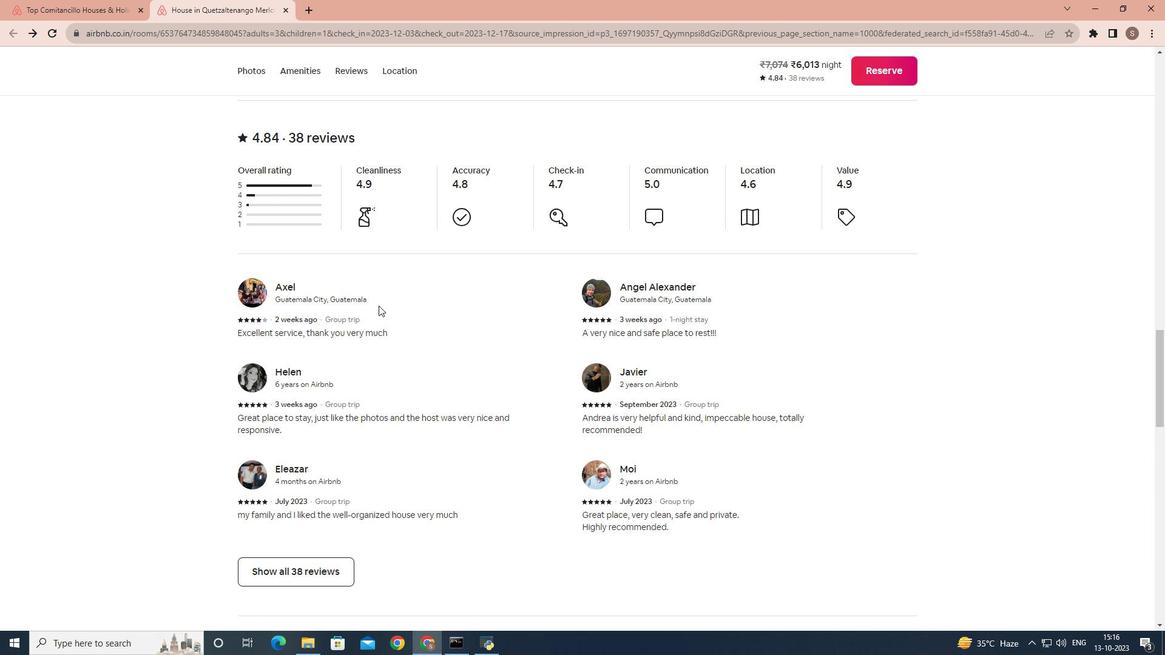 
Action: Mouse scrolled (378, 305) with delta (0, 0)
Screenshot: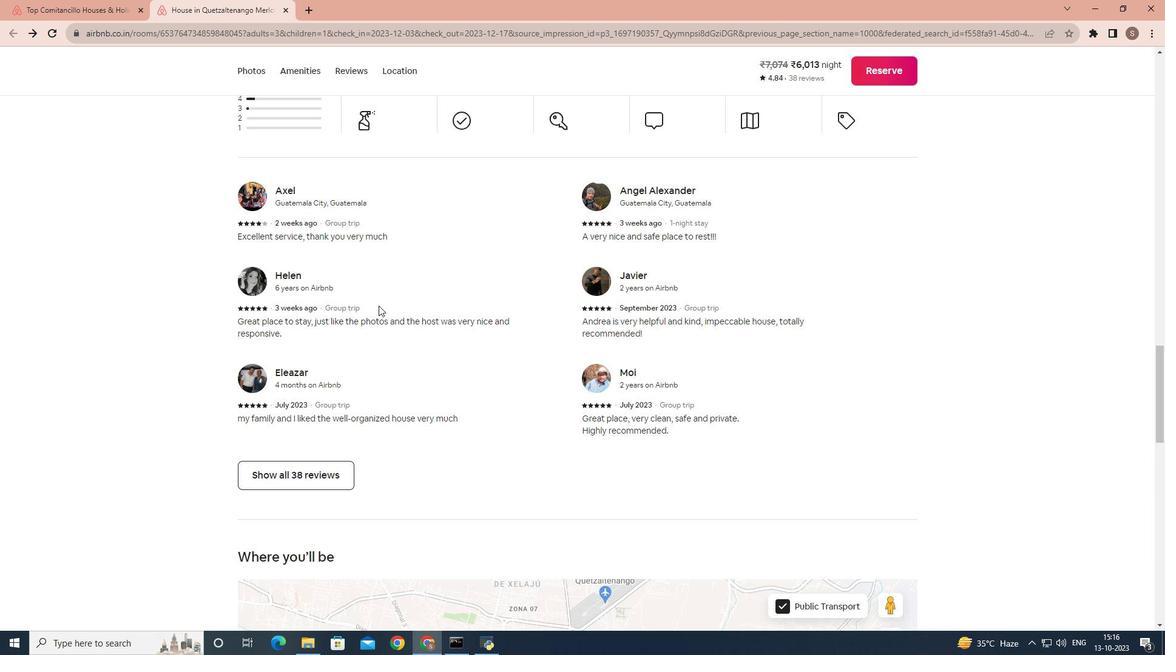 
Action: Mouse scrolled (378, 305) with delta (0, 0)
Screenshot: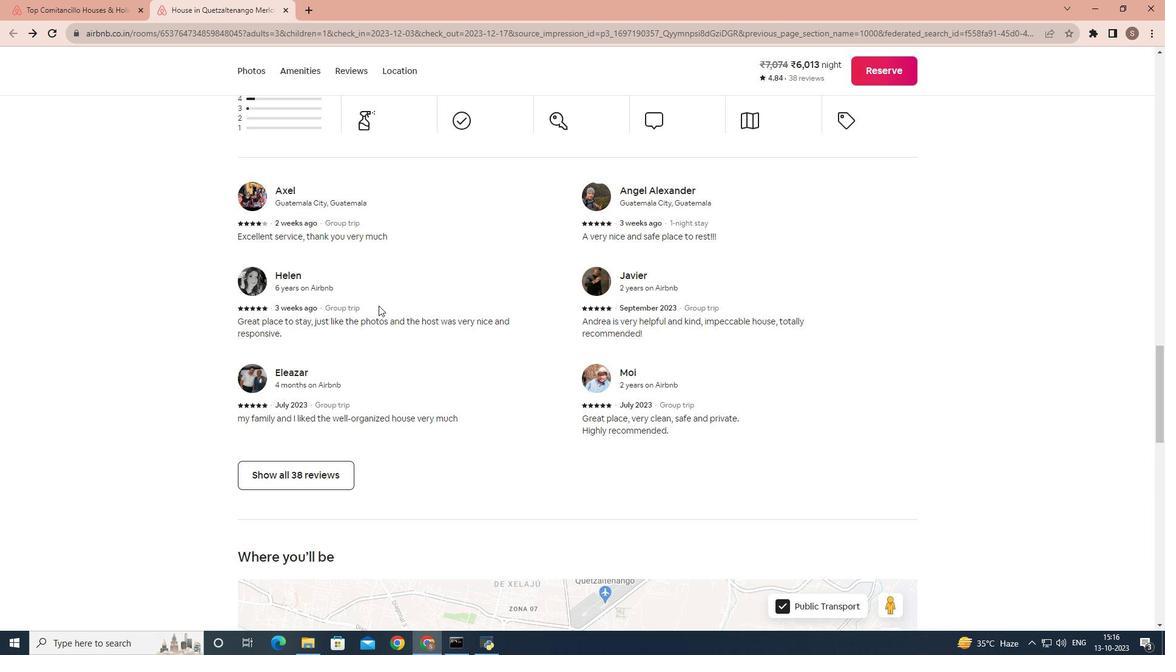 
Action: Mouse moved to (329, 344)
Screenshot: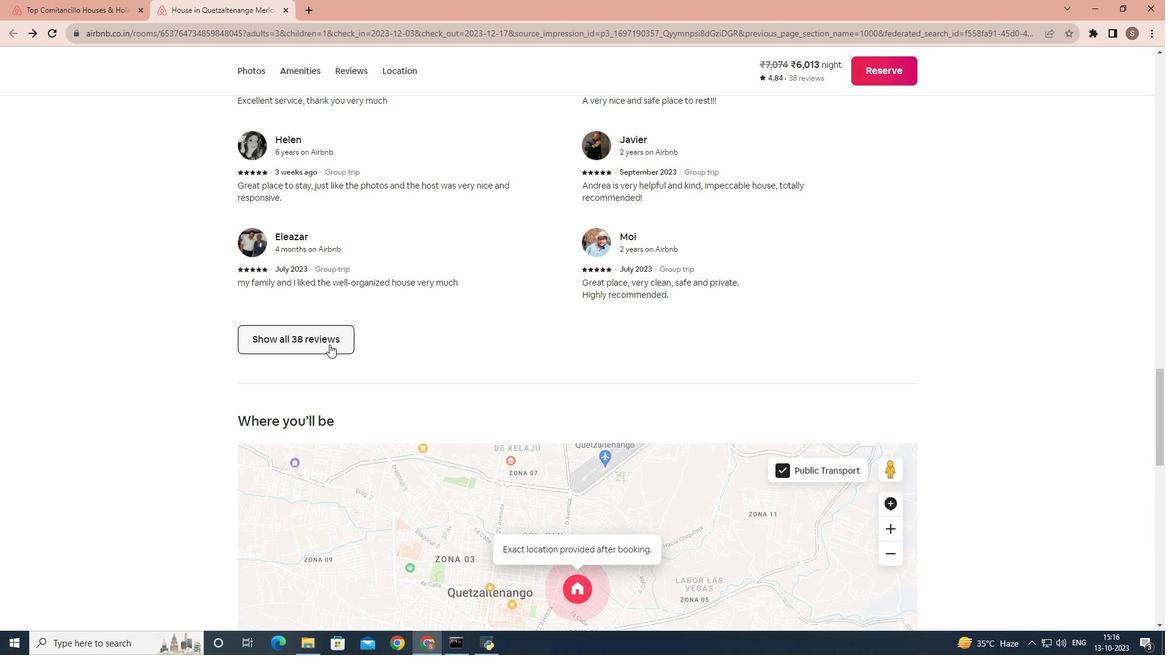 
Action: Mouse pressed left at (329, 344)
Screenshot: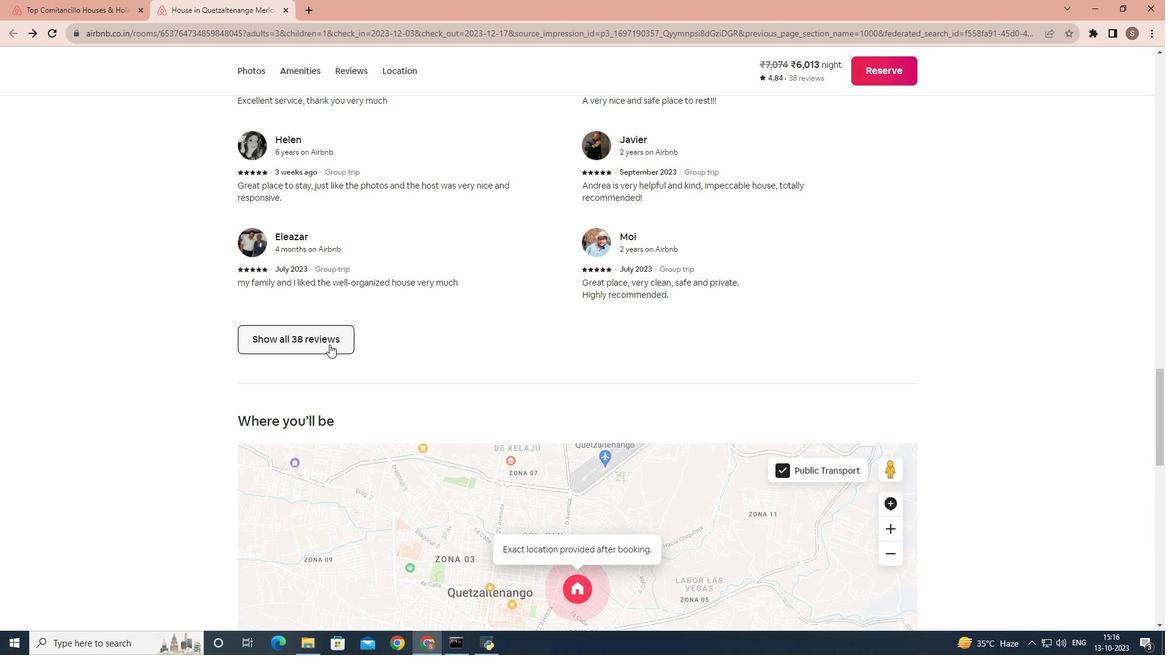 
Action: Mouse moved to (864, 377)
Screenshot: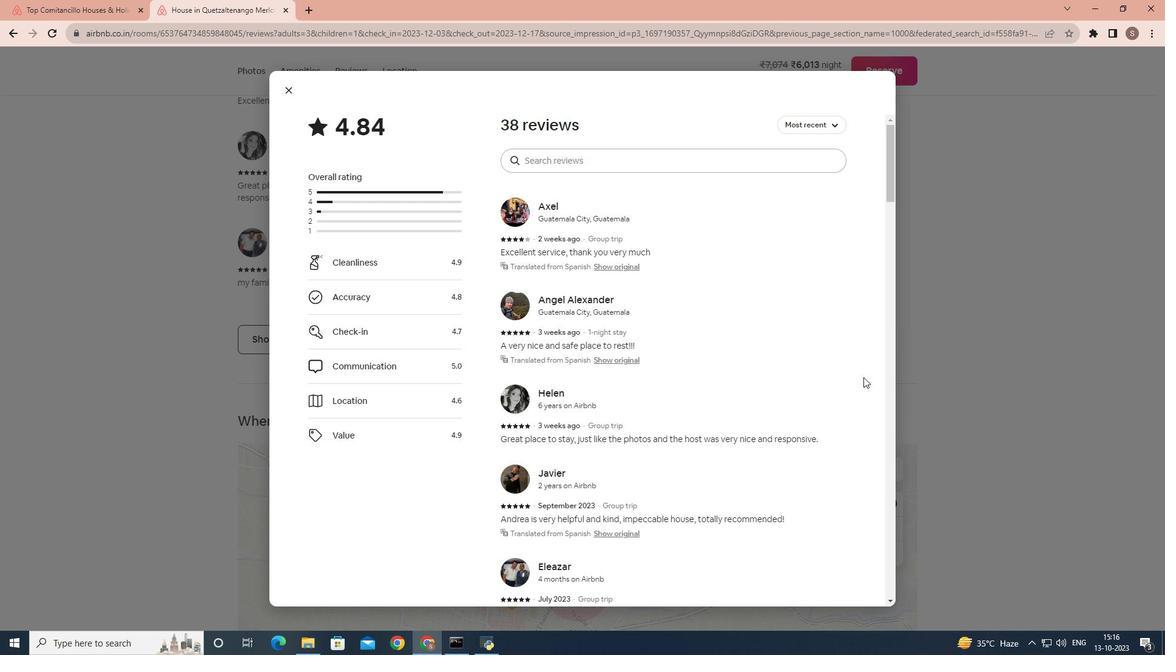 
Action: Mouse scrolled (864, 377) with delta (0, 0)
Screenshot: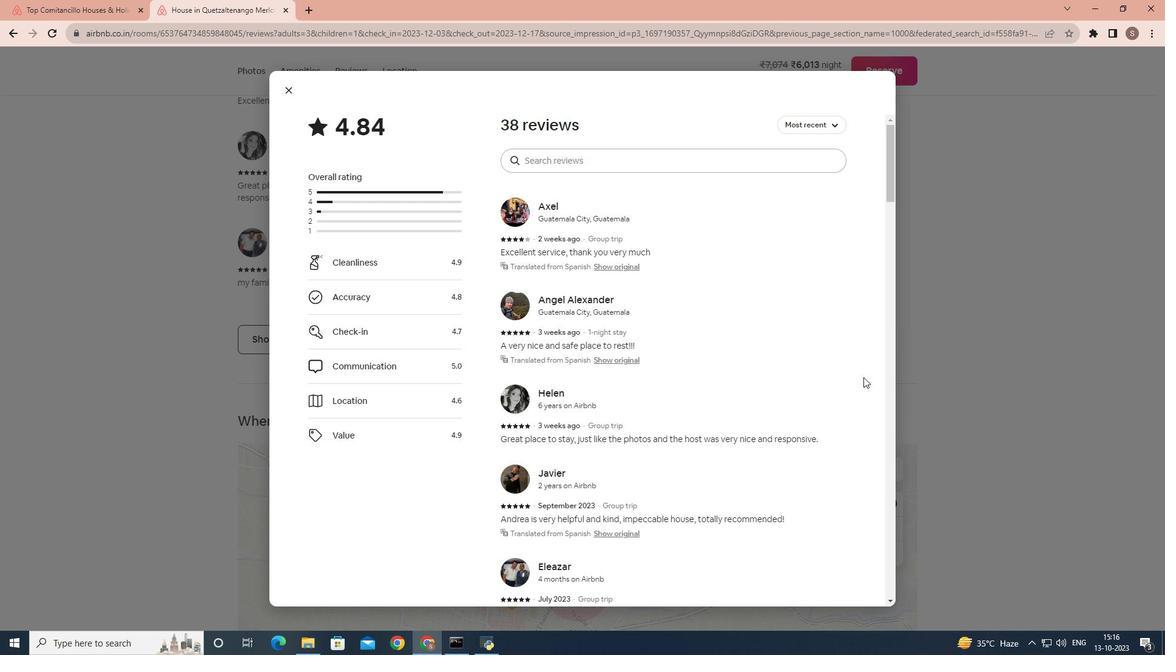 
Action: Mouse scrolled (864, 377) with delta (0, 0)
Screenshot: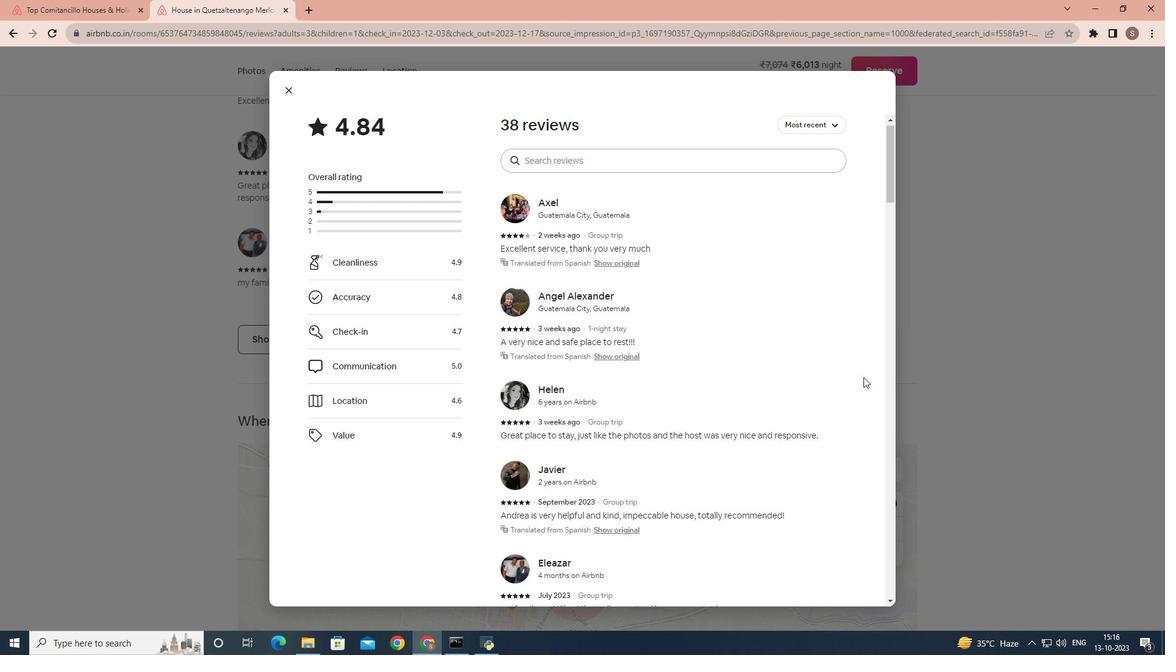 
Action: Mouse scrolled (864, 377) with delta (0, 0)
Screenshot: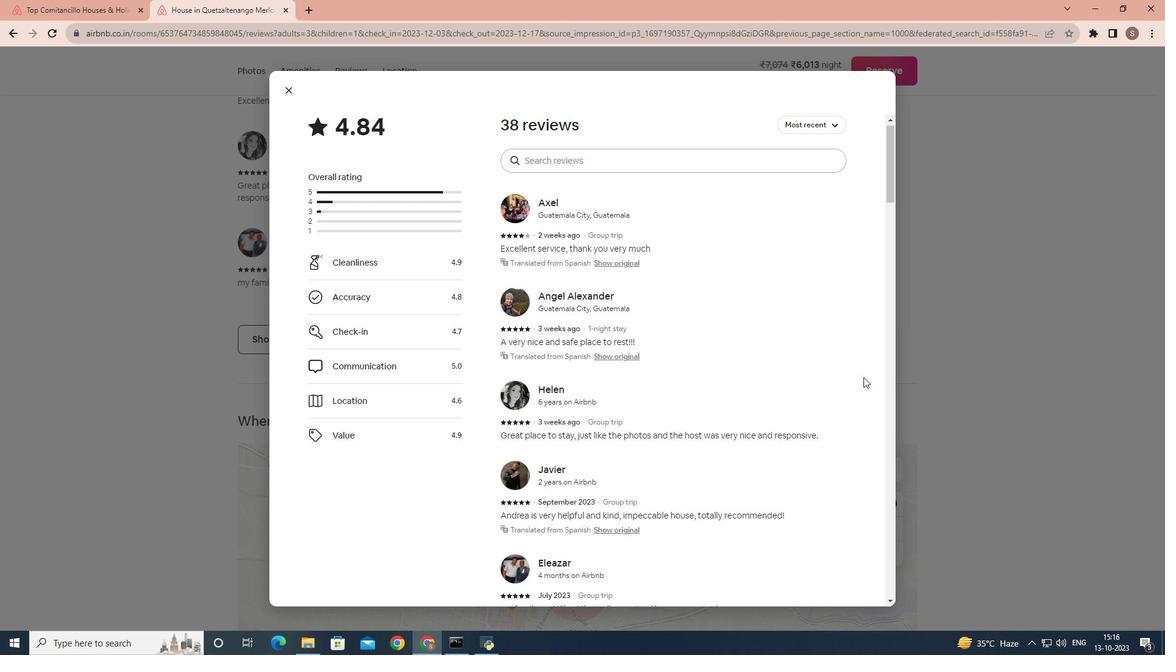 
Action: Mouse scrolled (864, 377) with delta (0, 0)
Screenshot: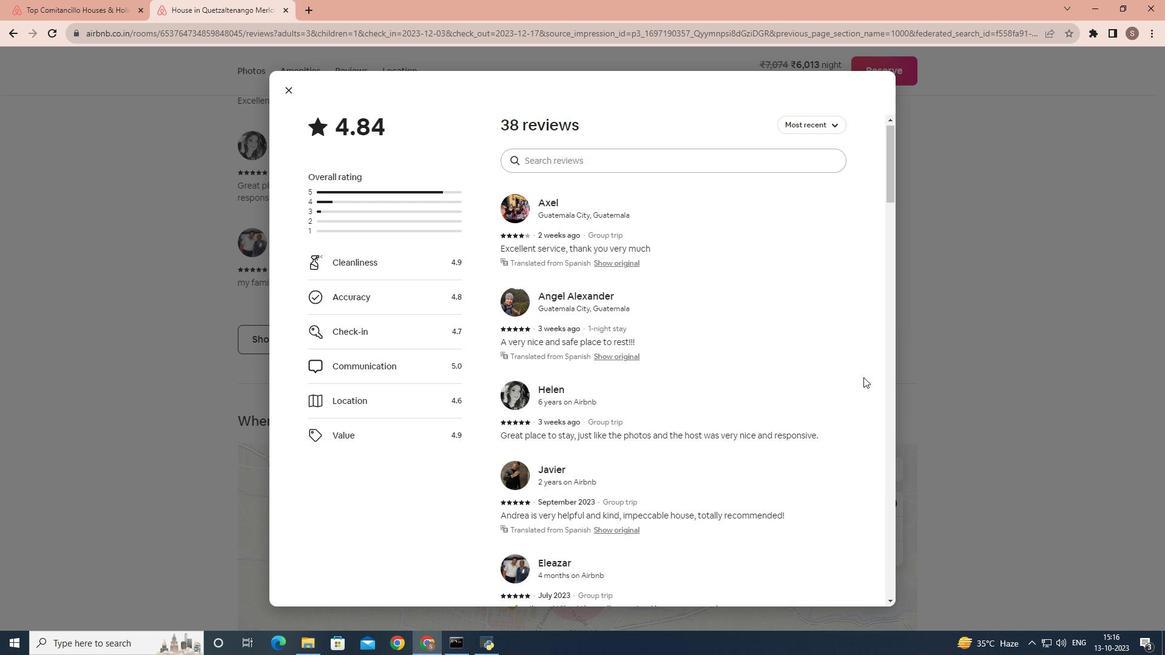 
Action: Mouse scrolled (864, 377) with delta (0, 0)
Screenshot: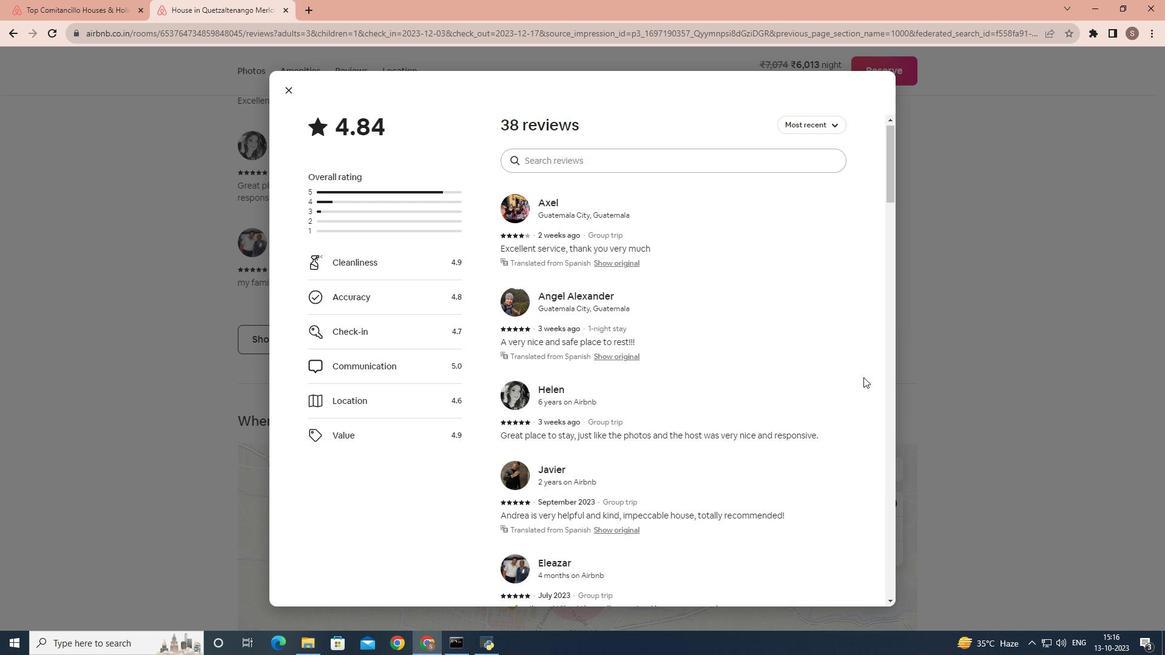 
Action: Mouse scrolled (864, 377) with delta (0, 0)
Screenshot: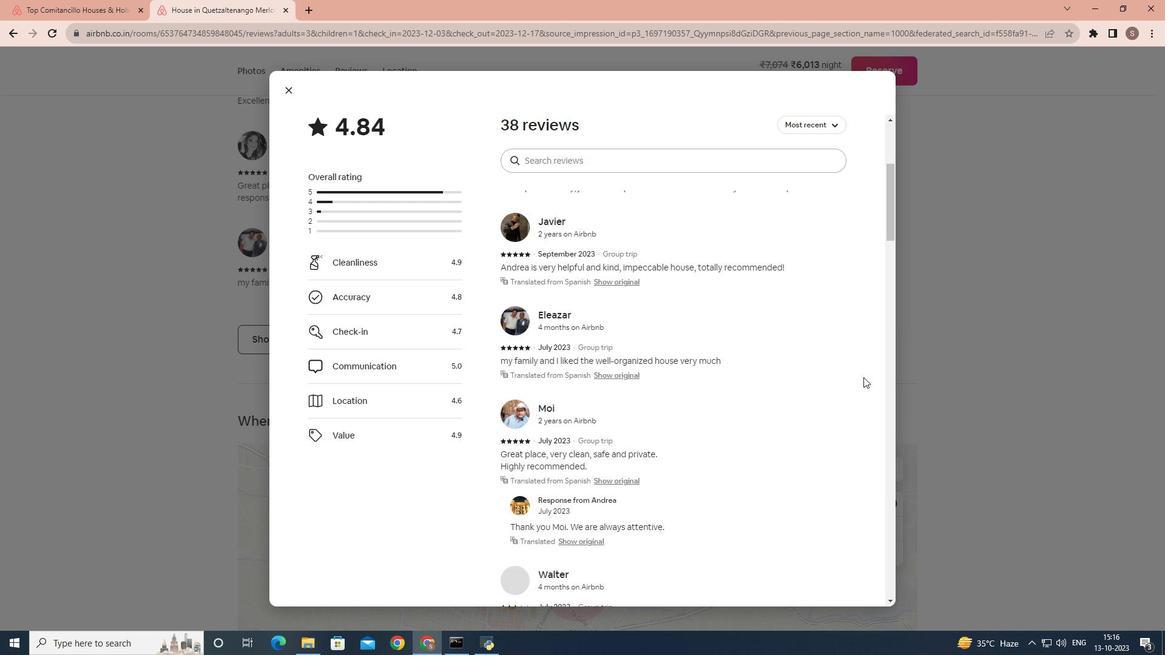 
Action: Mouse scrolled (864, 377) with delta (0, 0)
Screenshot: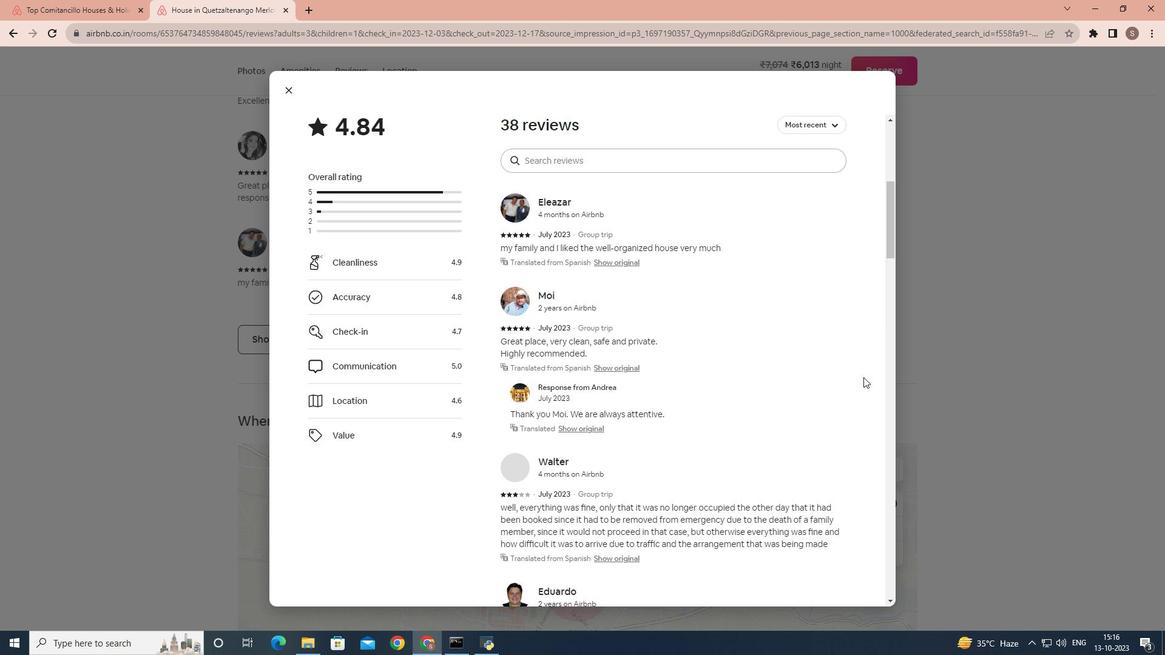 
Action: Mouse scrolled (864, 377) with delta (0, 0)
Screenshot: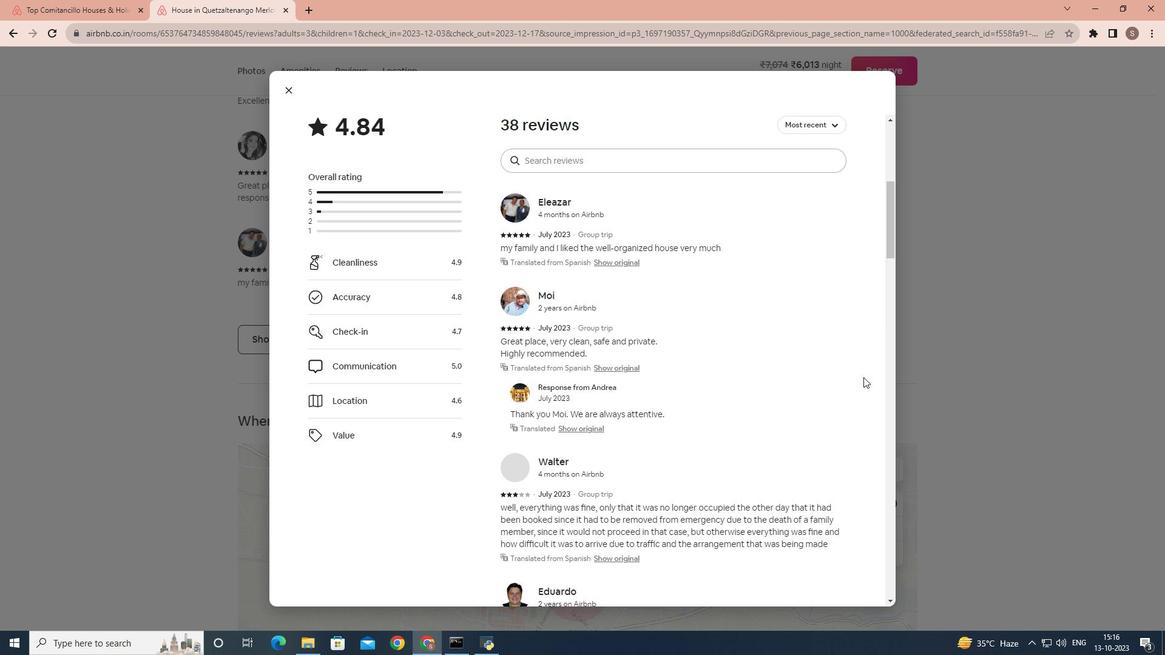 
Action: Mouse scrolled (864, 377) with delta (0, 0)
Screenshot: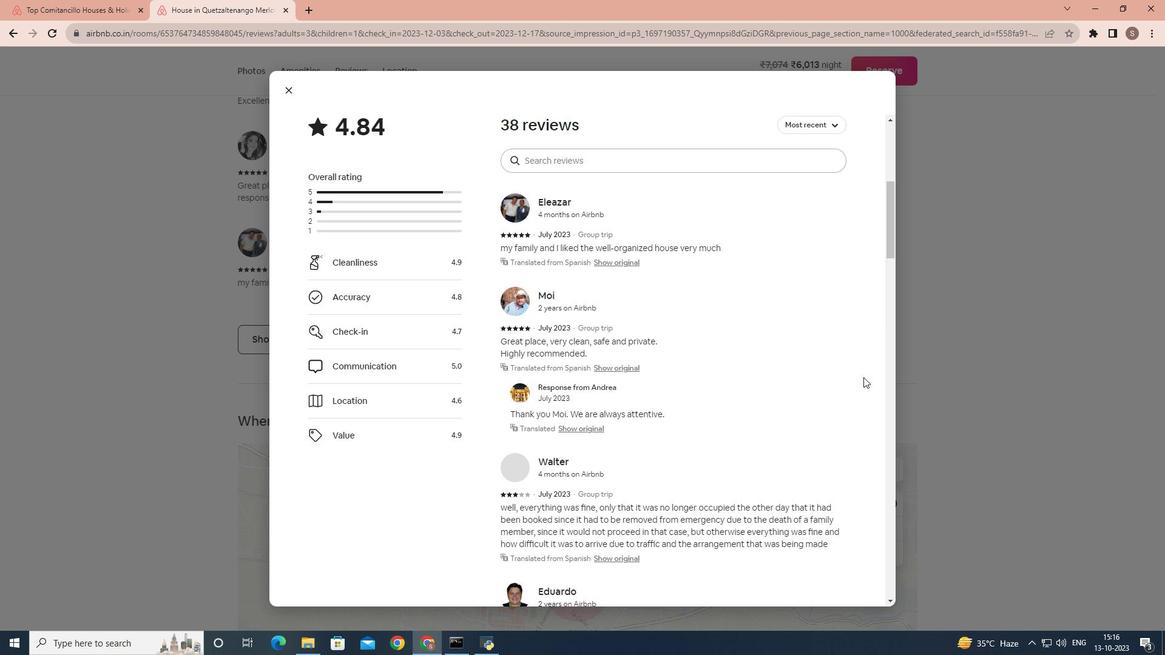 
Action: Mouse scrolled (864, 377) with delta (0, 0)
Screenshot: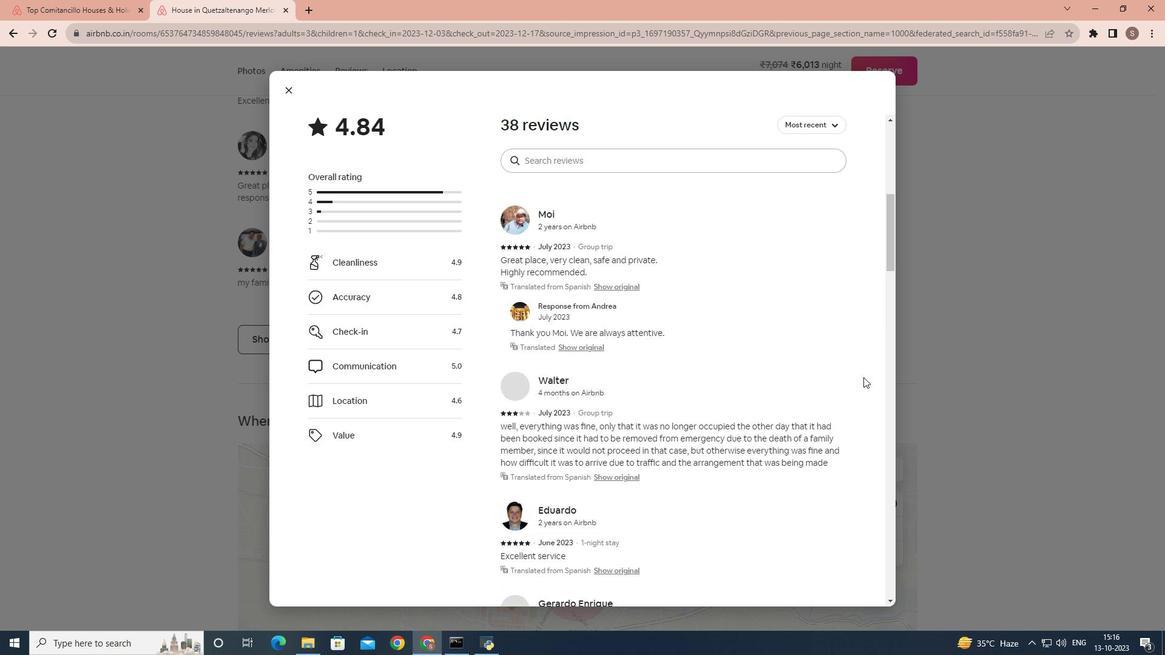 
Action: Mouse scrolled (864, 377) with delta (0, 0)
Screenshot: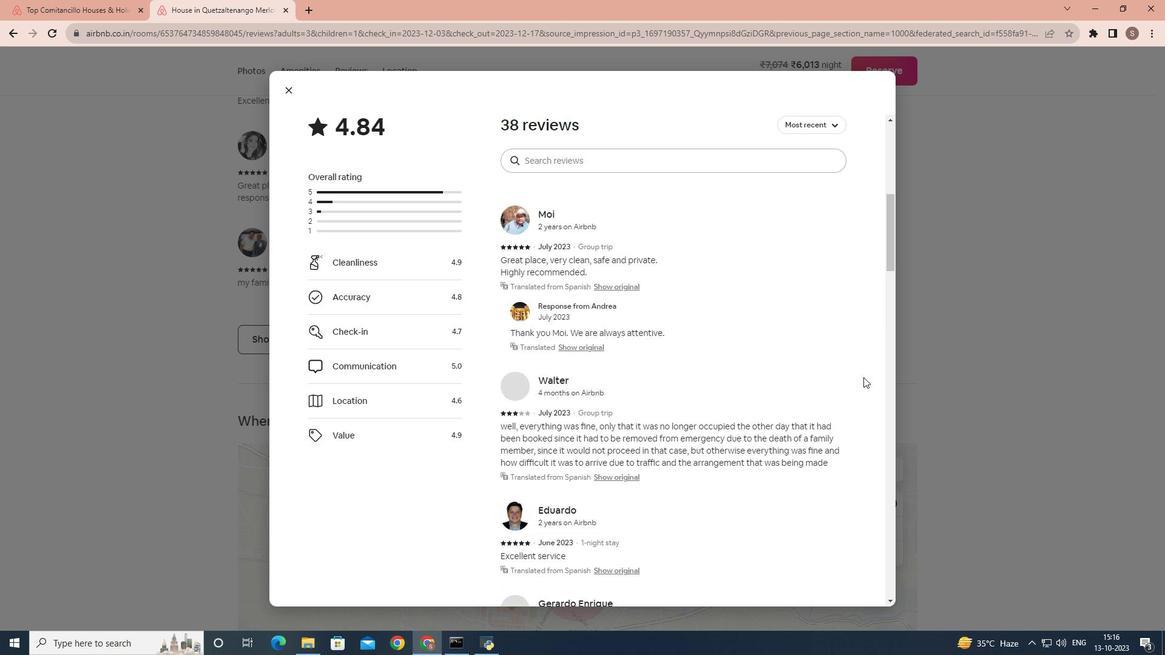 
Action: Mouse scrolled (864, 377) with delta (0, 0)
Screenshot: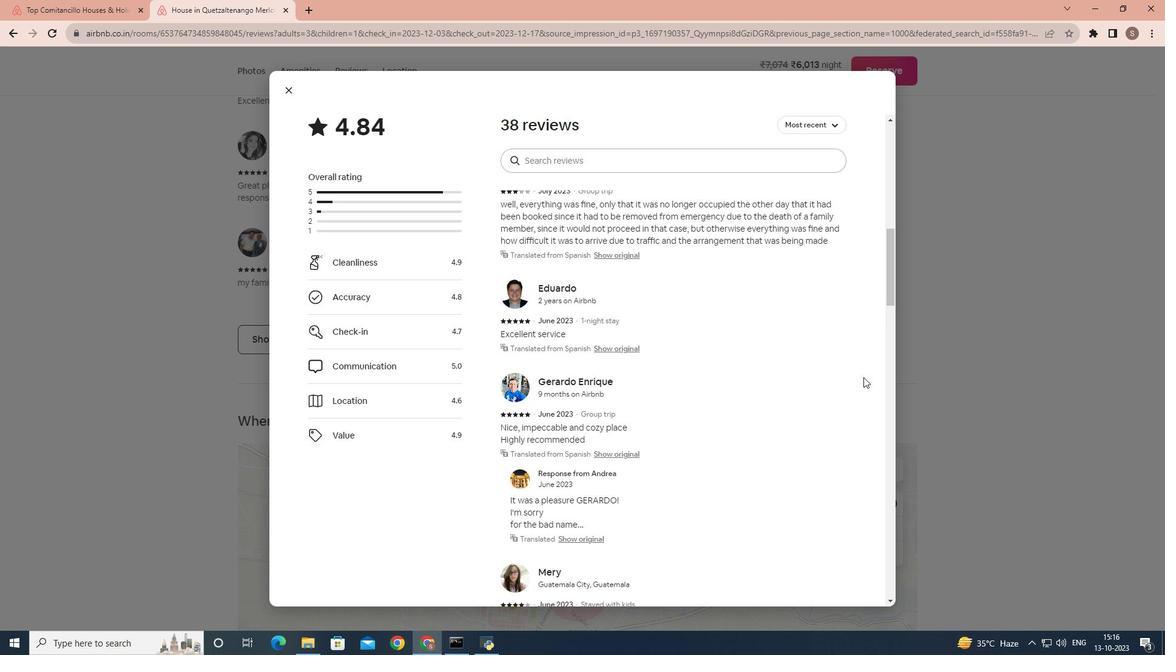 
Action: Mouse scrolled (864, 377) with delta (0, 0)
Screenshot: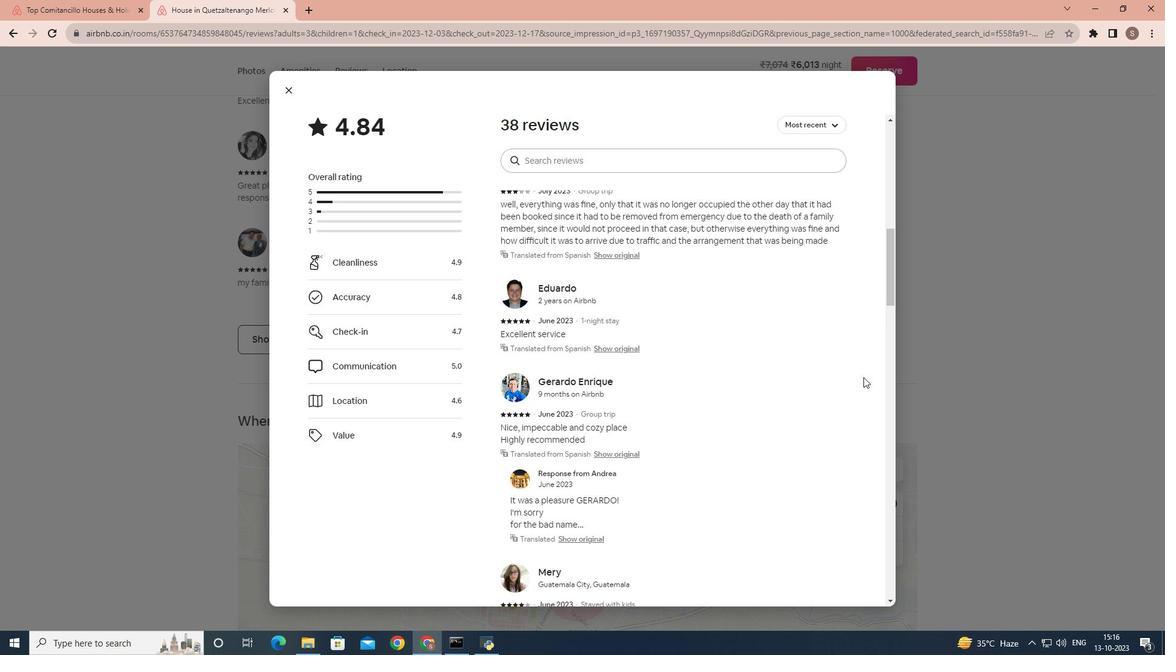 
Action: Mouse scrolled (864, 377) with delta (0, 0)
Screenshot: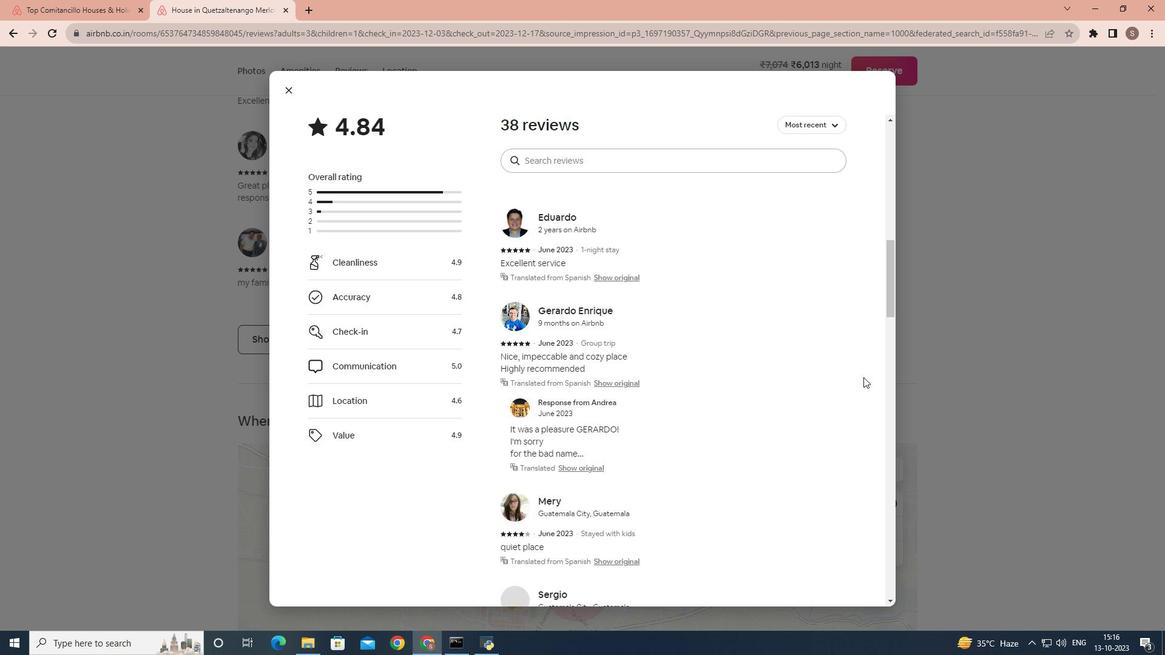 
Action: Mouse scrolled (864, 377) with delta (0, 0)
Screenshot: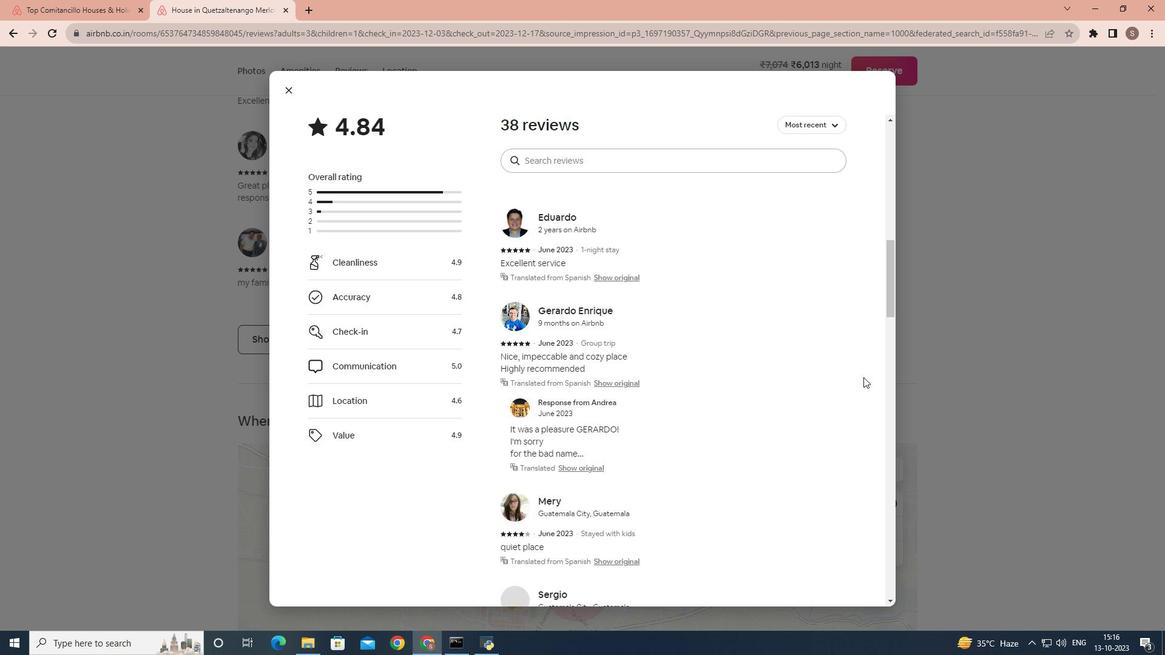 
Action: Mouse scrolled (864, 377) with delta (0, 0)
Screenshot: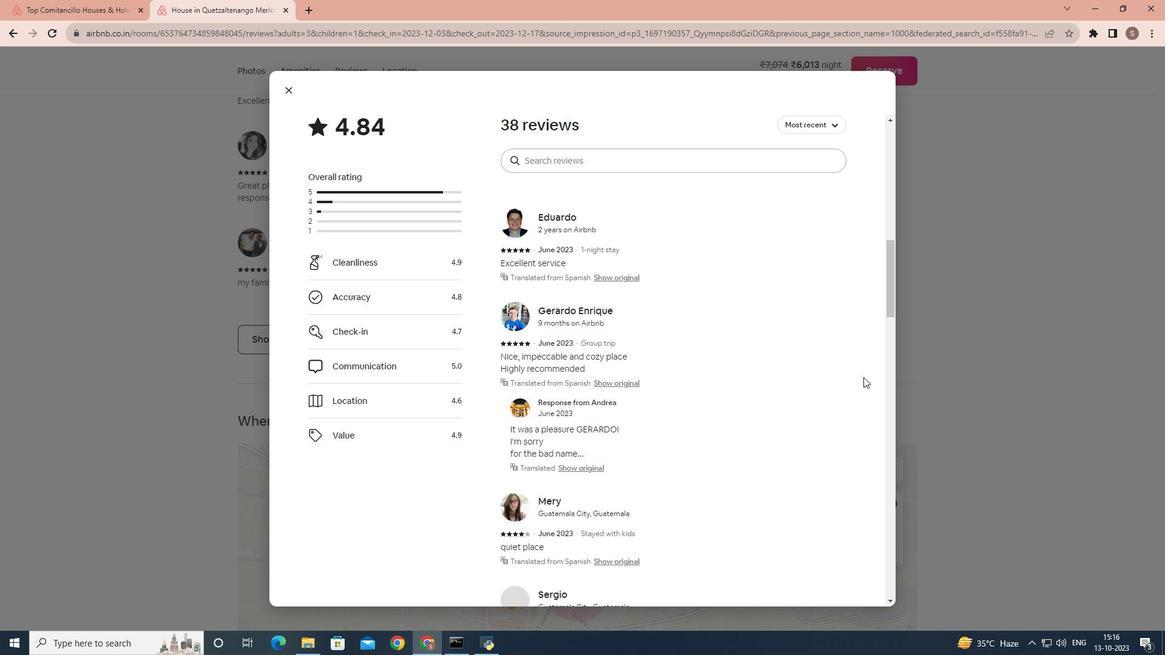 
Action: Mouse scrolled (864, 377) with delta (0, 0)
Screenshot: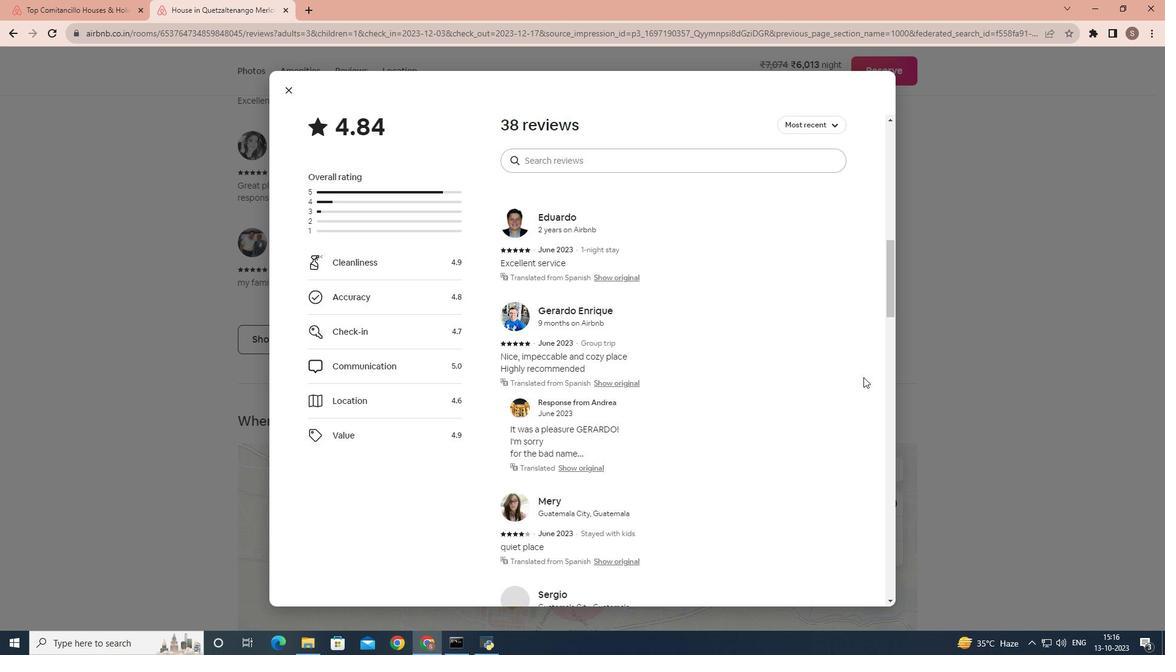 
Action: Mouse scrolled (864, 377) with delta (0, 0)
Screenshot: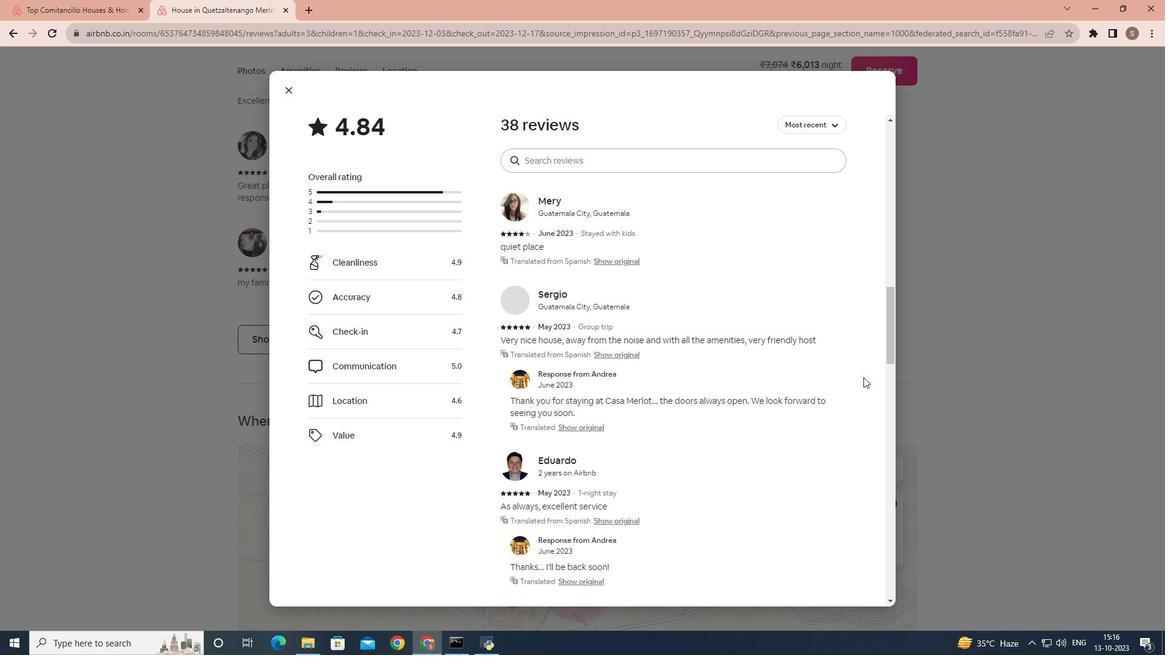 
Action: Mouse scrolled (864, 377) with delta (0, 0)
Screenshot: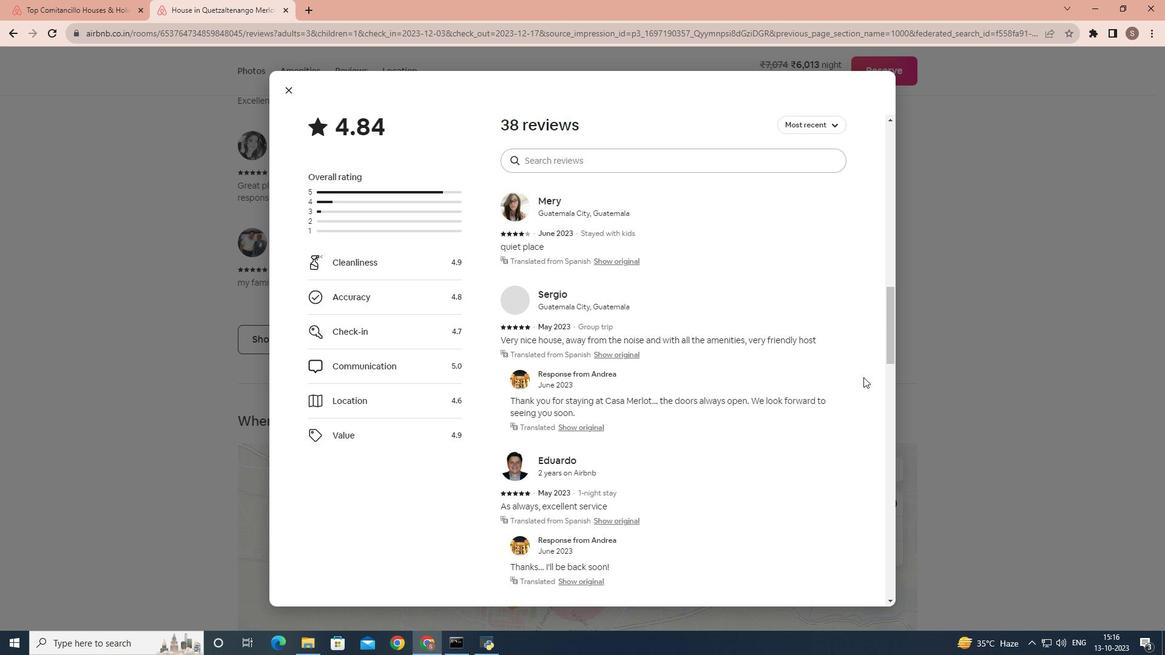 
Action: Mouse scrolled (864, 377) with delta (0, 0)
Screenshot: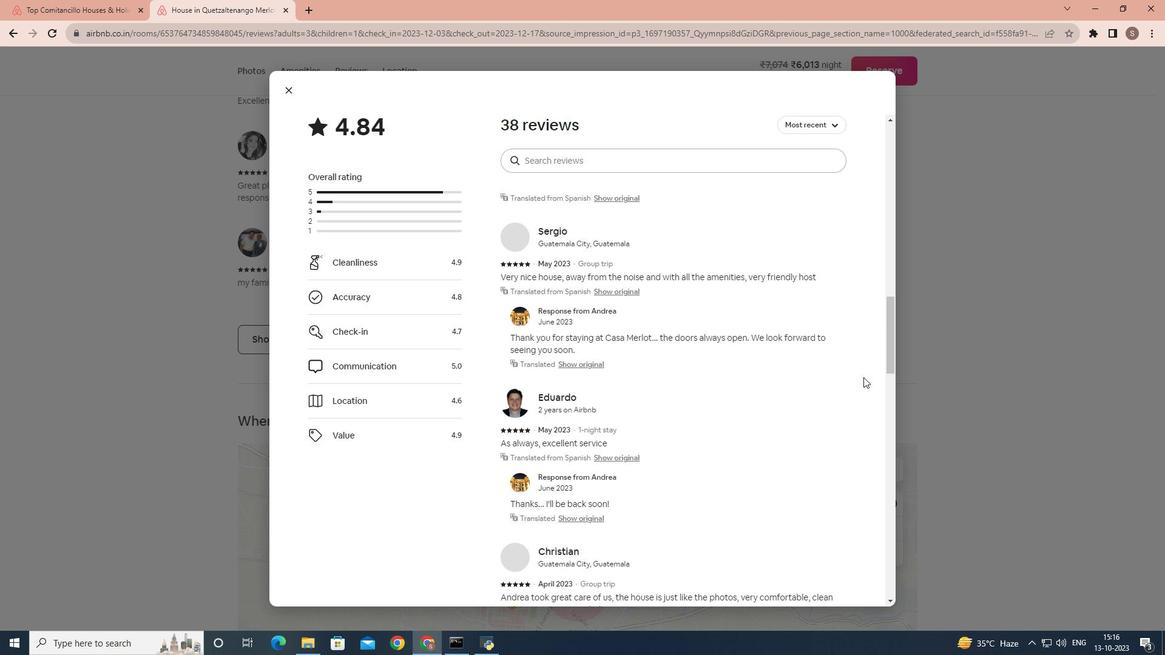
Action: Mouse scrolled (864, 377) with delta (0, 0)
Screenshot: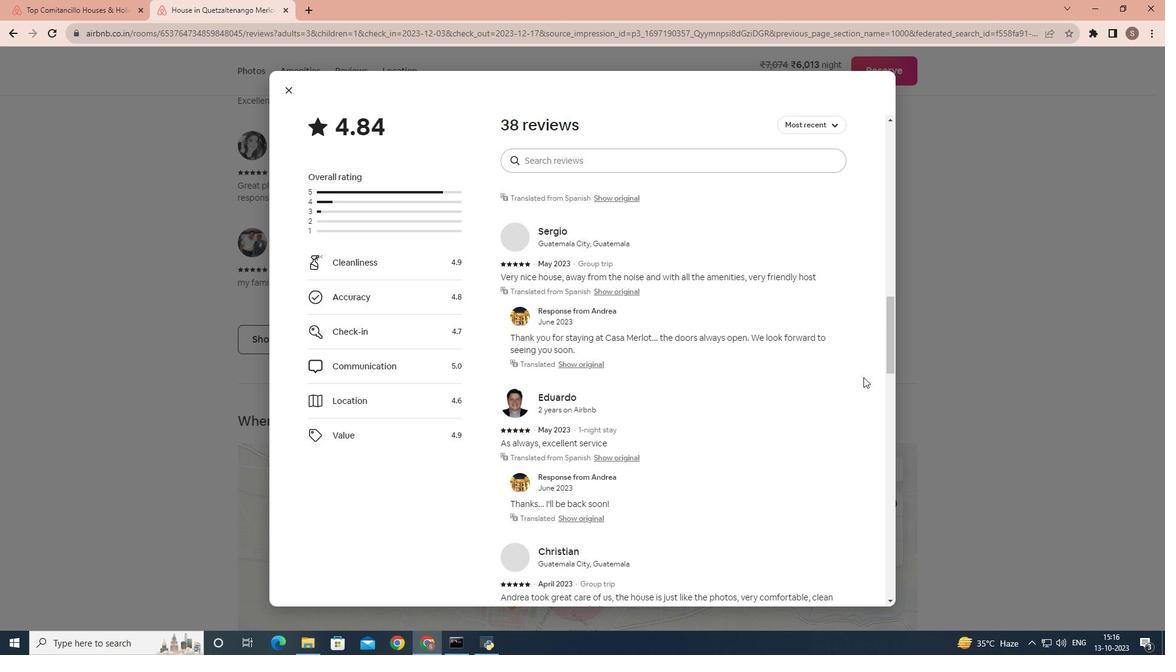
Action: Mouse scrolled (864, 377) with delta (0, 0)
Screenshot: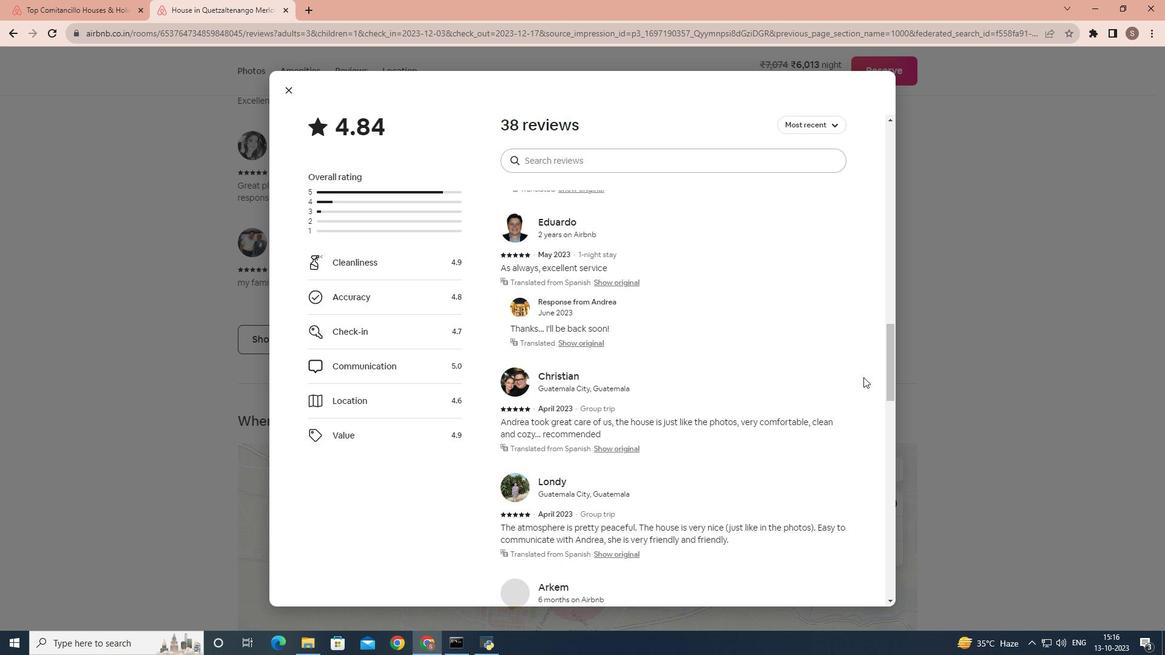 
Action: Mouse scrolled (864, 377) with delta (0, 0)
Screenshot: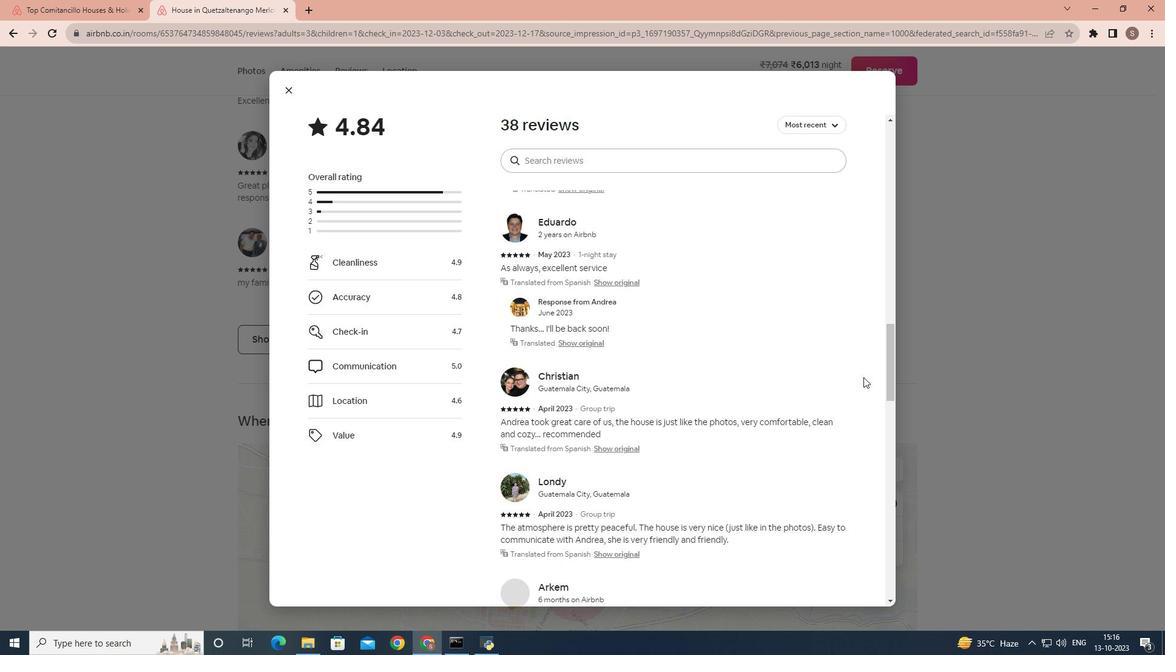 
Action: Mouse scrolled (864, 377) with delta (0, 0)
Screenshot: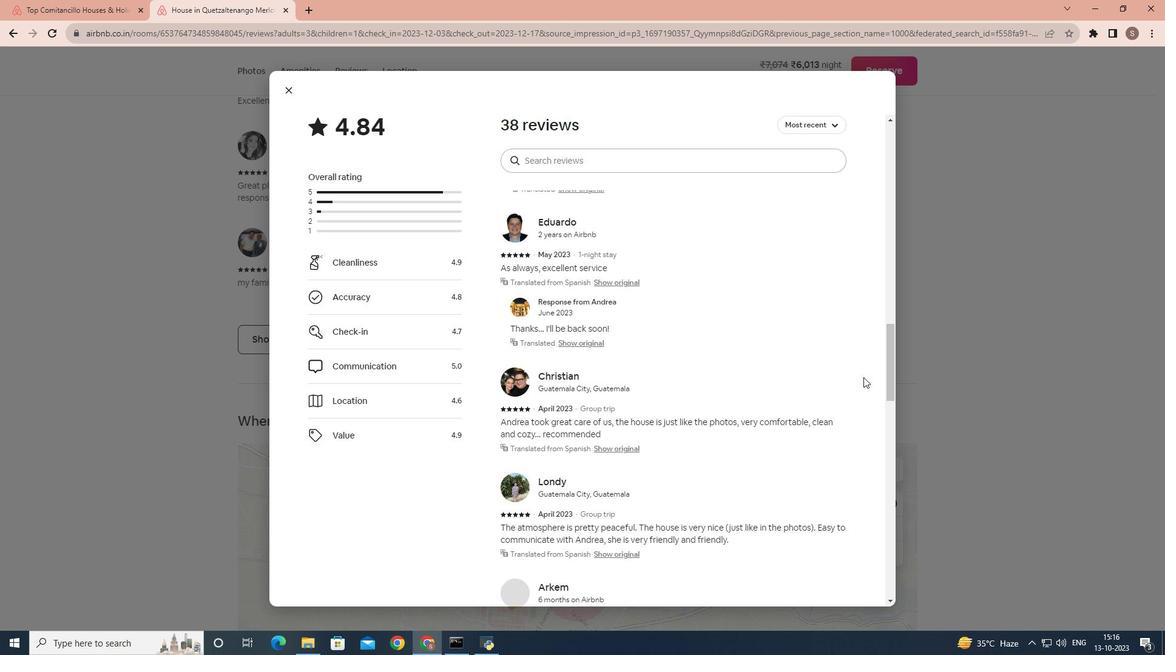 
Action: Mouse scrolled (864, 377) with delta (0, 0)
Screenshot: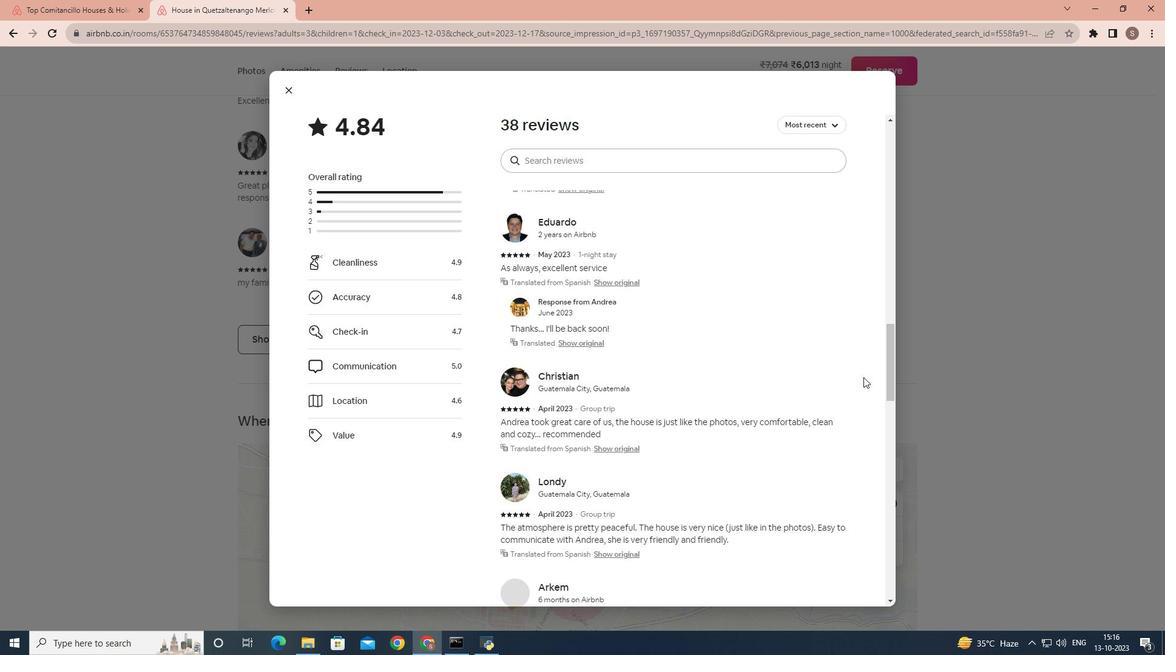 
Action: Mouse scrolled (864, 377) with delta (0, 0)
Screenshot: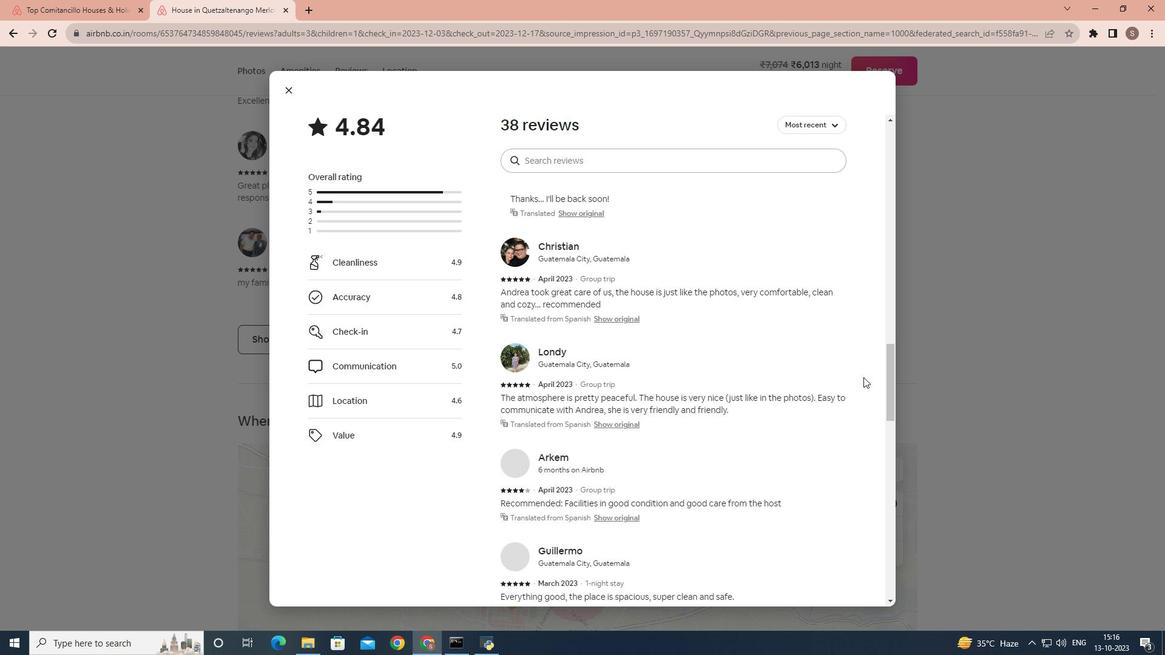 
Action: Mouse scrolled (864, 377) with delta (0, 0)
Screenshot: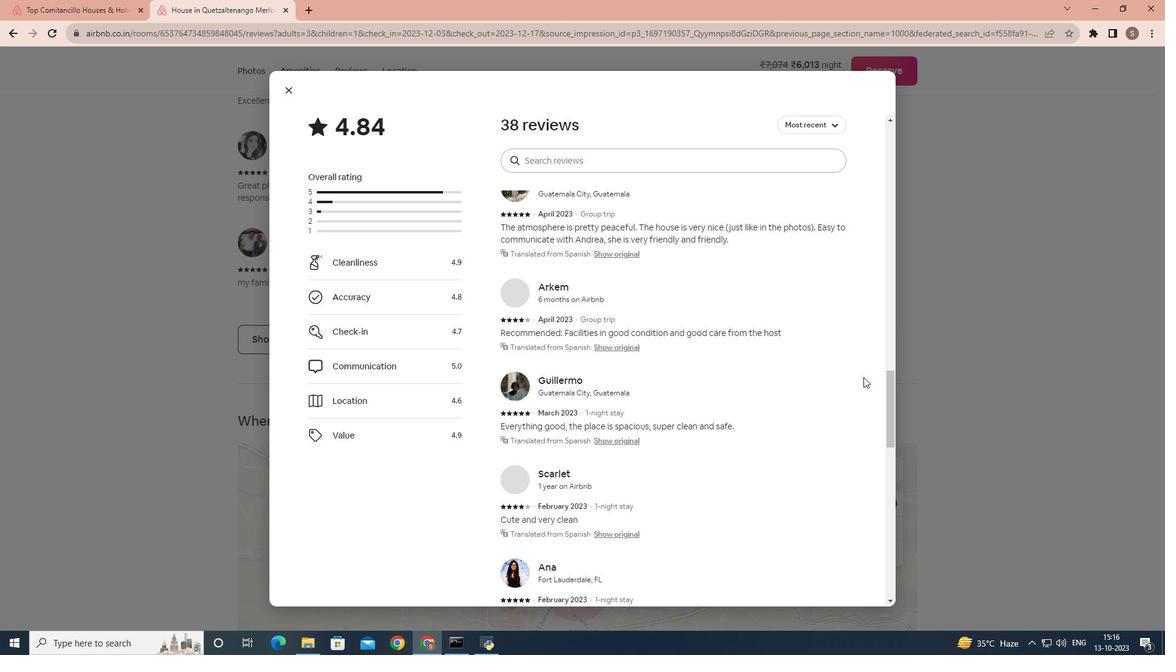 
Action: Mouse scrolled (864, 377) with delta (0, 0)
Screenshot: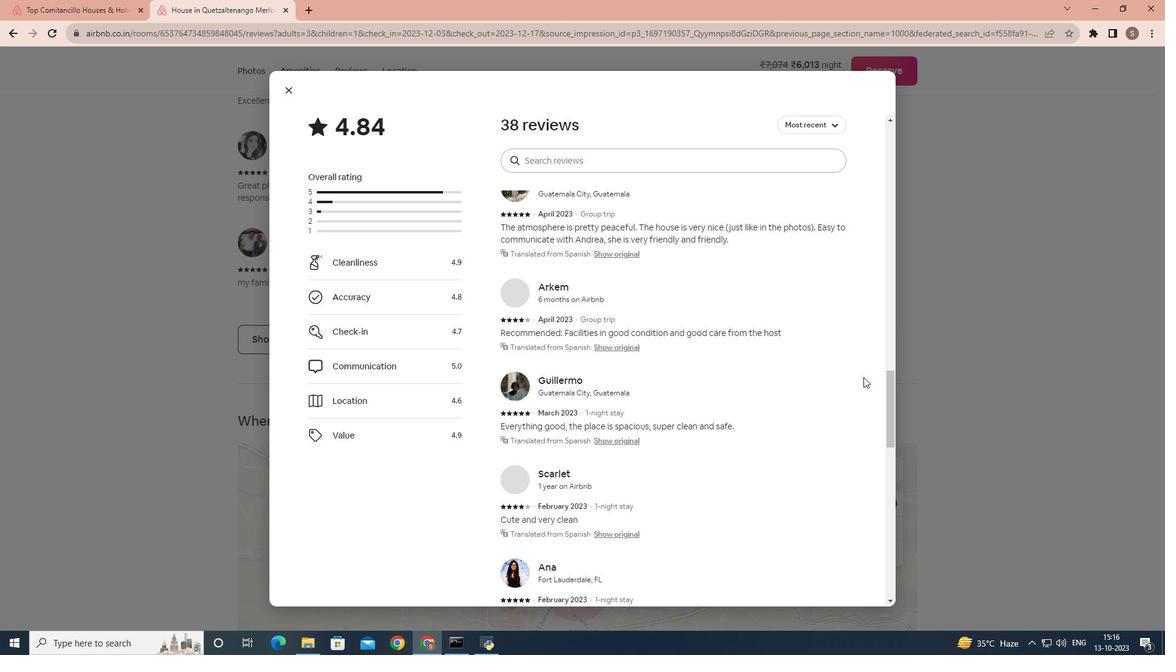 
Action: Mouse scrolled (864, 377) with delta (0, 0)
Screenshot: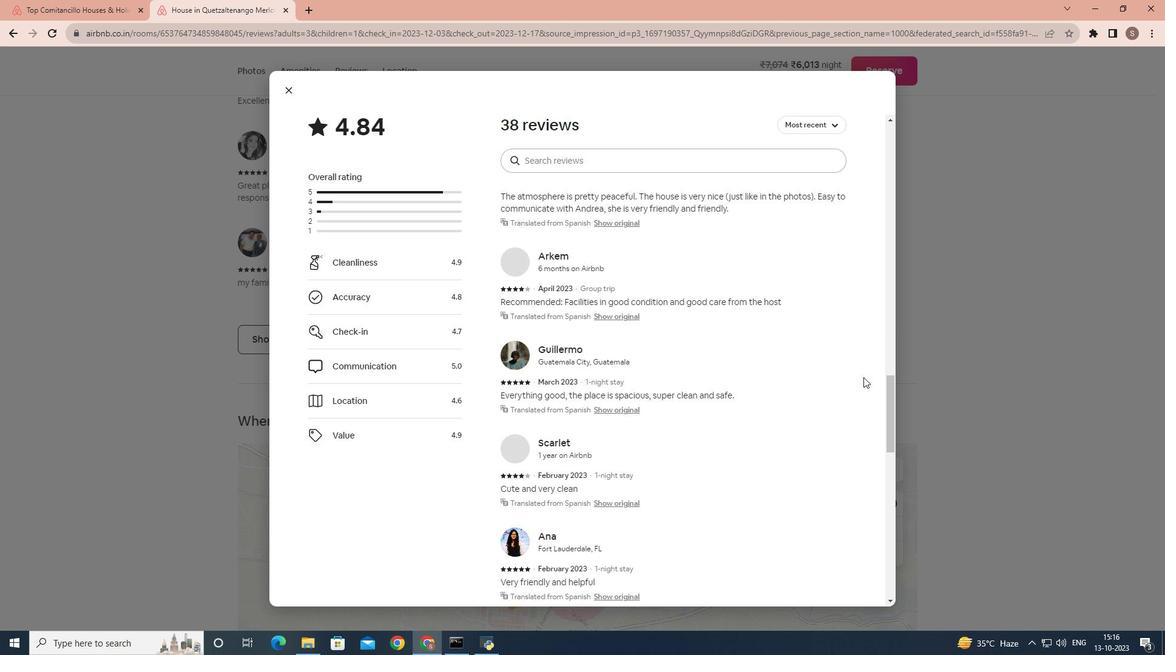 
Action: Mouse scrolled (864, 377) with delta (0, 0)
Screenshot: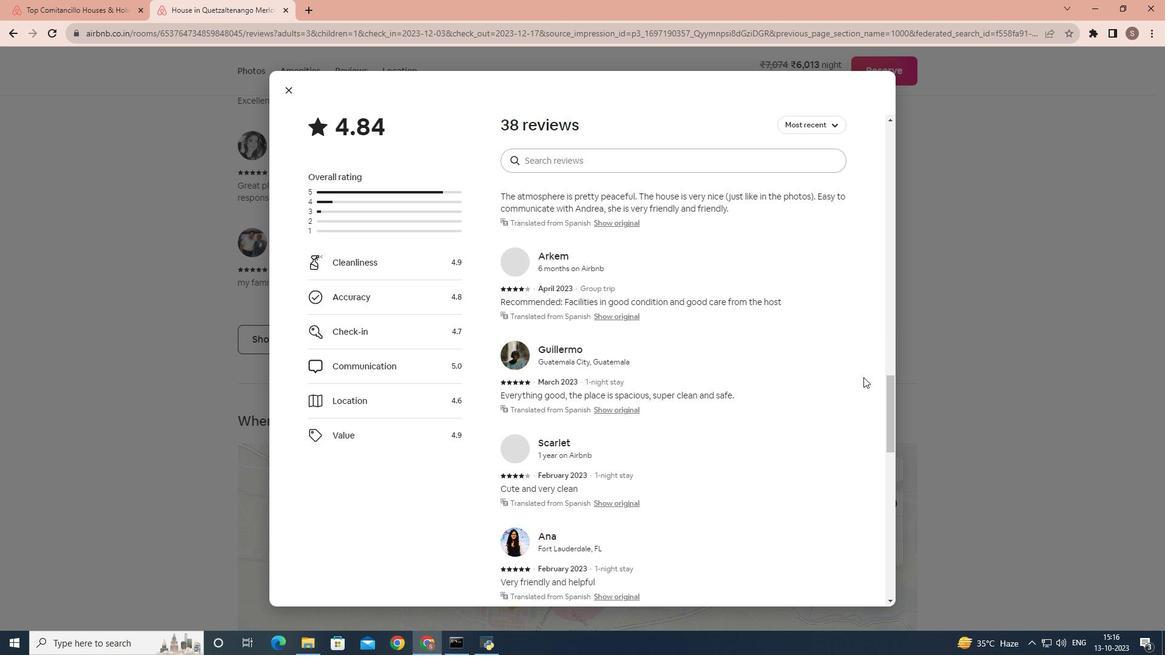 
Action: Mouse scrolled (864, 377) with delta (0, 0)
Screenshot: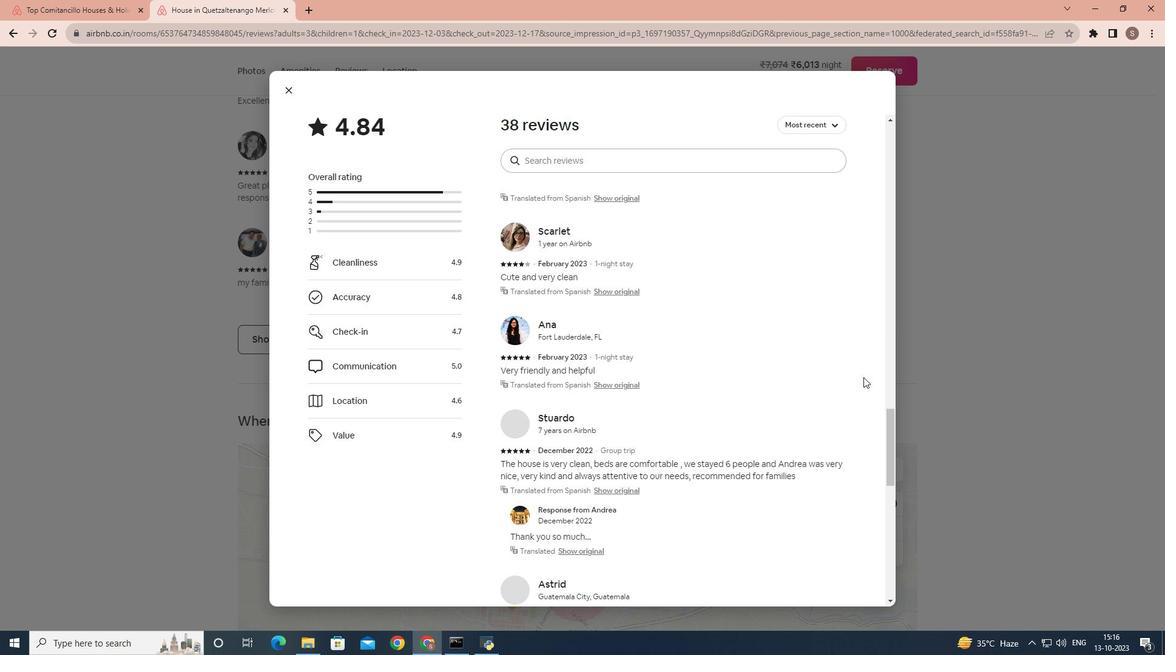 
Action: Mouse scrolled (864, 377) with delta (0, 0)
Screenshot: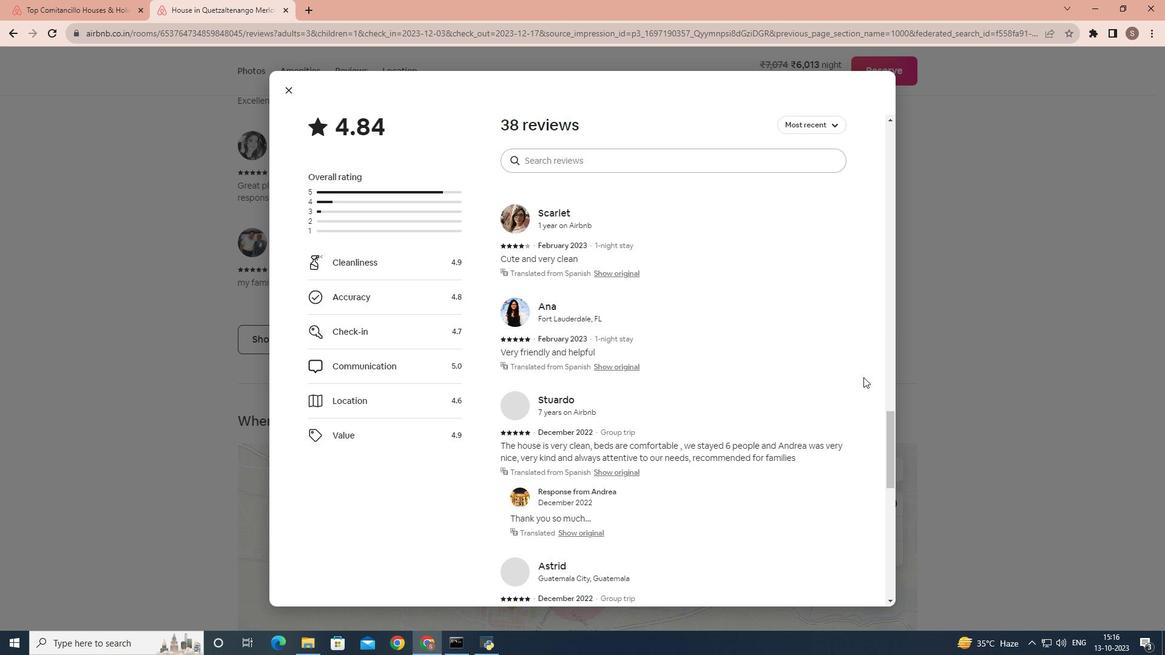 
Action: Mouse scrolled (864, 377) with delta (0, 0)
Screenshot: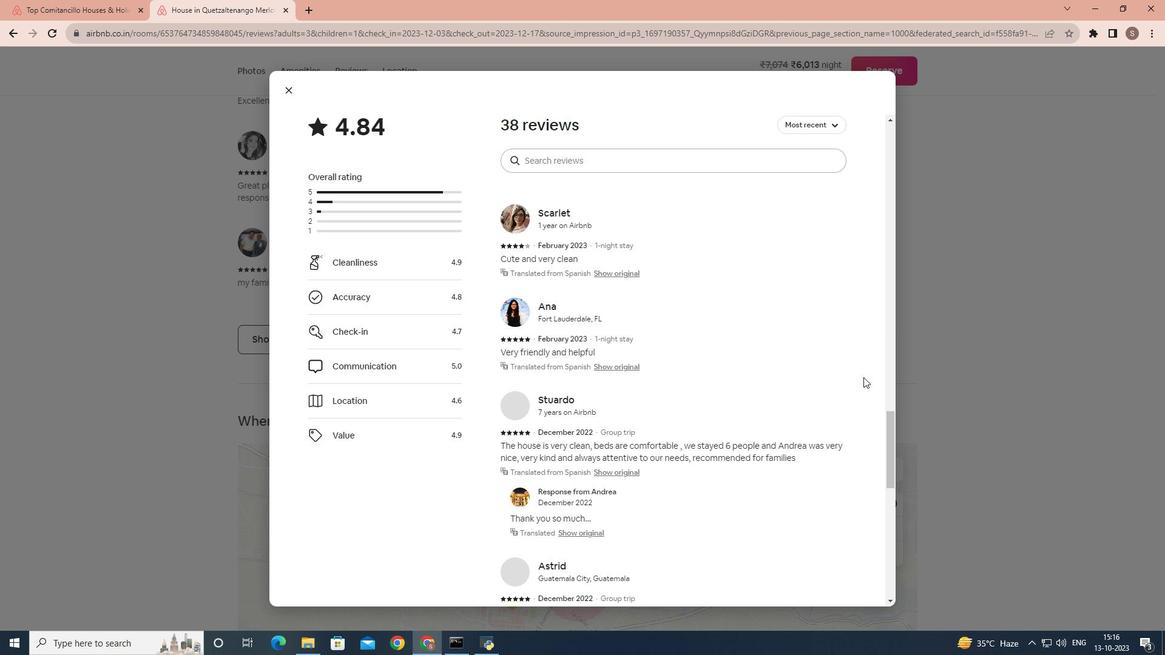 
Action: Mouse scrolled (864, 377) with delta (0, 0)
Screenshot: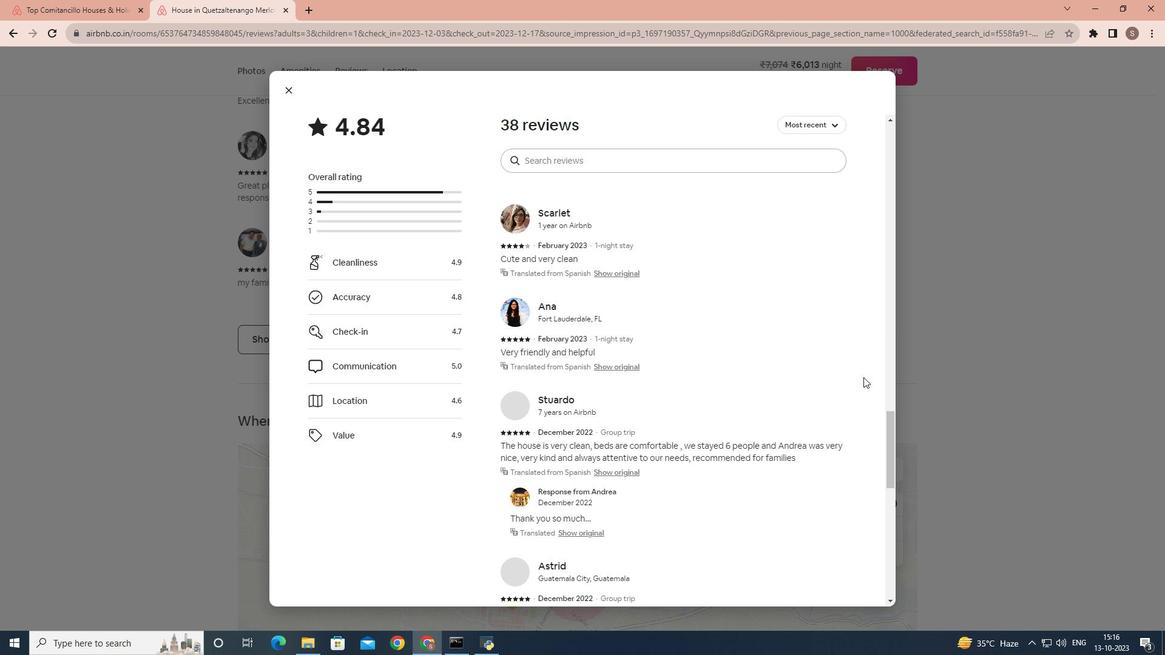 
Action: Mouse scrolled (864, 377) with delta (0, 0)
Screenshot: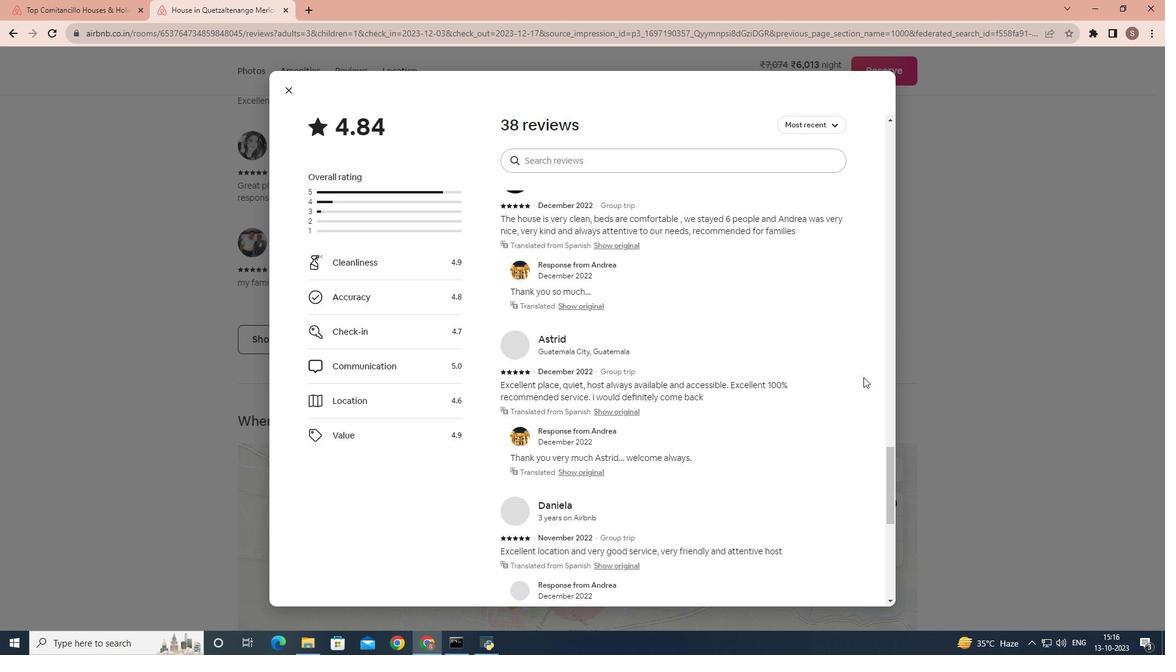
Action: Mouse scrolled (864, 377) with delta (0, 0)
Screenshot: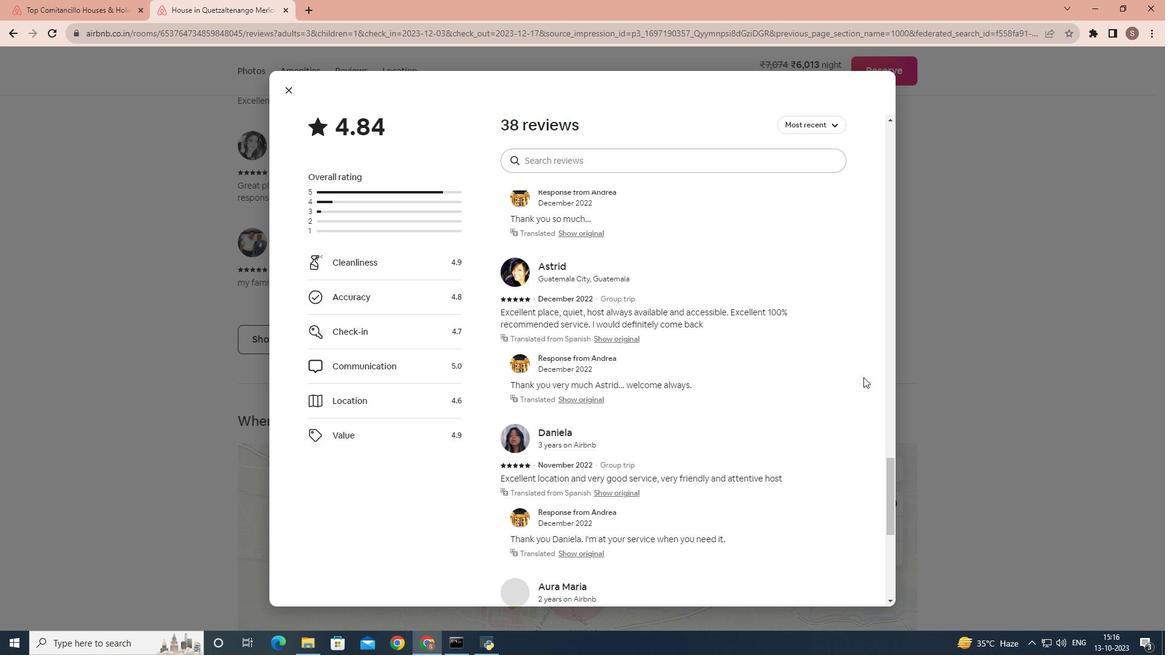 
Action: Mouse scrolled (864, 377) with delta (0, 0)
Screenshot: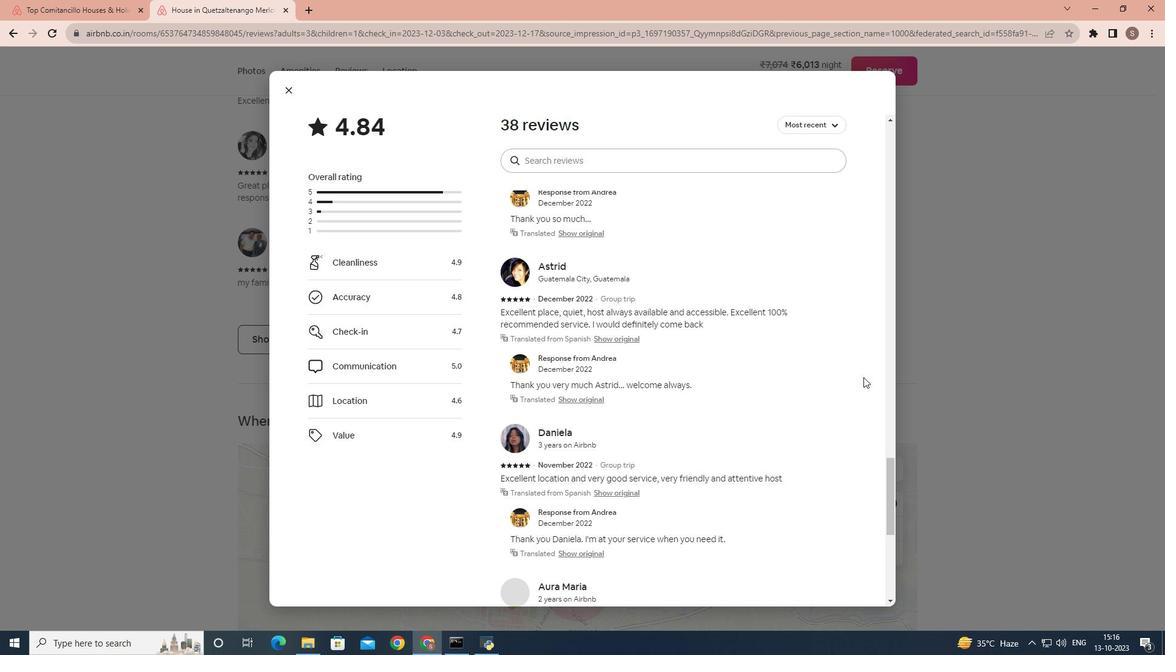 
Action: Mouse scrolled (864, 377) with delta (0, 0)
Screenshot: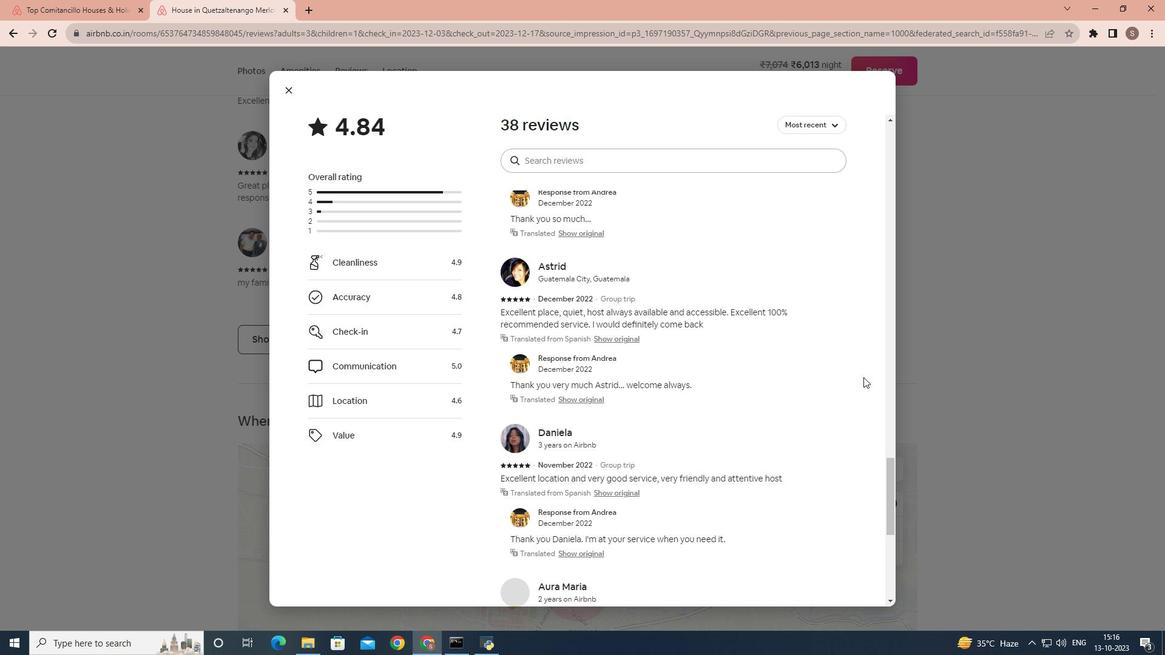 
Action: Mouse scrolled (864, 377) with delta (0, 0)
Screenshot: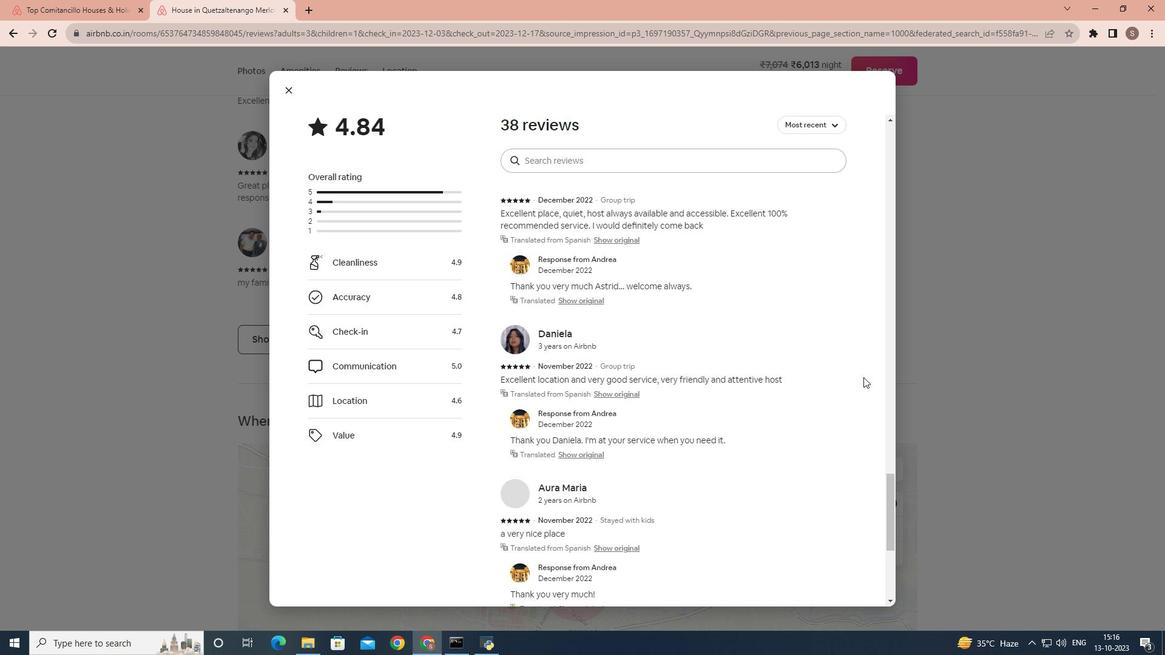
Action: Mouse scrolled (864, 377) with delta (0, 0)
Screenshot: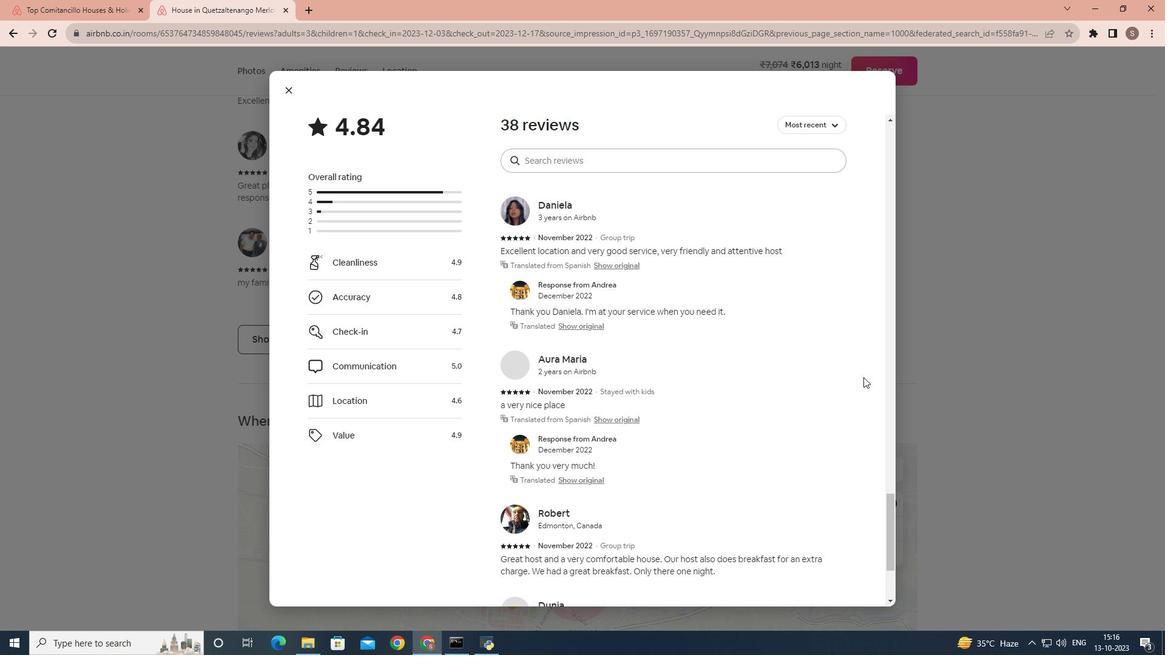 
Action: Mouse scrolled (864, 377) with delta (0, 0)
Screenshot: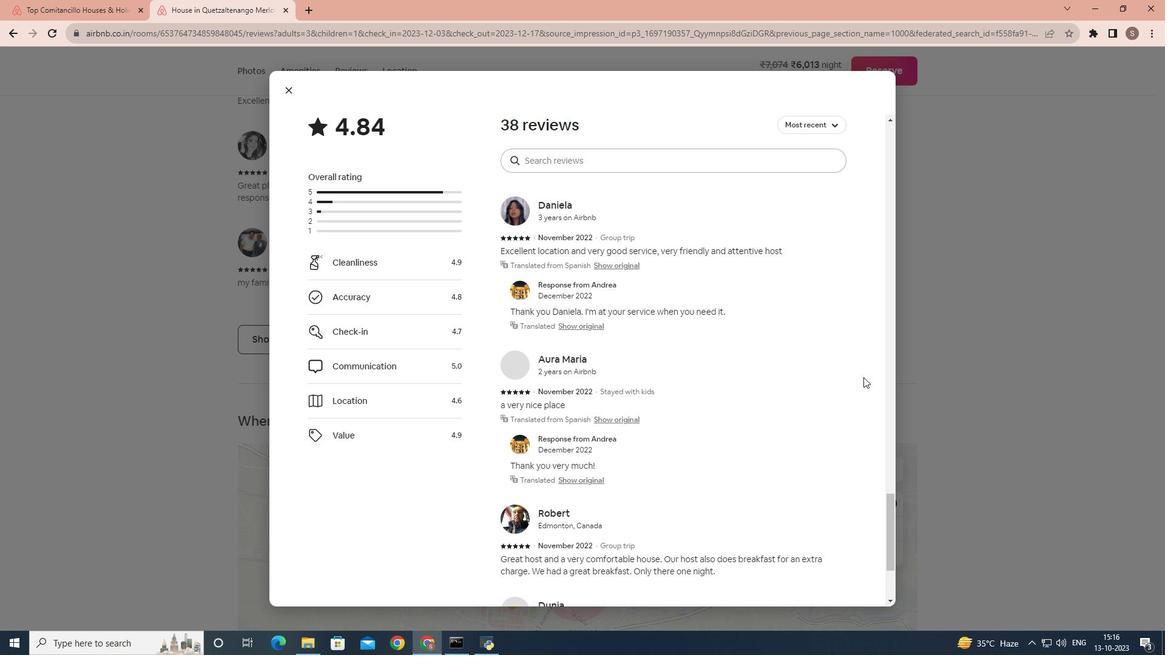 
Action: Mouse scrolled (864, 377) with delta (0, 0)
Screenshot: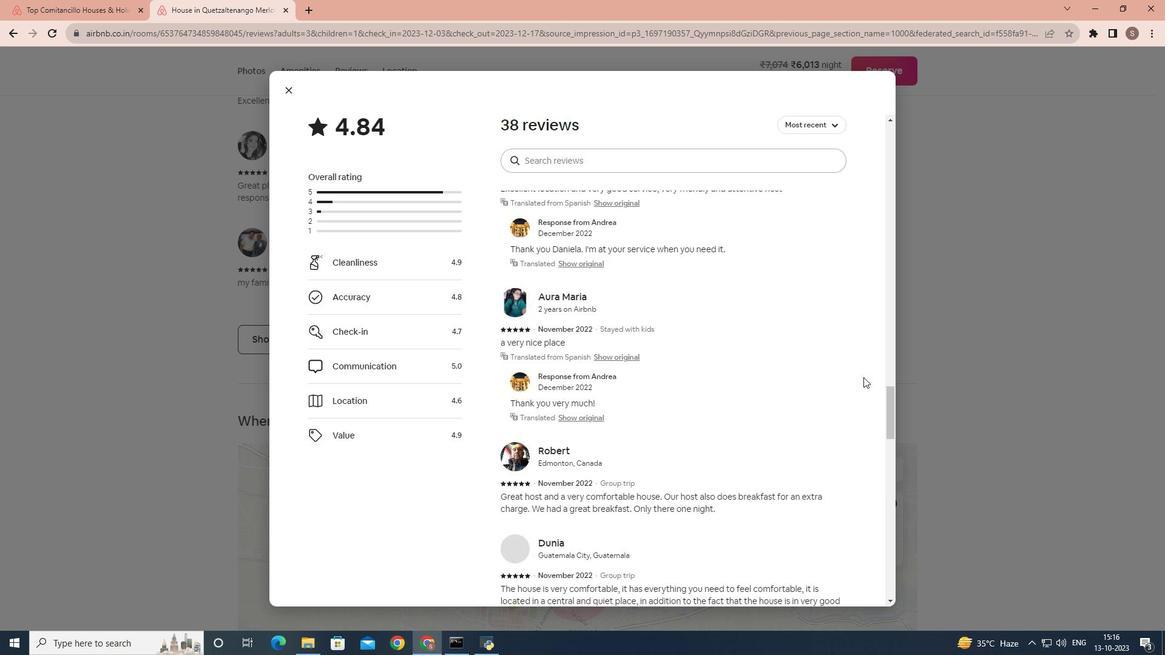 
Action: Mouse scrolled (864, 377) with delta (0, 0)
Screenshot: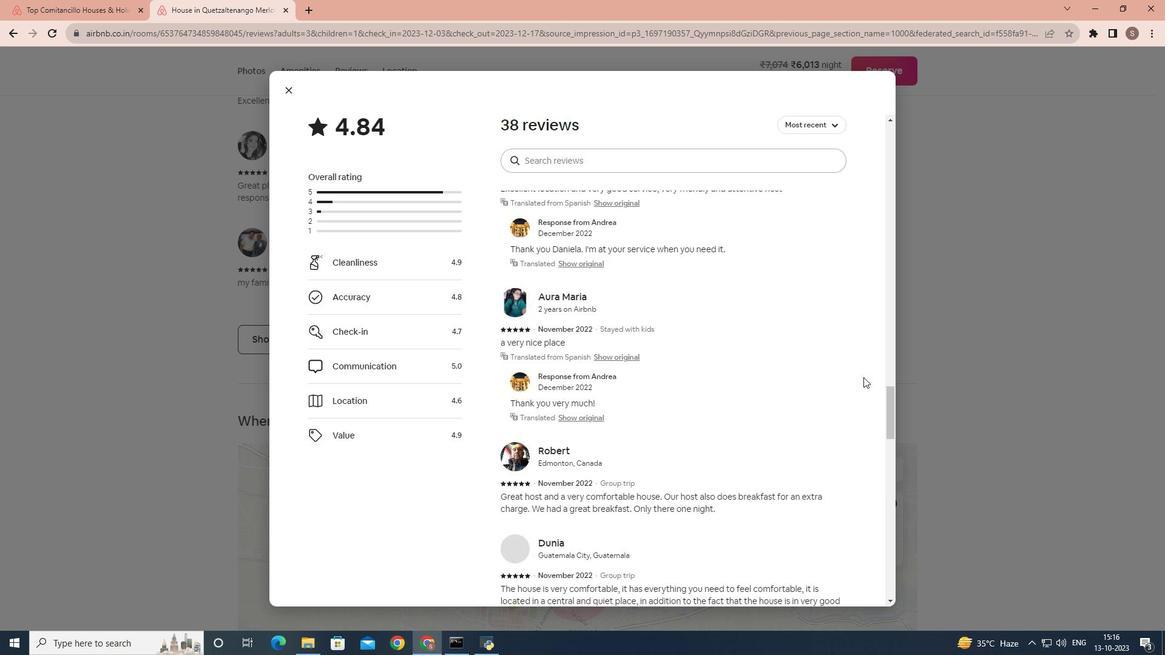 
Action: Mouse scrolled (864, 377) with delta (0, 0)
Screenshot: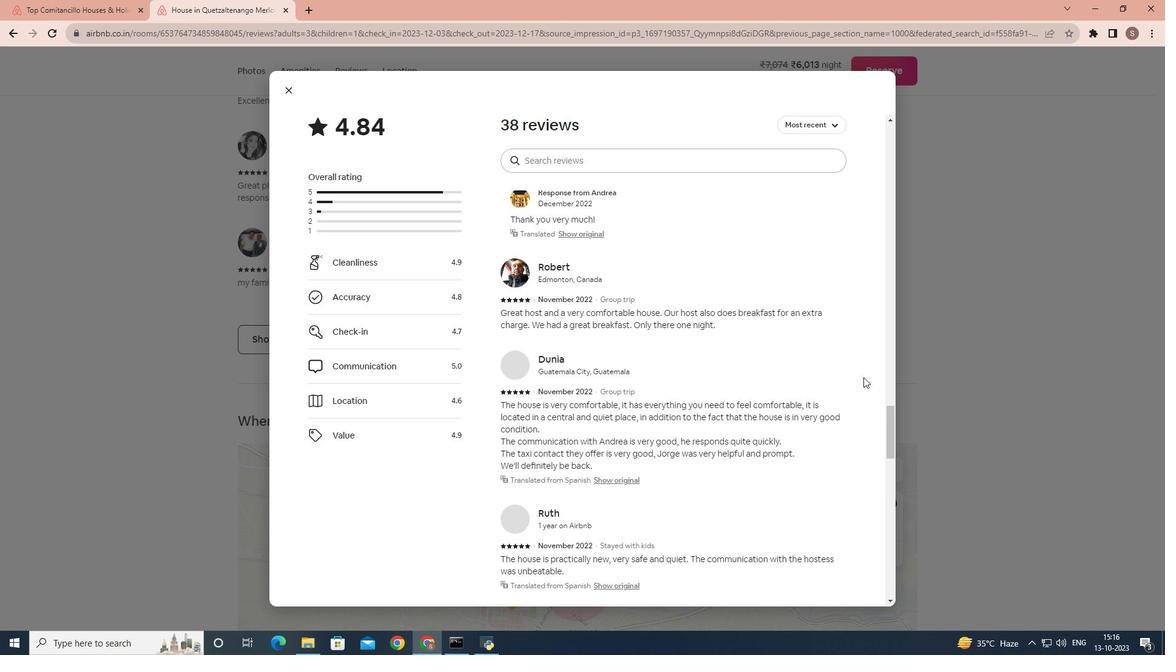 
Action: Mouse scrolled (864, 377) with delta (0, 0)
Screenshot: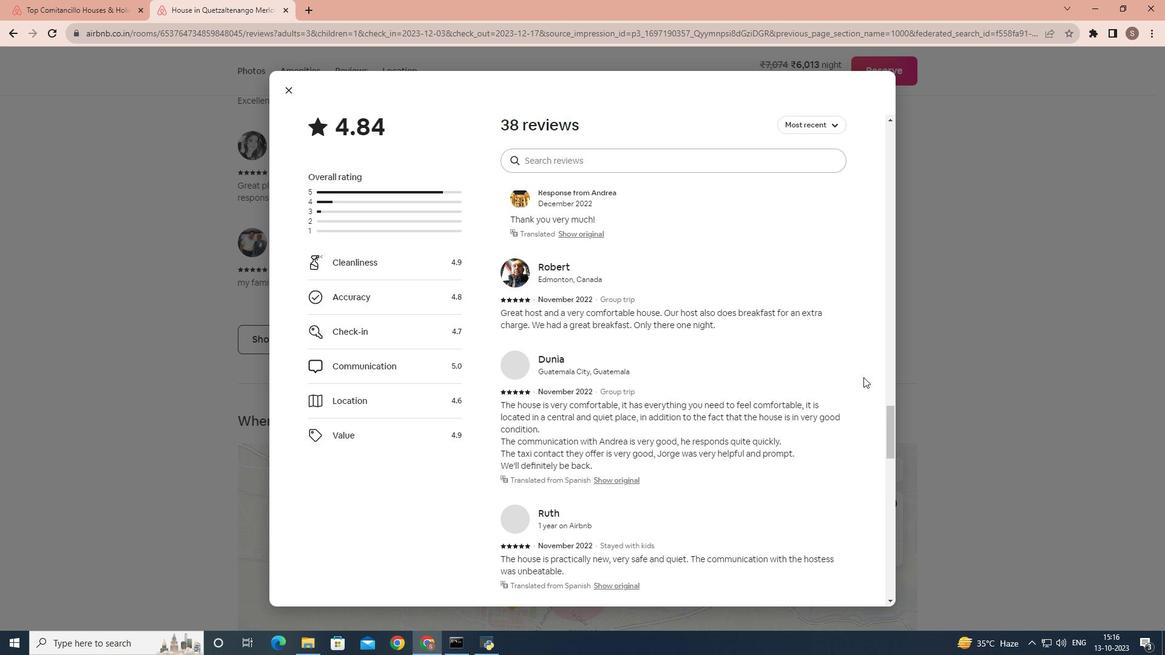 
Action: Mouse scrolled (864, 377) with delta (0, 0)
Screenshot: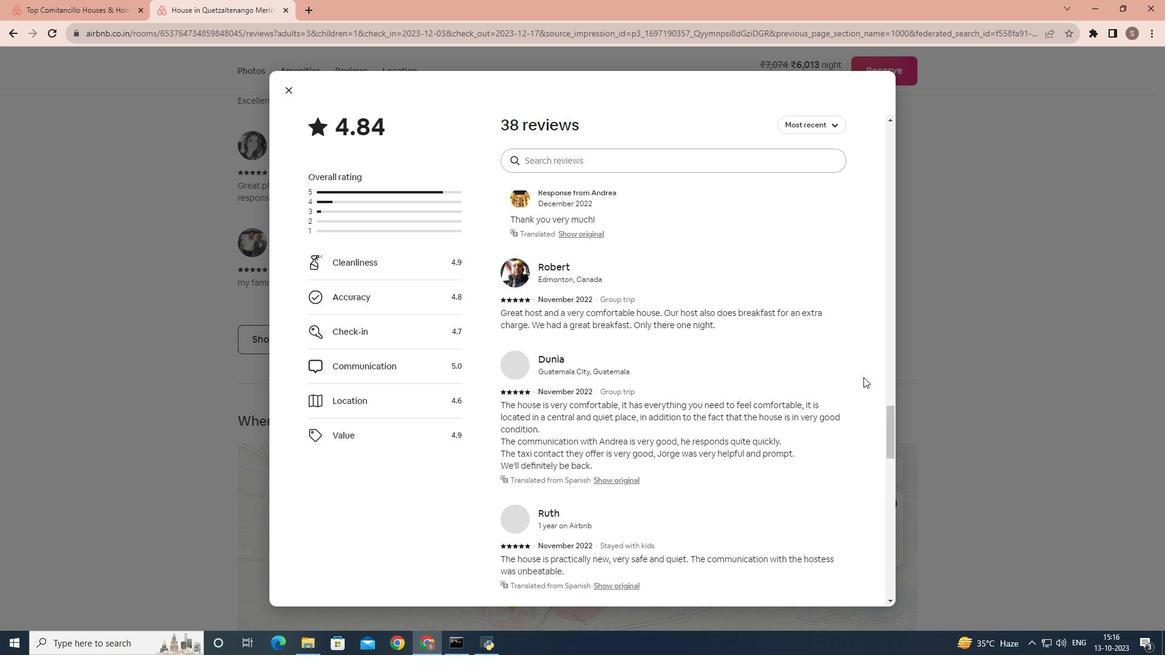 
Action: Mouse scrolled (864, 377) with delta (0, 0)
Screenshot: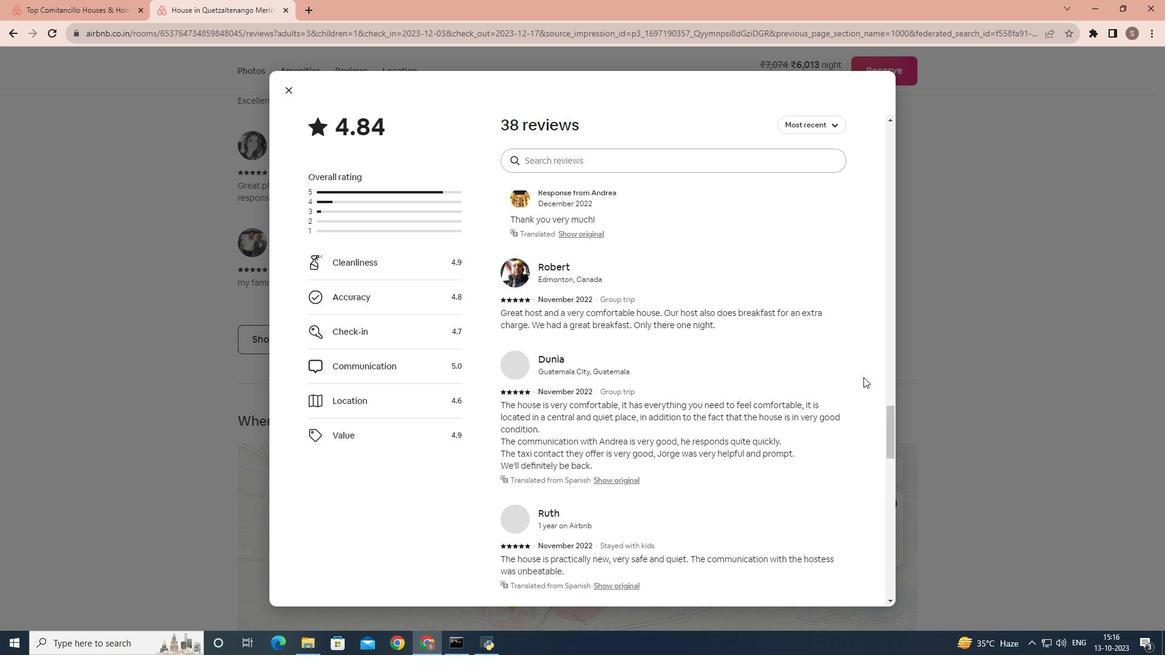 
Action: Mouse scrolled (864, 377) with delta (0, 0)
Screenshot: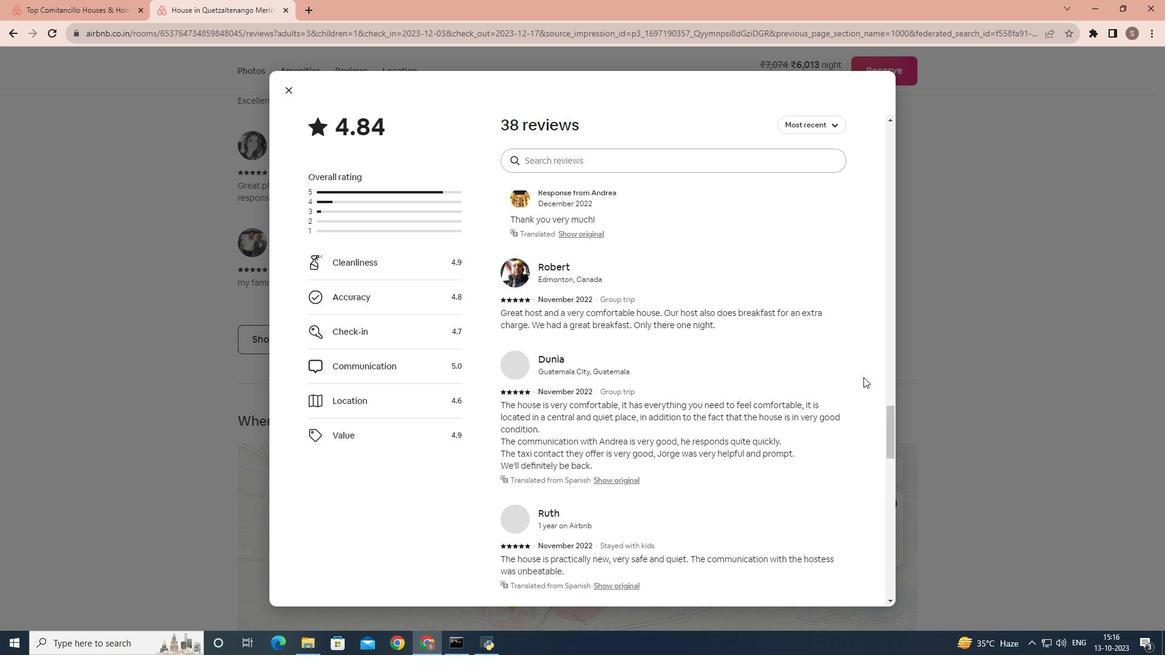 
Action: Mouse scrolled (864, 377) with delta (0, 0)
Screenshot: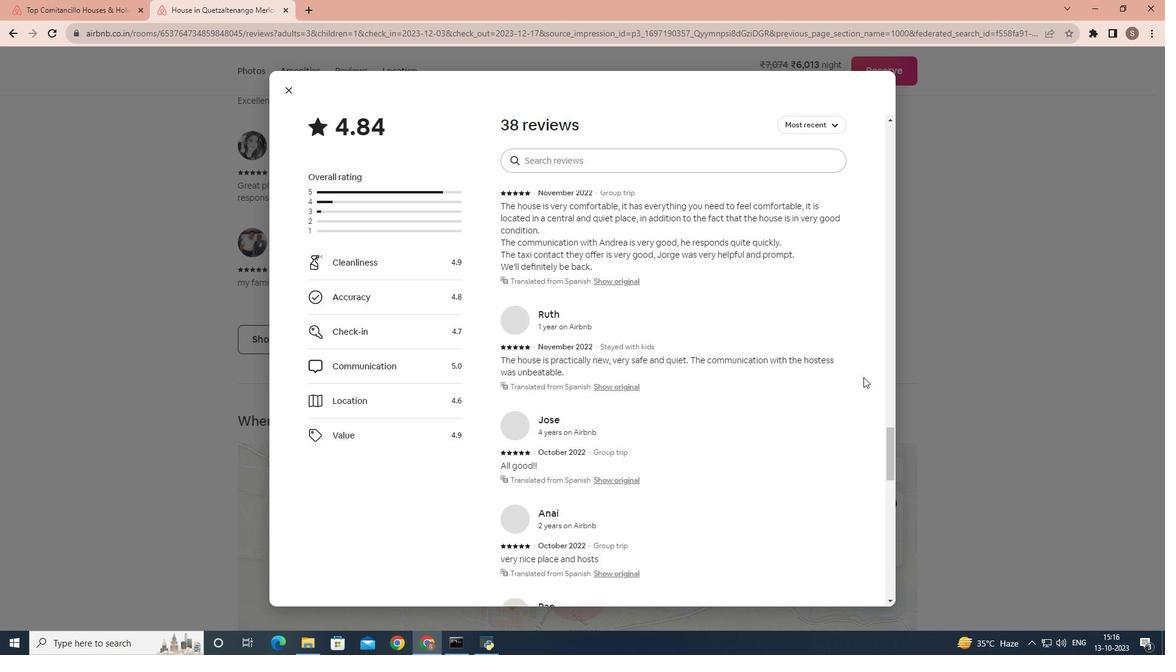 
Action: Mouse scrolled (864, 378) with delta (0, 0)
Screenshot: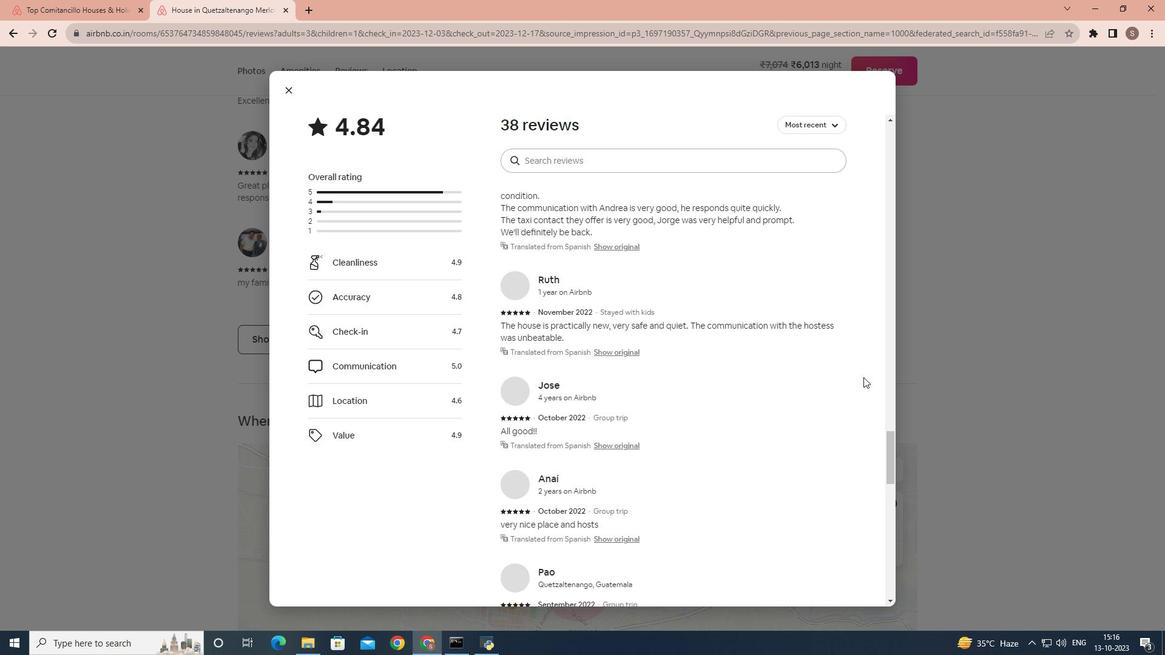 
Action: Mouse scrolled (864, 377) with delta (0, 0)
Screenshot: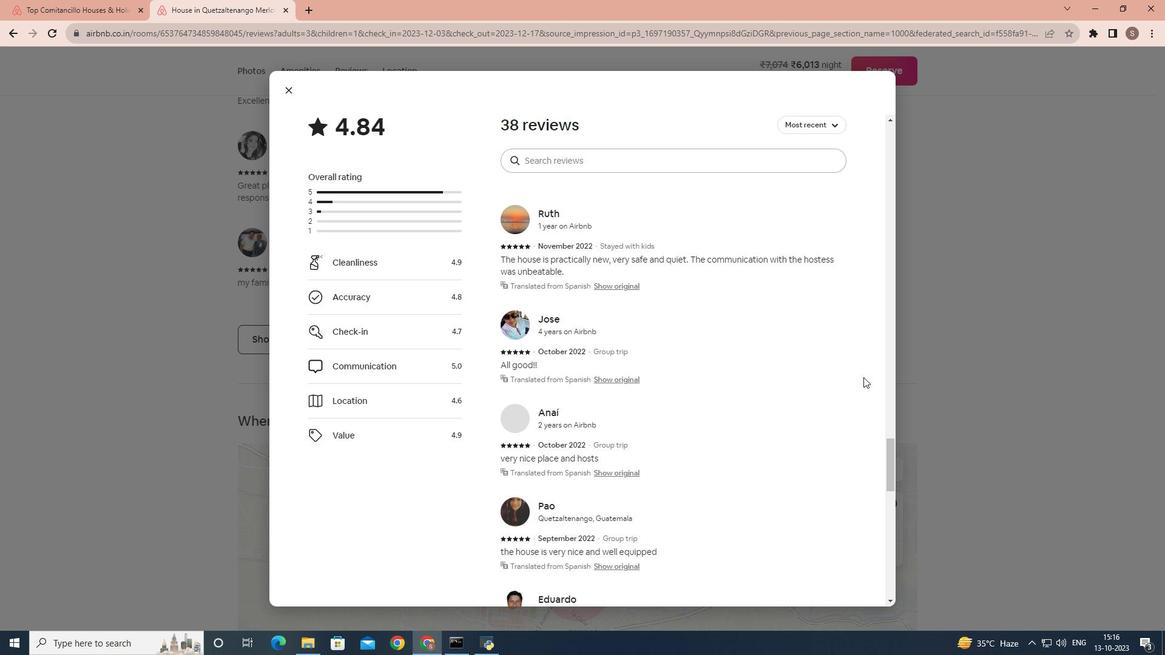 
Action: Mouse scrolled (864, 377) with delta (0, 0)
Screenshot: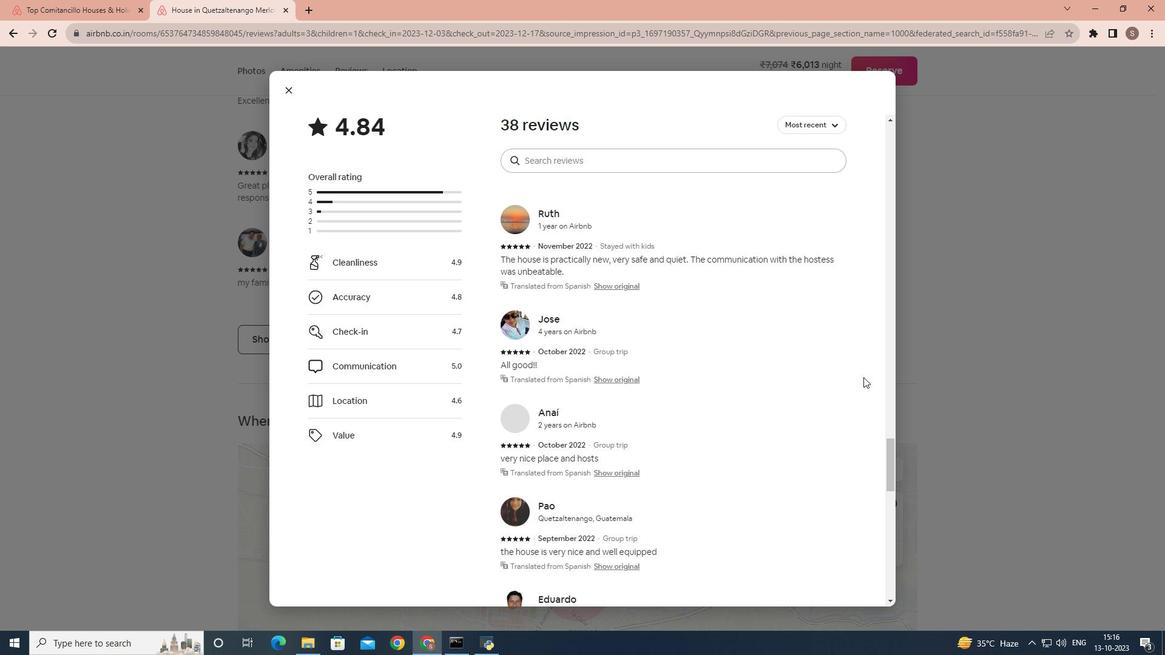 
Action: Mouse scrolled (864, 377) with delta (0, 0)
Screenshot: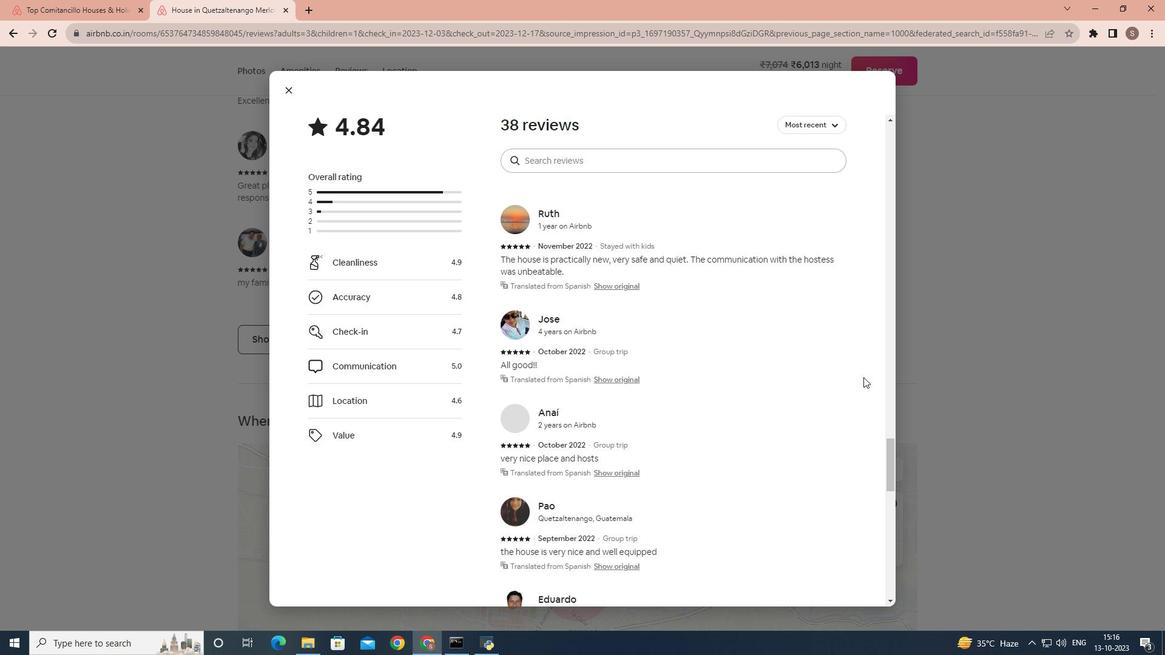 
Action: Mouse scrolled (864, 377) with delta (0, 0)
Screenshot: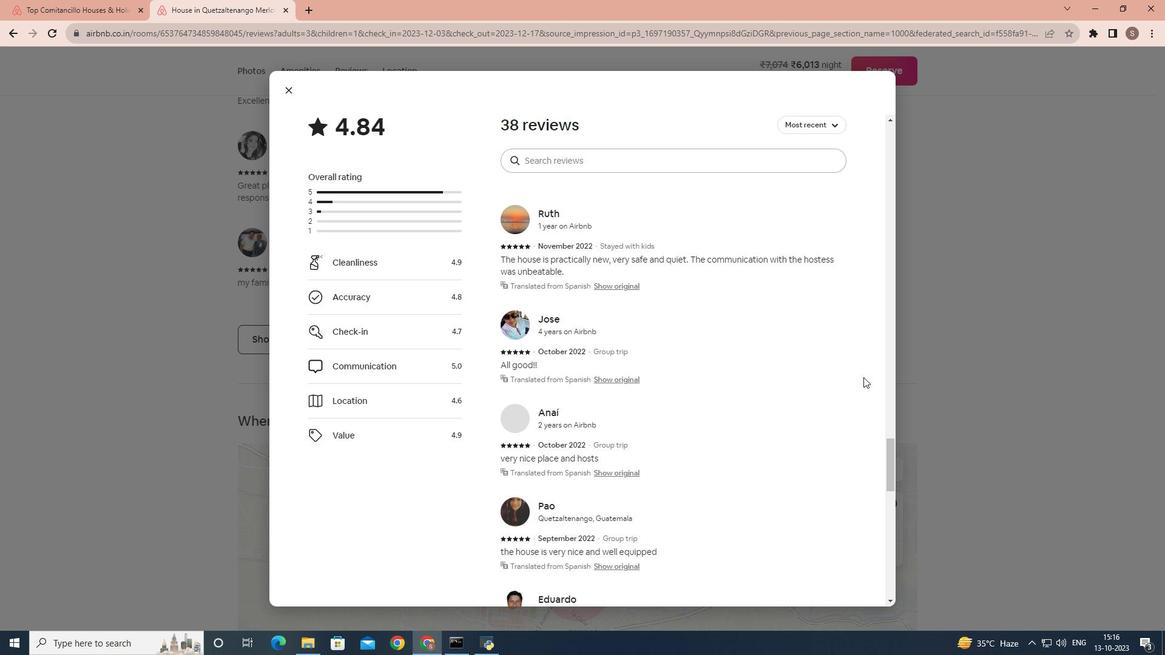 
Action: Mouse scrolled (864, 377) with delta (0, 0)
Screenshot: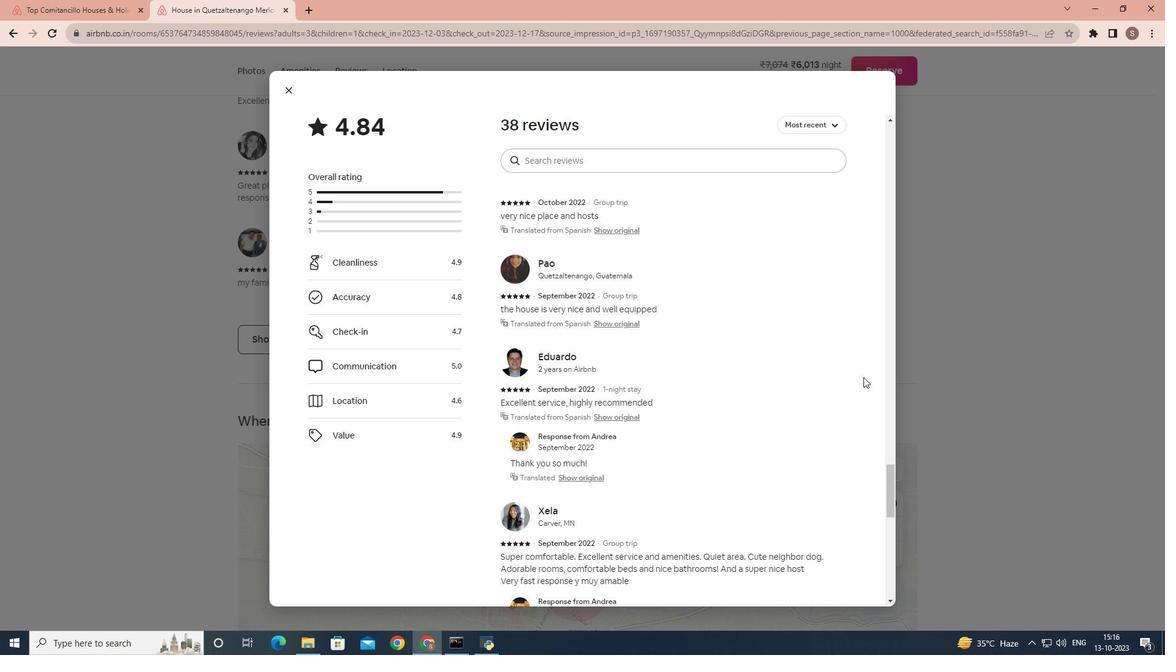 
Action: Mouse scrolled (864, 377) with delta (0, 0)
Screenshot: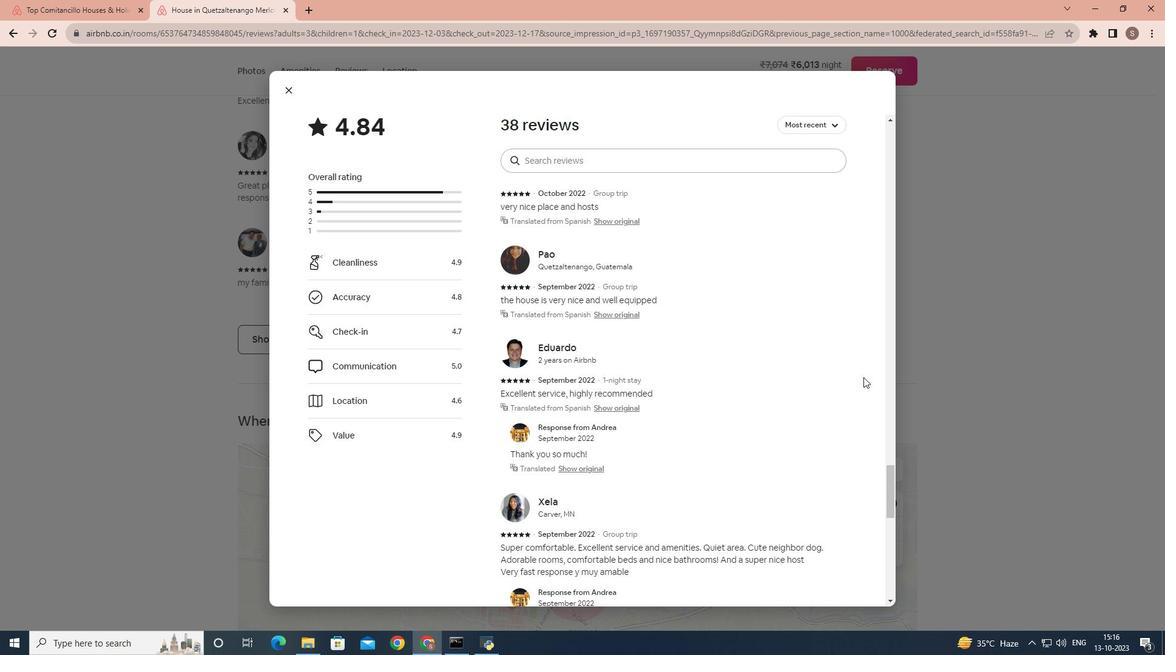
Action: Mouse scrolled (864, 377) with delta (0, 0)
Screenshot: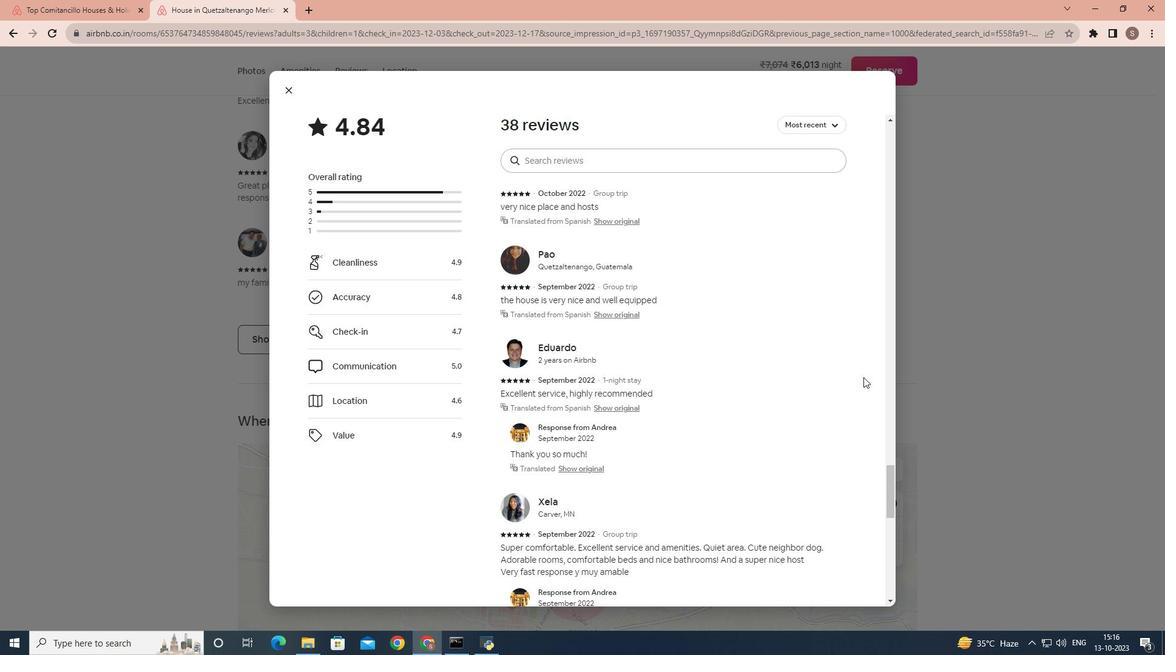 
Action: Mouse scrolled (864, 377) with delta (0, 0)
Screenshot: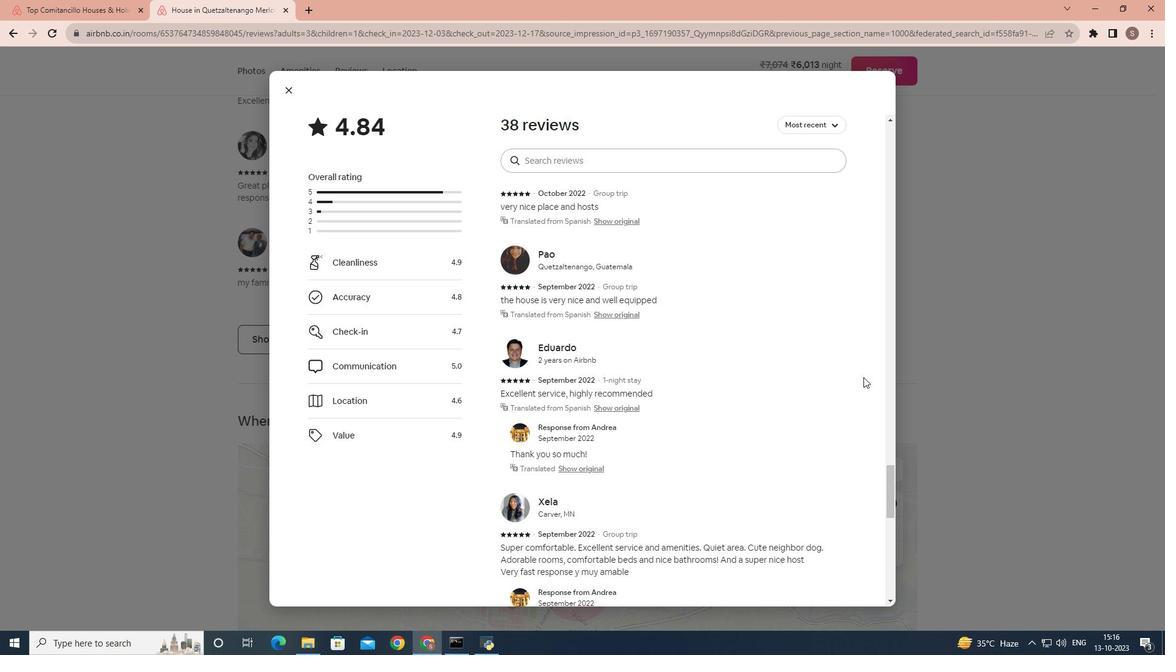 
Action: Mouse scrolled (864, 377) with delta (0, 0)
Screenshot: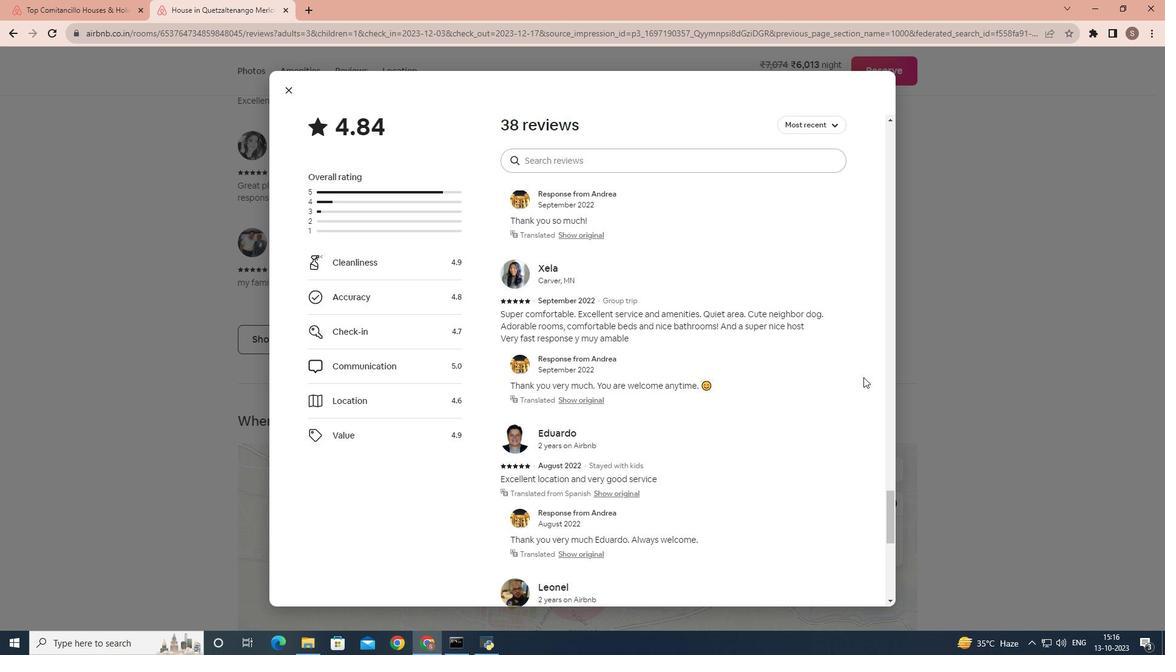 
Action: Mouse scrolled (864, 377) with delta (0, 0)
Screenshot: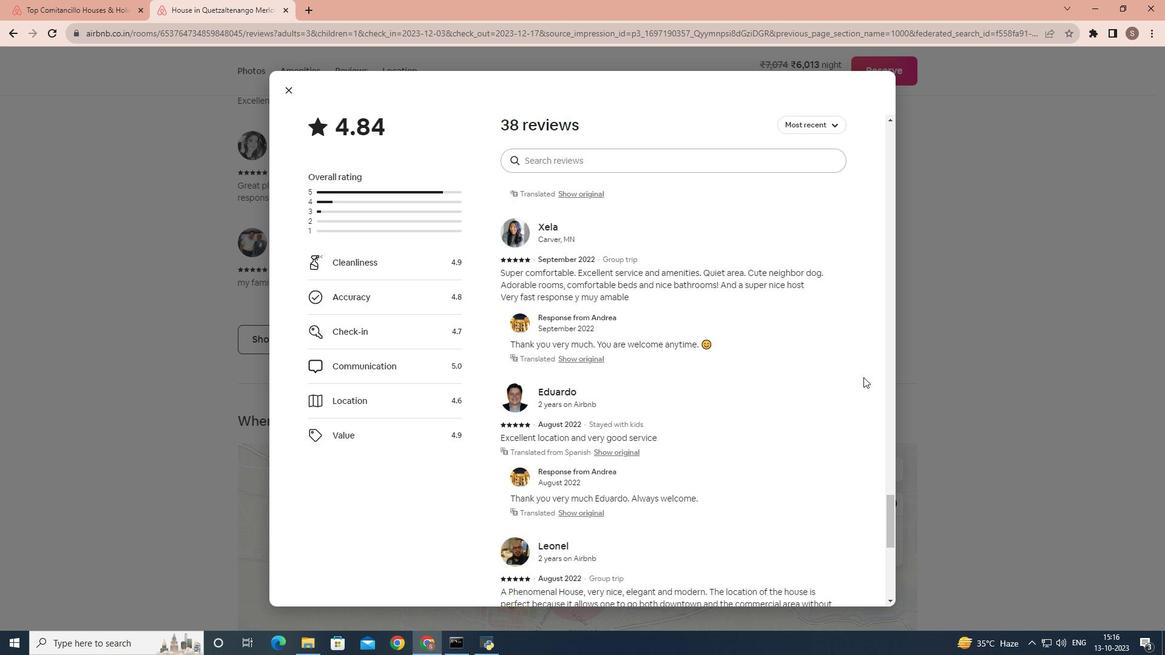 
Action: Mouse scrolled (864, 377) with delta (0, 0)
Screenshot: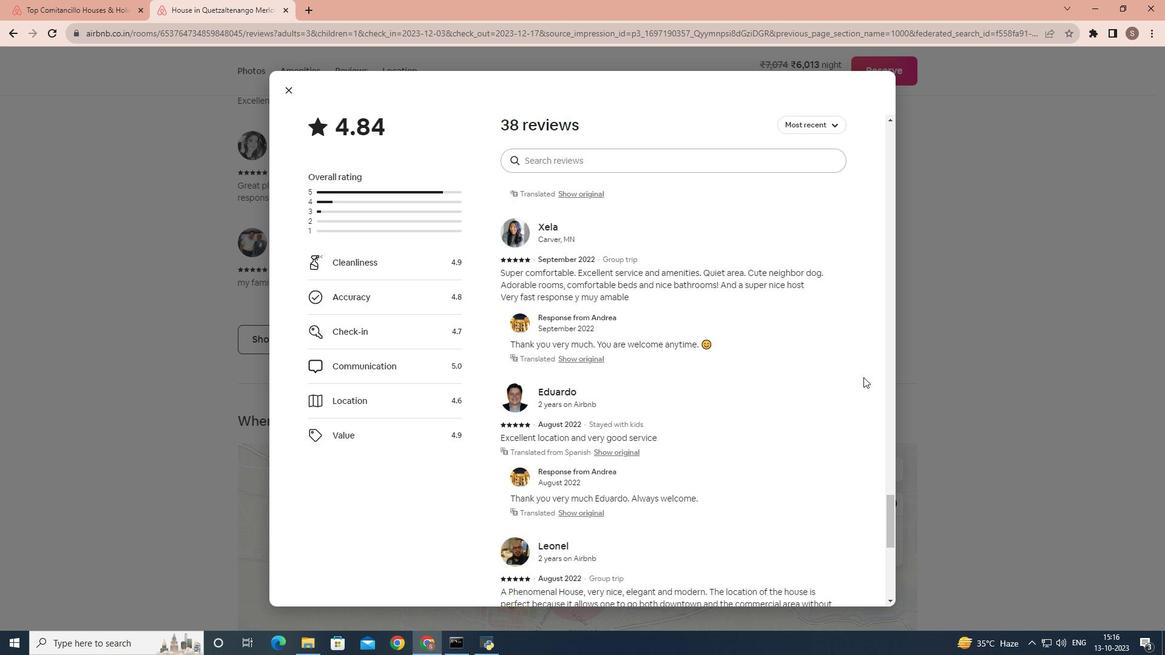 
Action: Mouse scrolled (864, 377) with delta (0, 0)
Screenshot: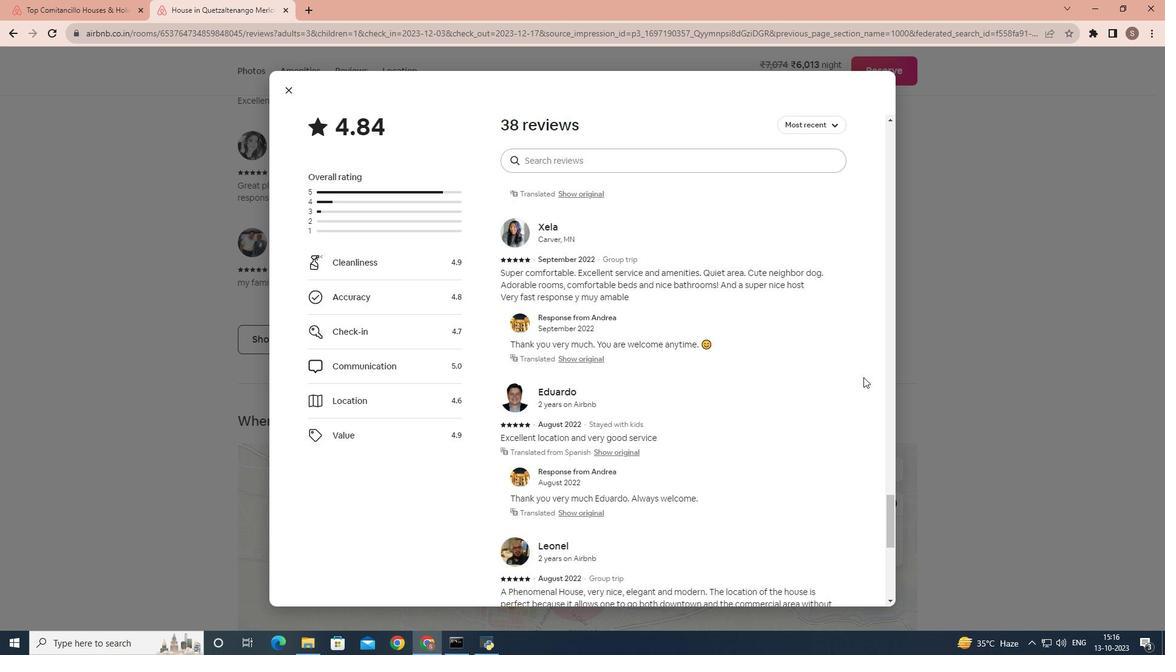 
Action: Mouse scrolled (864, 377) with delta (0, 0)
Screenshot: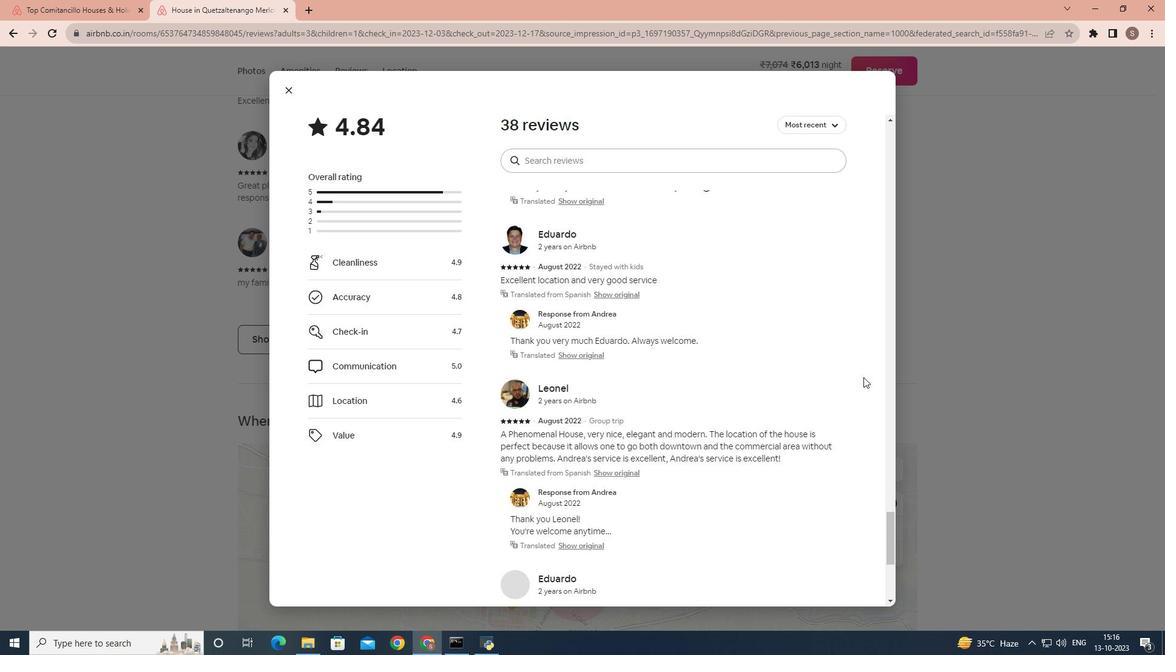 
Action: Mouse moved to (288, 86)
Screenshot: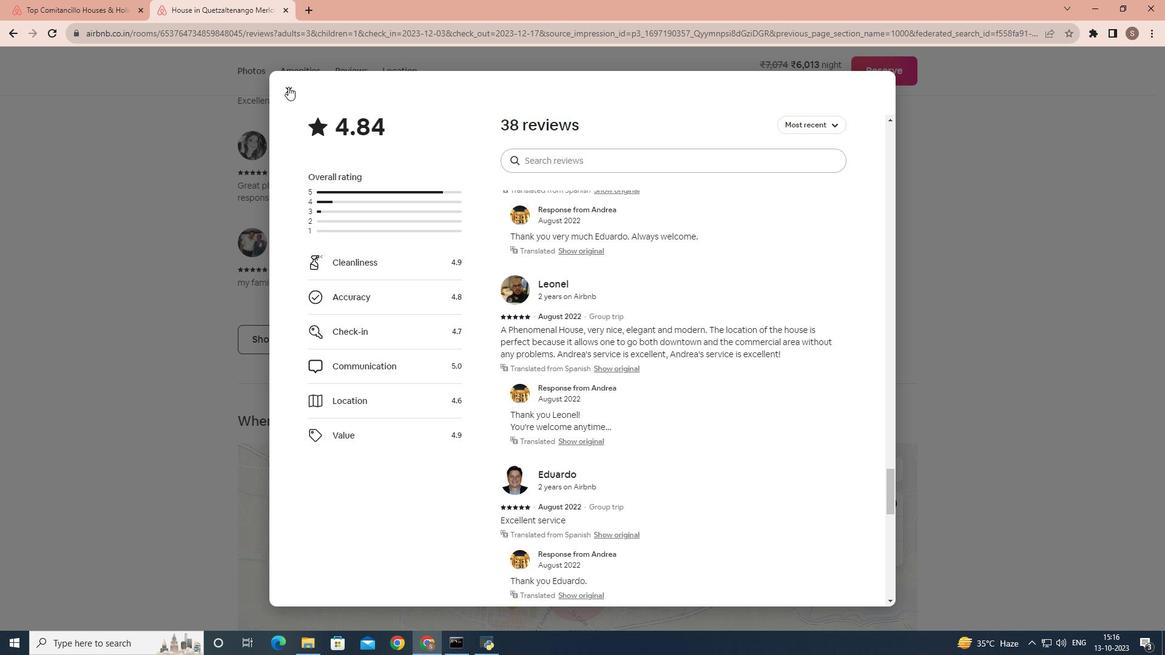 
Action: Mouse pressed left at (288, 86)
Screenshot: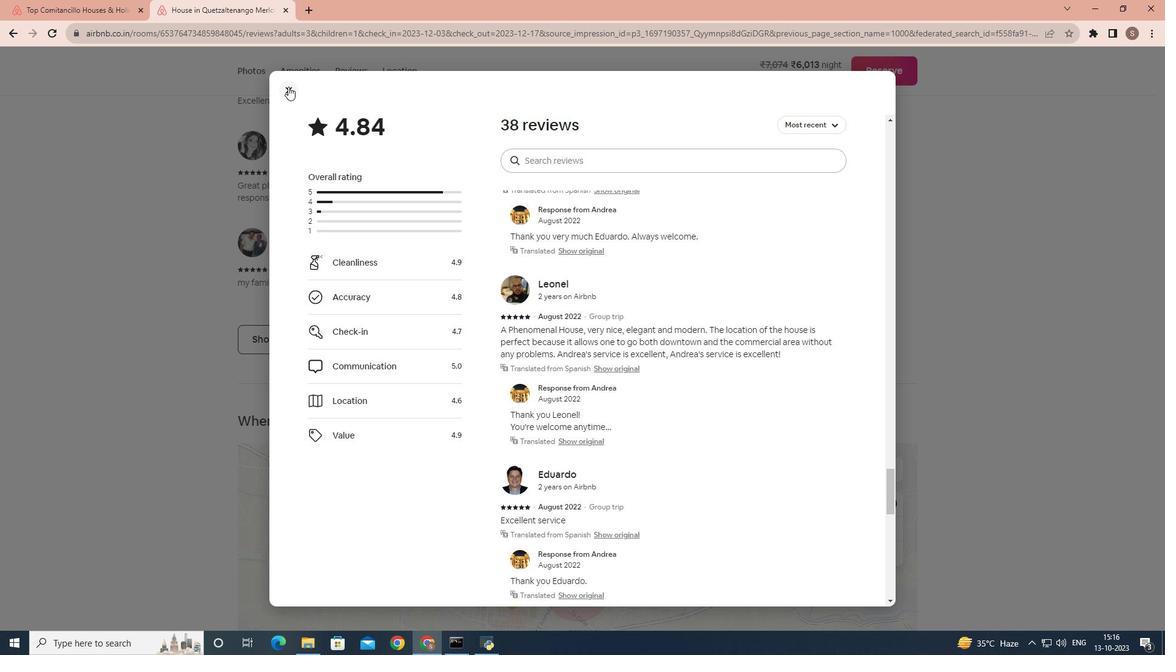 
Action: Mouse moved to (344, 275)
Screenshot: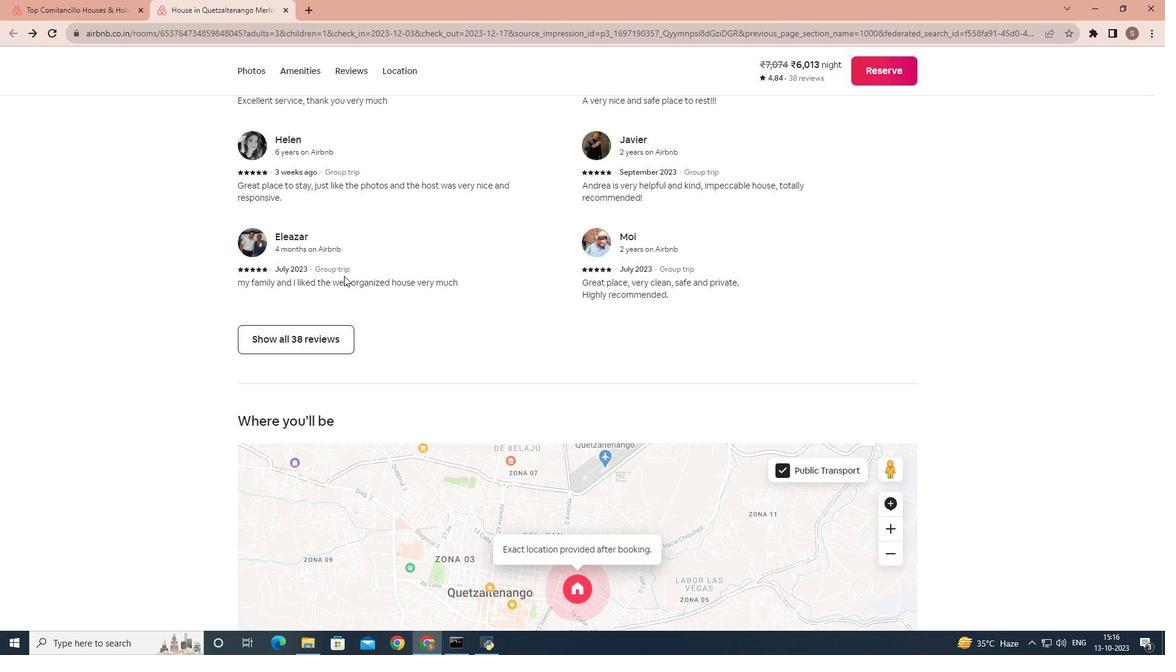 
Action: Mouse scrolled (344, 275) with delta (0, 0)
